 Task: Search and find Airbnb stays in Sedona, Arizona with access to amazing pool.
Action: Mouse pressed left at (416, 61)
Screenshot: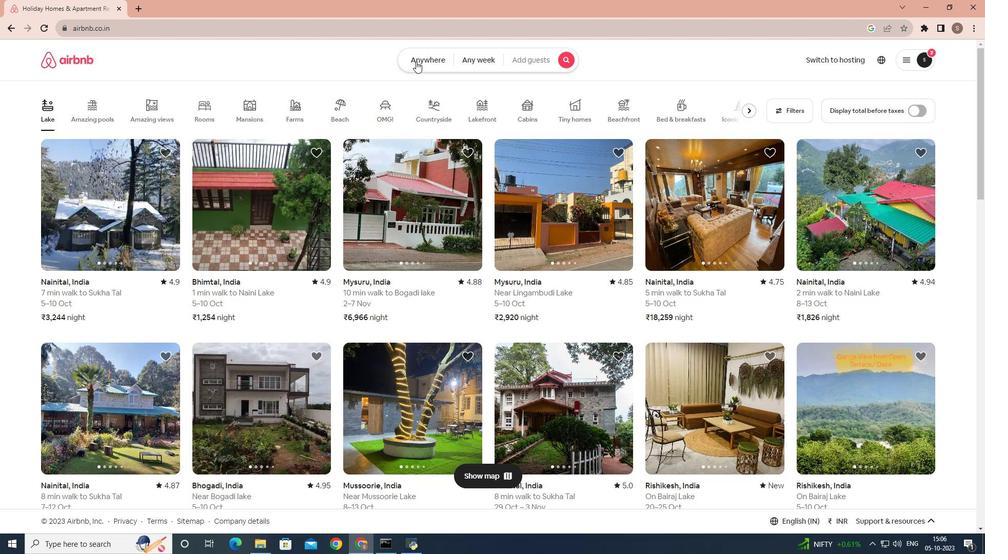 
Action: Mouse moved to (361, 101)
Screenshot: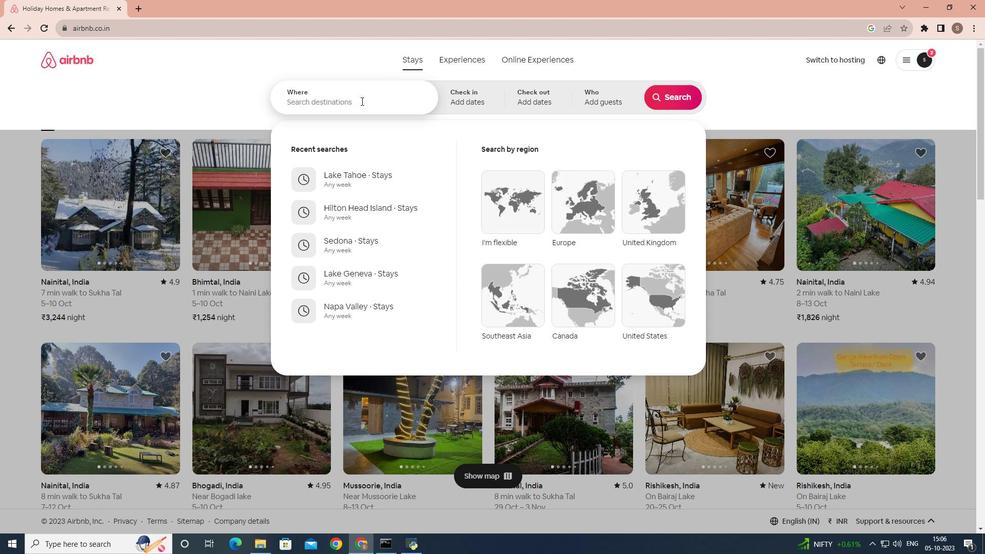 
Action: Mouse pressed left at (361, 101)
Screenshot: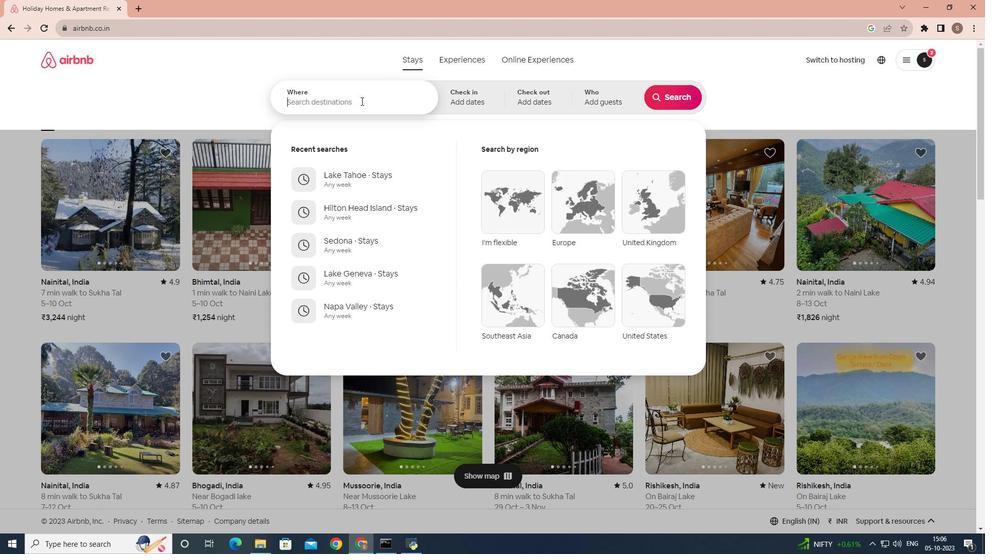 
Action: Key pressed <Key.shift>Sedona,<Key.space><Key.shift>Arizona
Screenshot: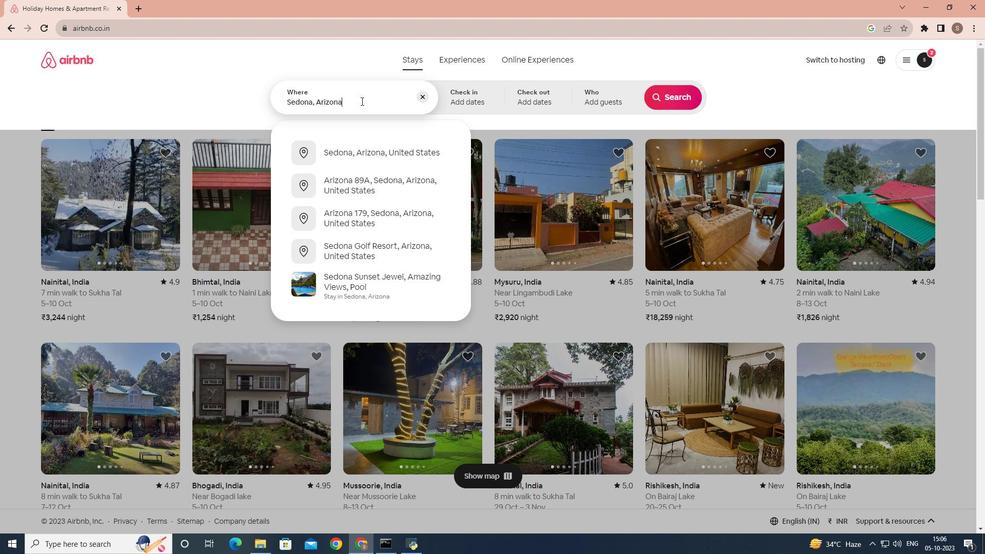 
Action: Mouse moved to (370, 154)
Screenshot: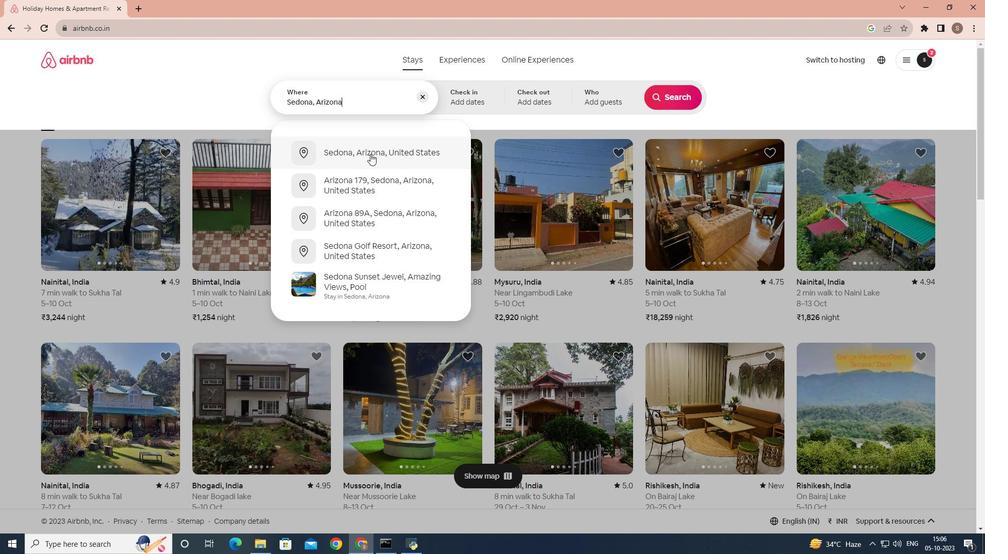
Action: Mouse pressed left at (370, 154)
Screenshot: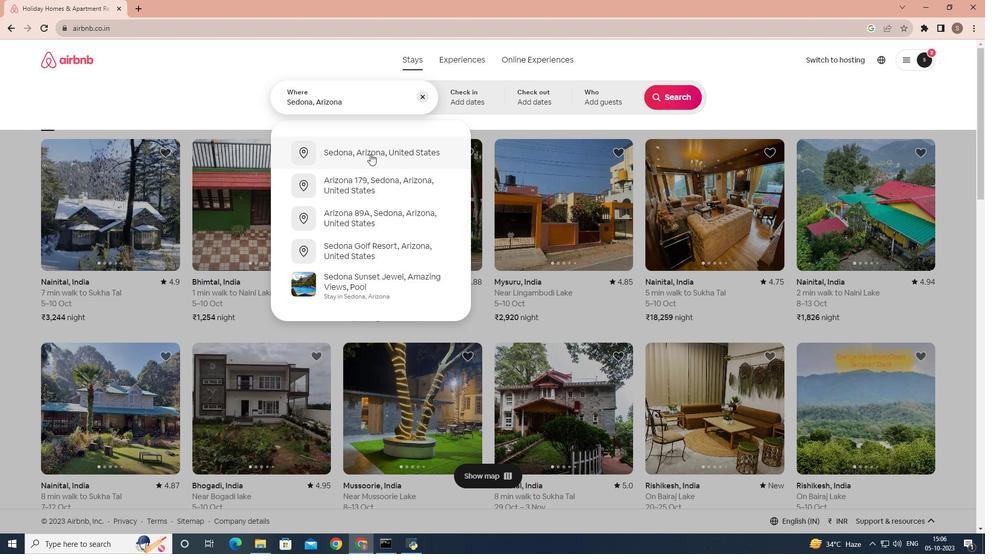 
Action: Mouse moved to (695, 93)
Screenshot: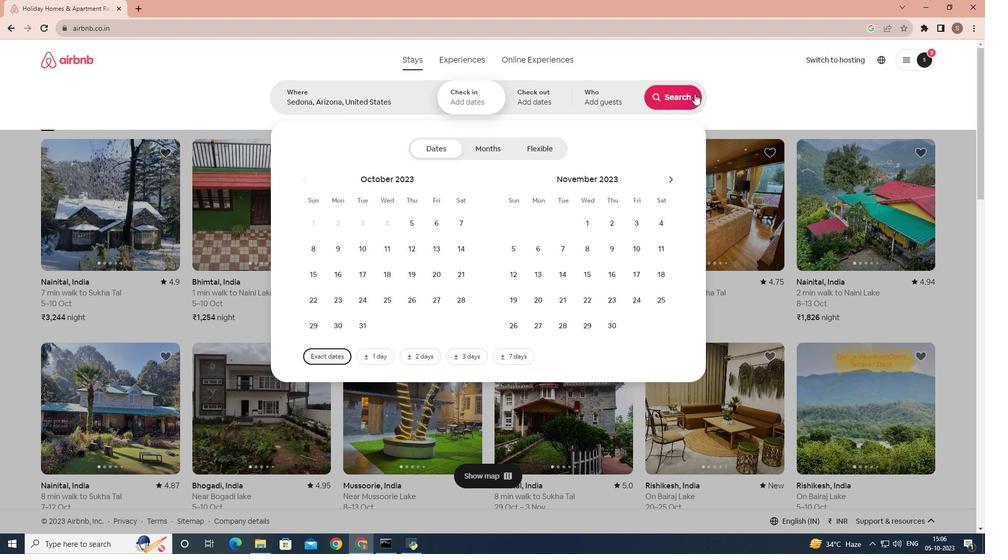 
Action: Mouse pressed left at (695, 93)
Screenshot: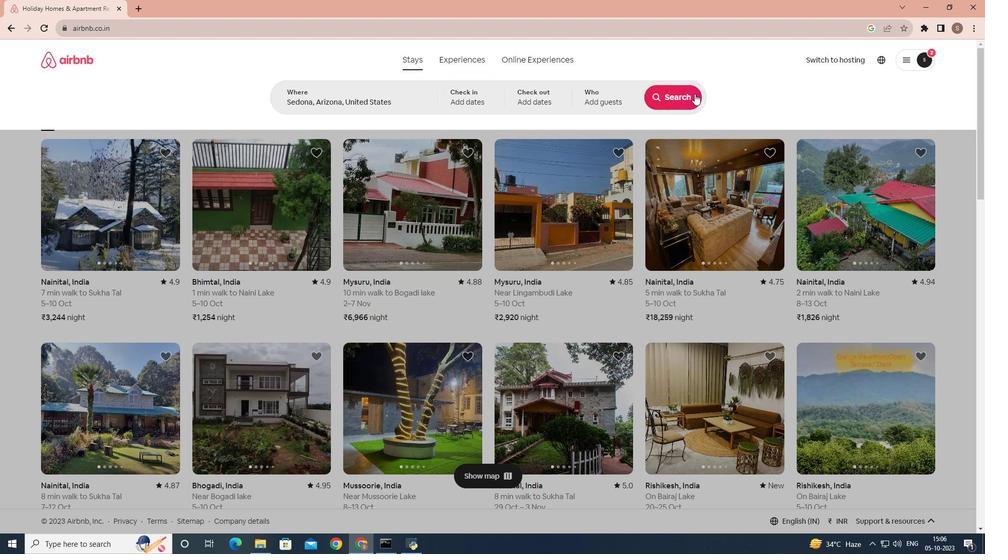 
Action: Mouse moved to (141, 111)
Screenshot: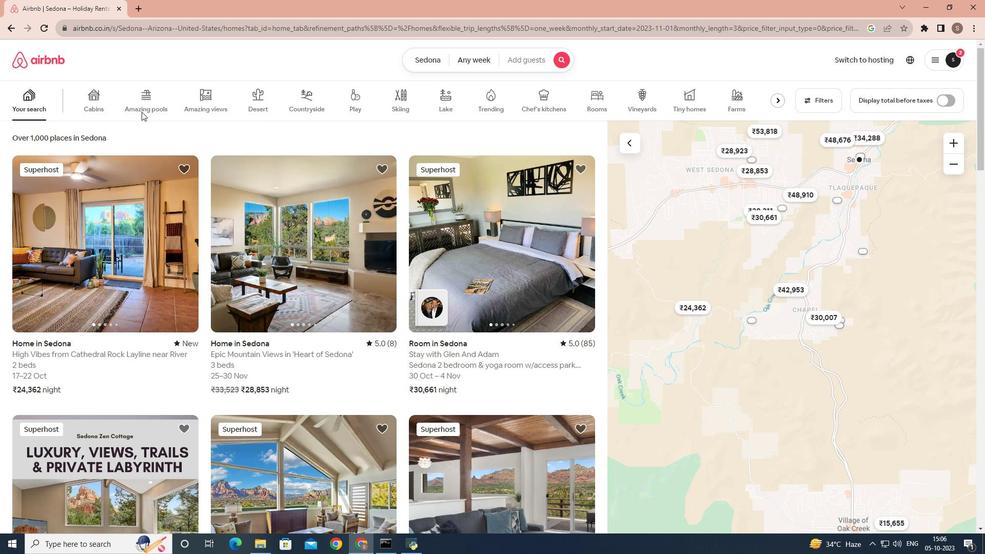 
Action: Mouse pressed left at (141, 111)
Screenshot: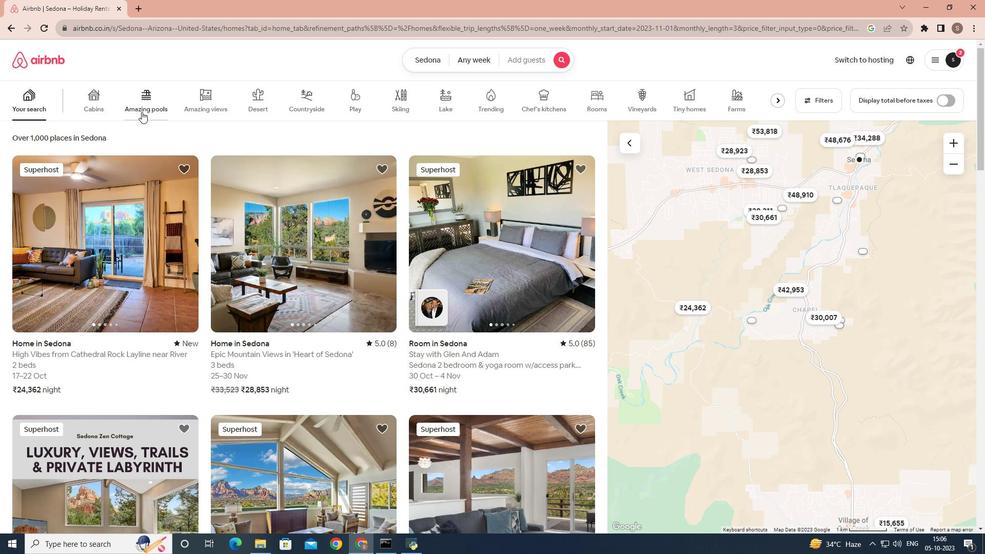 
Action: Mouse moved to (142, 261)
Screenshot: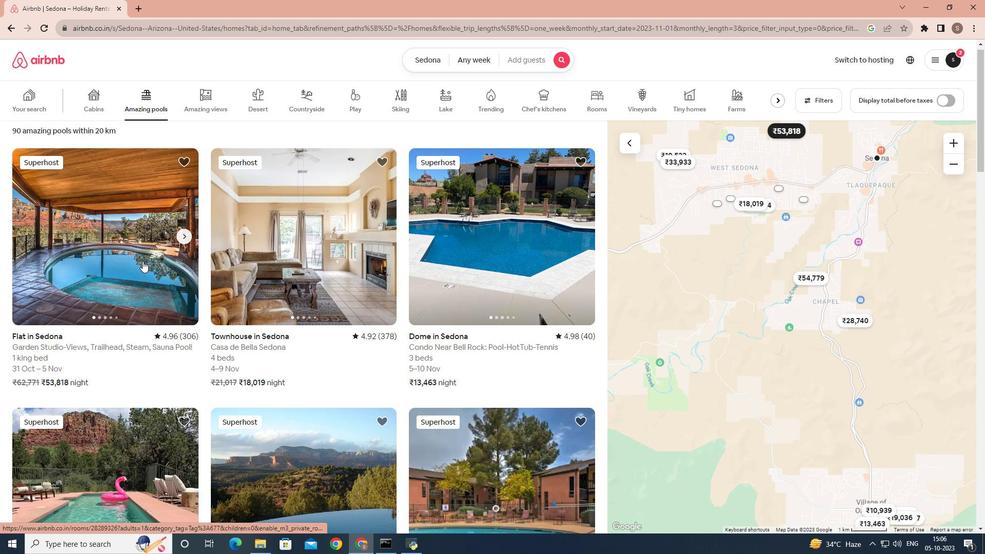 
Action: Mouse scrolled (142, 260) with delta (0, 0)
Screenshot: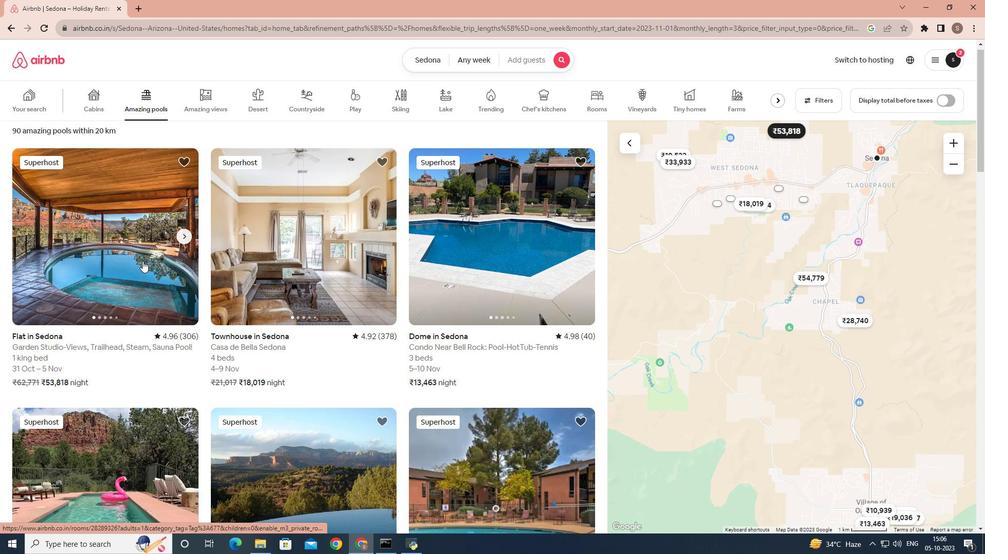 
Action: Mouse moved to (105, 228)
Screenshot: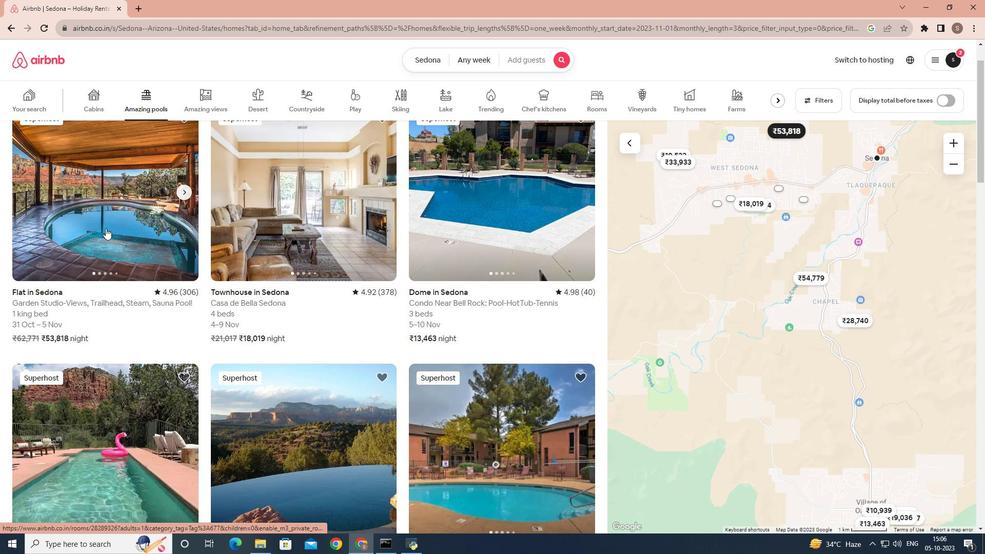 
Action: Mouse pressed left at (105, 228)
Screenshot: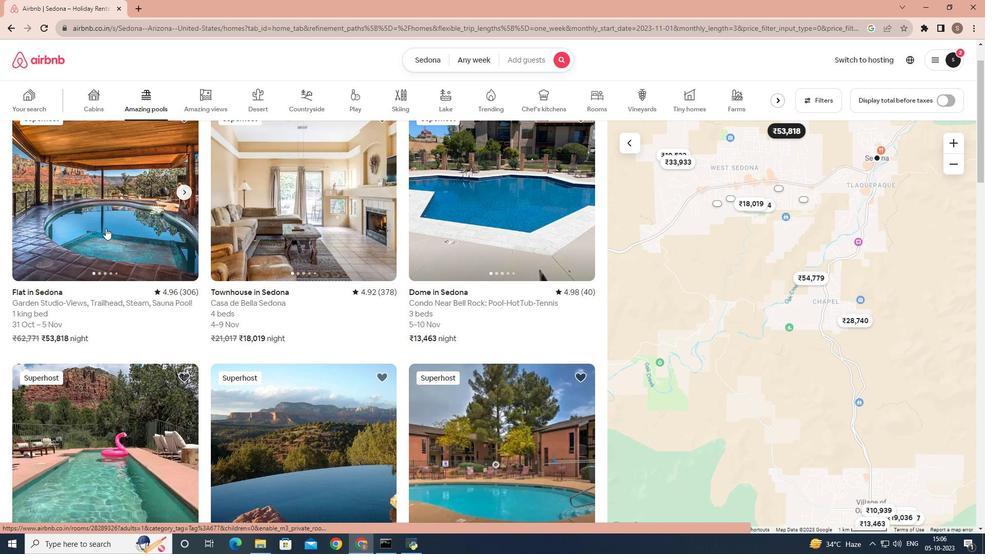 
Action: Mouse moved to (711, 377)
Screenshot: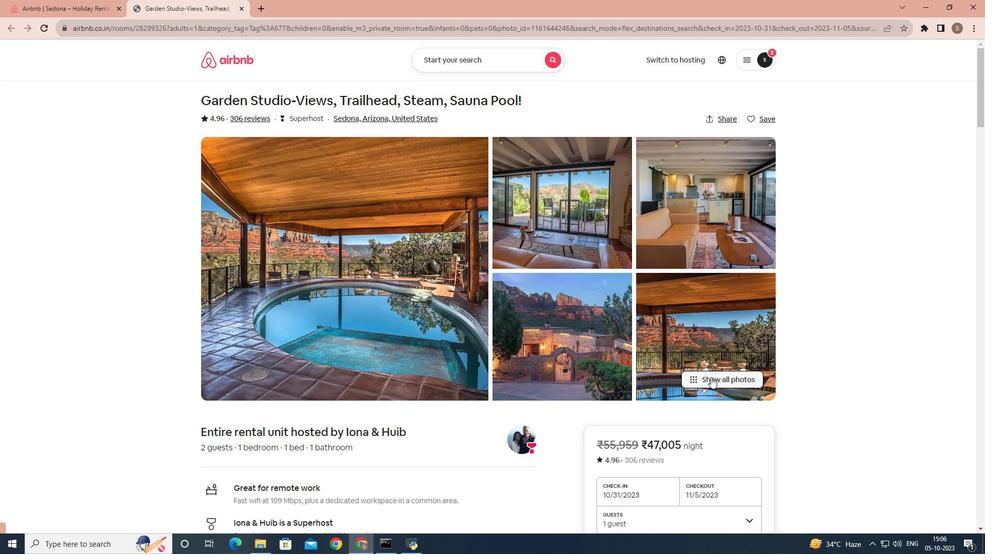 
Action: Mouse pressed left at (711, 377)
Screenshot: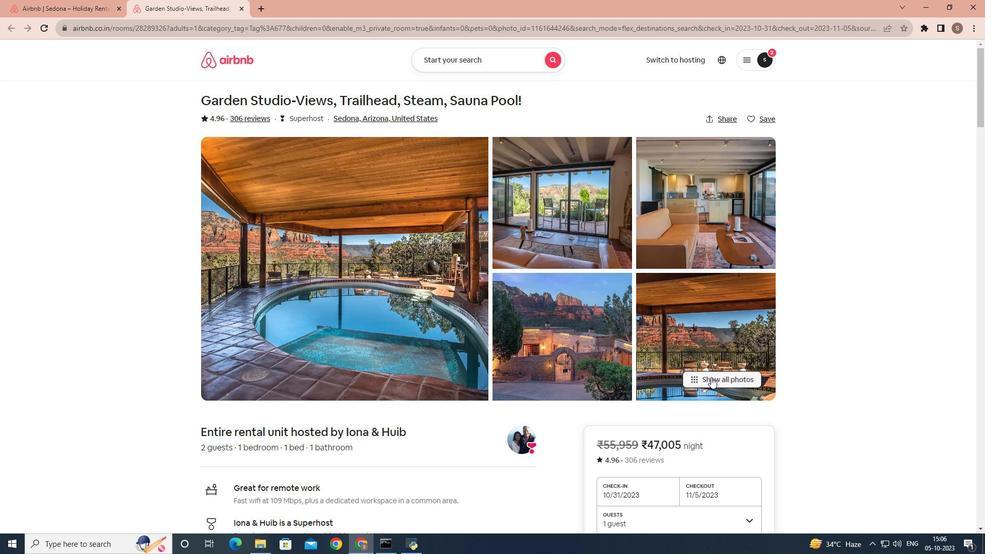 
Action: Mouse moved to (627, 359)
Screenshot: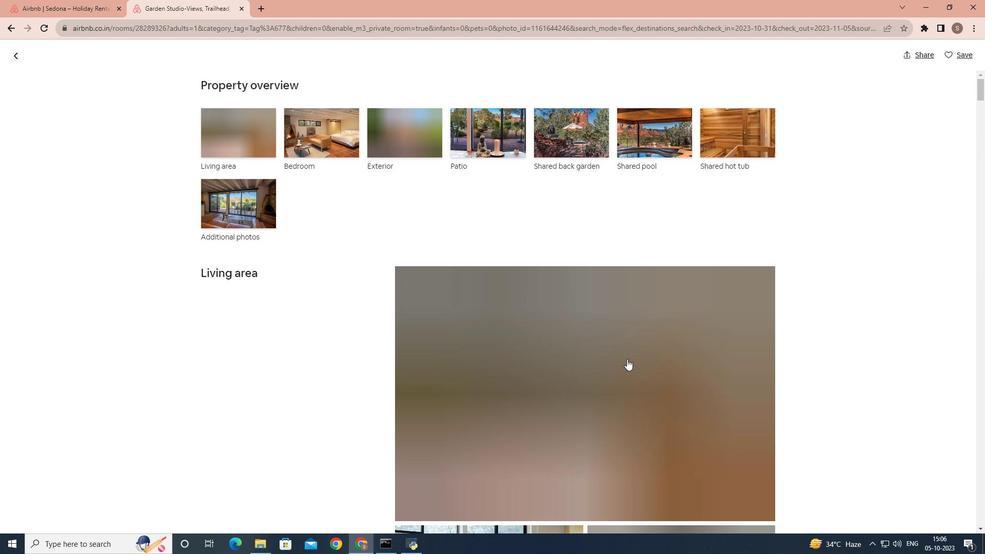 
Action: Mouse scrolled (627, 358) with delta (0, 0)
Screenshot: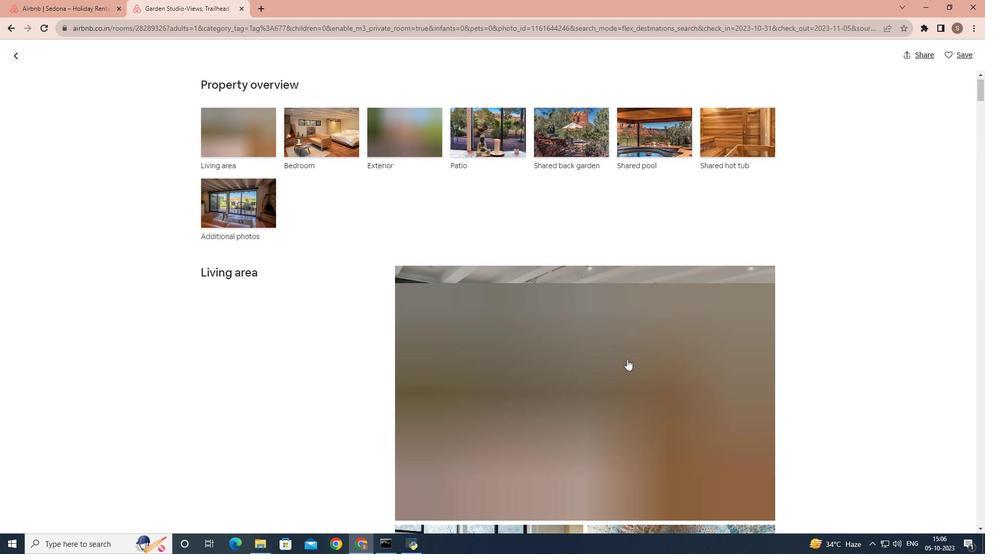 
Action: Mouse scrolled (627, 358) with delta (0, 0)
Screenshot: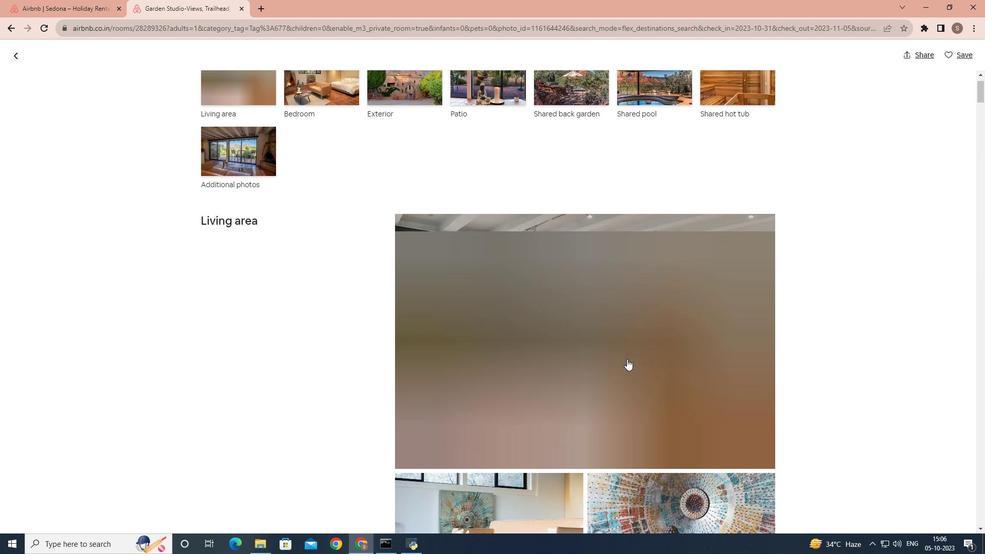 
Action: Mouse scrolled (627, 358) with delta (0, 0)
Screenshot: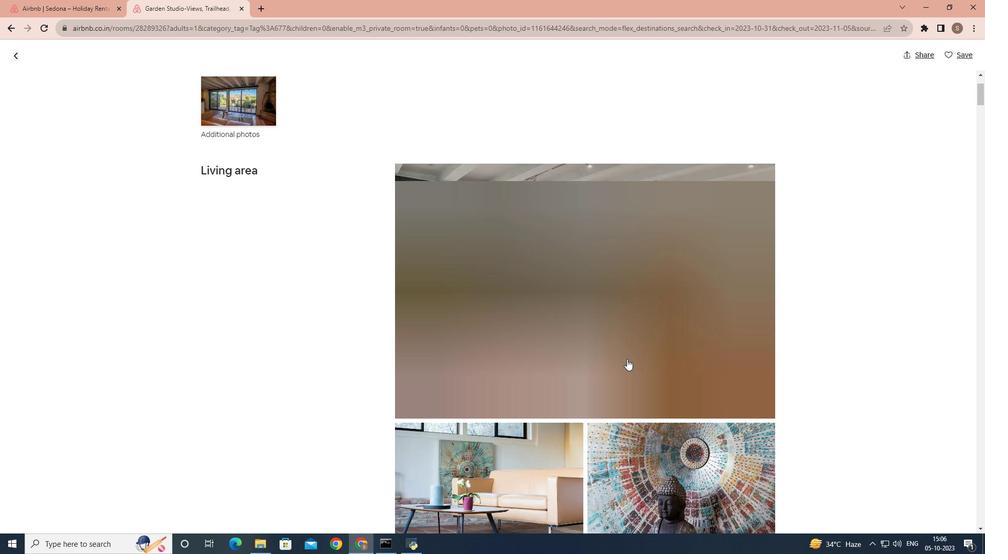 
Action: Mouse scrolled (627, 358) with delta (0, 0)
Screenshot: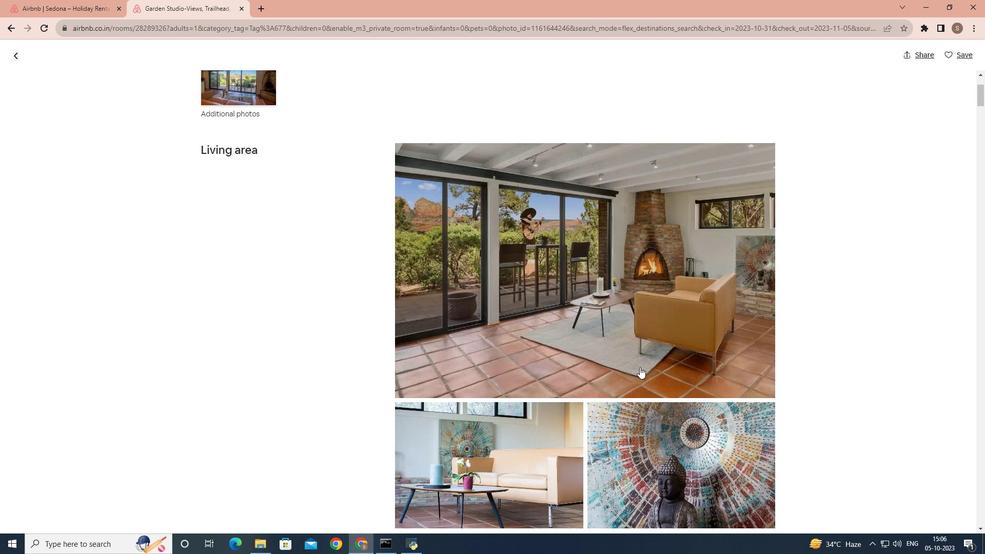 
Action: Mouse moved to (712, 371)
Screenshot: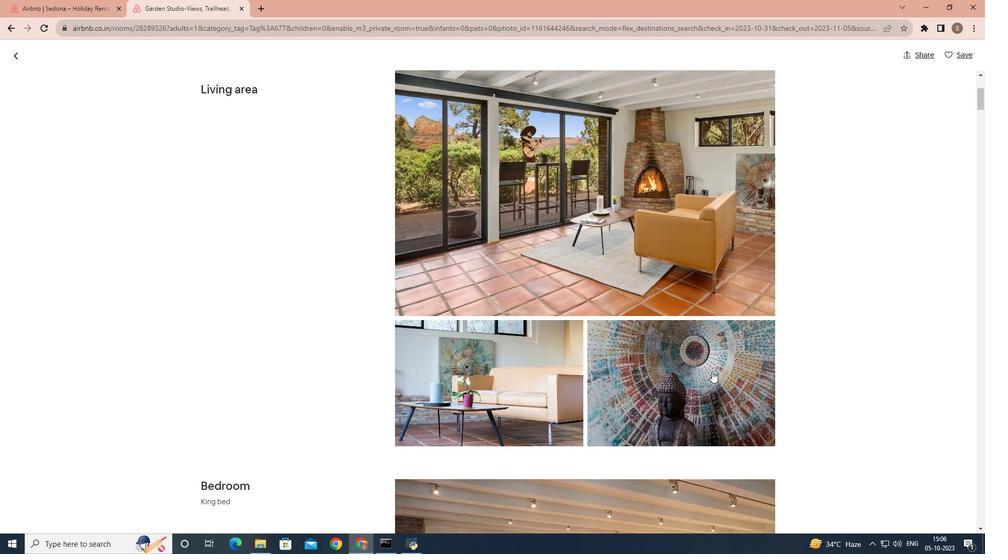 
Action: Mouse scrolled (712, 371) with delta (0, 0)
Screenshot: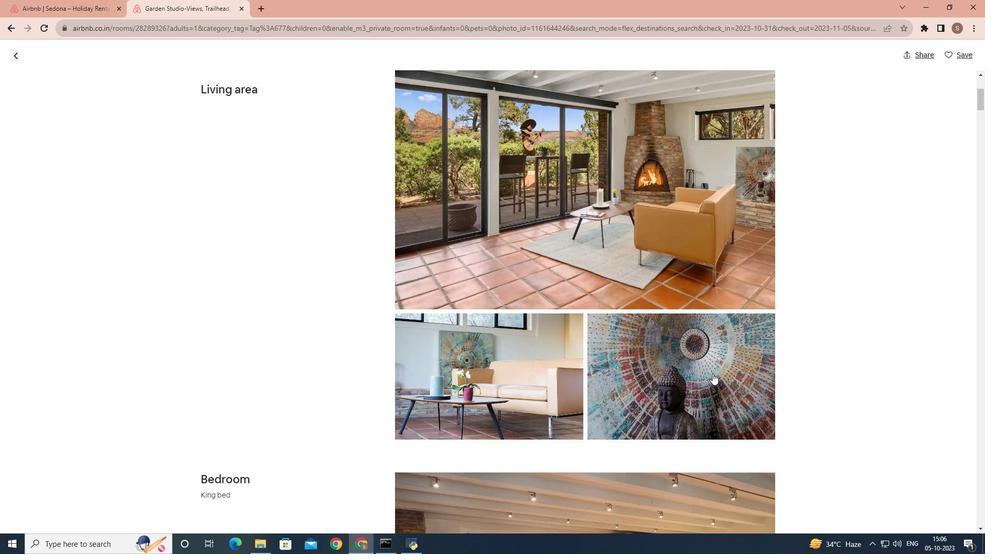 
Action: Mouse moved to (713, 372)
Screenshot: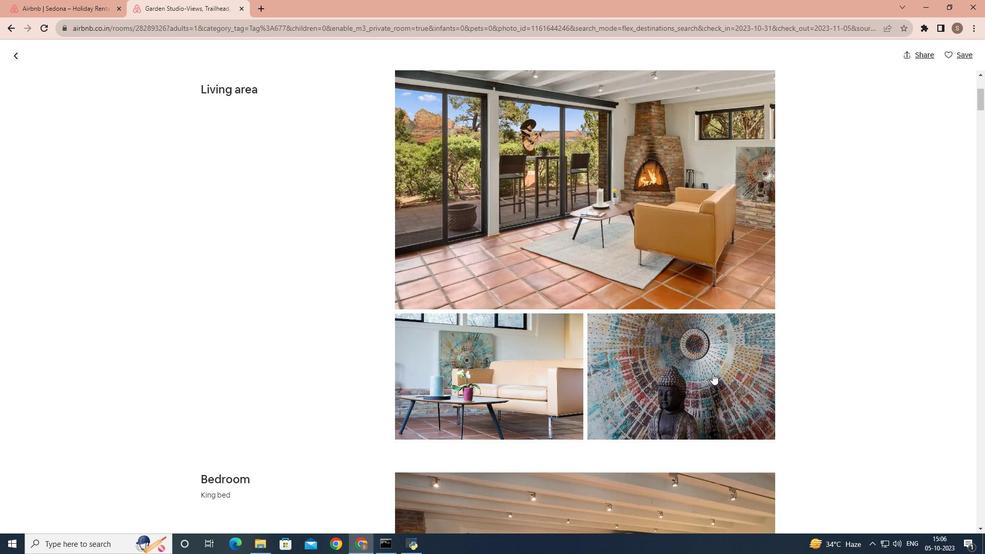 
Action: Mouse scrolled (713, 371) with delta (0, 0)
Screenshot: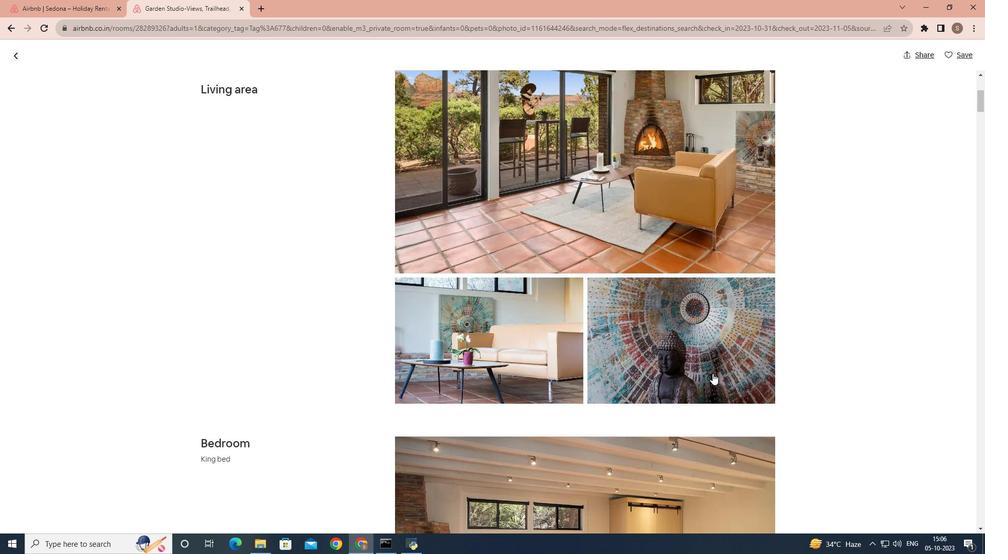 
Action: Mouse moved to (713, 373)
Screenshot: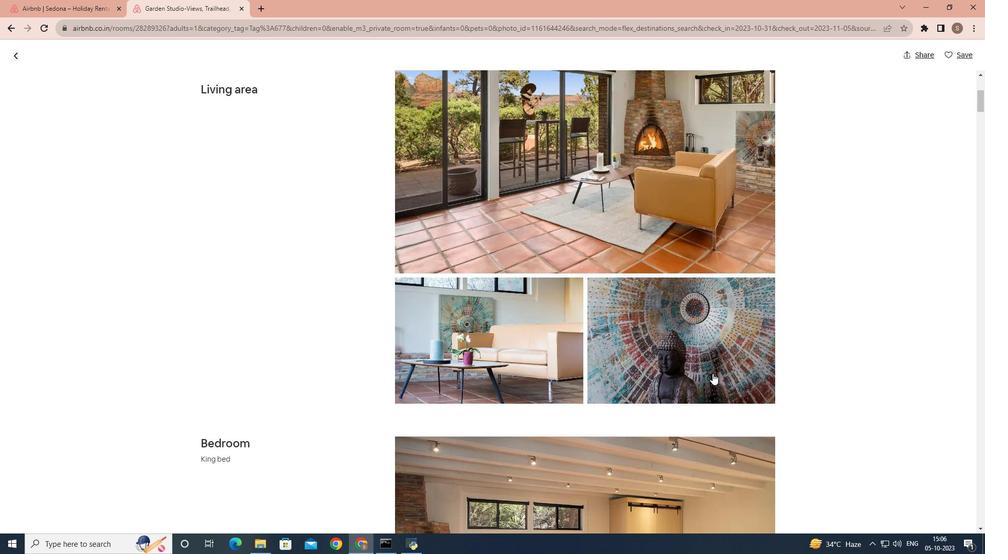 
Action: Mouse scrolled (713, 373) with delta (0, 0)
Screenshot: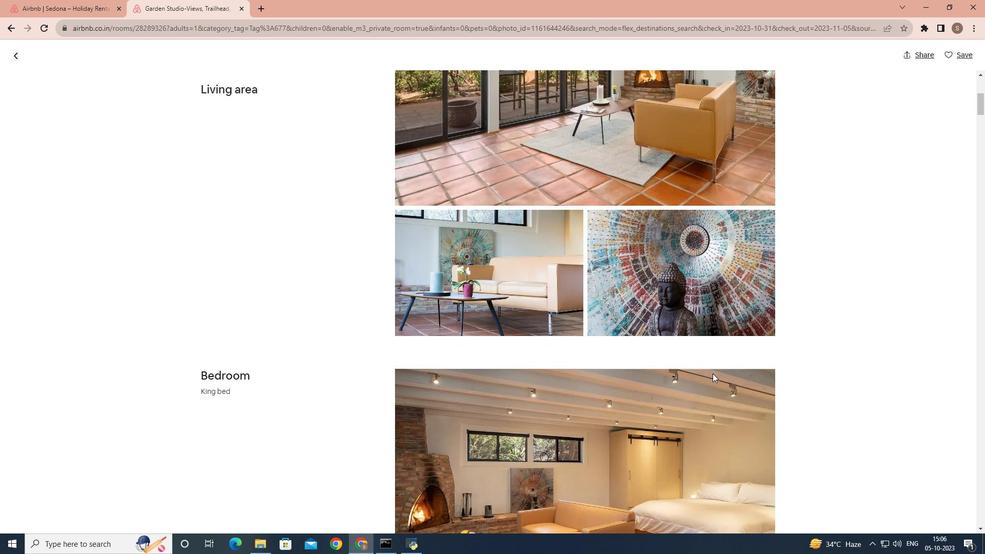 
Action: Mouse scrolled (713, 373) with delta (0, 0)
Screenshot: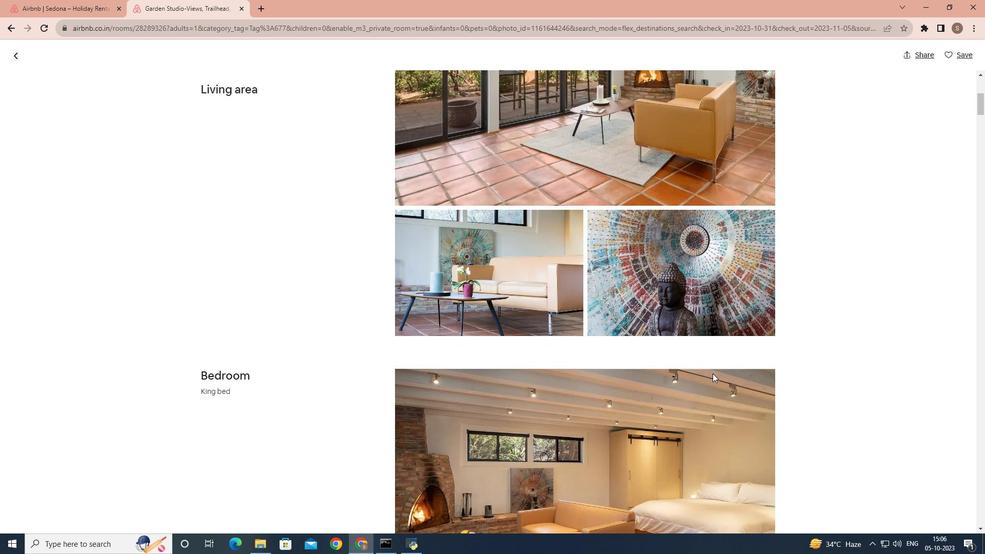 
Action: Mouse scrolled (713, 373) with delta (0, 0)
Screenshot: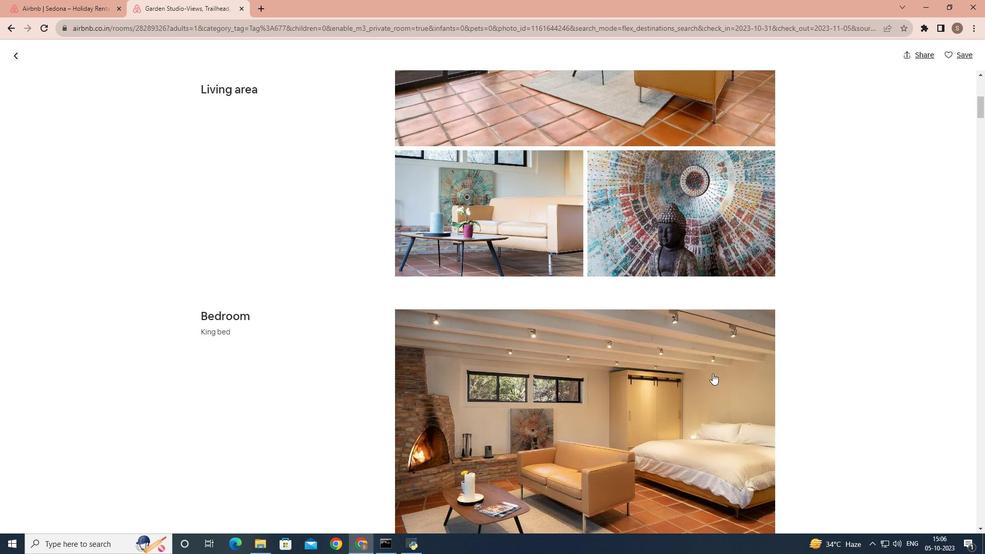 
Action: Mouse scrolled (713, 373) with delta (0, 0)
Screenshot: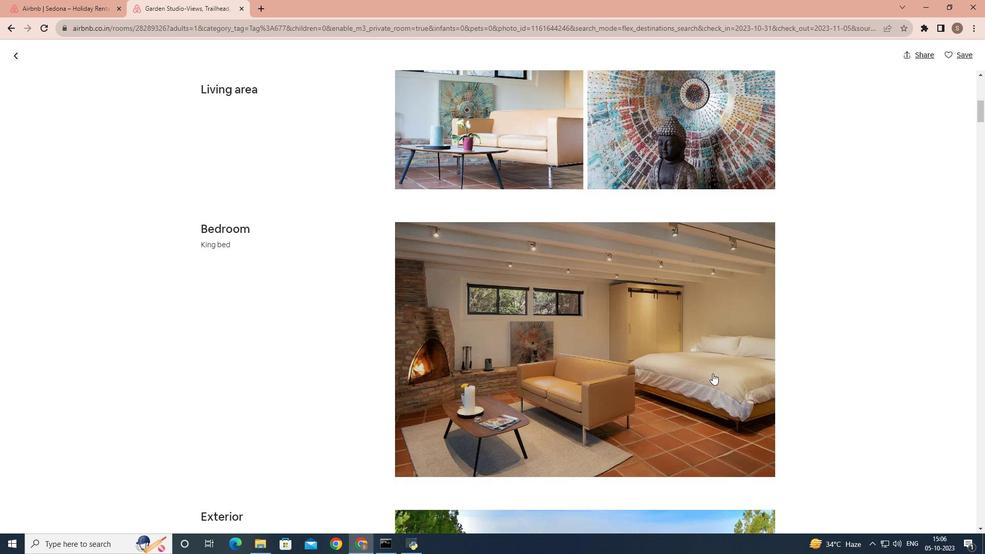 
Action: Mouse scrolled (713, 373) with delta (0, 0)
Screenshot: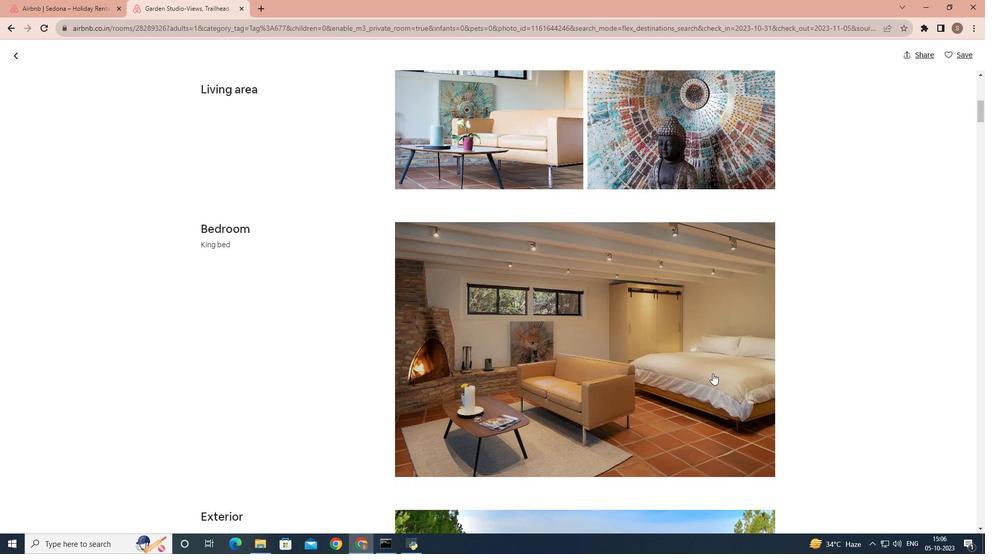 
Action: Mouse scrolled (713, 373) with delta (0, 0)
Screenshot: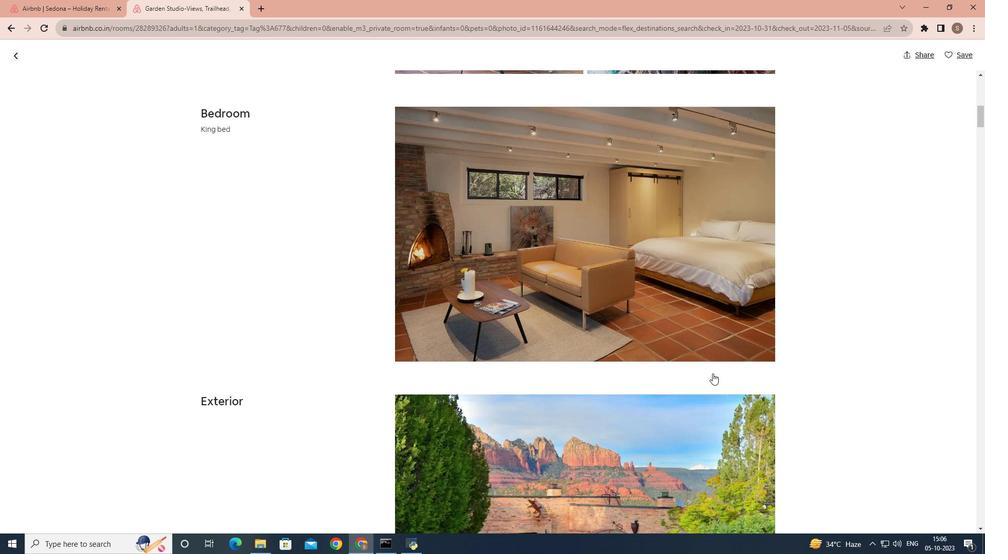 
Action: Mouse scrolled (713, 373) with delta (0, 0)
Screenshot: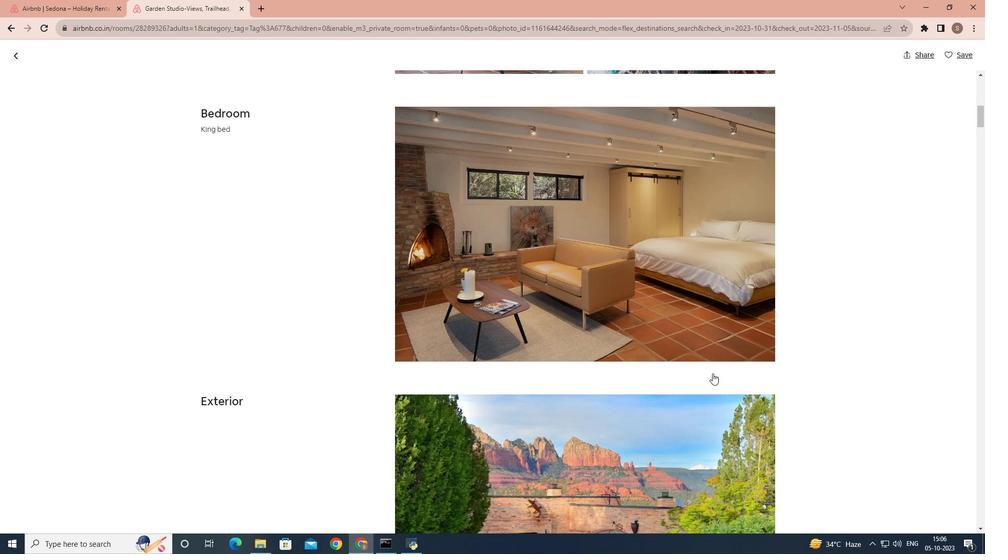 
Action: Mouse scrolled (713, 373) with delta (0, 0)
Screenshot: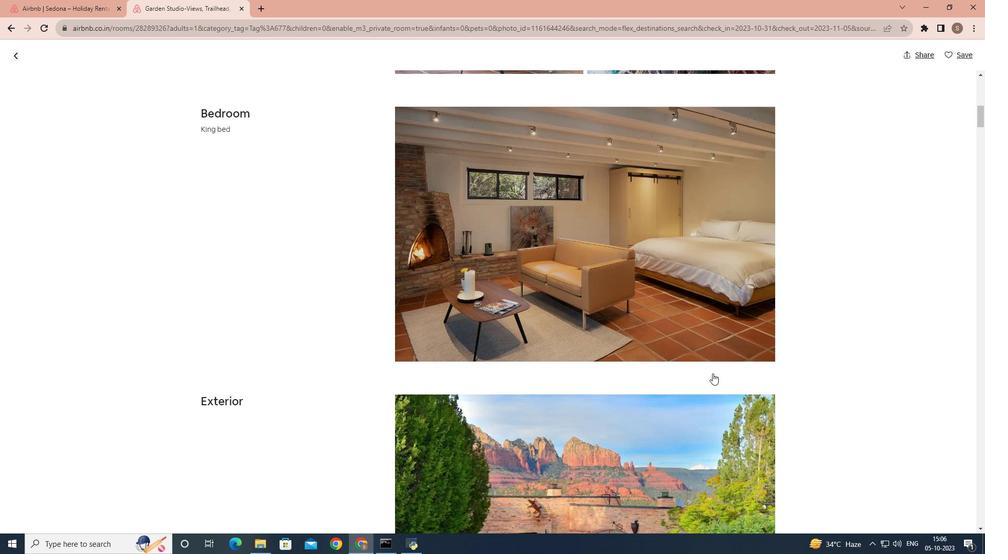 
Action: Mouse scrolled (713, 373) with delta (0, 0)
Screenshot: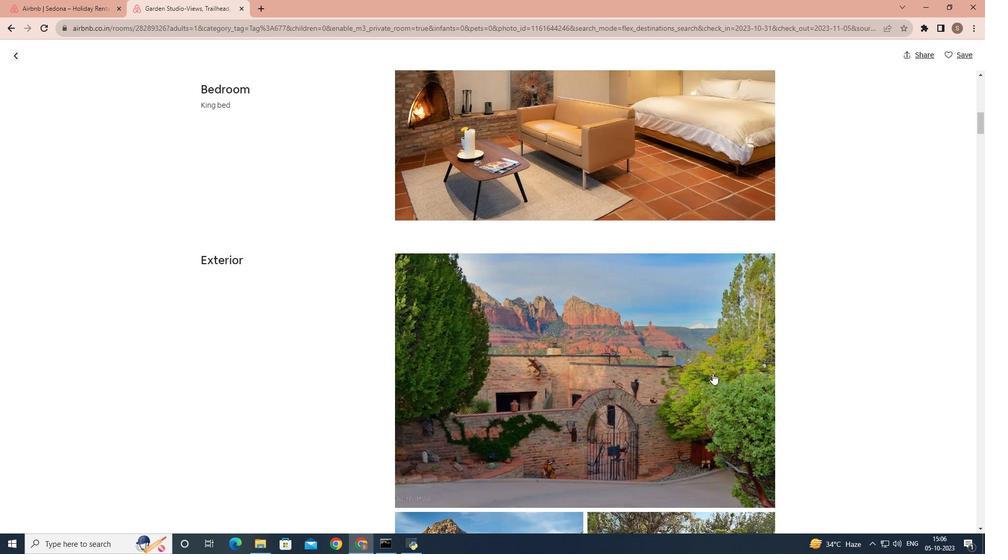 
Action: Mouse scrolled (713, 373) with delta (0, 0)
Screenshot: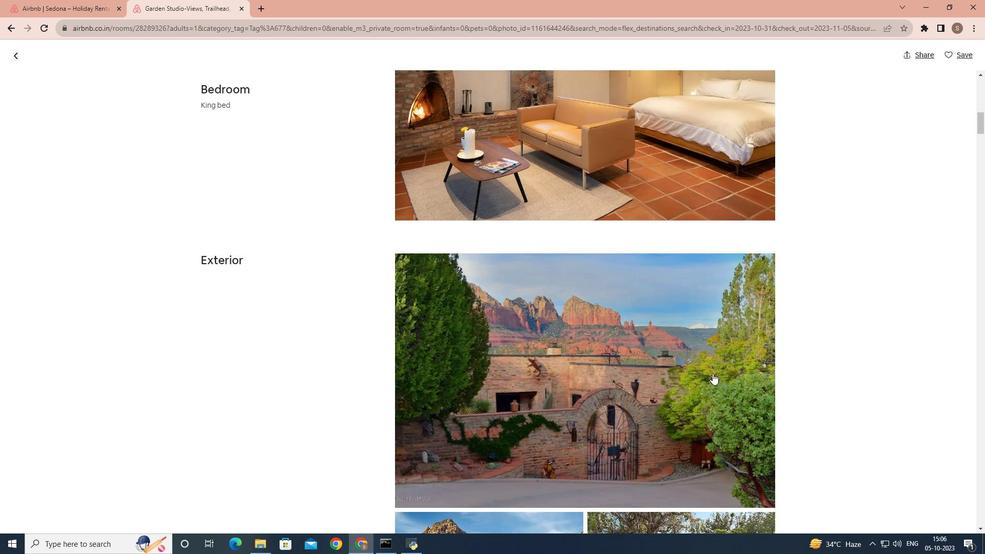 
Action: Mouse scrolled (713, 373) with delta (0, 0)
Screenshot: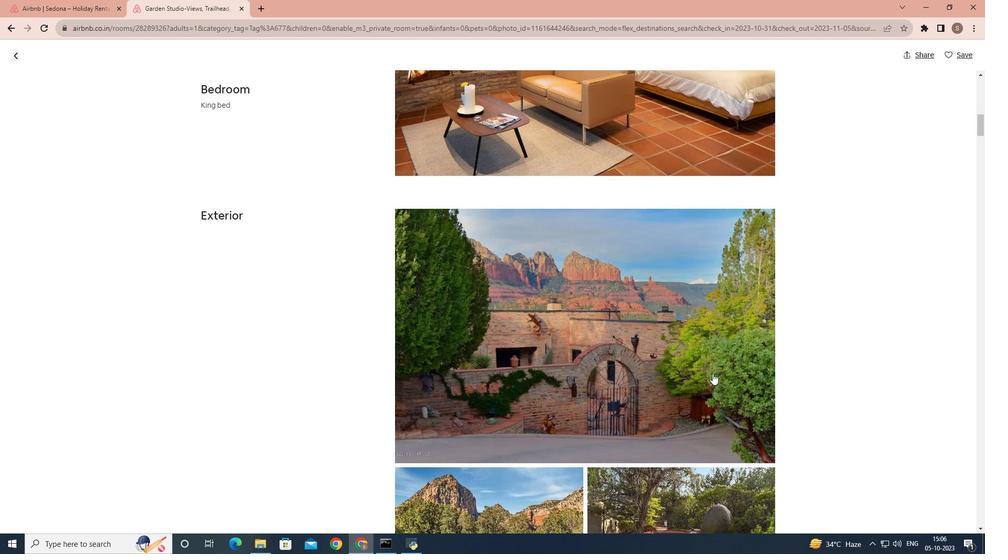 
Action: Mouse scrolled (713, 373) with delta (0, 0)
Screenshot: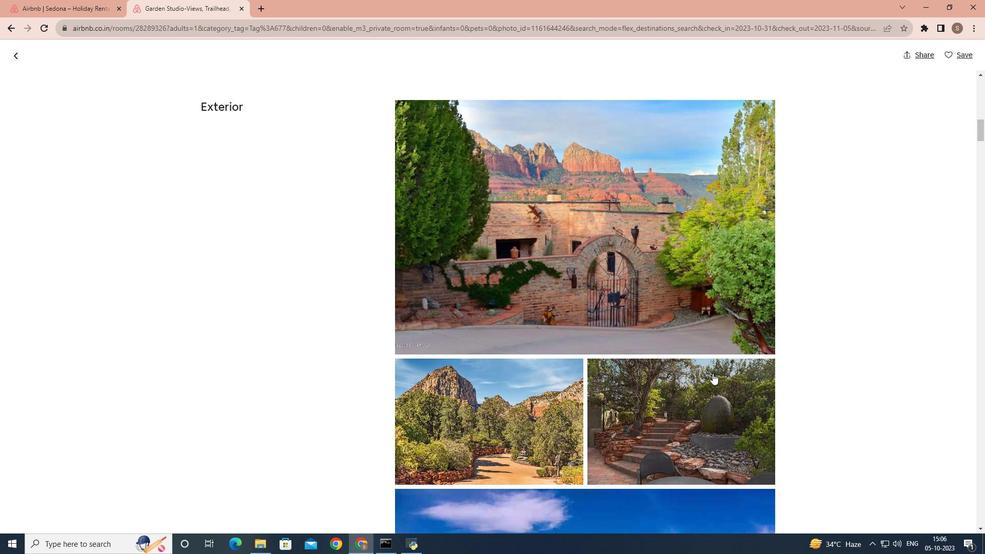 
Action: Mouse scrolled (713, 373) with delta (0, 0)
Screenshot: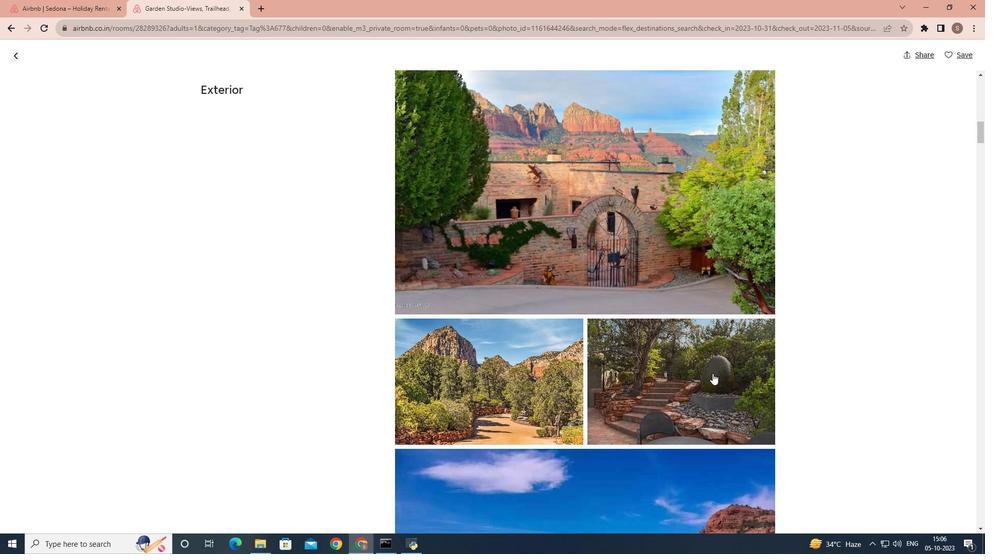 
Action: Mouse scrolled (713, 373) with delta (0, 0)
Screenshot: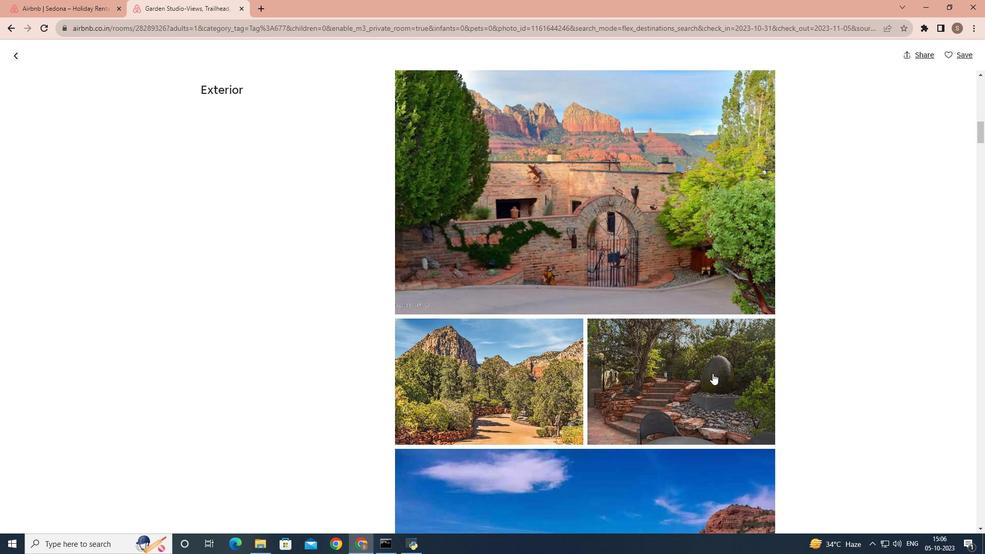 
Action: Mouse moved to (747, 383)
Screenshot: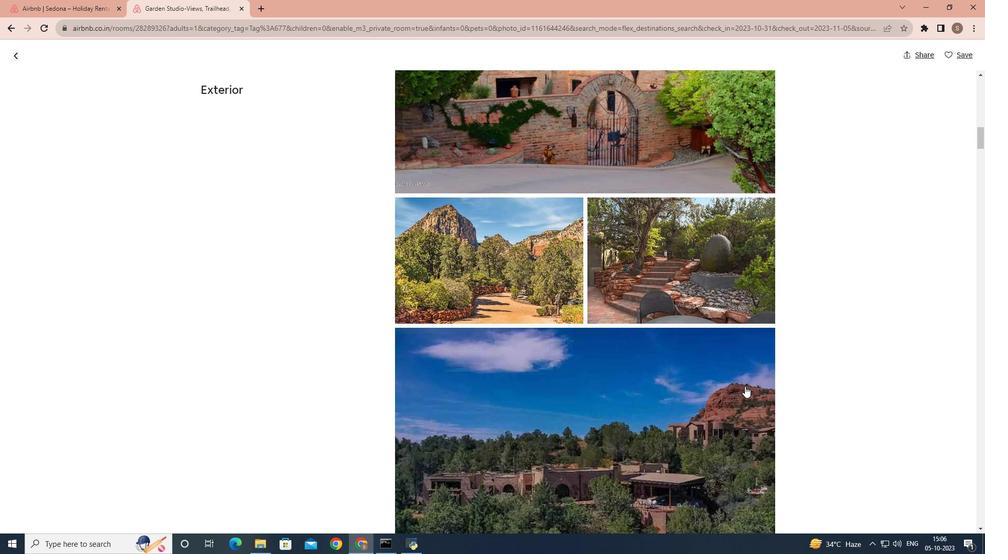 
Action: Mouse scrolled (747, 382) with delta (0, 0)
Screenshot: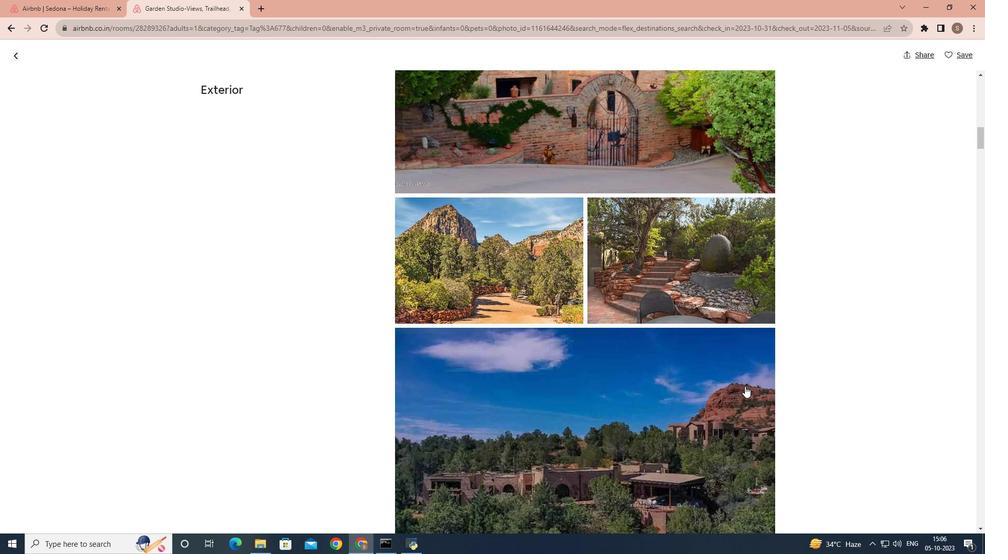 
Action: Mouse moved to (746, 384)
Screenshot: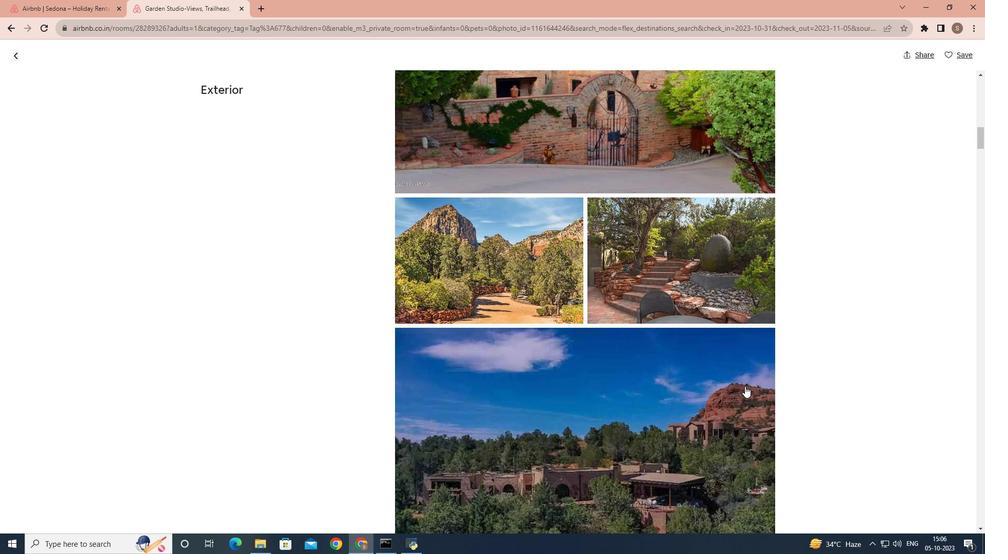 
Action: Mouse scrolled (746, 383) with delta (0, 0)
Screenshot: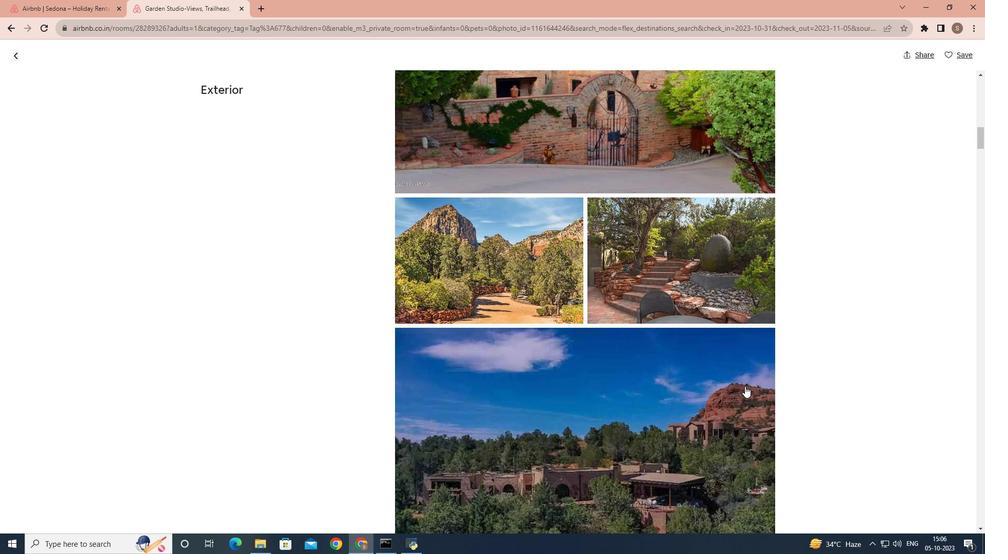 
Action: Mouse moved to (745, 386)
Screenshot: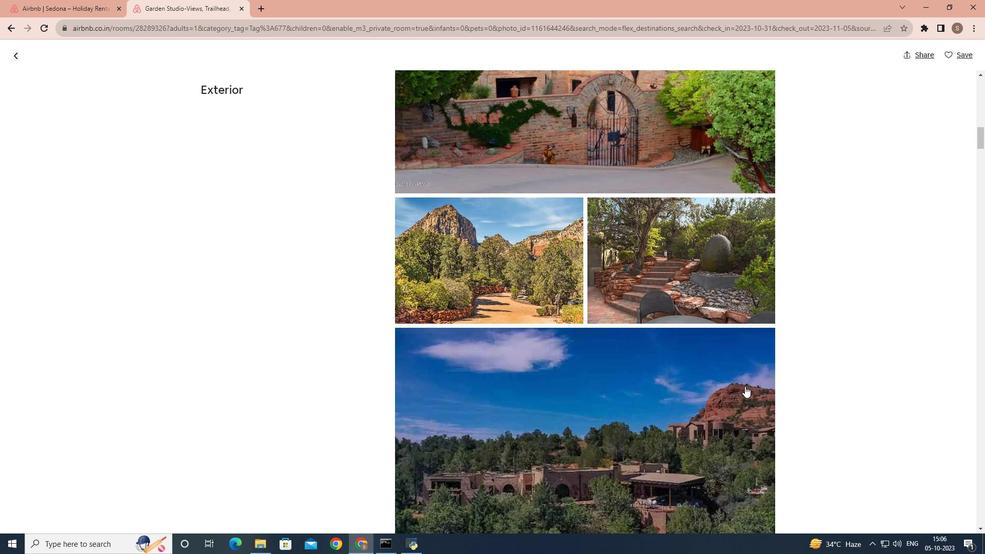 
Action: Mouse scrolled (745, 386) with delta (0, 0)
Screenshot: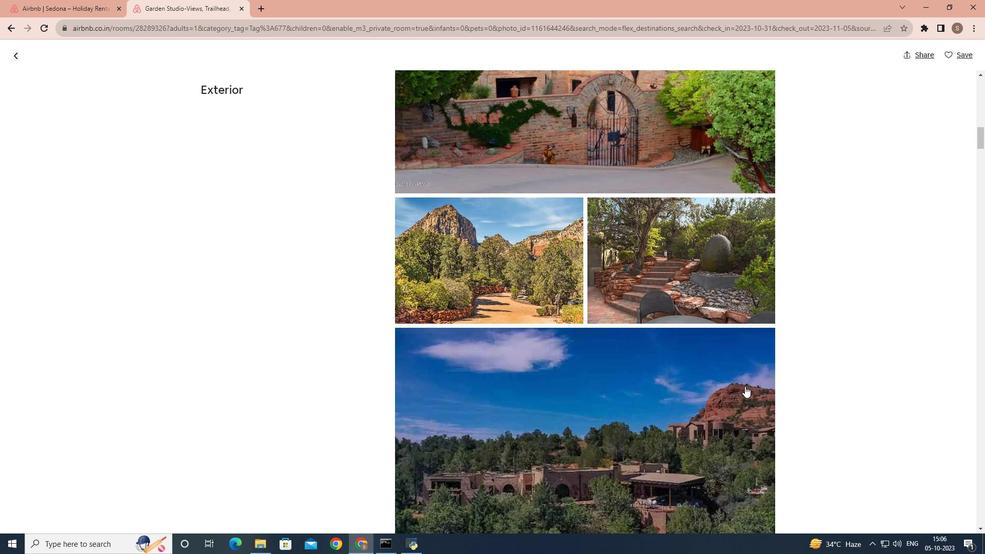 
Action: Mouse moved to (747, 386)
Screenshot: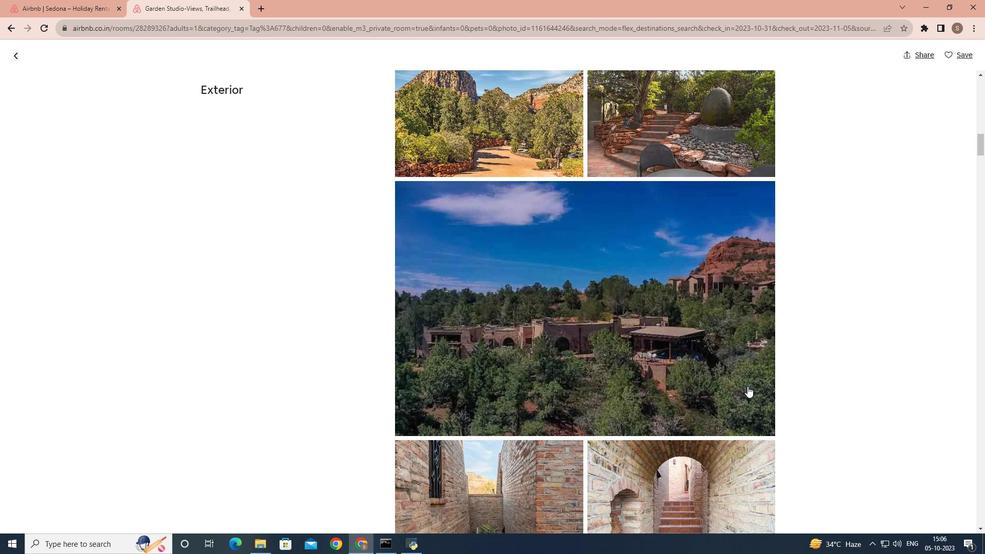 
Action: Mouse scrolled (747, 386) with delta (0, 0)
Screenshot: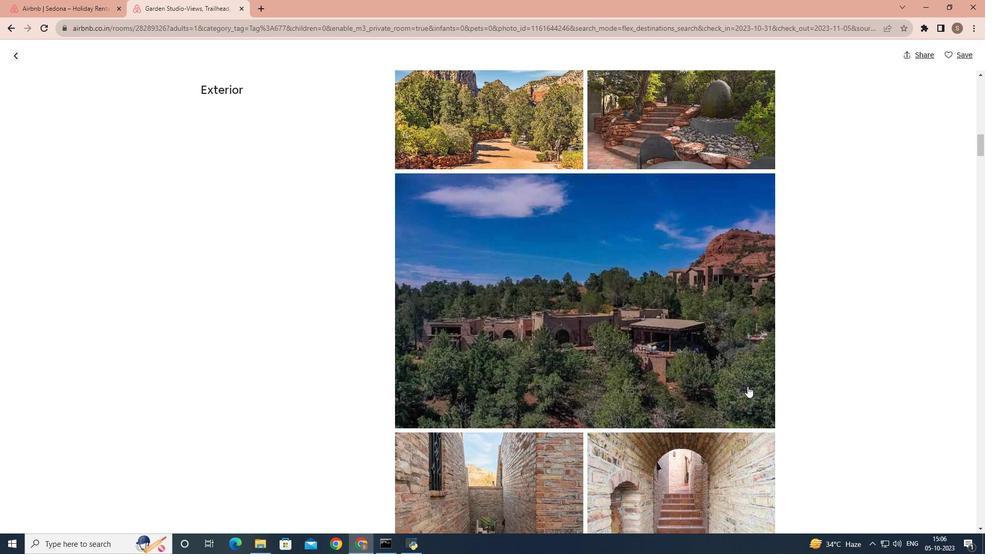 
Action: Mouse scrolled (747, 386) with delta (0, 0)
Screenshot: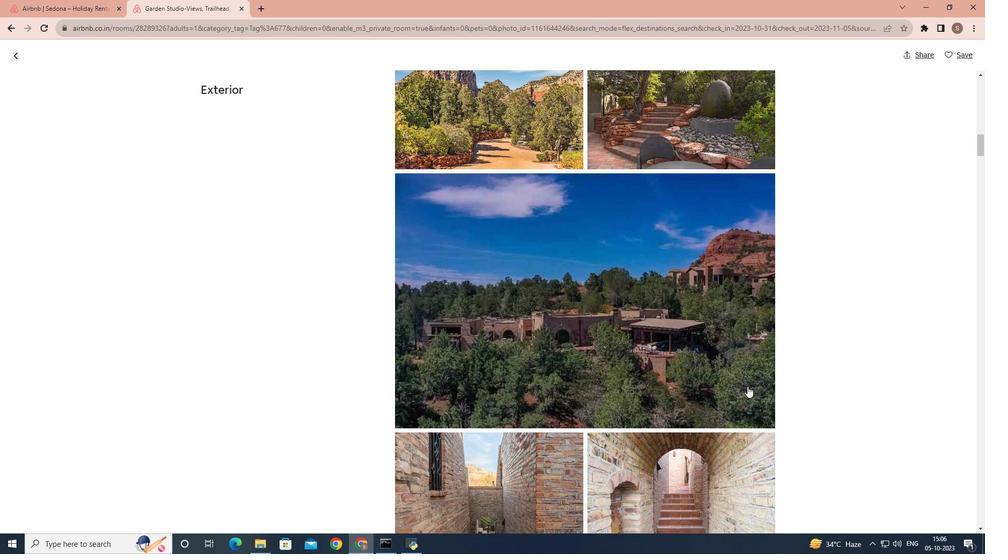 
Action: Mouse scrolled (747, 386) with delta (0, 0)
Screenshot: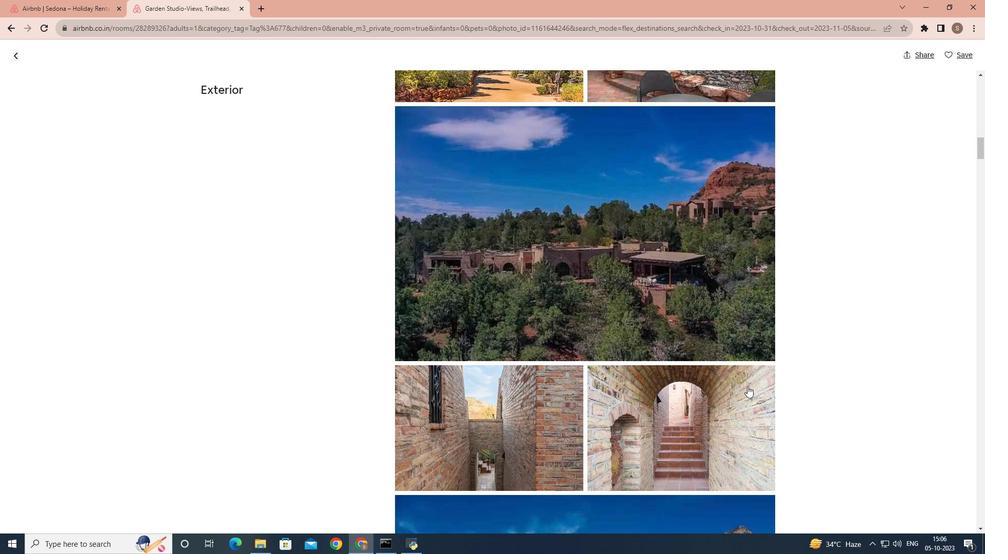 
Action: Mouse scrolled (747, 386) with delta (0, 0)
Screenshot: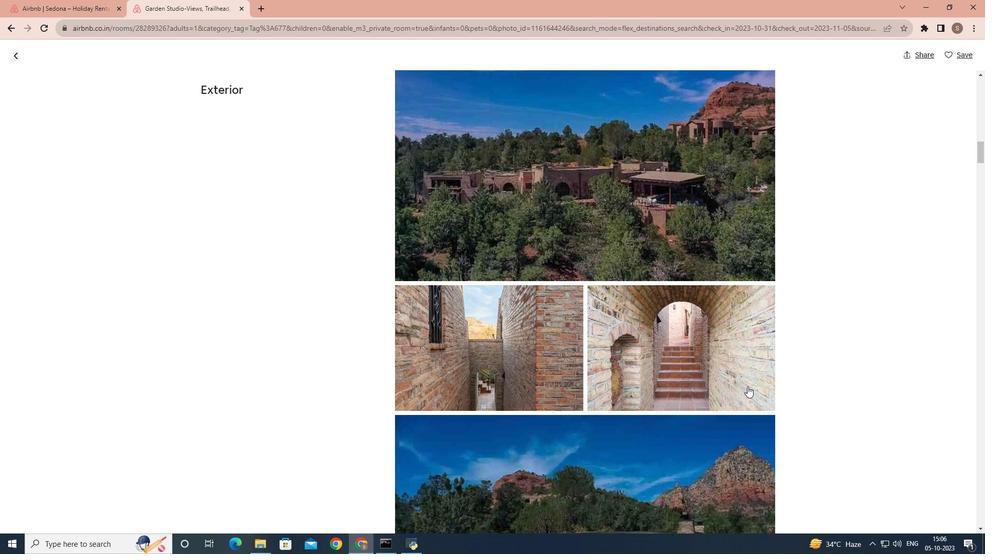 
Action: Mouse scrolled (747, 386) with delta (0, 0)
Screenshot: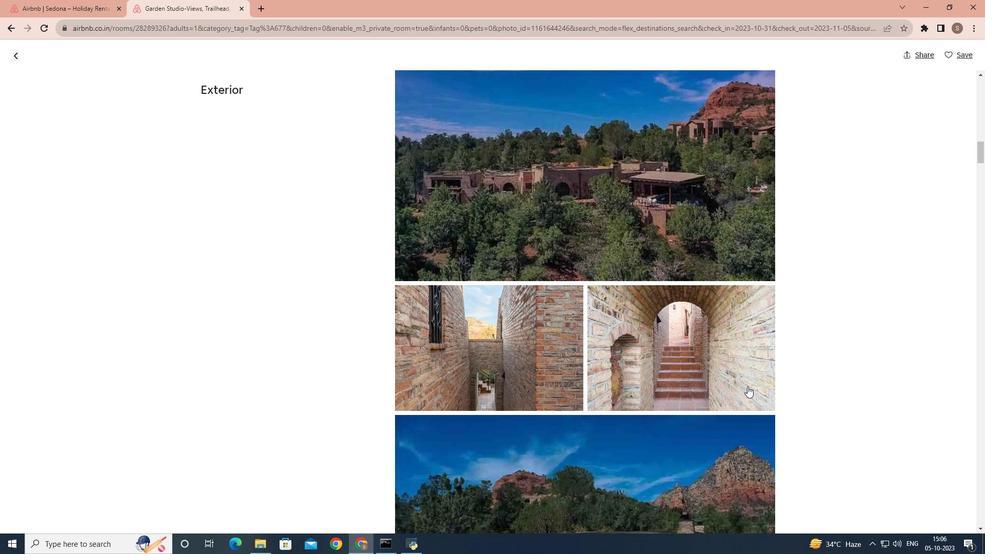 
Action: Mouse scrolled (747, 386) with delta (0, 0)
Screenshot: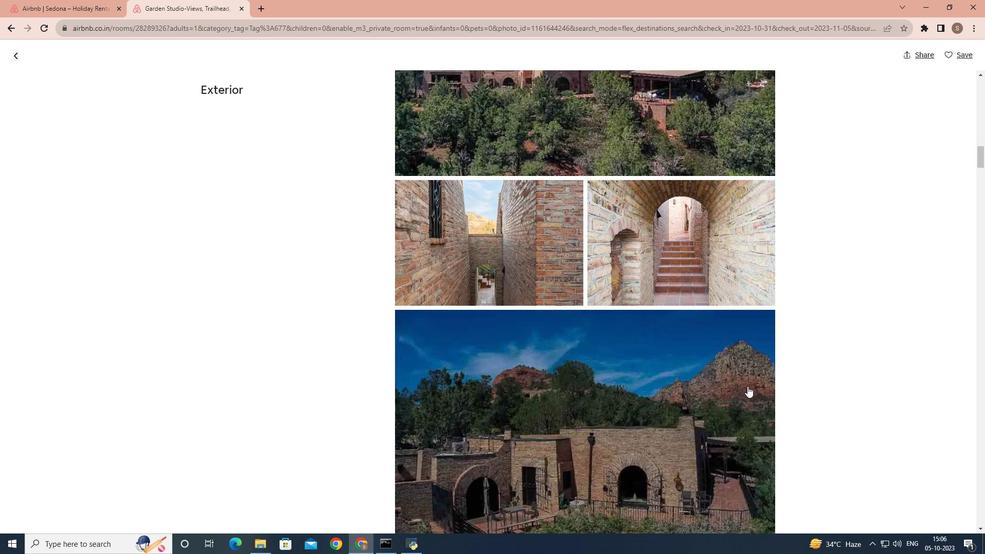 
Action: Mouse scrolled (747, 386) with delta (0, 0)
Screenshot: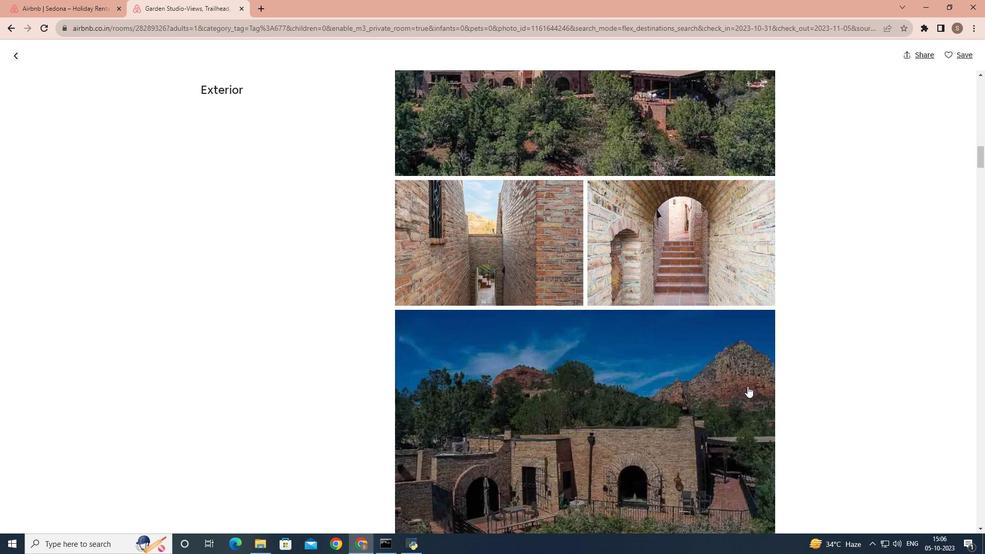 
Action: Mouse scrolled (747, 386) with delta (0, 0)
Screenshot: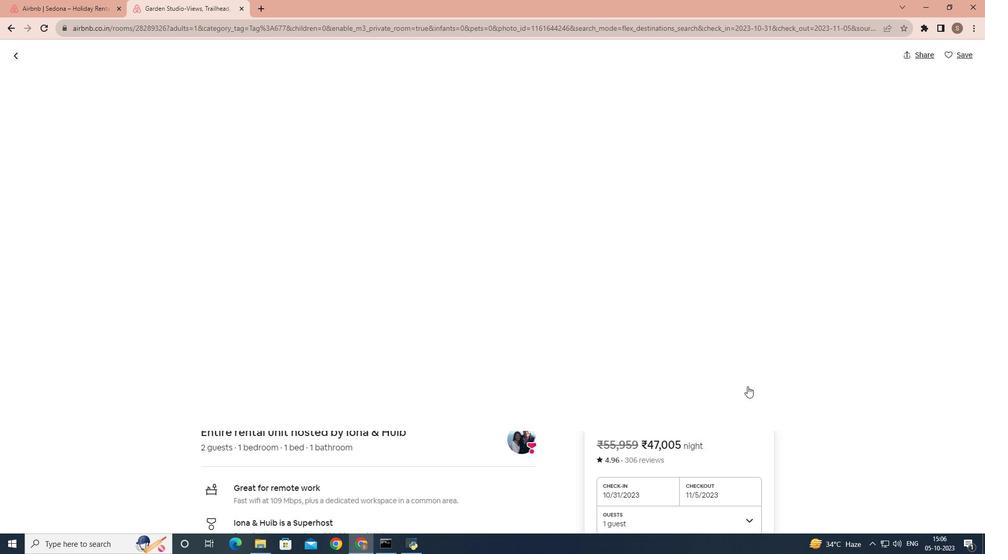 
Action: Mouse scrolled (747, 386) with delta (0, 0)
Screenshot: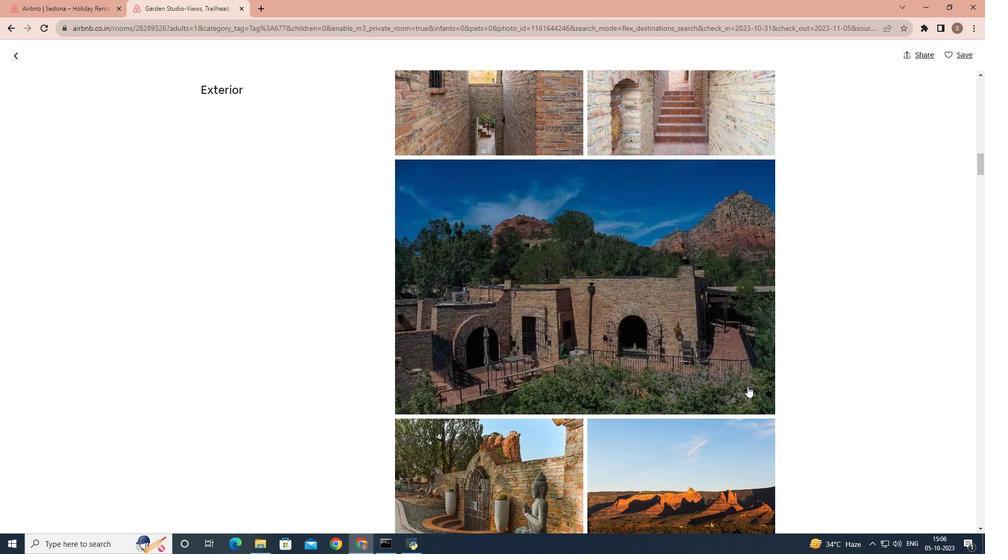 
Action: Mouse scrolled (747, 386) with delta (0, 0)
Screenshot: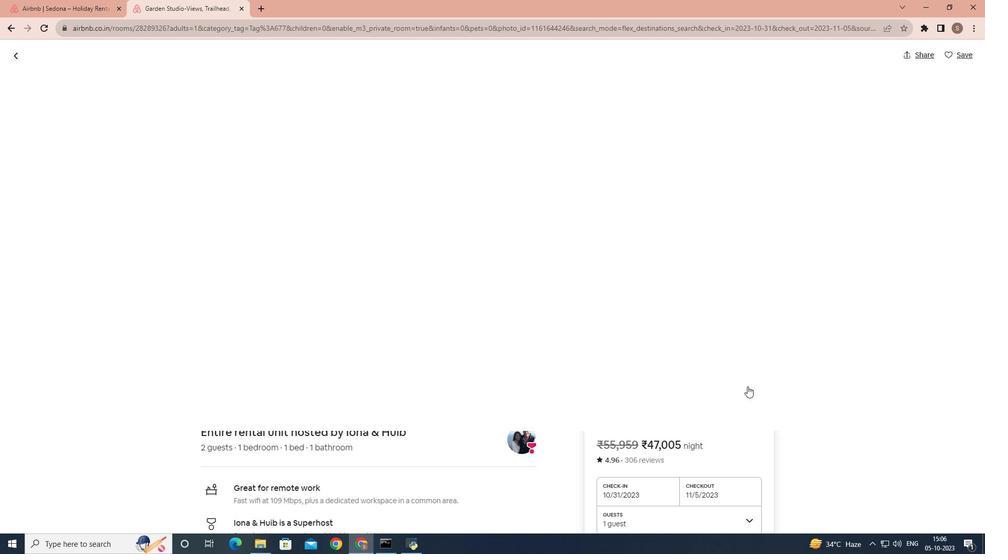 
Action: Mouse scrolled (747, 386) with delta (0, 0)
Screenshot: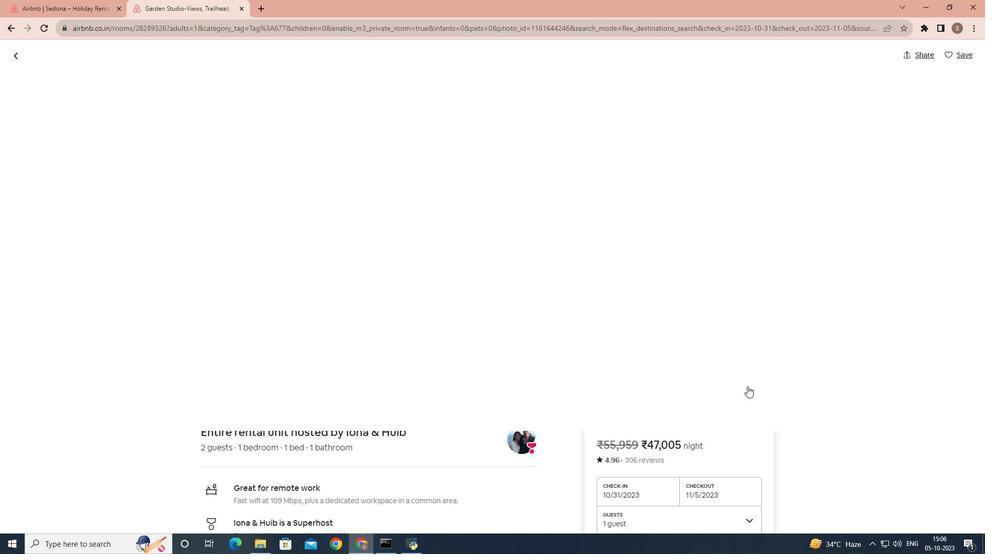 
Action: Mouse scrolled (747, 386) with delta (0, 0)
Screenshot: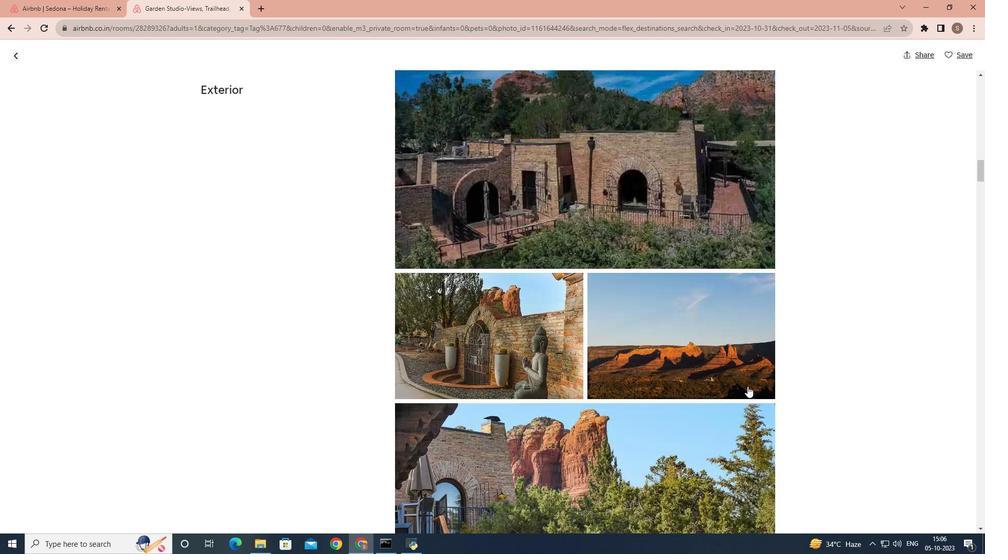 
Action: Mouse scrolled (747, 386) with delta (0, 0)
Screenshot: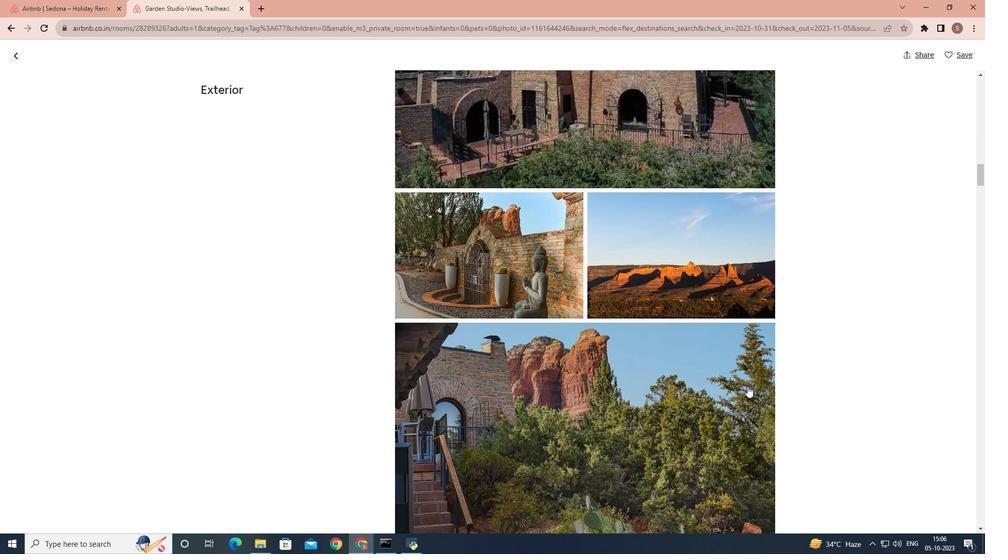 
Action: Mouse scrolled (747, 386) with delta (0, 0)
Screenshot: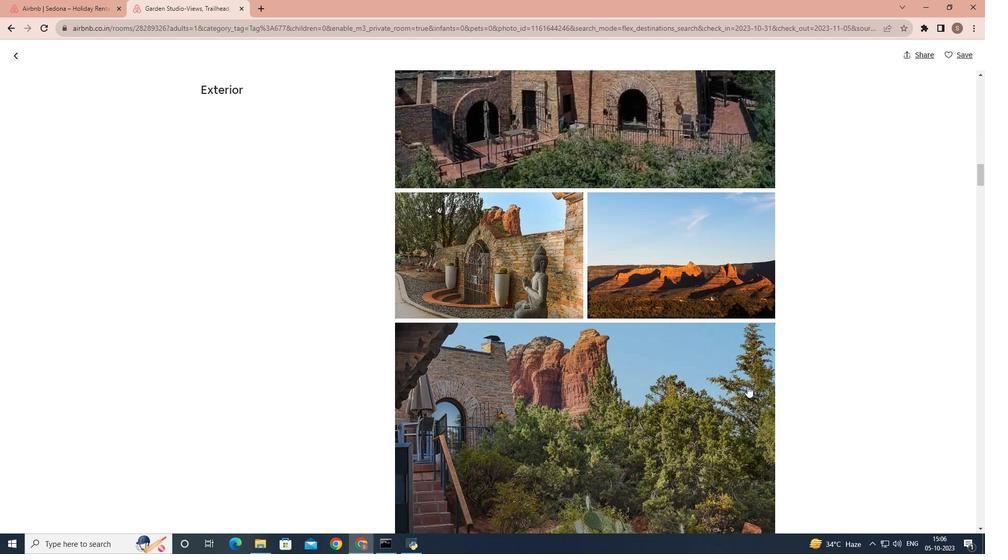 
Action: Mouse scrolled (747, 386) with delta (0, 0)
Screenshot: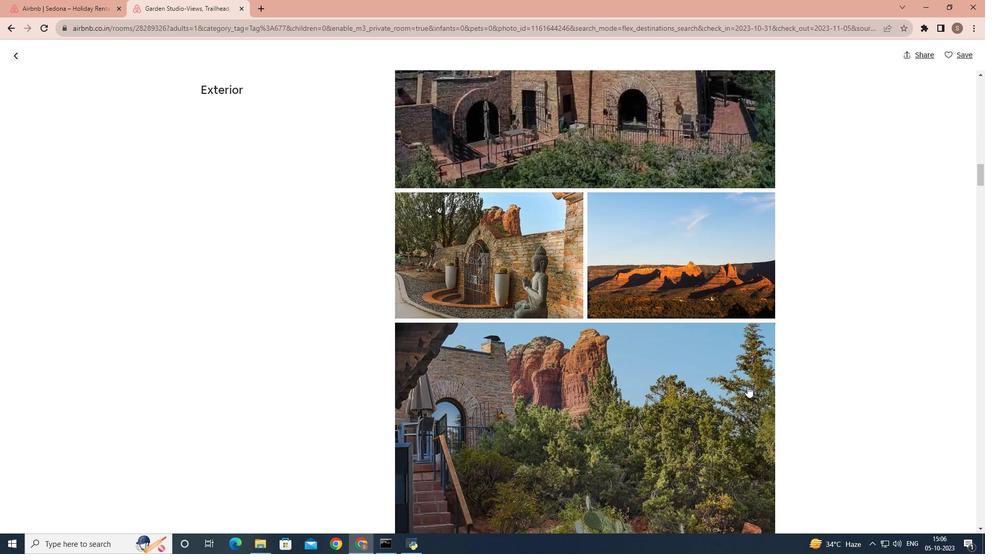 
Action: Mouse scrolled (747, 386) with delta (0, 0)
Screenshot: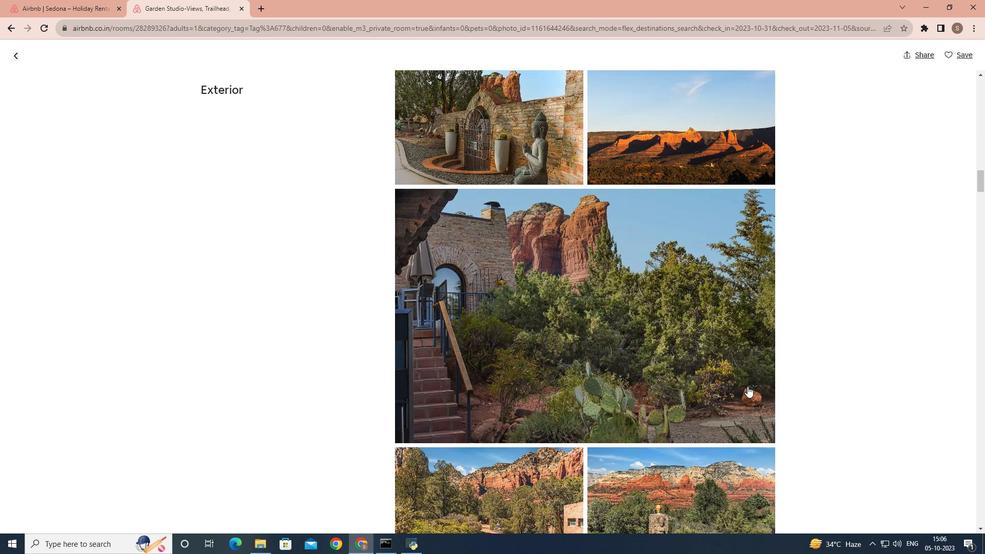 
Action: Mouse scrolled (747, 386) with delta (0, 0)
Screenshot: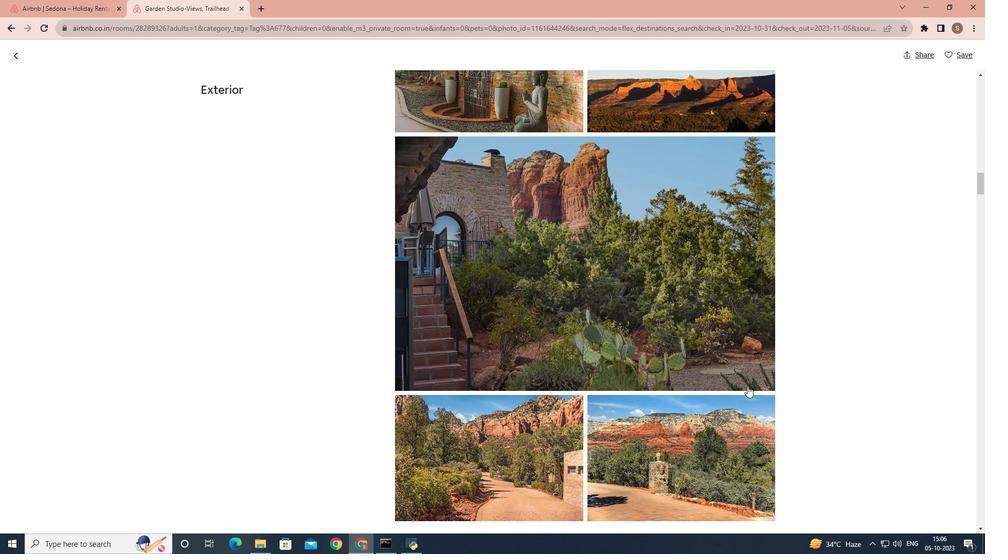 
Action: Mouse scrolled (747, 386) with delta (0, 0)
Screenshot: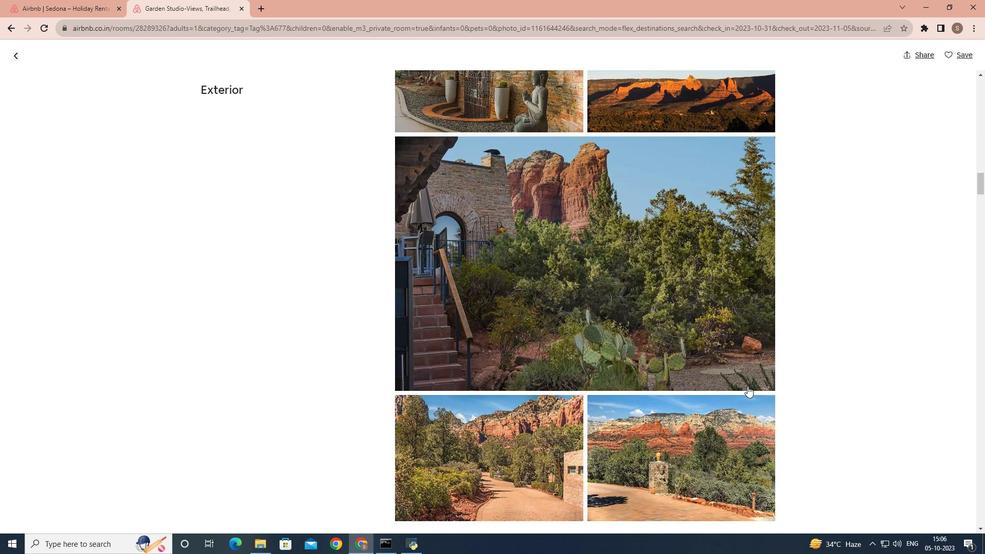 
Action: Mouse scrolled (747, 386) with delta (0, 0)
Screenshot: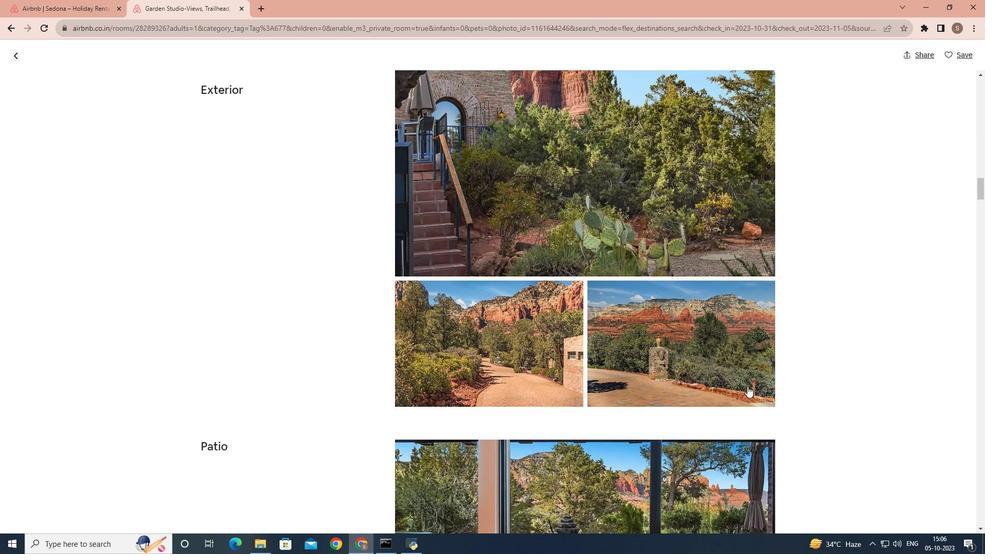 
Action: Mouse scrolled (747, 386) with delta (0, 0)
Screenshot: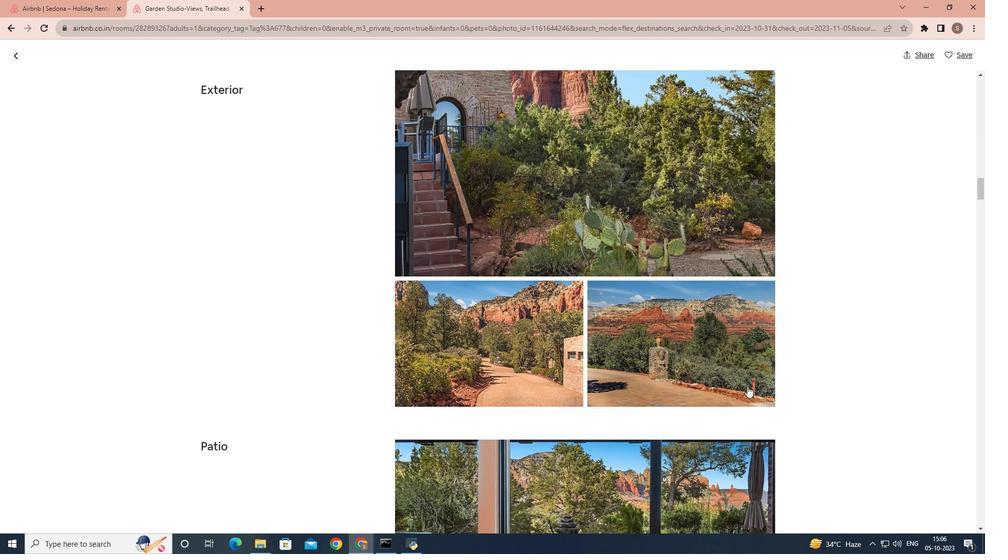 
Action: Mouse scrolled (747, 386) with delta (0, 0)
Screenshot: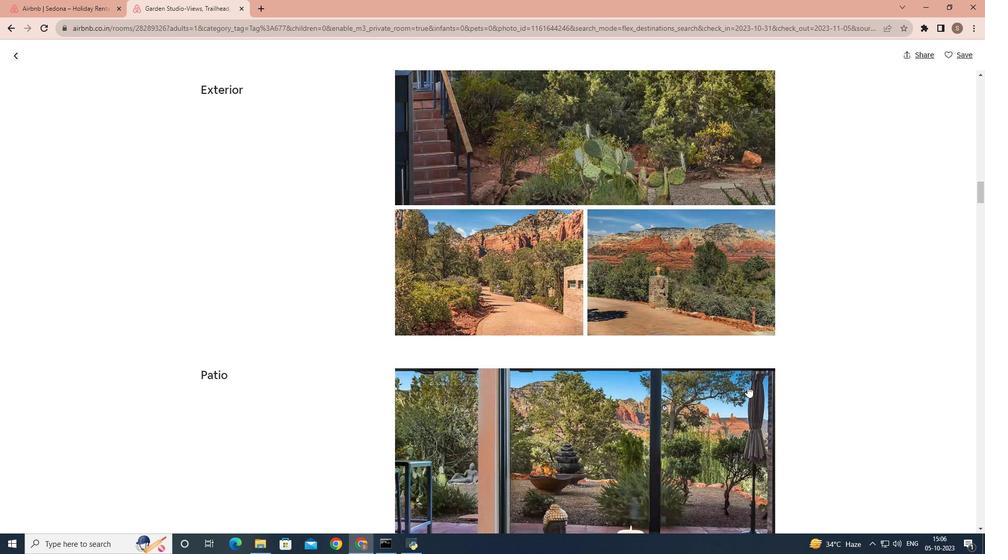 
Action: Mouse scrolled (747, 386) with delta (0, 0)
Screenshot: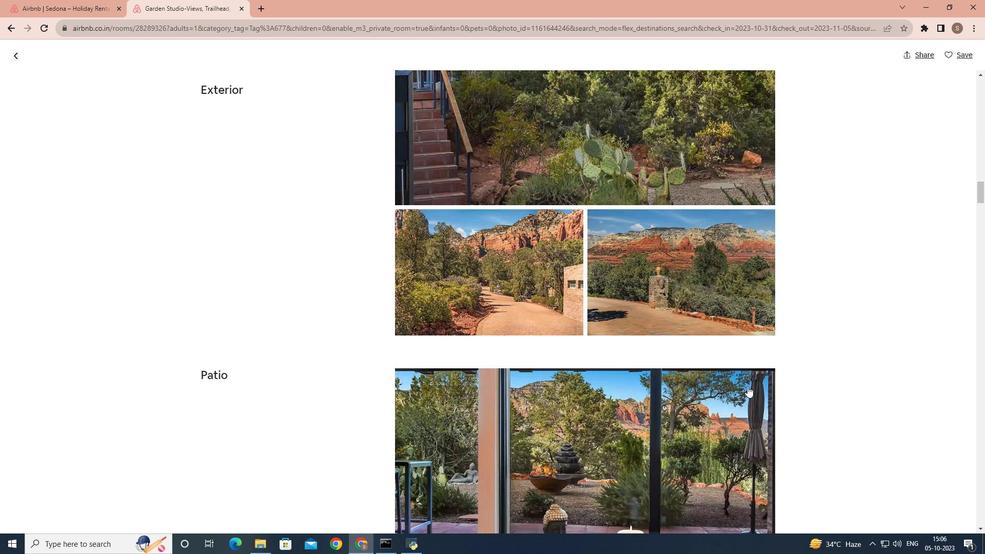 
Action: Mouse scrolled (747, 386) with delta (0, 0)
Screenshot: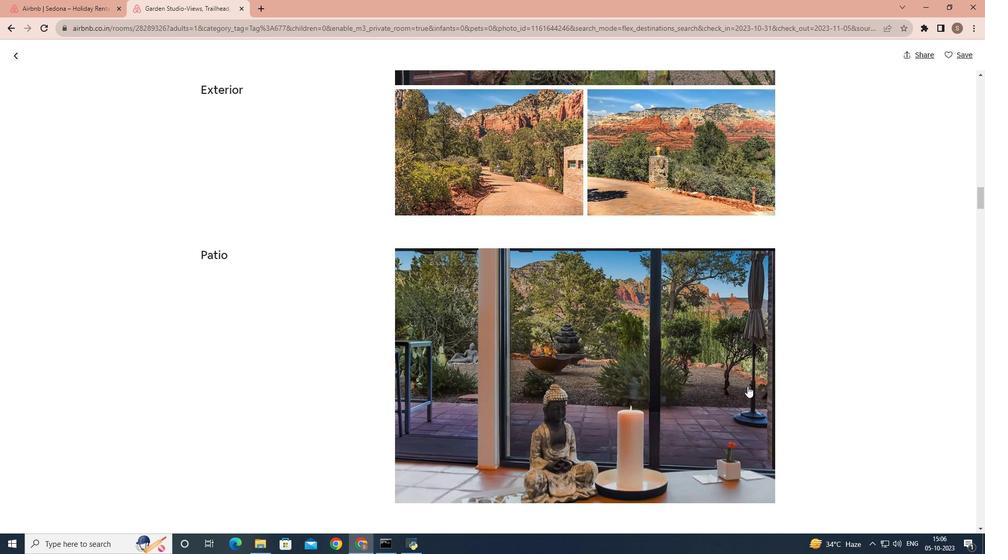 
Action: Mouse scrolled (747, 386) with delta (0, 0)
Screenshot: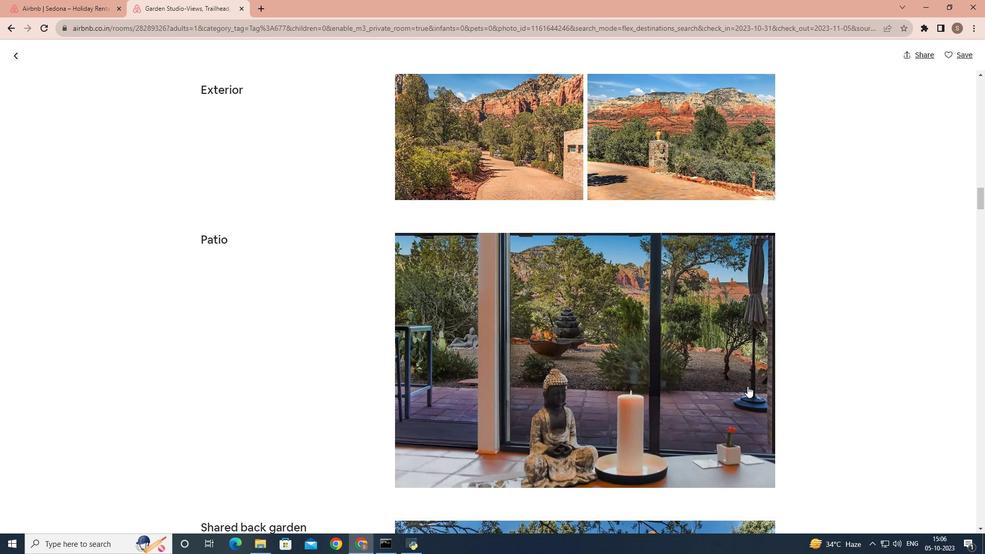 
Action: Mouse scrolled (747, 386) with delta (0, 0)
Screenshot: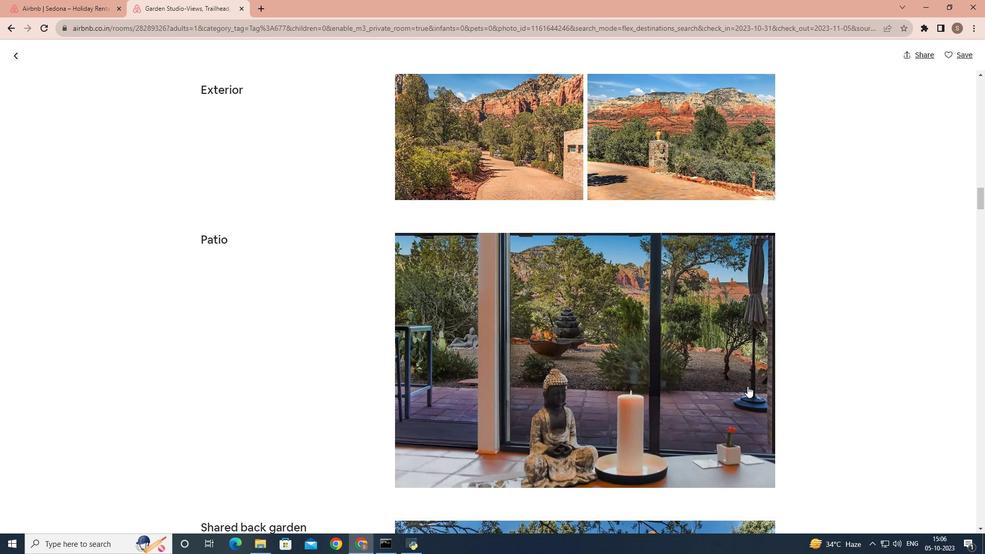 
Action: Mouse scrolled (747, 386) with delta (0, 0)
Screenshot: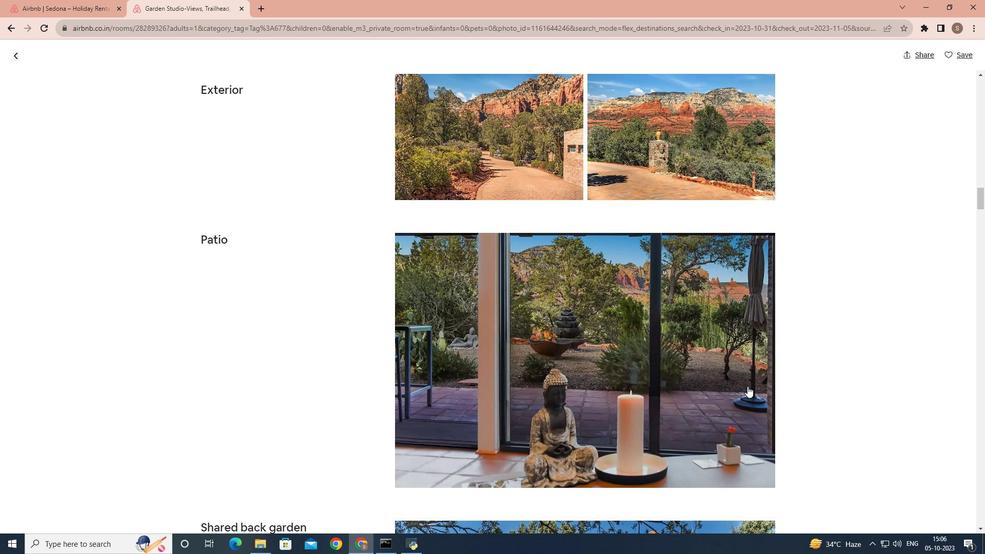 
Action: Mouse scrolled (747, 386) with delta (0, 0)
Screenshot: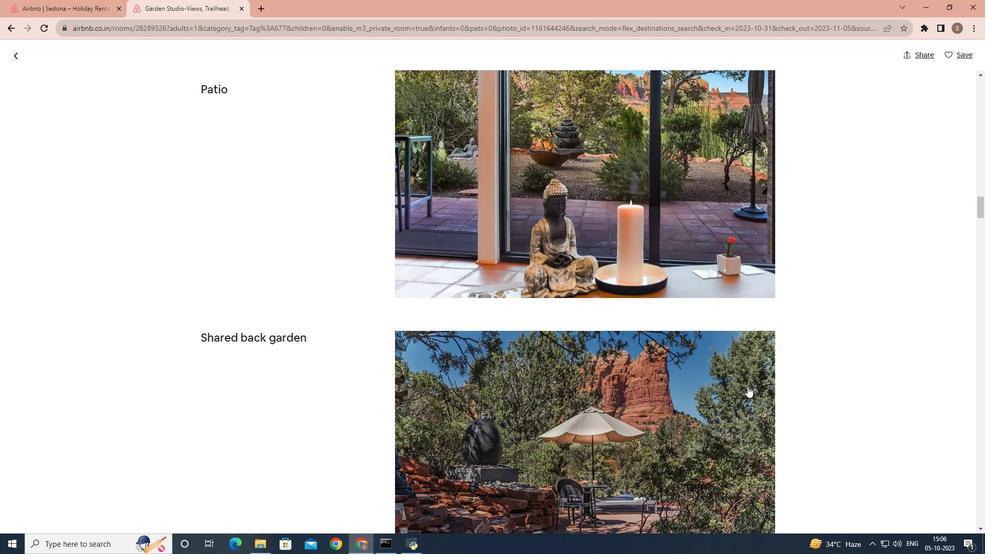 
Action: Mouse scrolled (747, 386) with delta (0, 0)
Screenshot: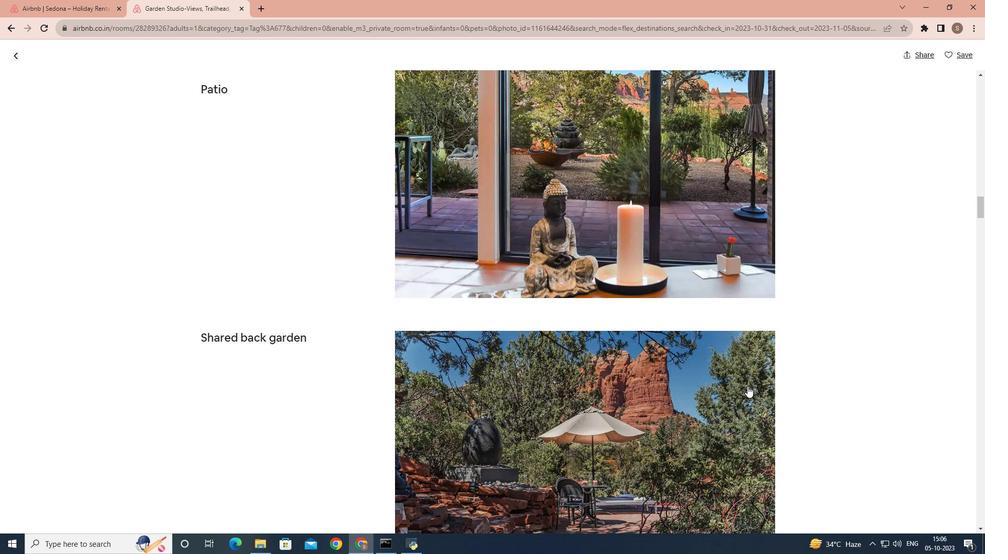 
Action: Mouse scrolled (747, 386) with delta (0, 0)
Screenshot: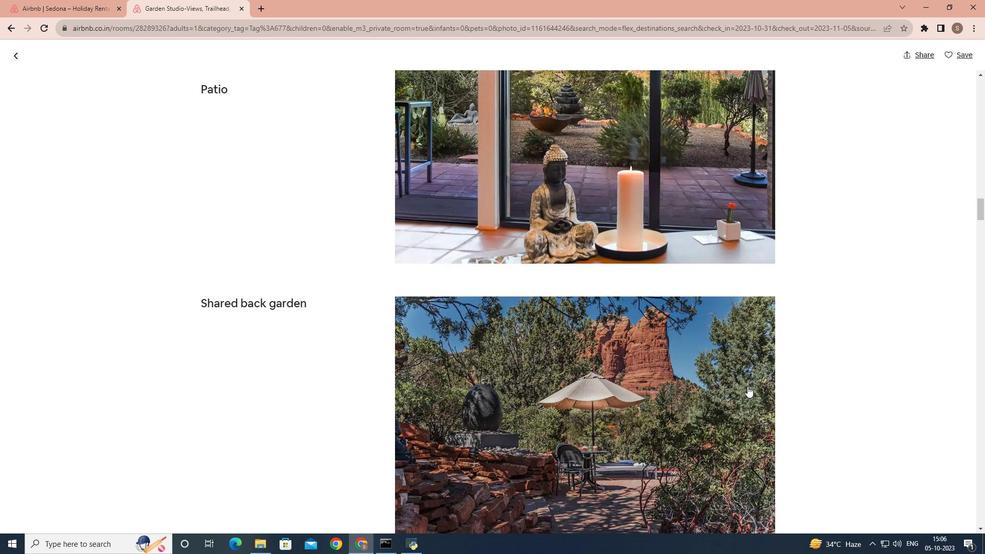 
Action: Mouse scrolled (747, 386) with delta (0, 0)
Screenshot: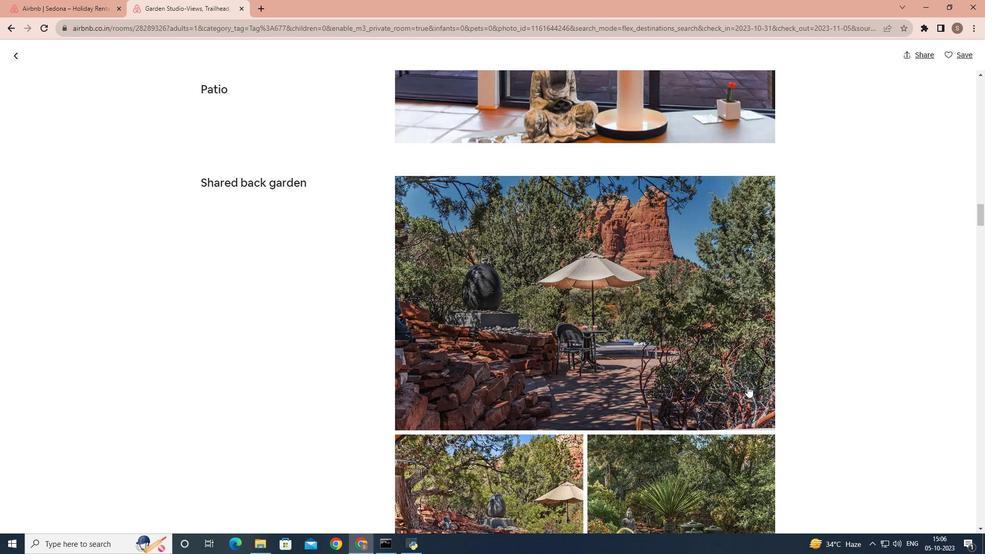 
Action: Mouse scrolled (747, 386) with delta (0, 0)
Screenshot: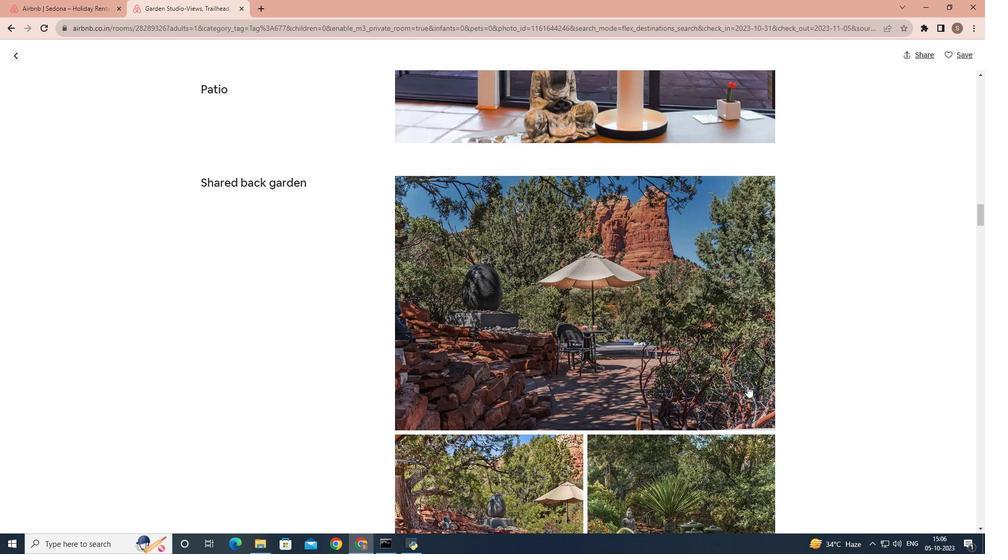 
Action: Mouse scrolled (747, 386) with delta (0, 0)
Screenshot: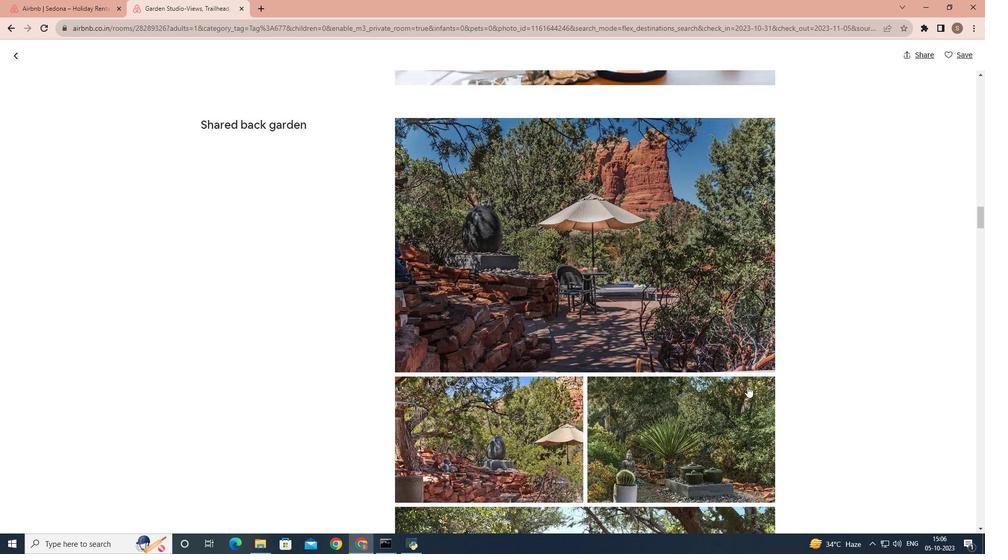 
Action: Mouse scrolled (747, 386) with delta (0, 0)
Screenshot: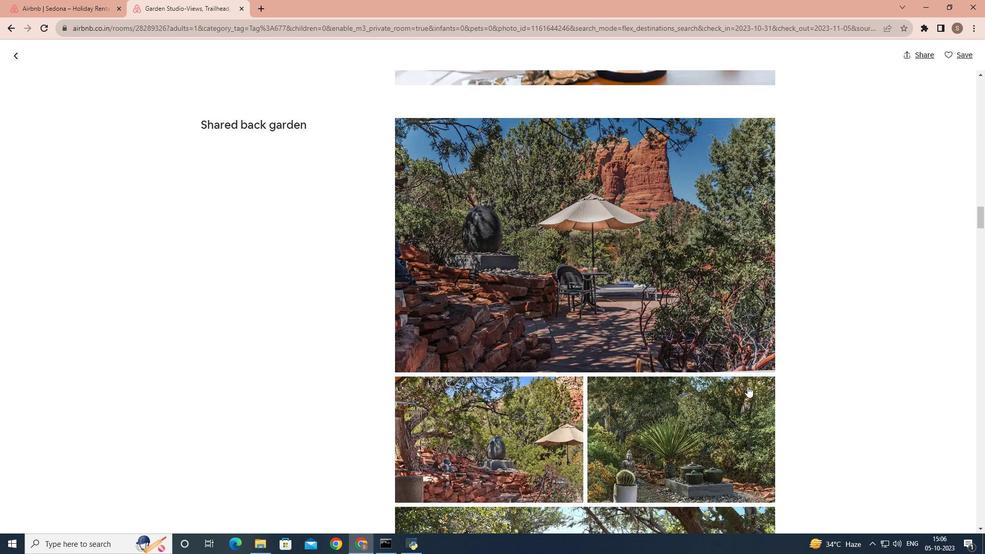 
Action: Mouse scrolled (747, 386) with delta (0, 0)
Screenshot: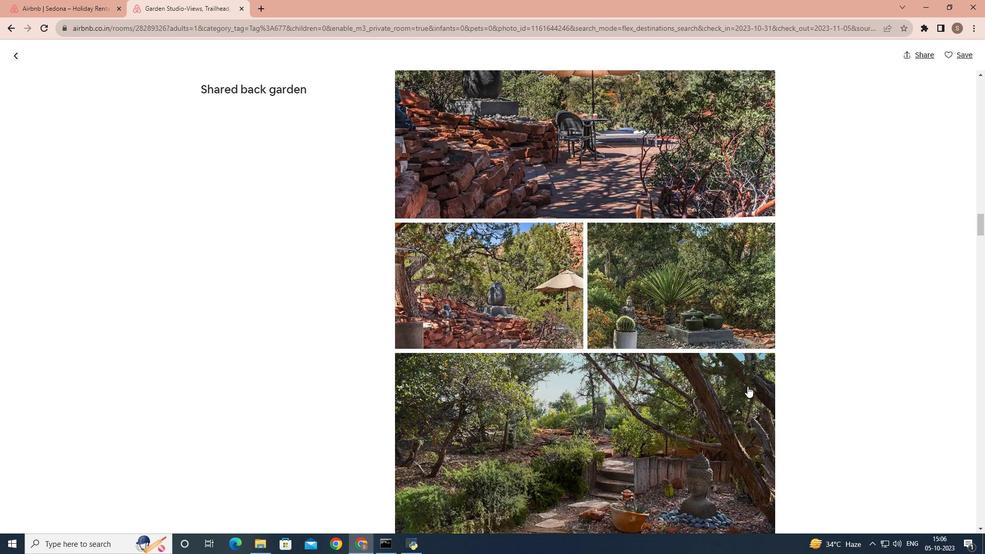 
Action: Mouse scrolled (747, 386) with delta (0, 0)
Screenshot: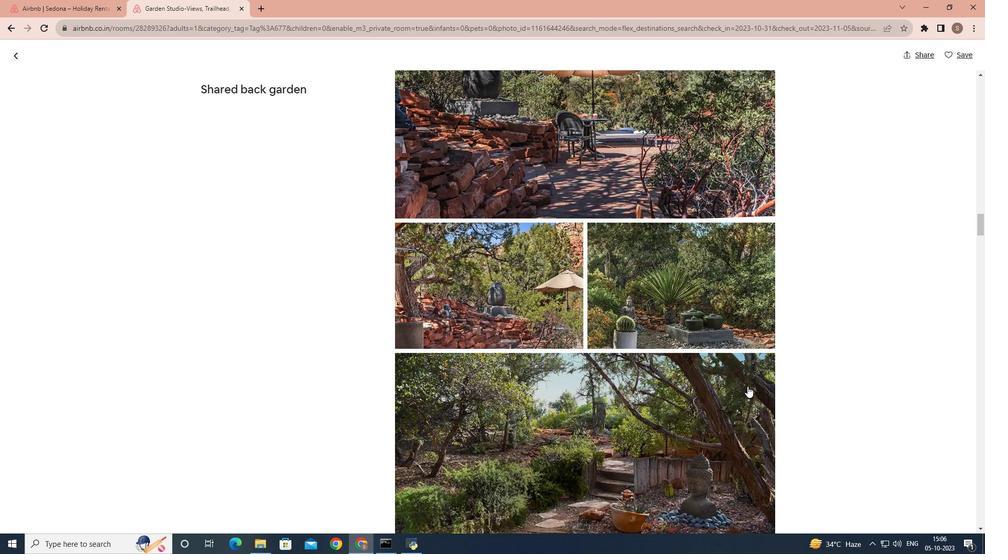 
Action: Mouse scrolled (747, 386) with delta (0, 0)
Screenshot: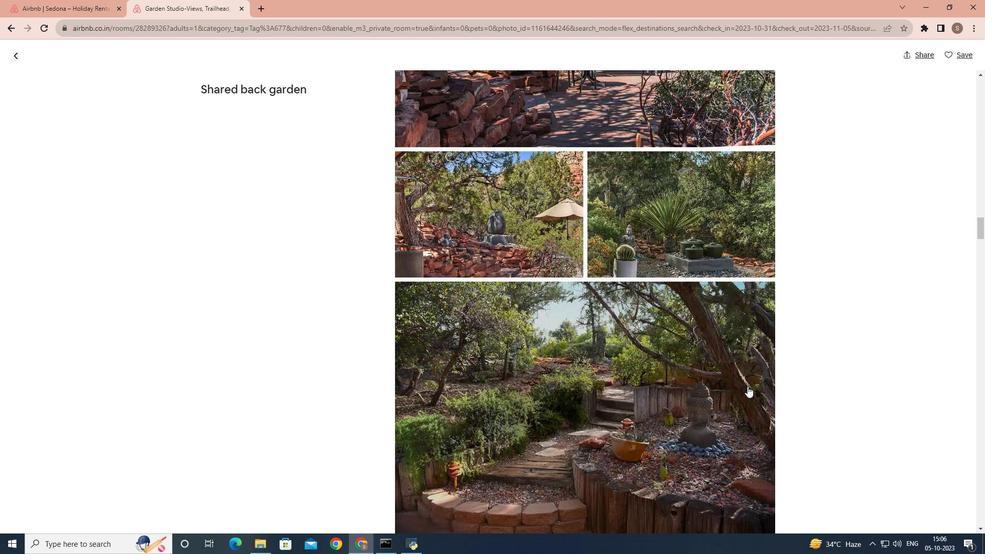 
Action: Mouse scrolled (747, 386) with delta (0, 0)
Screenshot: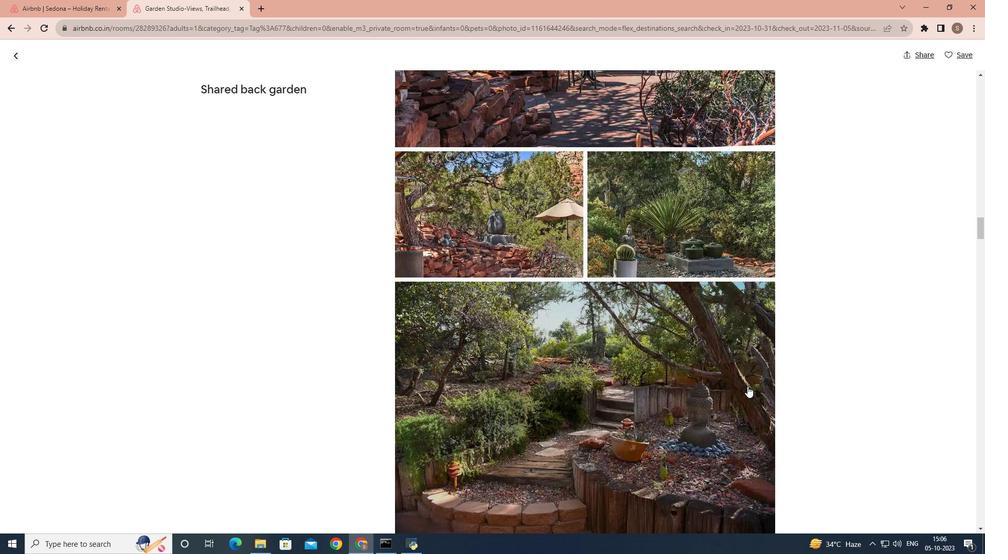 
Action: Mouse scrolled (747, 386) with delta (0, 0)
Screenshot: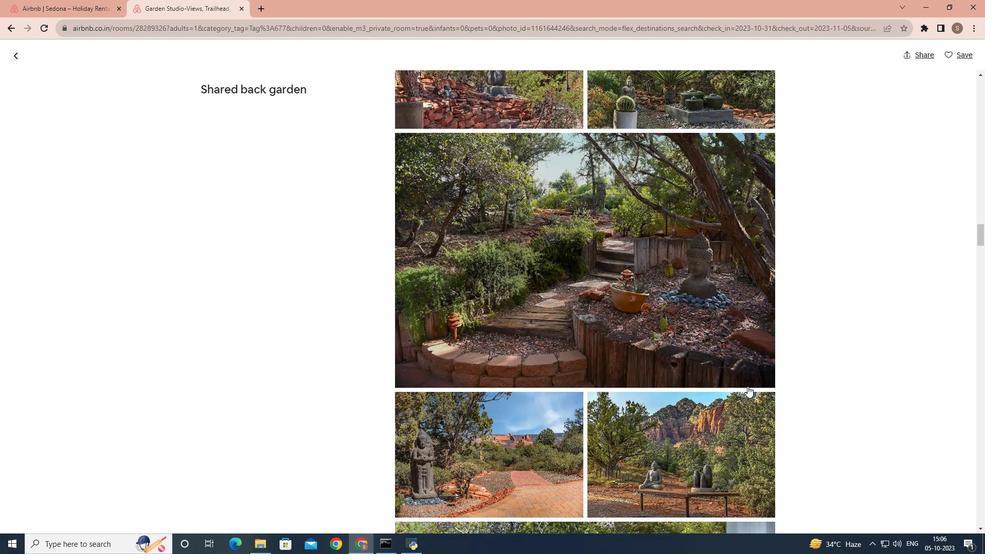 
Action: Mouse scrolled (747, 386) with delta (0, 0)
Screenshot: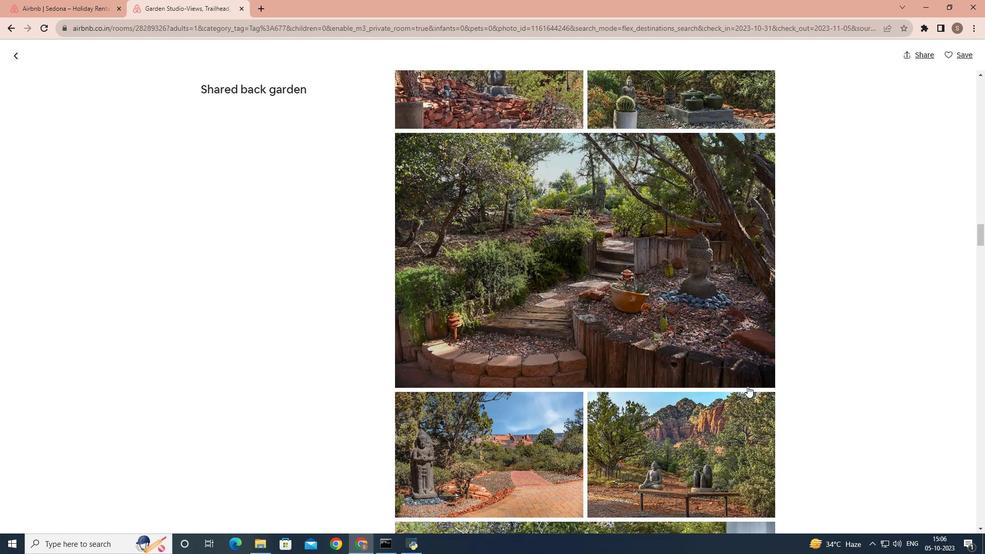 
Action: Mouse scrolled (747, 386) with delta (0, 0)
Screenshot: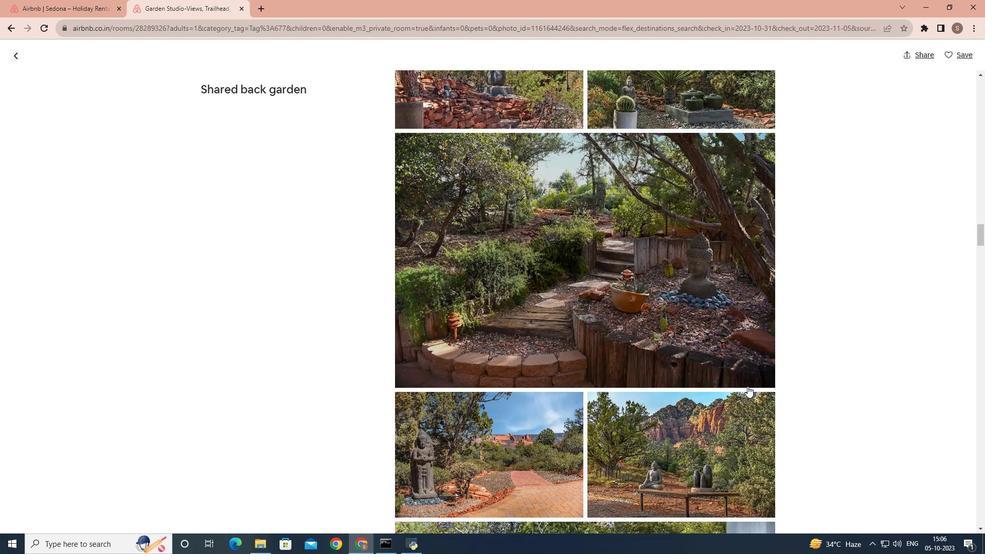 
Action: Mouse scrolled (747, 386) with delta (0, 0)
Screenshot: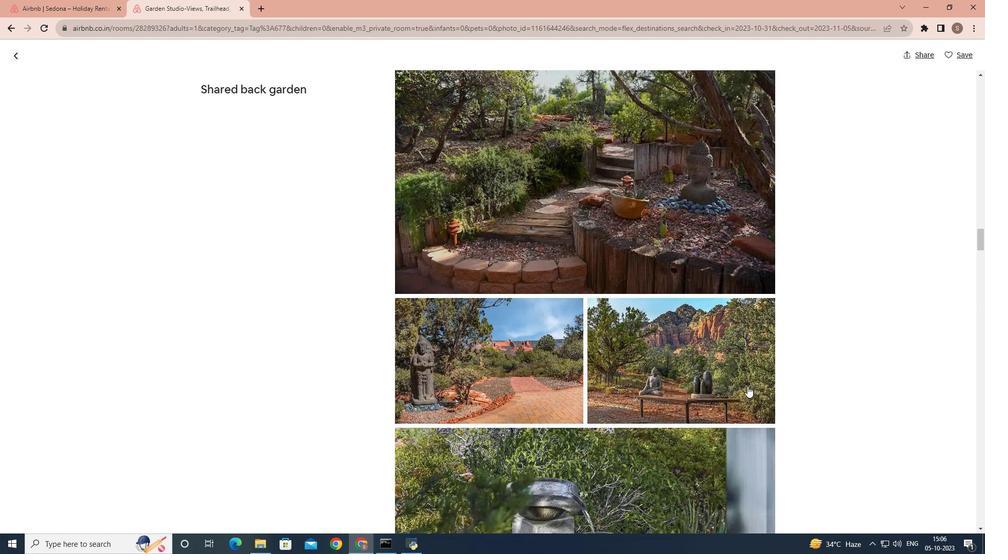 
Action: Mouse scrolled (747, 386) with delta (0, 0)
Screenshot: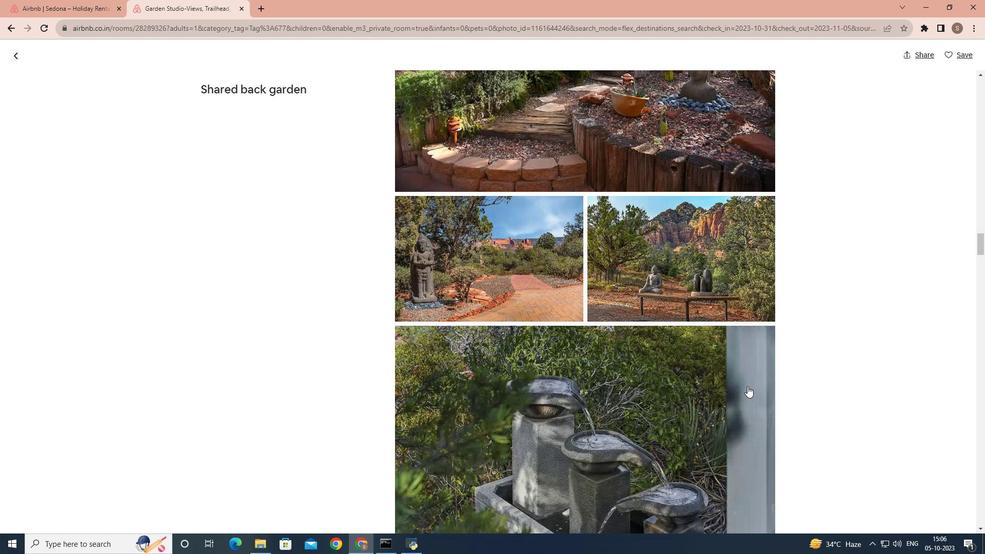 
Action: Mouse scrolled (747, 386) with delta (0, 0)
Screenshot: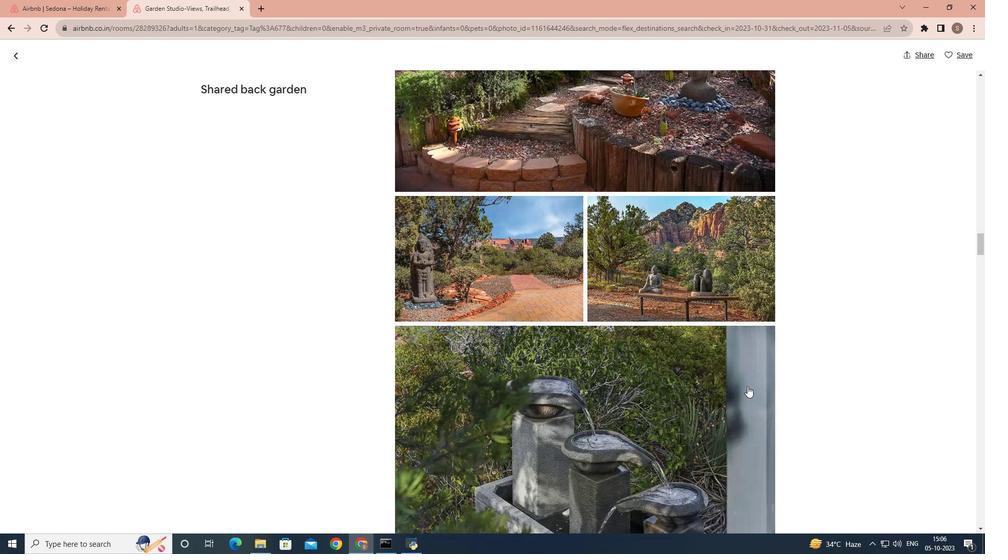 
Action: Mouse scrolled (747, 386) with delta (0, 0)
Screenshot: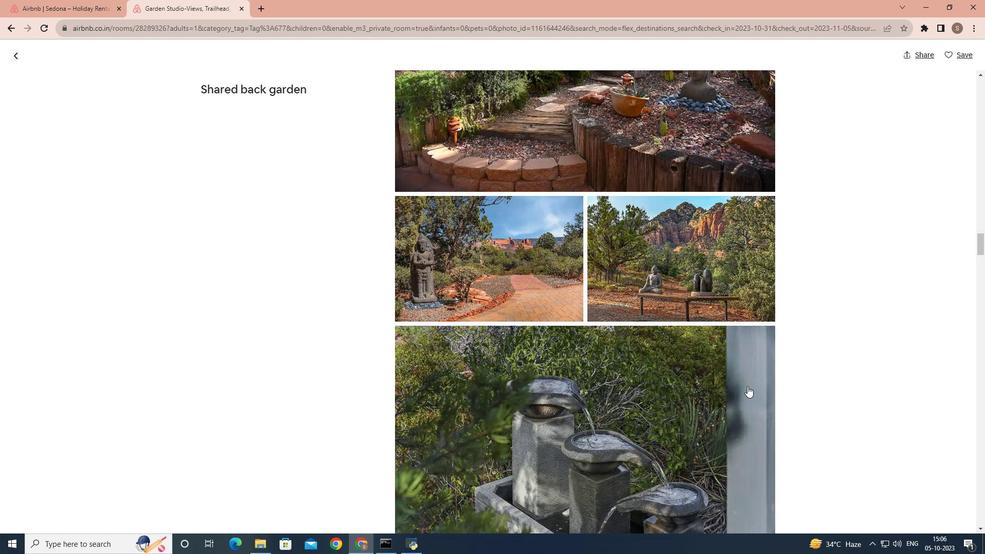 
Action: Mouse scrolled (747, 386) with delta (0, 0)
Screenshot: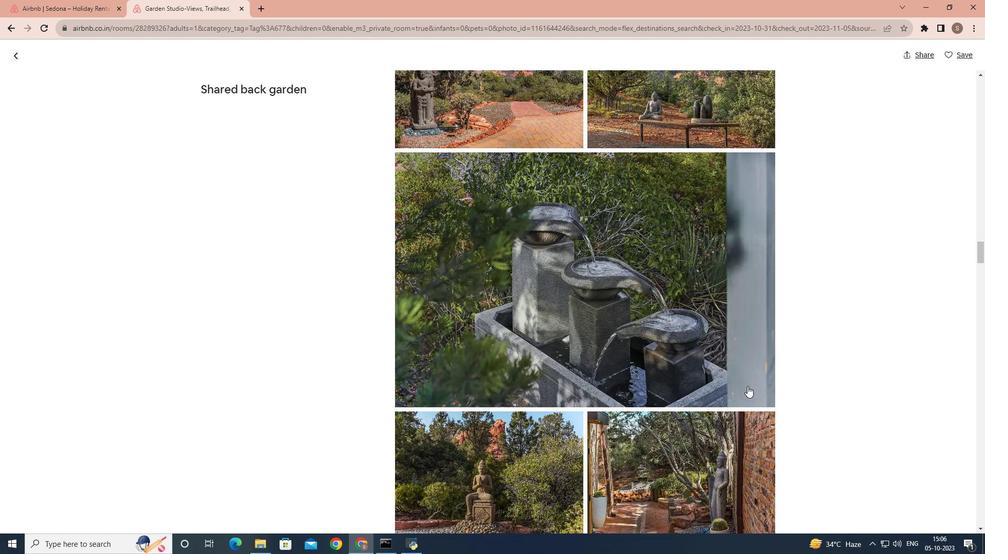 
Action: Mouse scrolled (747, 386) with delta (0, 0)
Screenshot: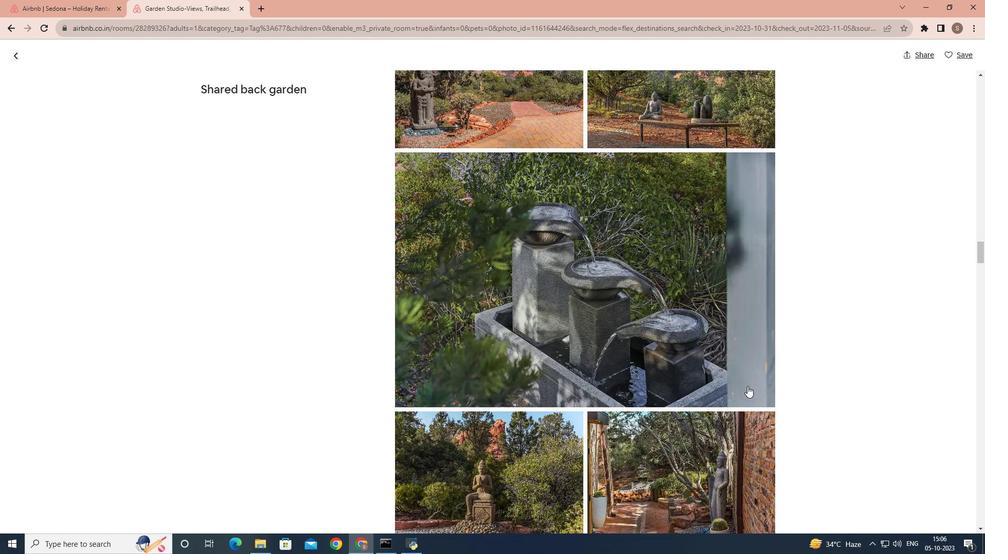 
Action: Mouse scrolled (747, 386) with delta (0, 0)
Screenshot: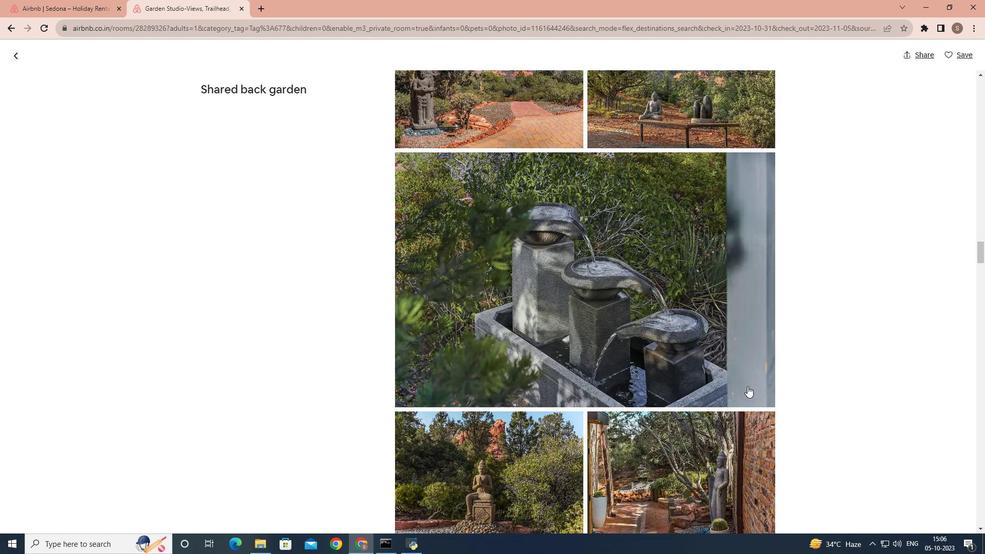 
Action: Mouse scrolled (747, 386) with delta (0, 0)
Screenshot: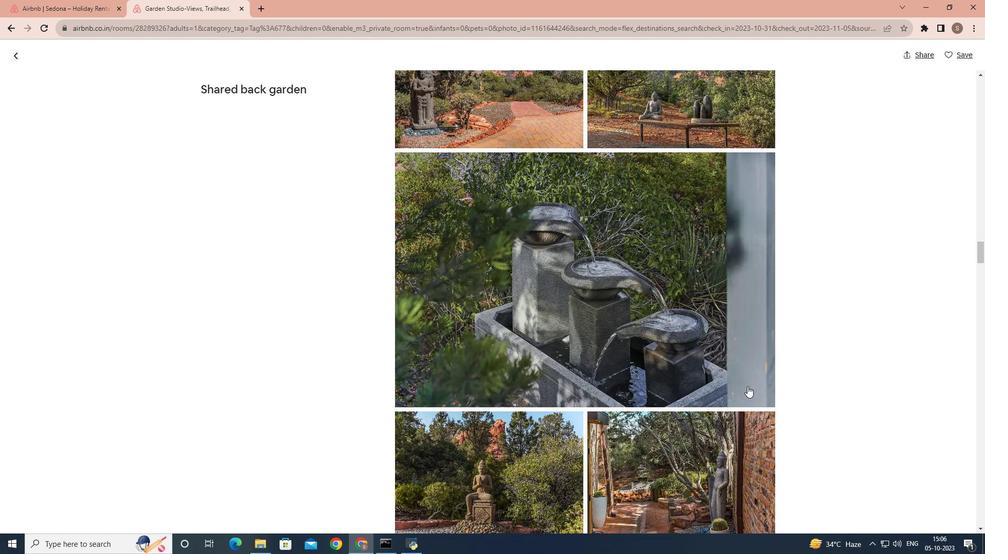 
Action: Mouse scrolled (747, 386) with delta (0, 0)
Screenshot: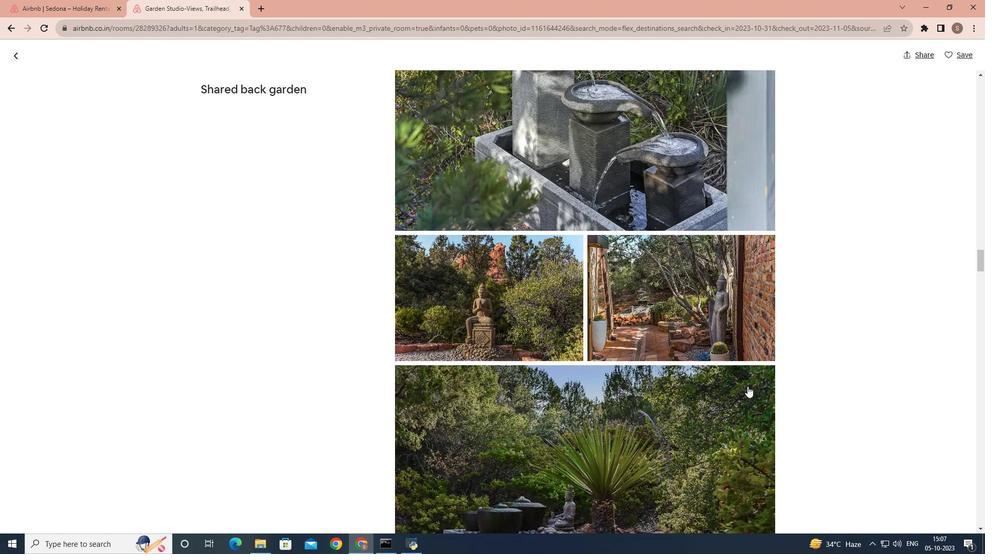 
Action: Mouse scrolled (747, 386) with delta (0, 0)
Screenshot: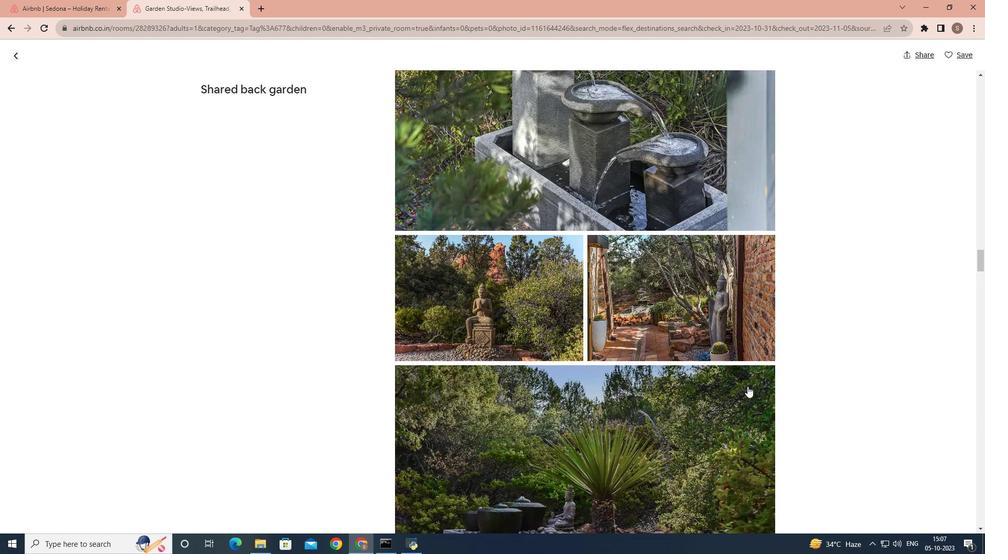 
Action: Mouse scrolled (747, 386) with delta (0, 0)
Screenshot: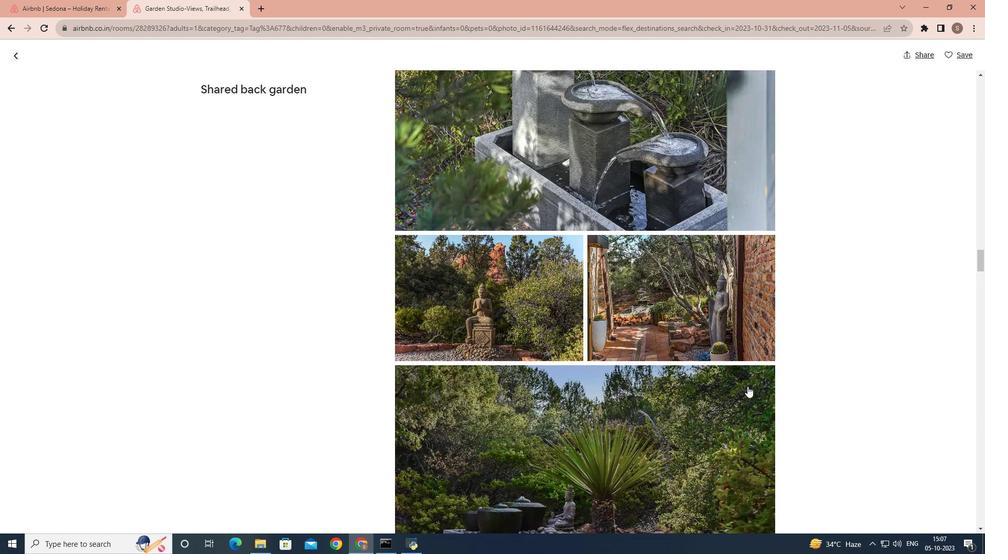 
Action: Mouse scrolled (747, 386) with delta (0, 0)
Screenshot: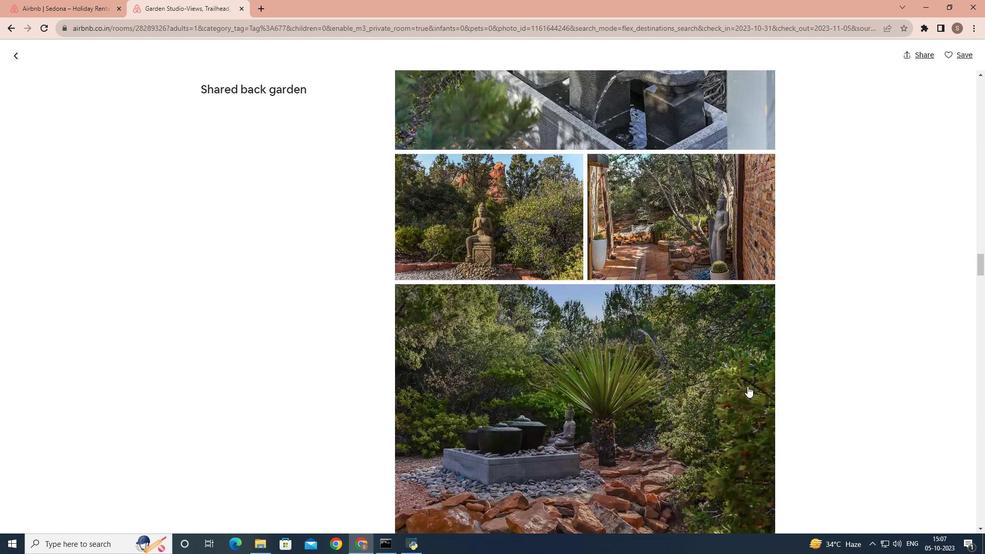 
Action: Mouse scrolled (747, 386) with delta (0, 0)
Screenshot: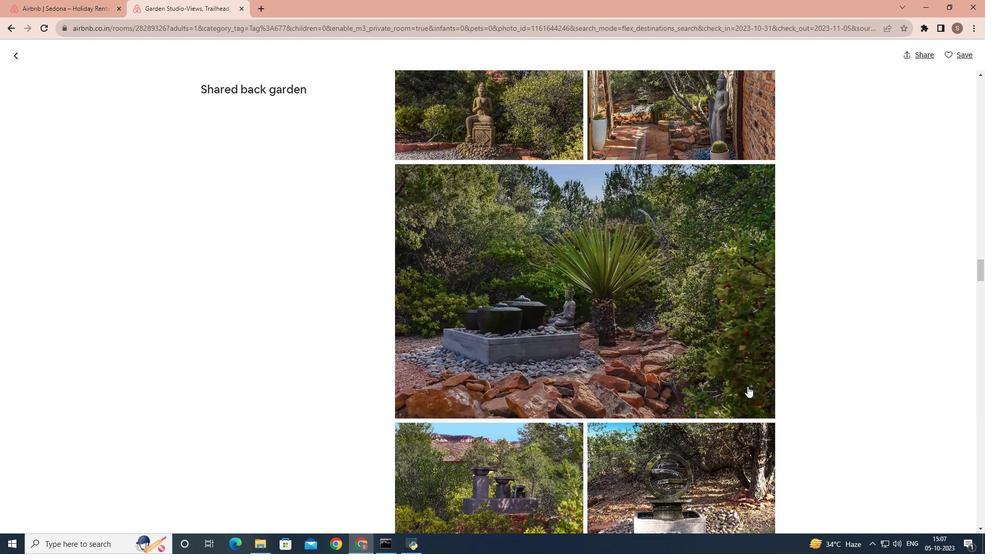 
Action: Mouse scrolled (747, 386) with delta (0, 0)
Screenshot: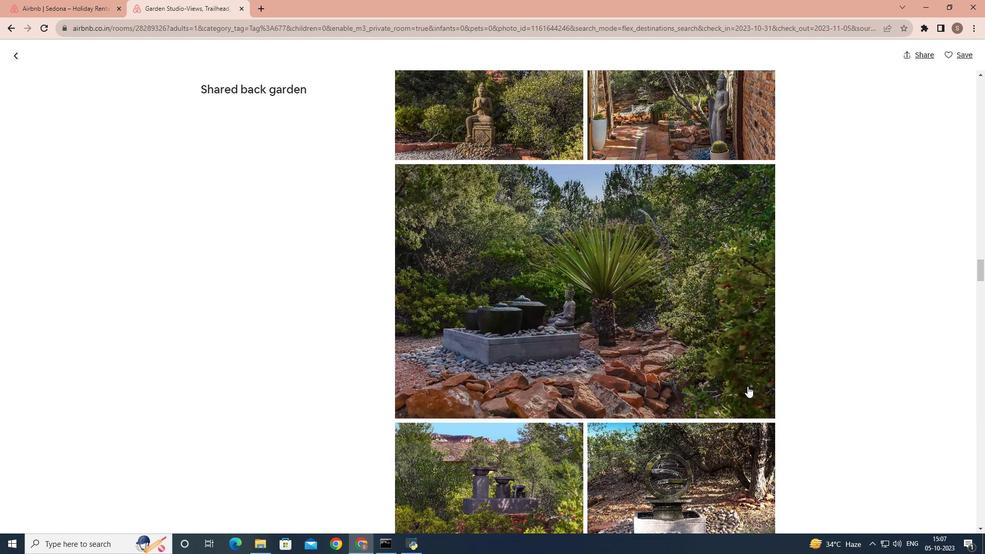 
Action: Mouse scrolled (747, 386) with delta (0, 0)
Screenshot: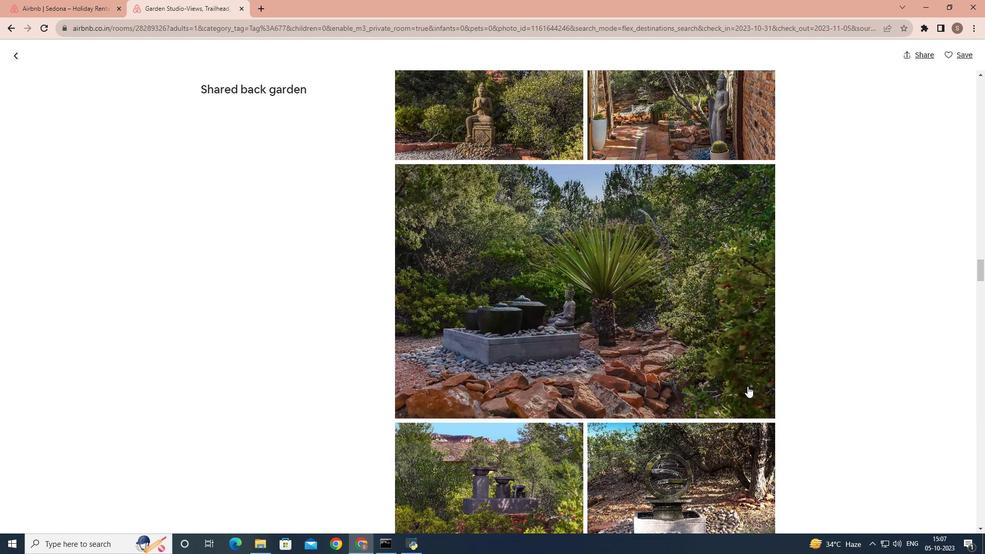 
Action: Mouse scrolled (747, 386) with delta (0, 0)
Screenshot: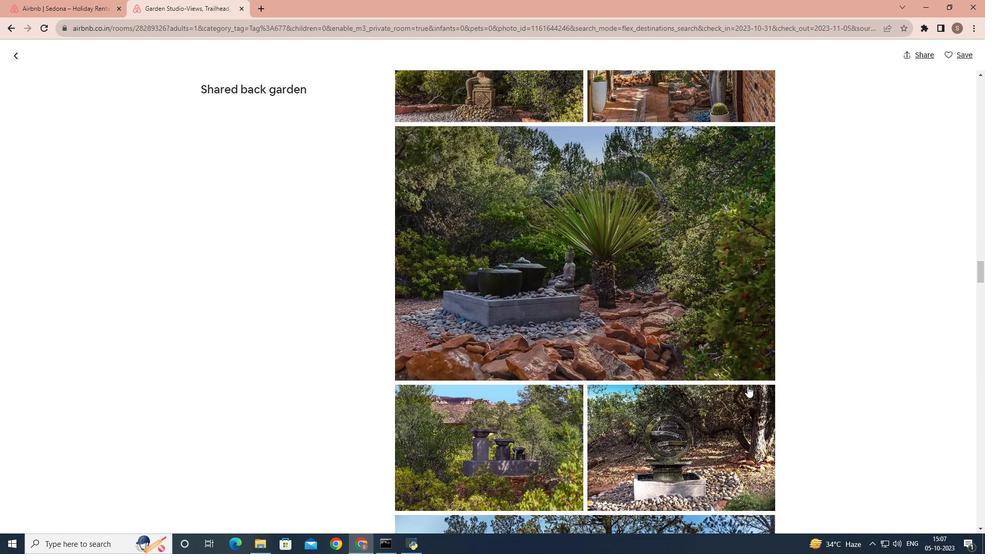 
Action: Mouse scrolled (747, 386) with delta (0, 0)
Screenshot: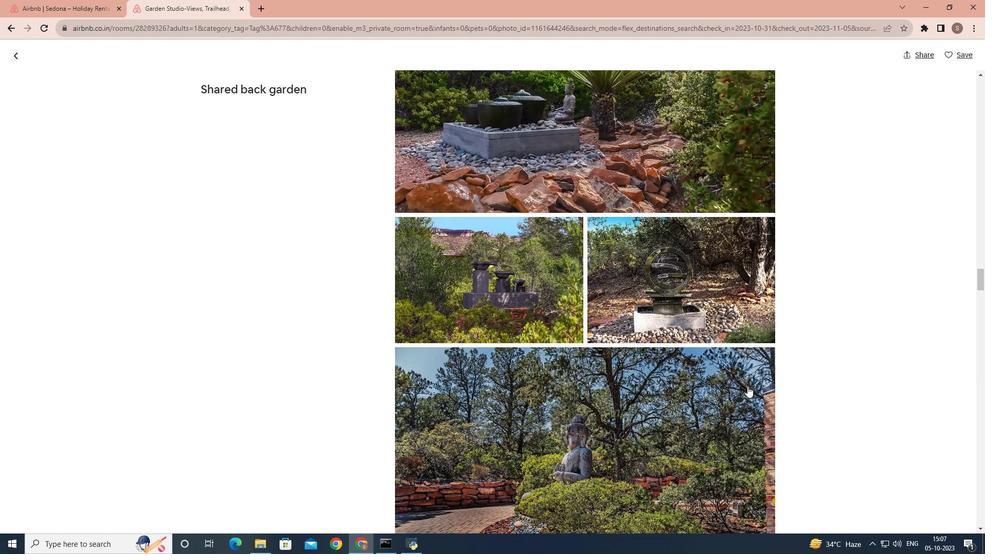 
Action: Mouse scrolled (747, 386) with delta (0, 0)
Screenshot: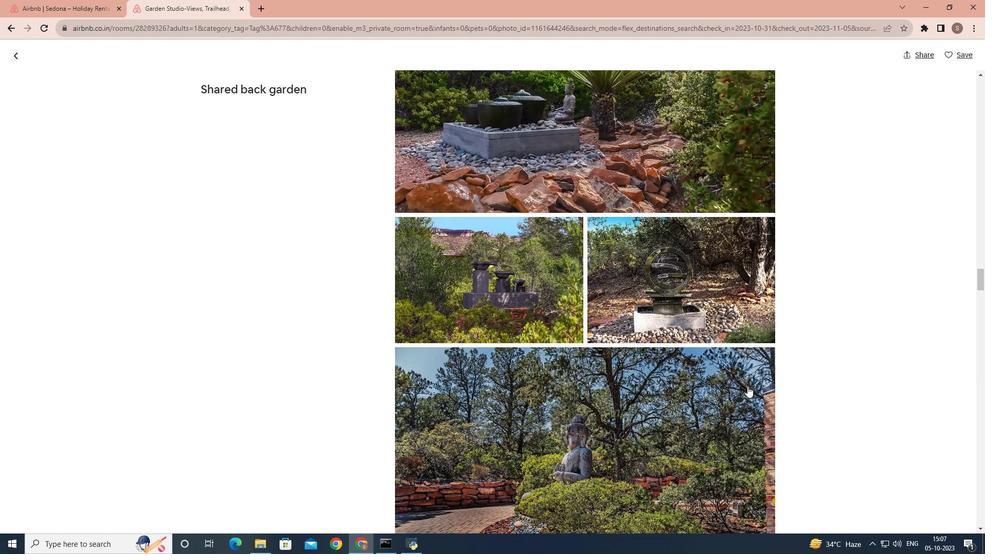
Action: Mouse scrolled (747, 386) with delta (0, 0)
Screenshot: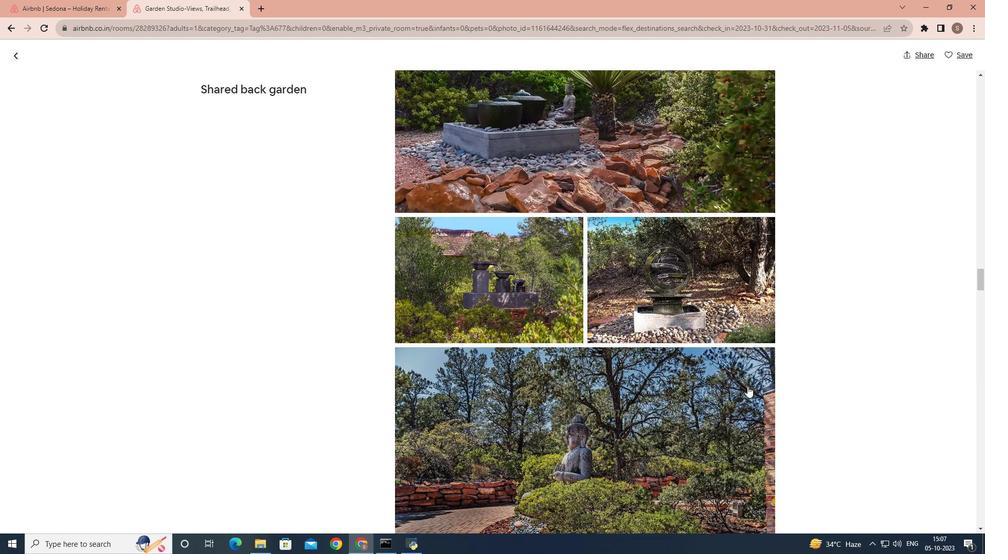 
Action: Mouse scrolled (747, 386) with delta (0, 0)
Screenshot: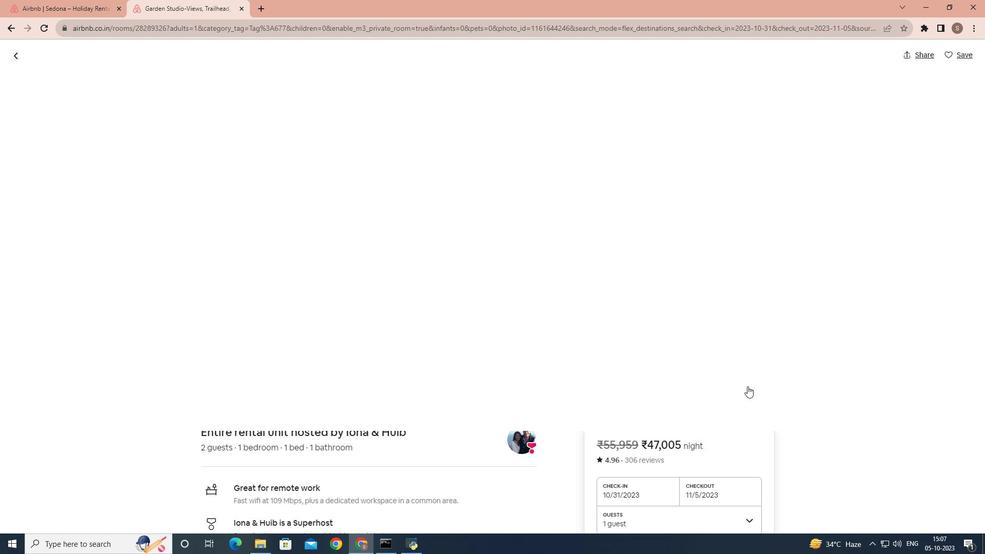 
Action: Mouse scrolled (747, 386) with delta (0, 0)
Screenshot: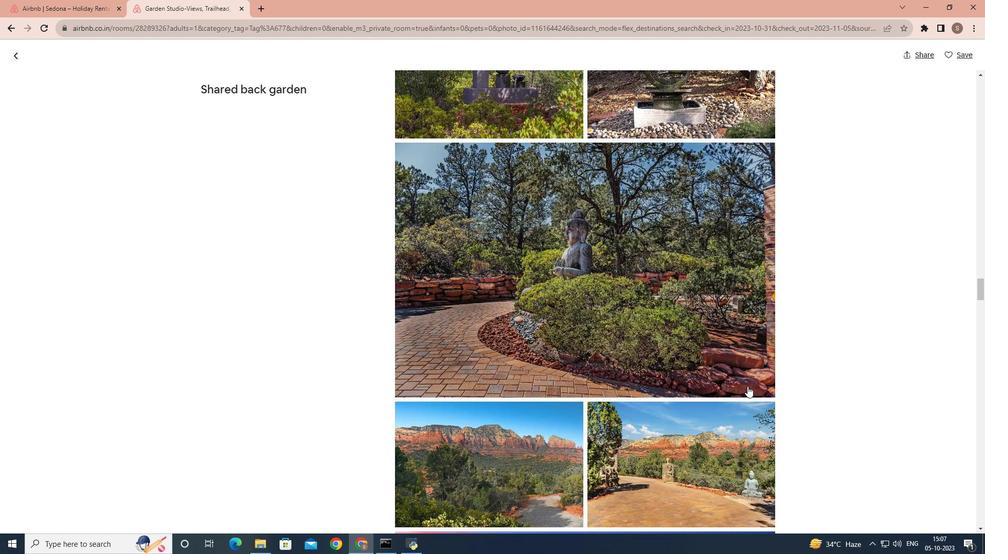 
Action: Mouse scrolled (747, 386) with delta (0, 0)
Screenshot: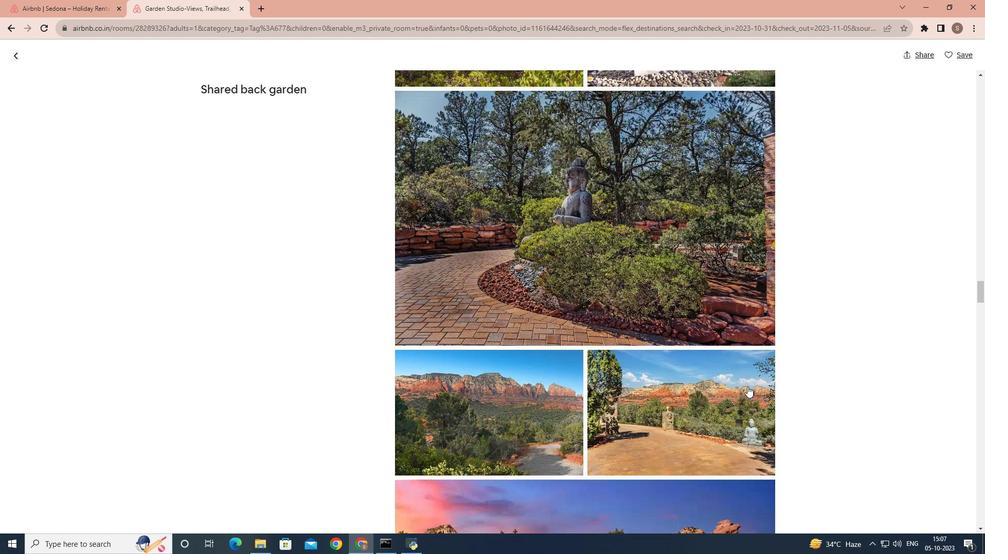 
Action: Mouse scrolled (747, 386) with delta (0, 0)
Screenshot: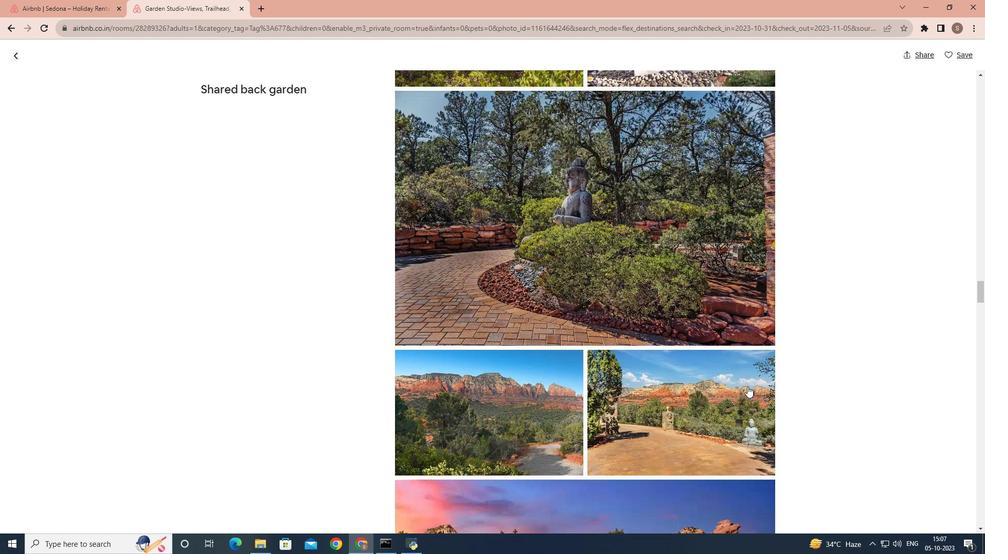 
Action: Mouse scrolled (747, 386) with delta (0, 0)
Screenshot: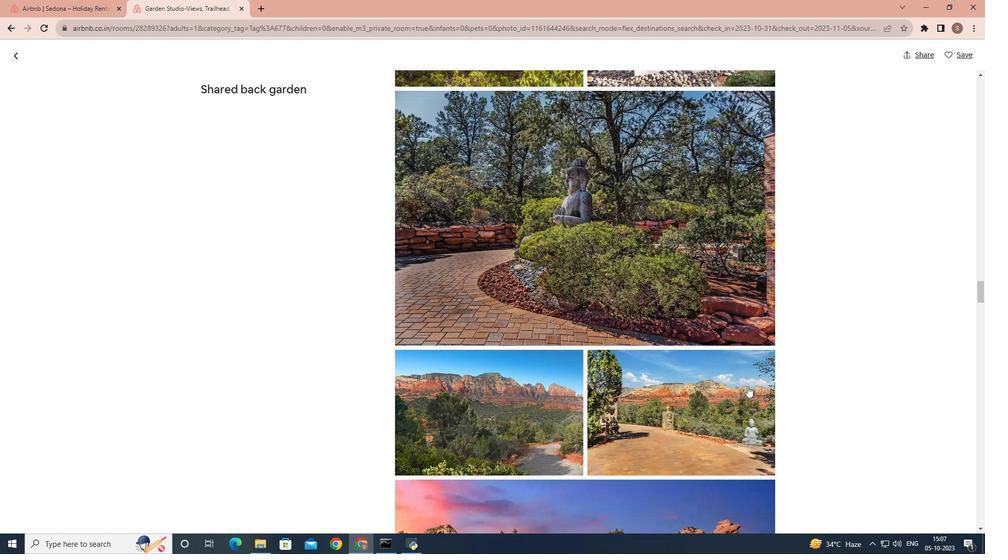 
Action: Mouse scrolled (747, 386) with delta (0, 0)
Screenshot: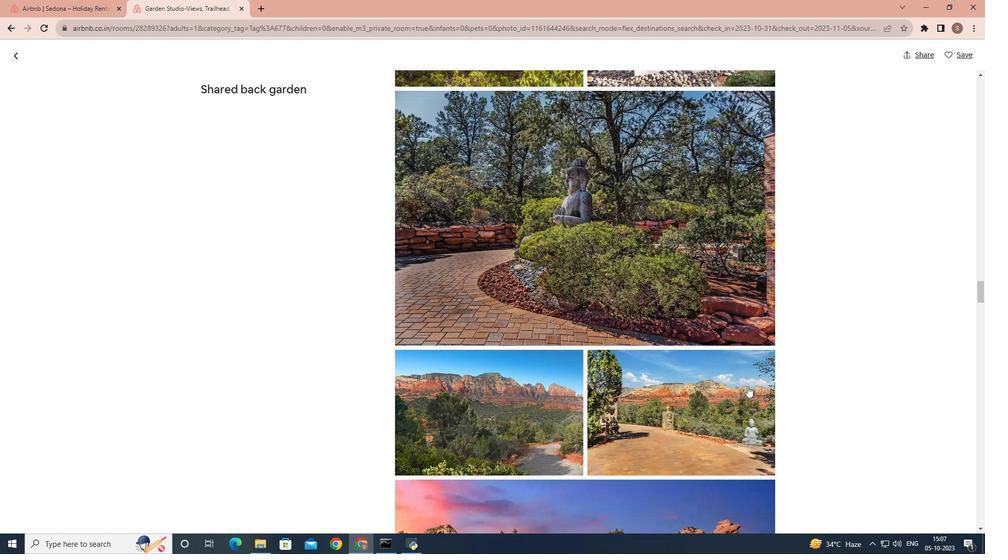 
Action: Mouse scrolled (747, 386) with delta (0, 0)
Screenshot: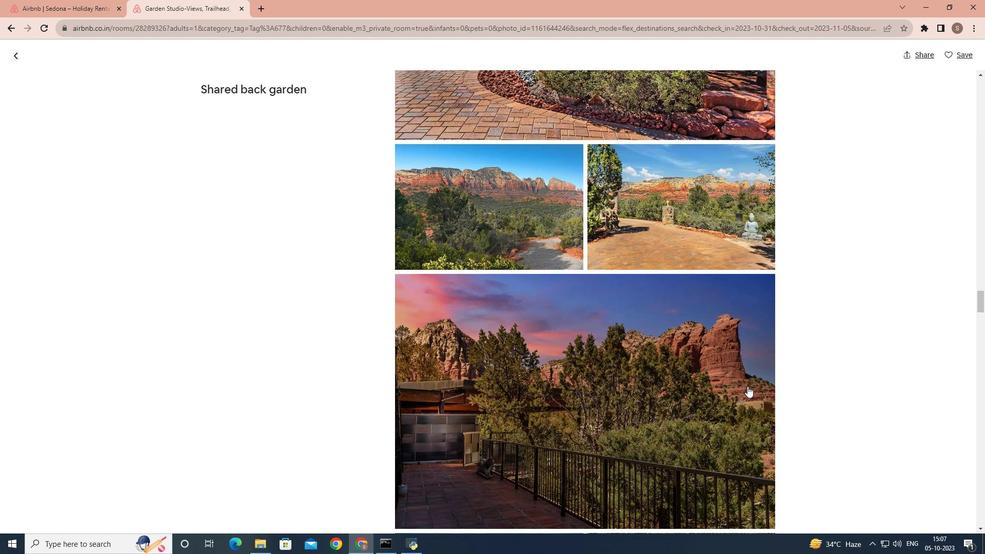 
Action: Mouse scrolled (747, 386) with delta (0, 0)
Screenshot: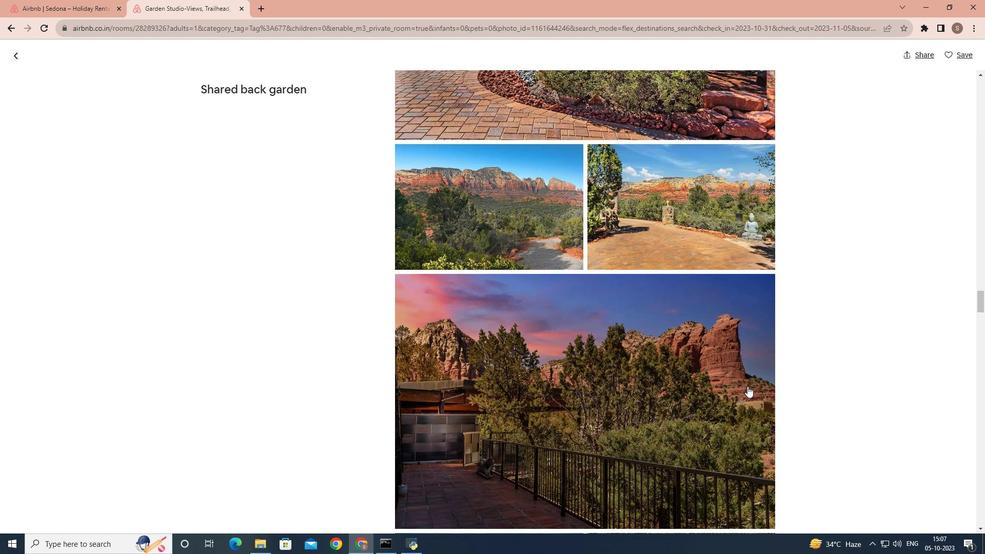 
Action: Mouse scrolled (747, 386) with delta (0, 0)
Screenshot: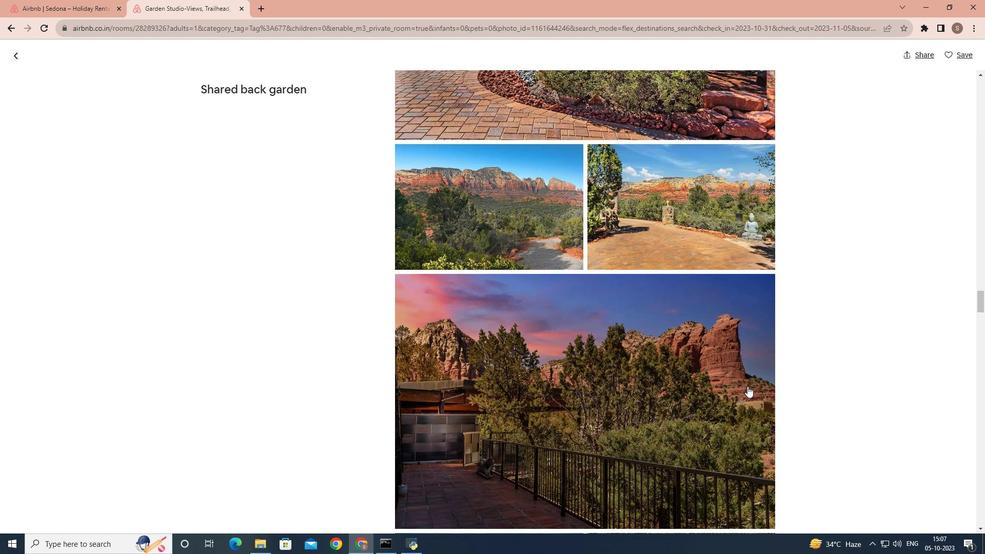
Action: Mouse scrolled (747, 386) with delta (0, 0)
Screenshot: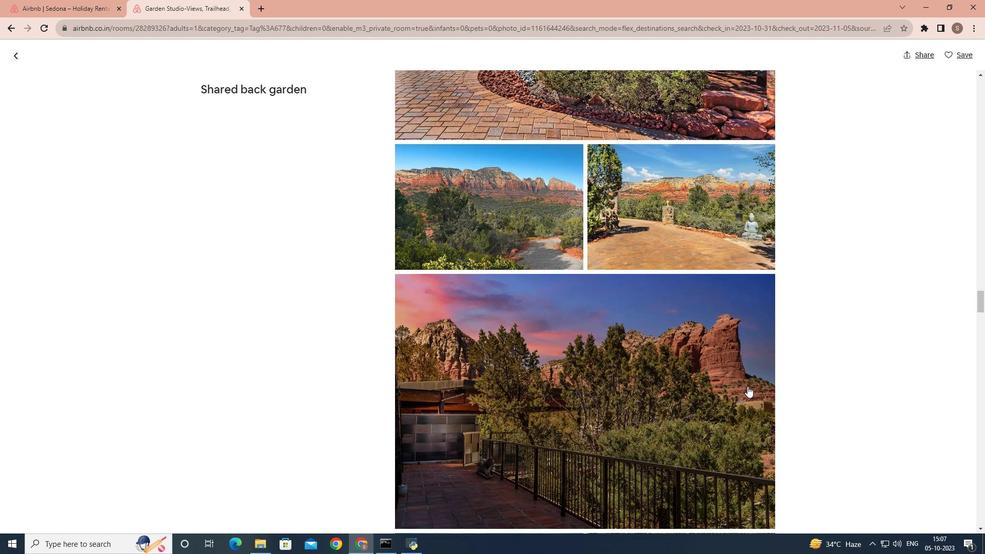 
Action: Mouse scrolled (747, 386) with delta (0, 0)
Screenshot: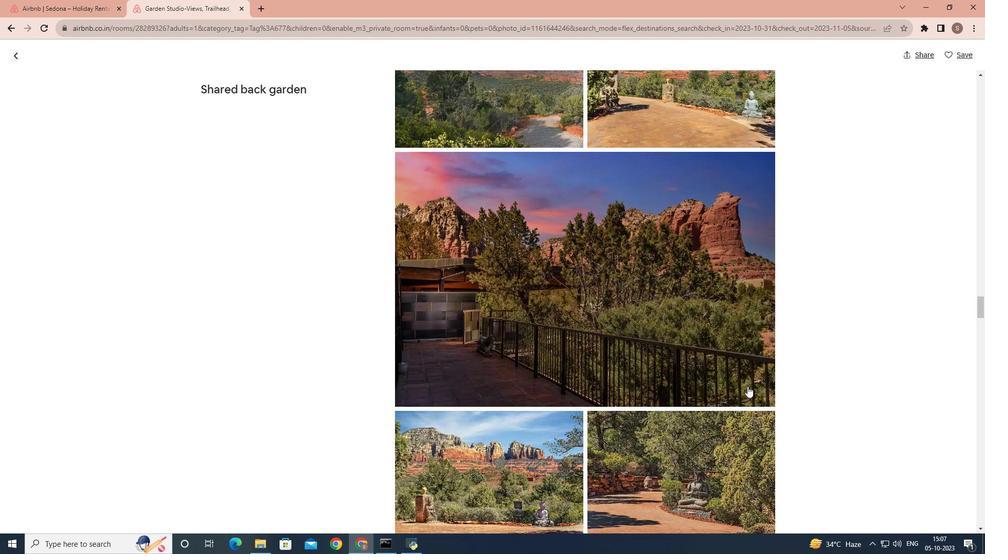 
Action: Mouse scrolled (747, 386) with delta (0, 0)
Screenshot: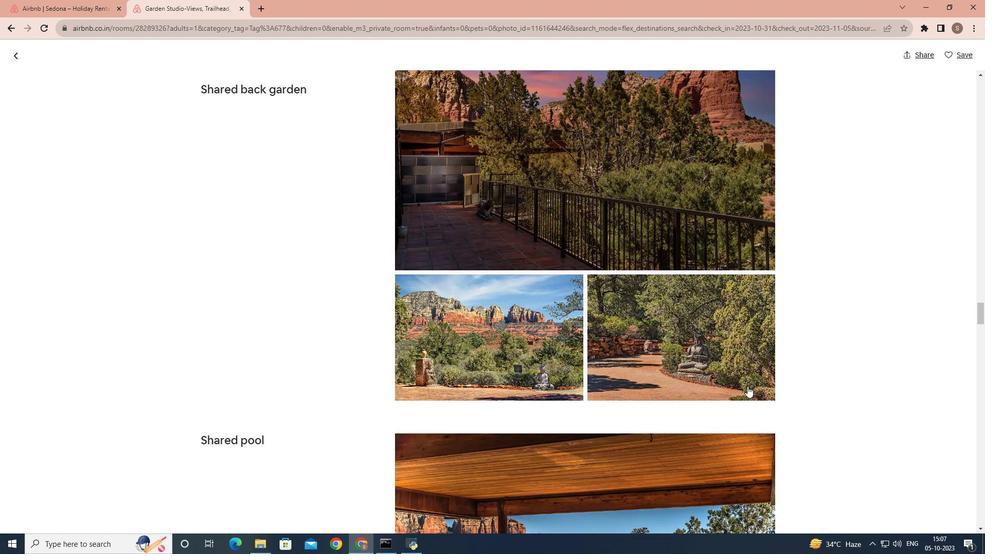 
Action: Mouse scrolled (747, 386) with delta (0, 0)
Screenshot: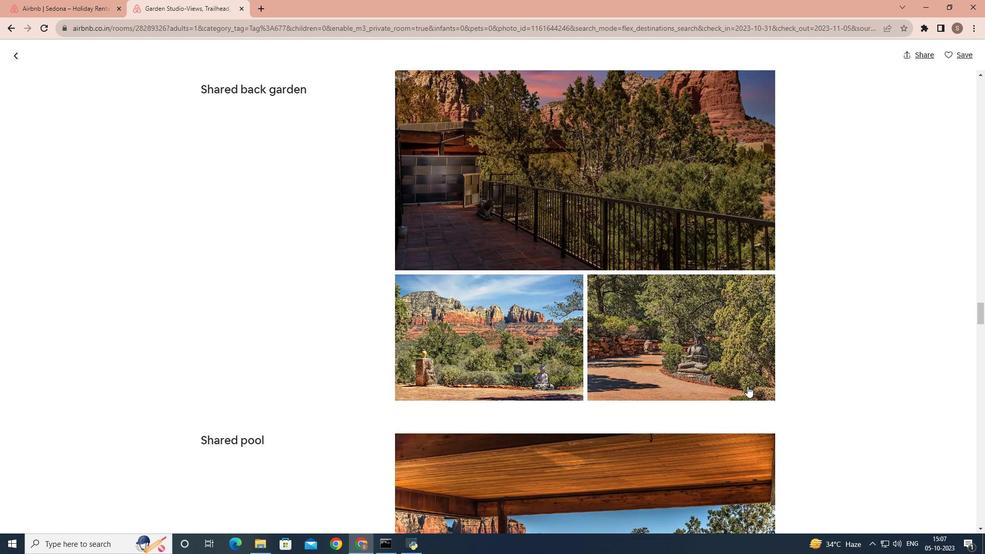 
Action: Mouse scrolled (747, 386) with delta (0, 0)
Screenshot: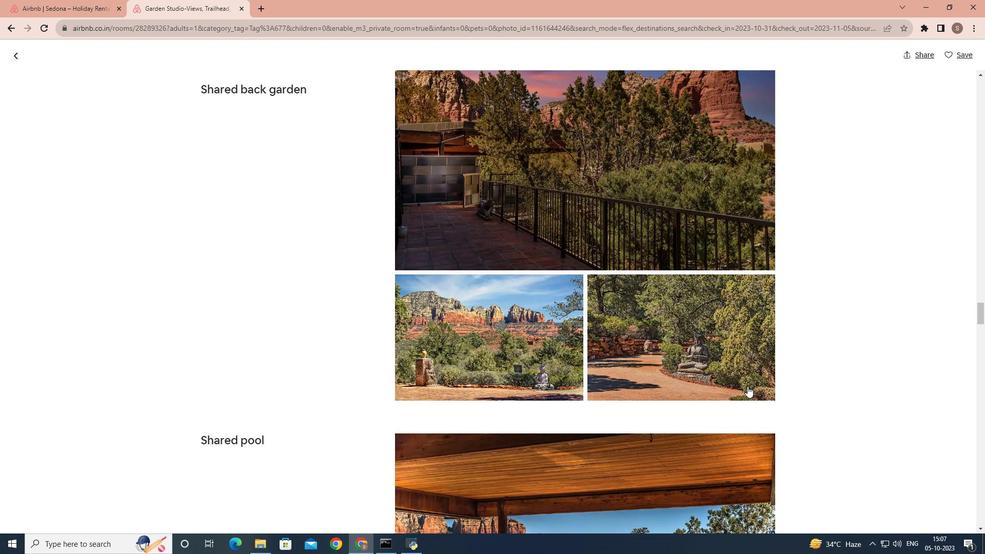 
Action: Mouse scrolled (747, 386) with delta (0, 0)
Screenshot: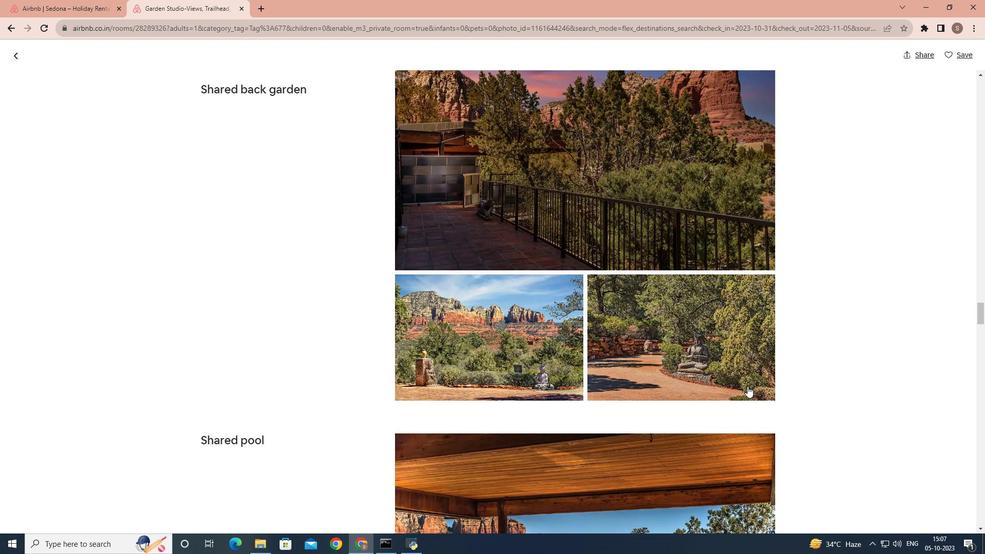 
Action: Mouse scrolled (747, 386) with delta (0, 0)
Screenshot: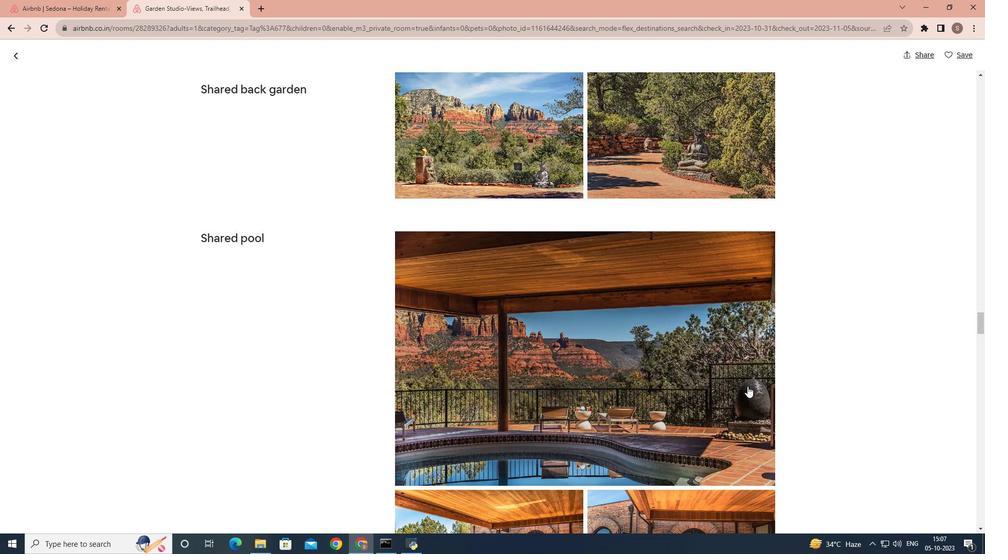 
Action: Mouse scrolled (747, 386) with delta (0, 0)
Screenshot: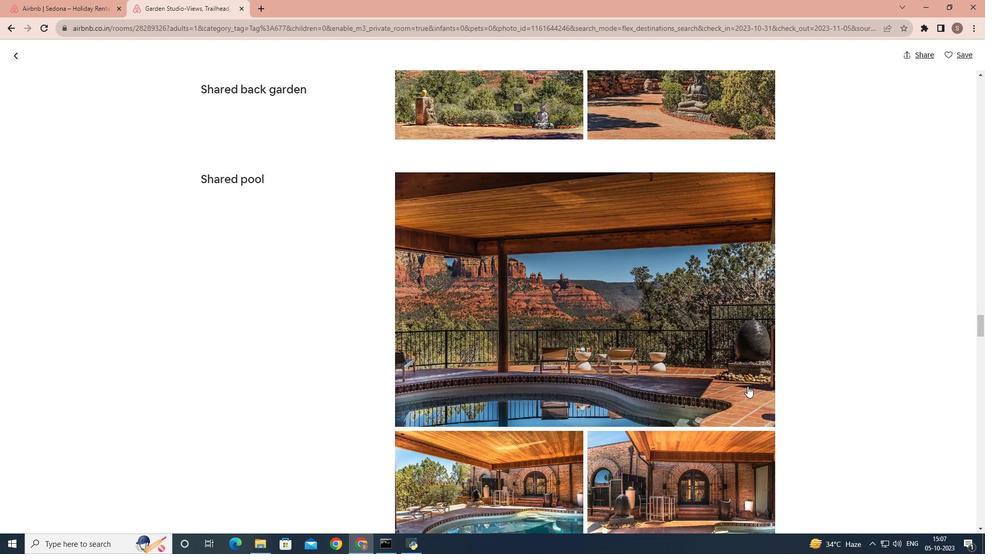
Action: Mouse scrolled (747, 386) with delta (0, 0)
Screenshot: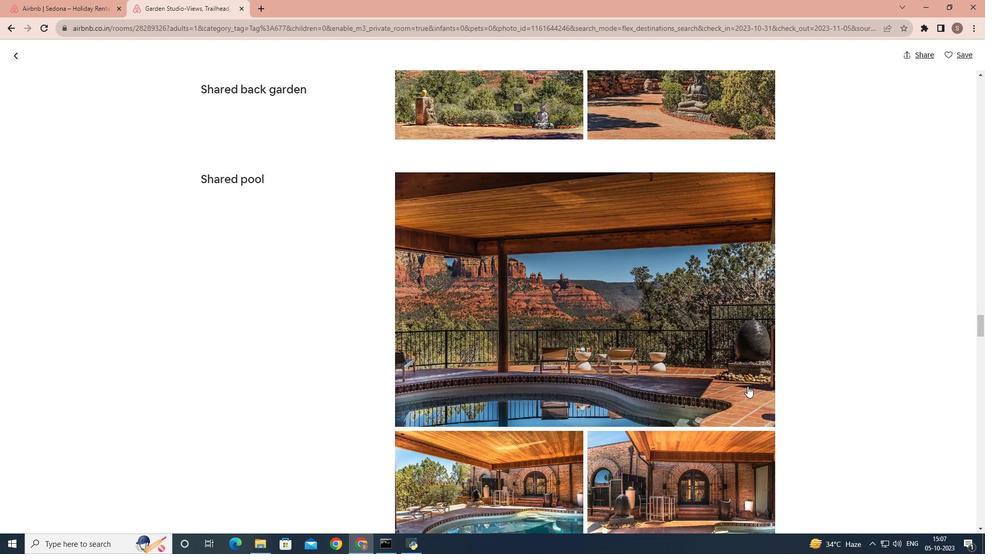 
Action: Mouse scrolled (747, 386) with delta (0, 0)
Screenshot: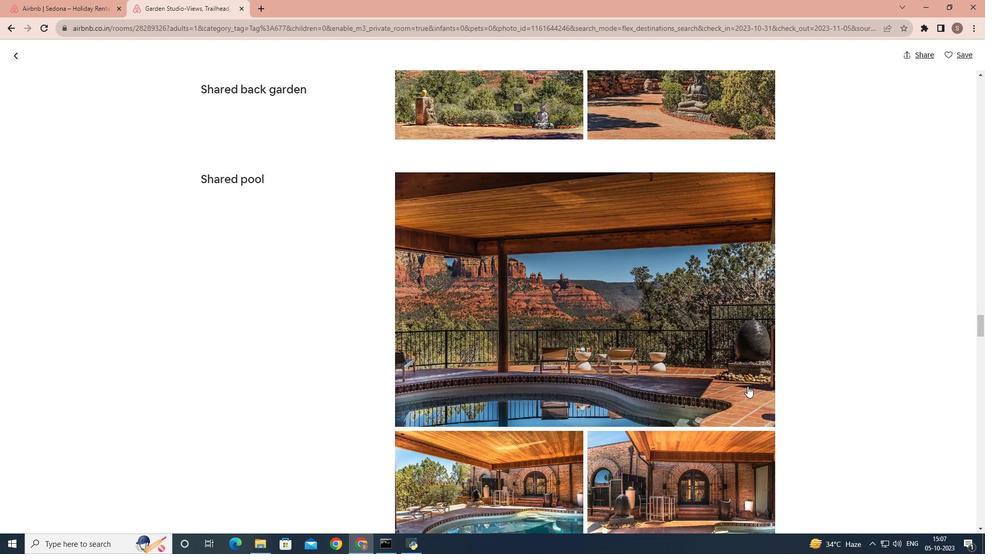 
Action: Mouse scrolled (747, 386) with delta (0, 0)
Screenshot: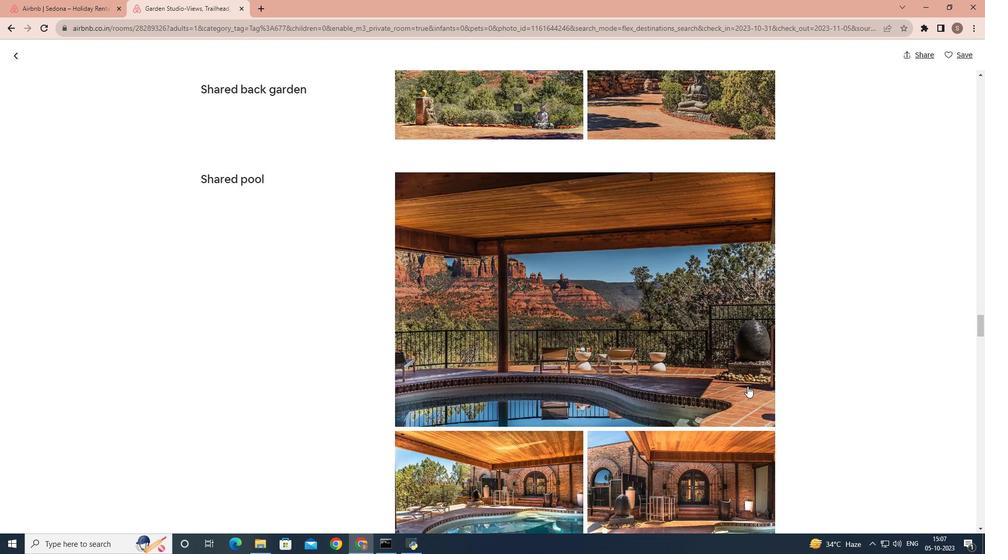 
Action: Mouse scrolled (747, 386) with delta (0, 0)
Screenshot: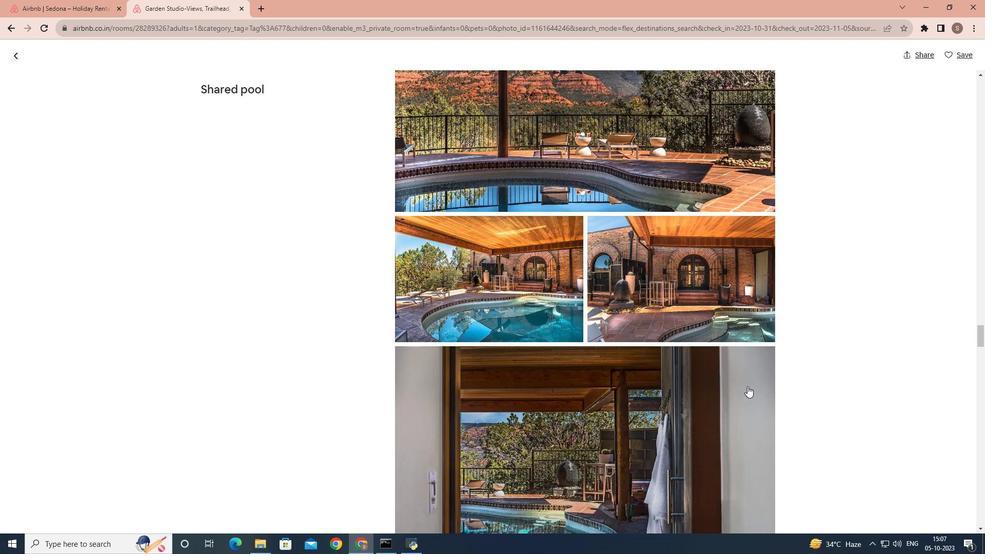 
Action: Mouse scrolled (747, 386) with delta (0, 0)
Screenshot: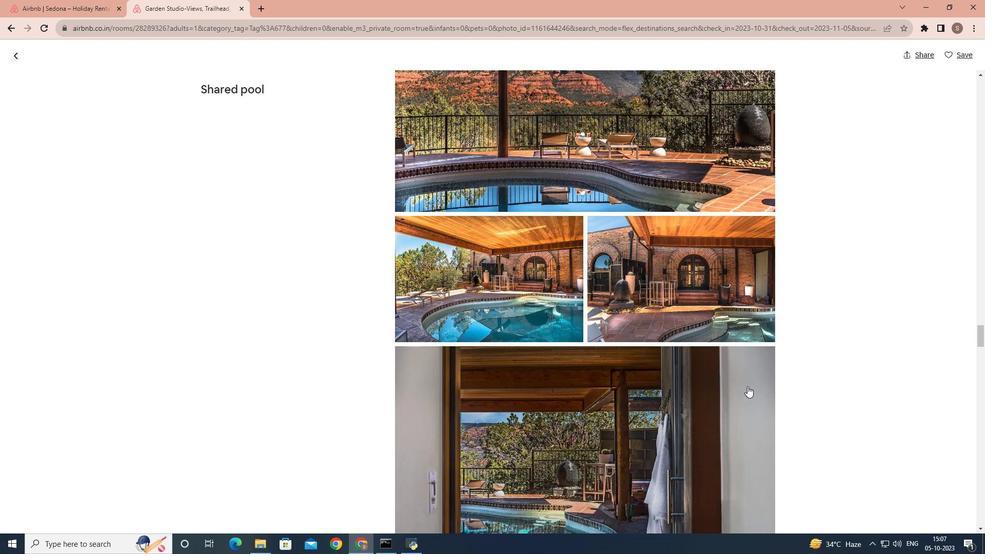 
Action: Mouse scrolled (747, 386) with delta (0, 0)
Screenshot: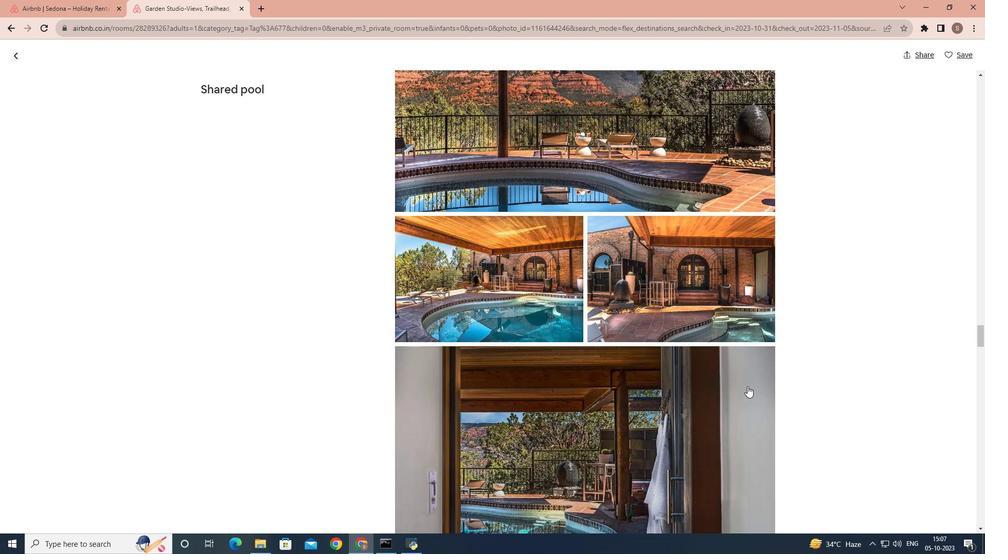 
Action: Mouse scrolled (747, 386) with delta (0, 0)
Screenshot: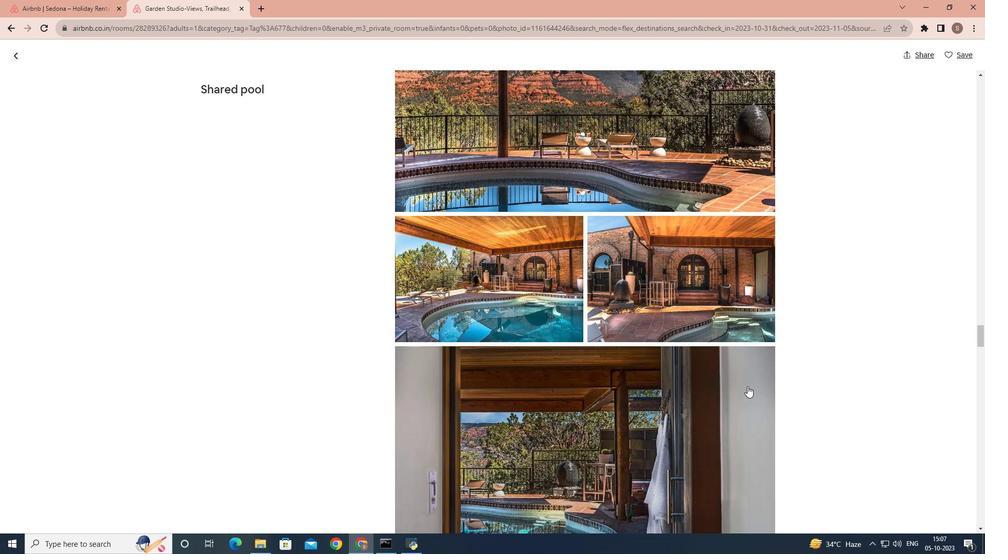 
Action: Mouse scrolled (747, 386) with delta (0, 0)
Screenshot: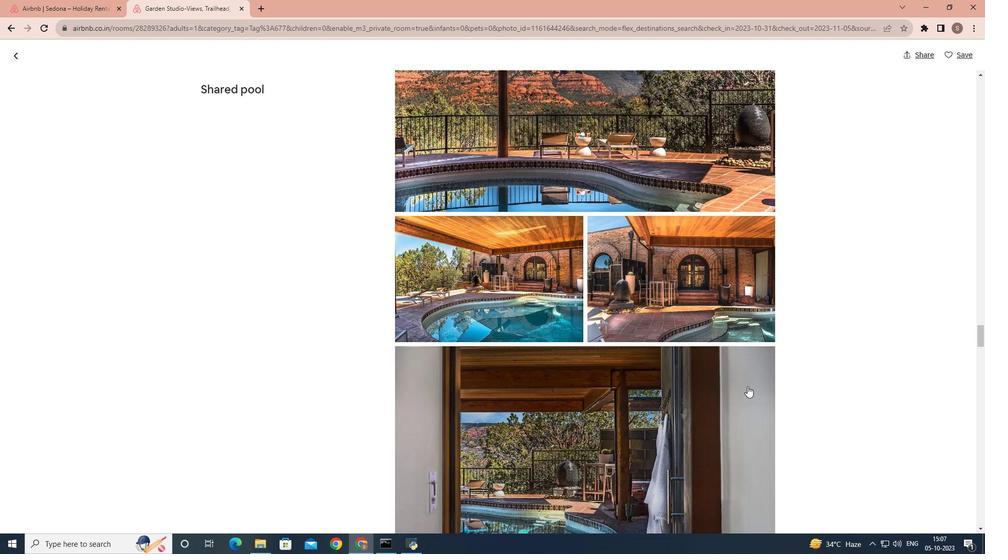 
Action: Mouse scrolled (747, 386) with delta (0, 0)
Screenshot: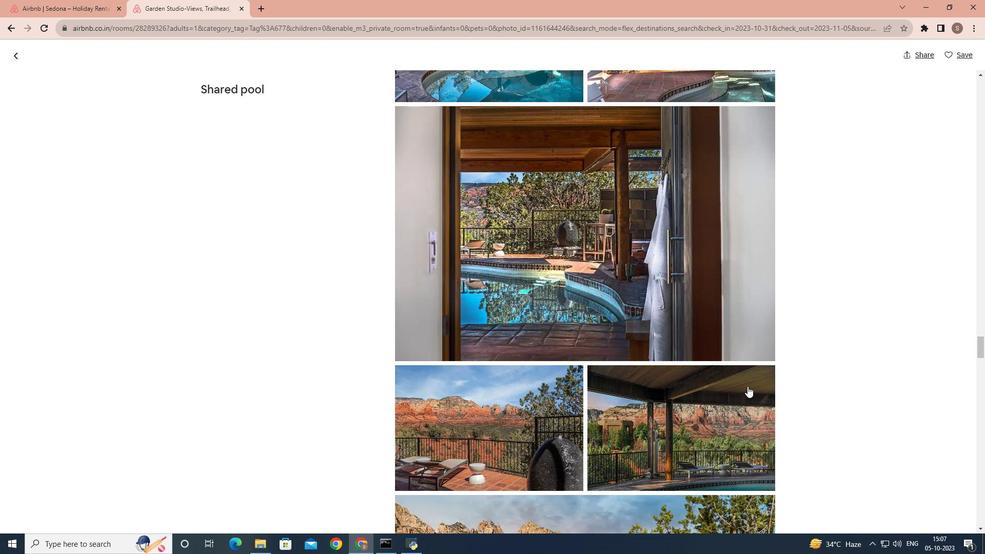 
Action: Mouse scrolled (747, 386) with delta (0, 0)
Screenshot: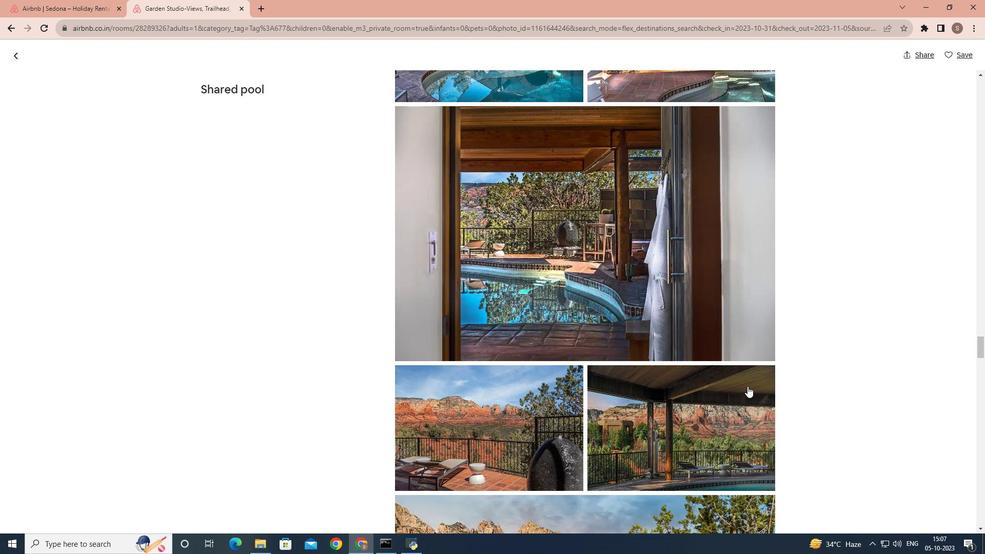 
Action: Mouse scrolled (747, 386) with delta (0, 0)
Screenshot: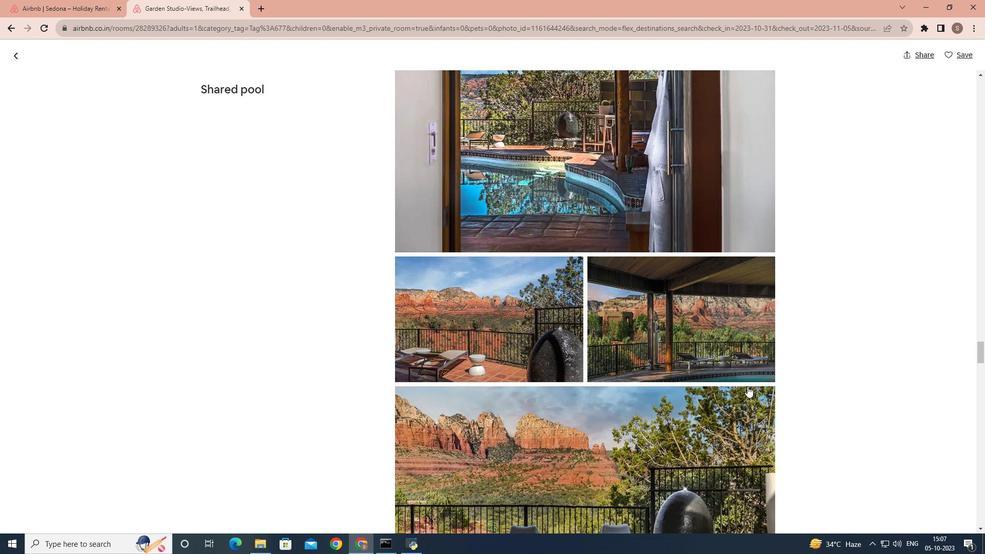 
Action: Mouse scrolled (747, 386) with delta (0, 0)
Screenshot: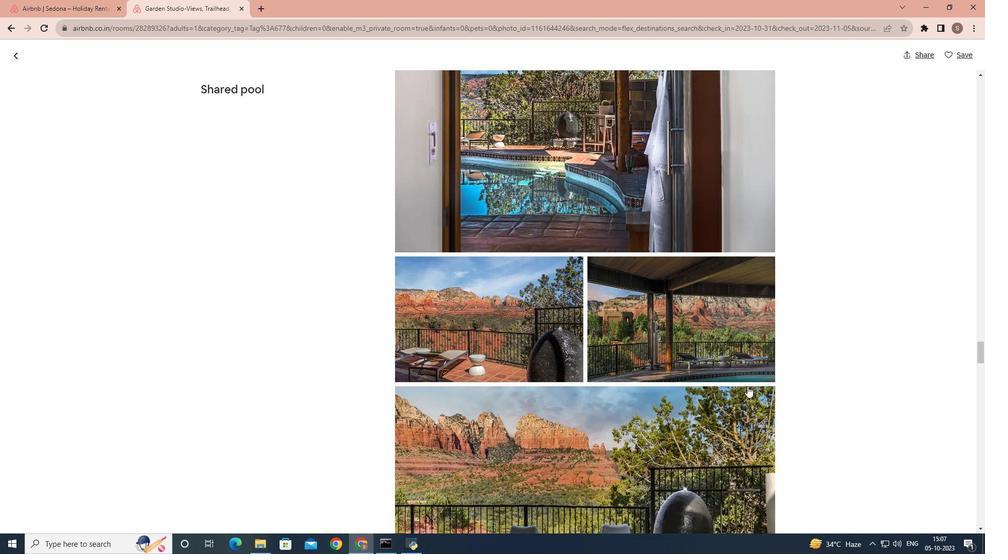 
Action: Mouse scrolled (747, 386) with delta (0, 0)
Screenshot: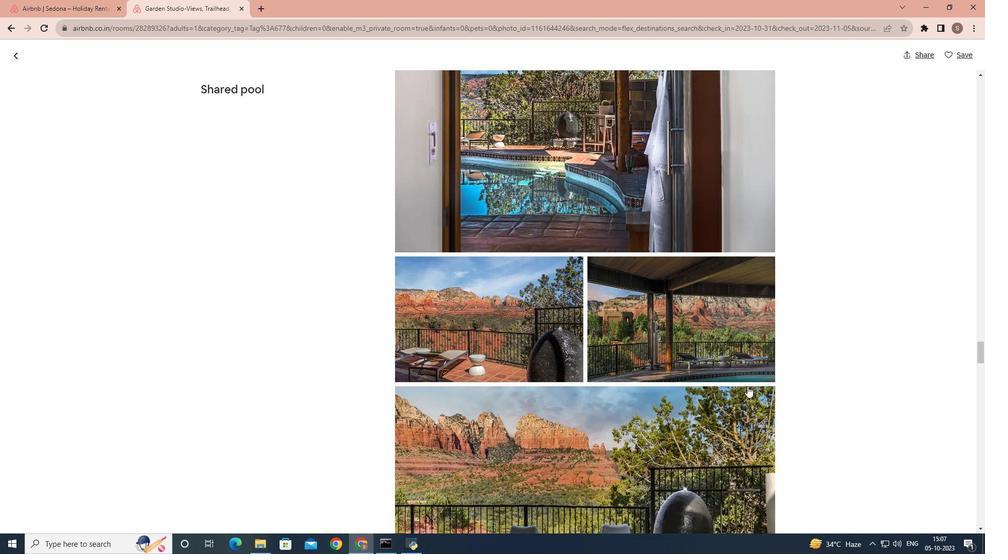 
Action: Mouse scrolled (747, 386) with delta (0, 0)
Screenshot: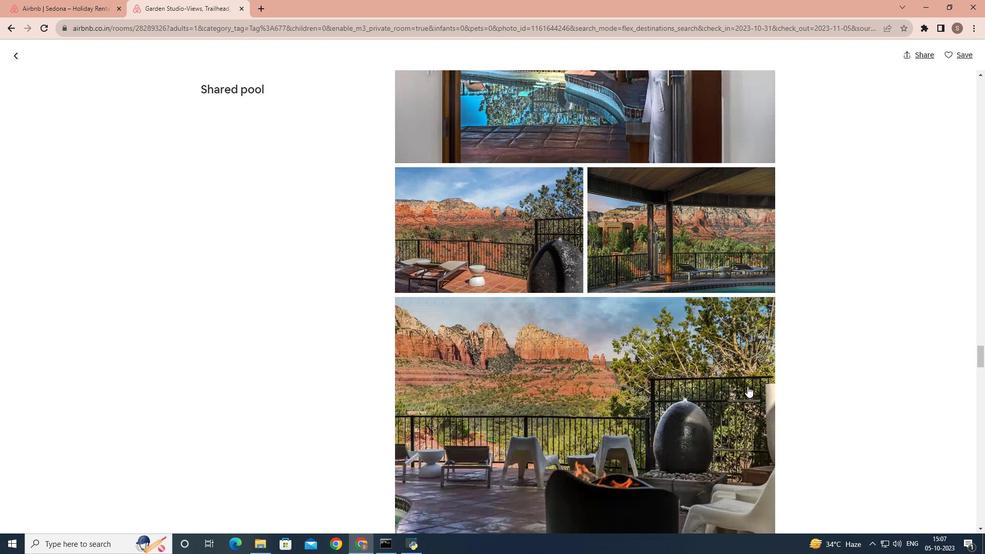 
Action: Mouse scrolled (747, 386) with delta (0, 0)
Screenshot: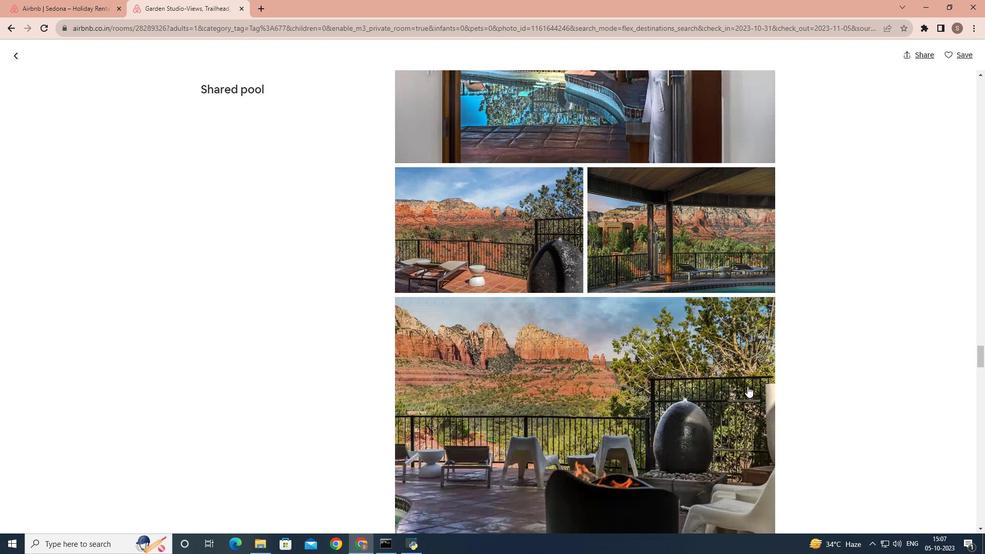 
Action: Mouse scrolled (747, 386) with delta (0, 0)
Screenshot: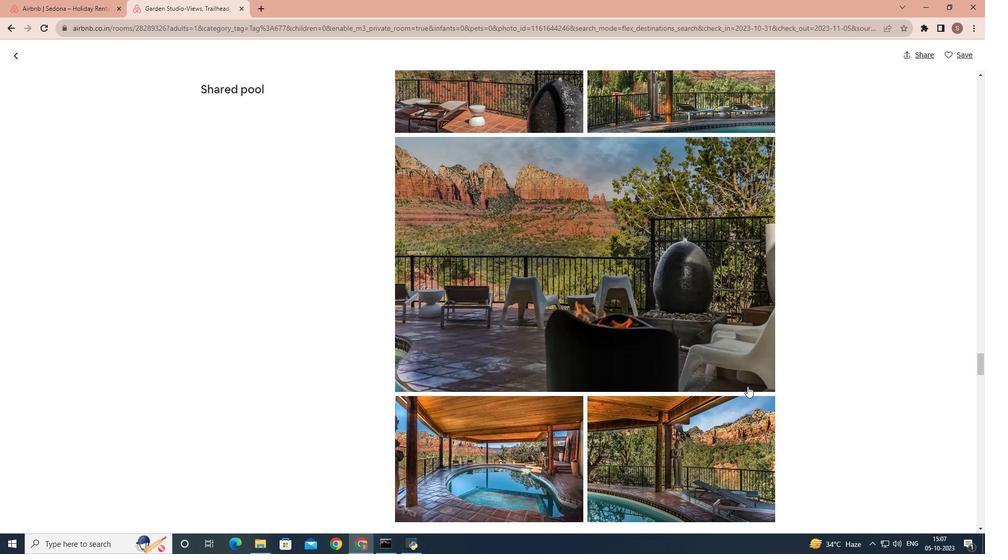 
Action: Mouse scrolled (747, 386) with delta (0, 0)
Screenshot: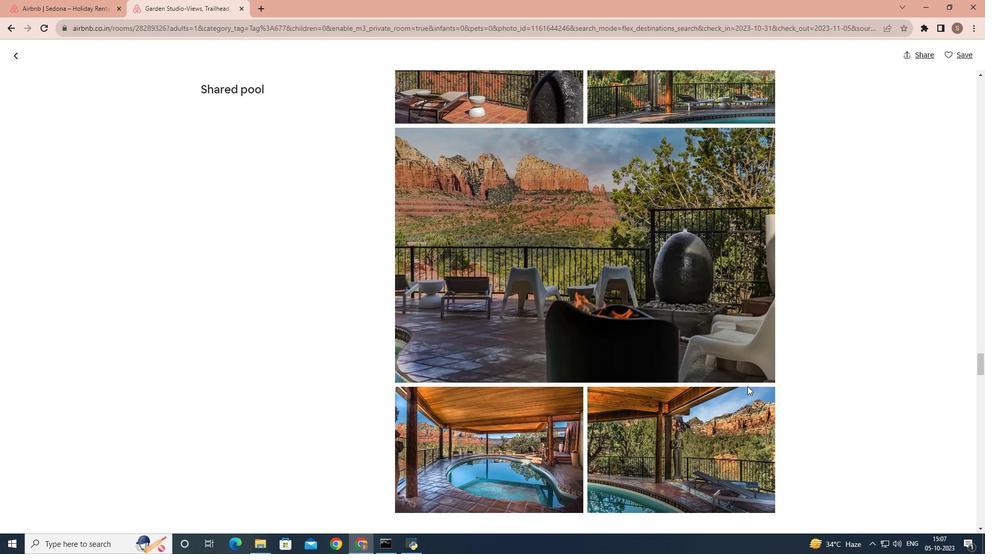 
Action: Mouse scrolled (747, 386) with delta (0, 0)
Screenshot: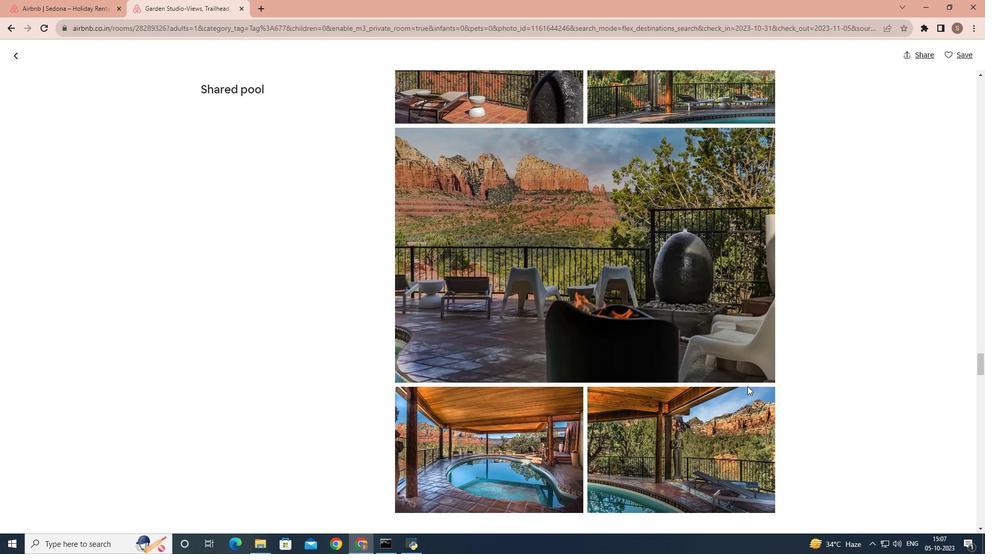 
Action: Mouse scrolled (747, 386) with delta (0, 0)
Screenshot: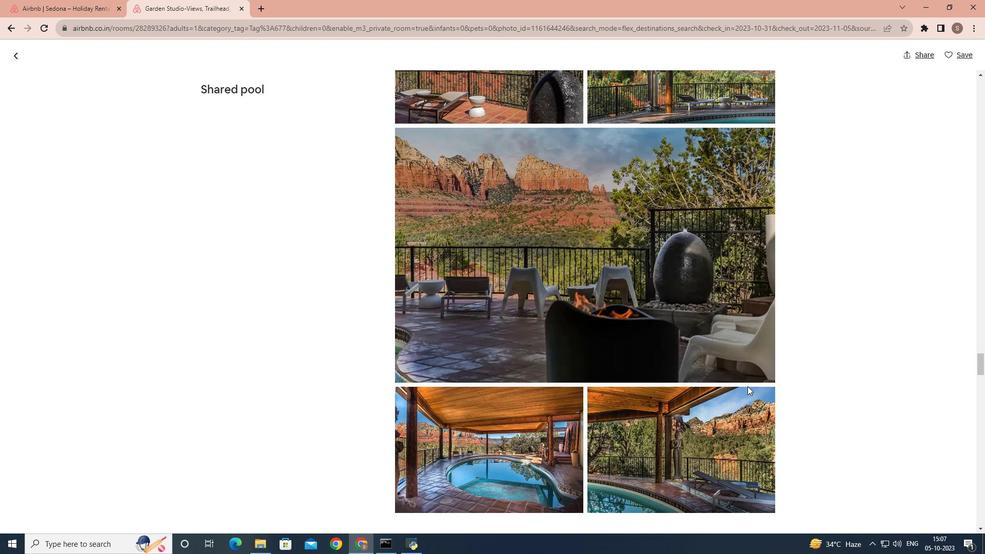 
Action: Mouse scrolled (747, 386) with delta (0, 0)
Screenshot: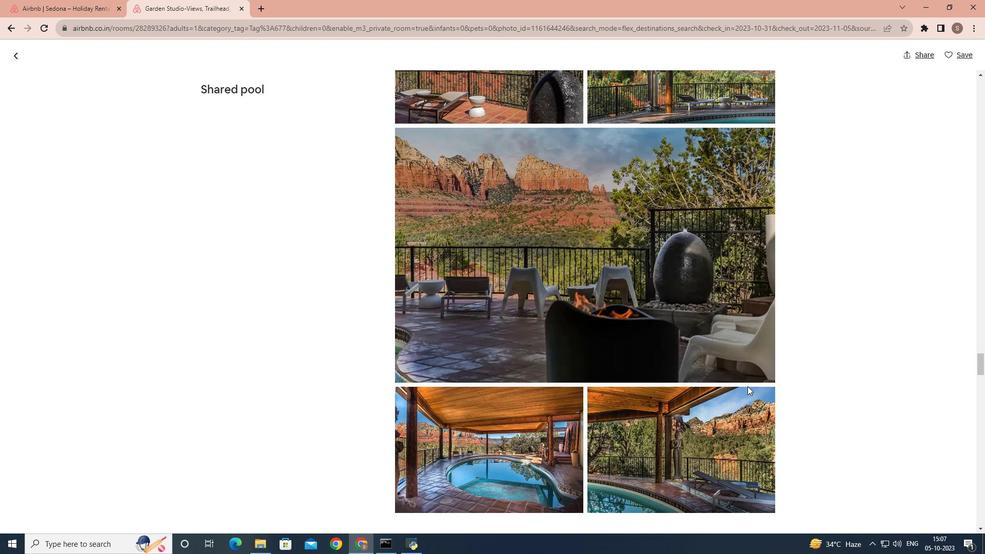
Action: Mouse scrolled (747, 386) with delta (0, 0)
Screenshot: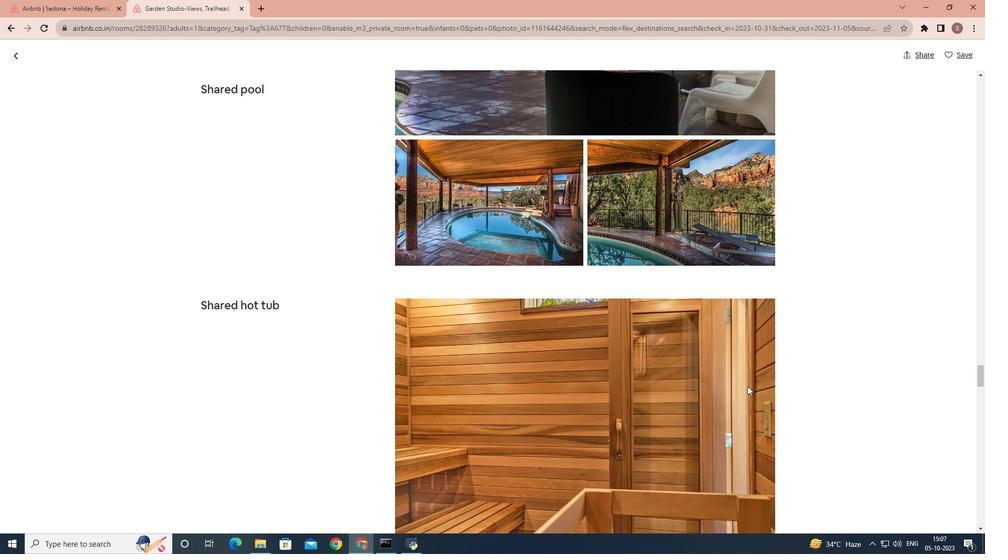 
Action: Mouse scrolled (747, 386) with delta (0, 0)
Screenshot: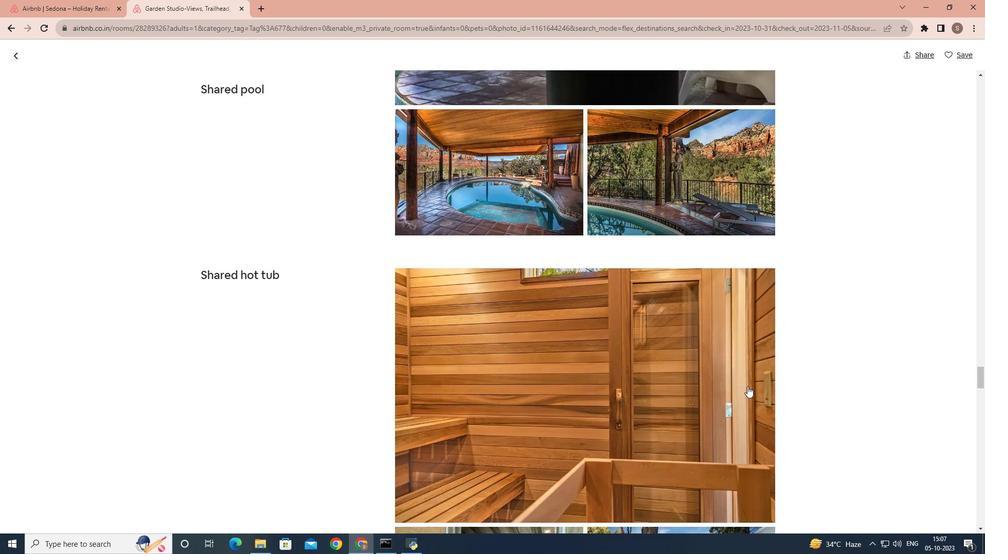 
Action: Mouse scrolled (747, 386) with delta (0, 0)
Screenshot: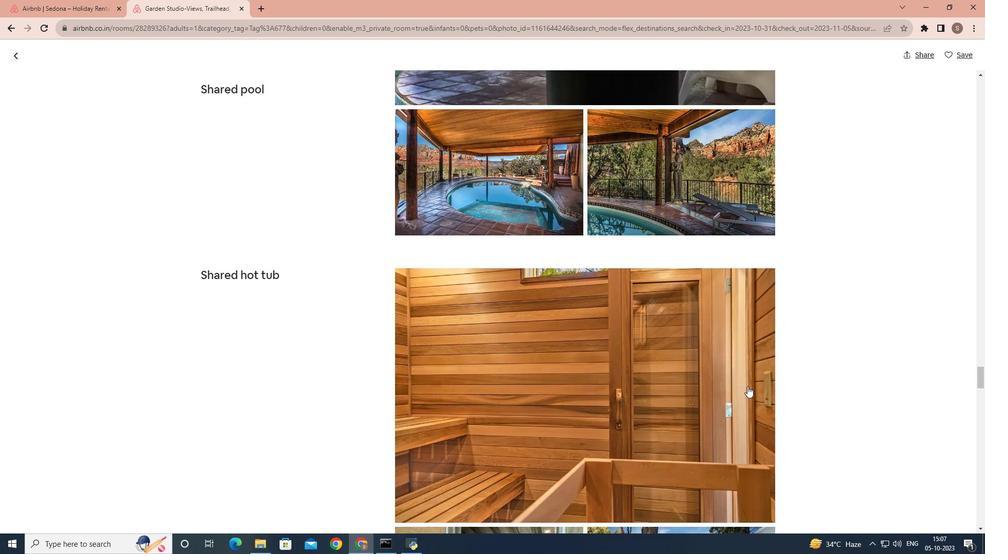 
Action: Mouse scrolled (747, 386) with delta (0, 0)
Screenshot: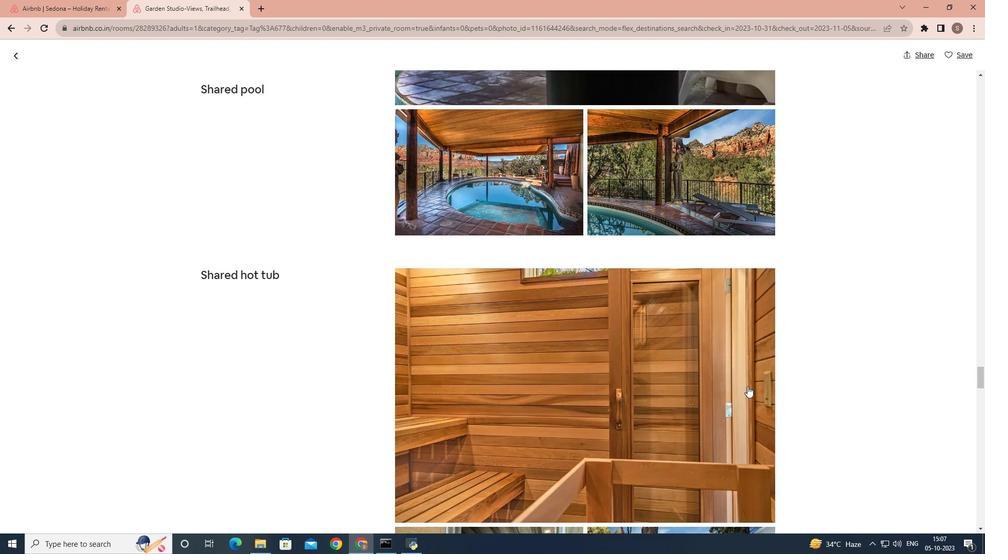 
Action: Mouse scrolled (747, 386) with delta (0, 0)
Screenshot: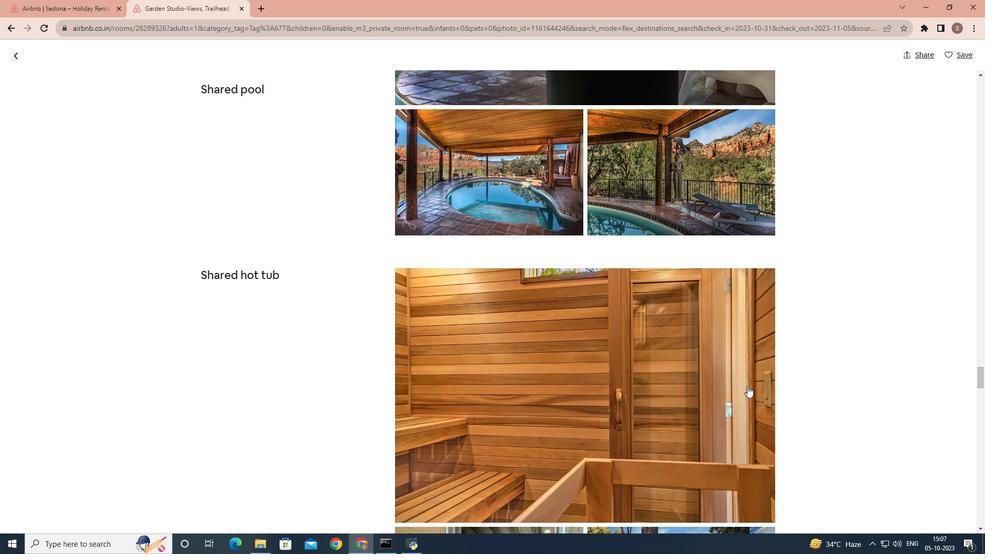 
Action: Mouse scrolled (747, 386) with delta (0, 0)
Screenshot: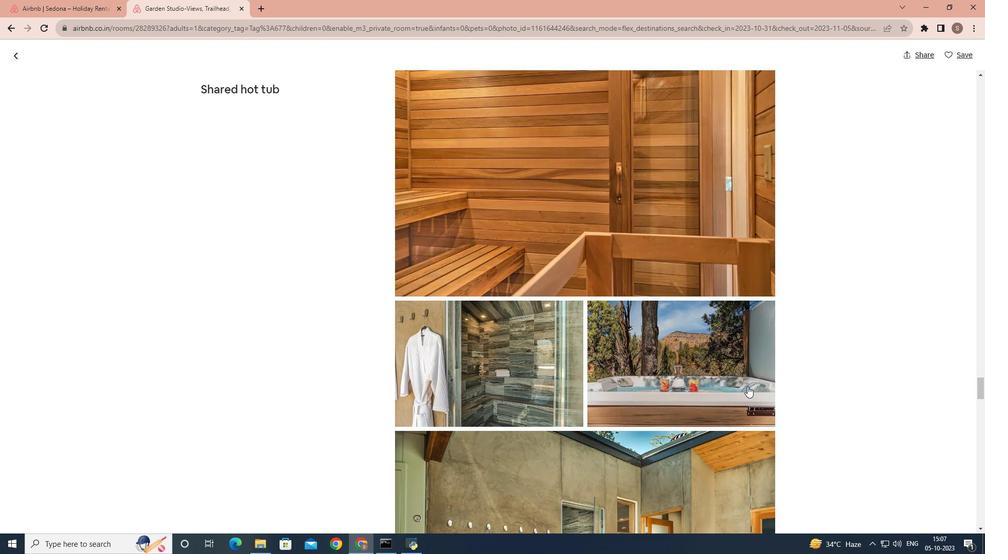 
Action: Mouse scrolled (747, 386) with delta (0, 0)
Screenshot: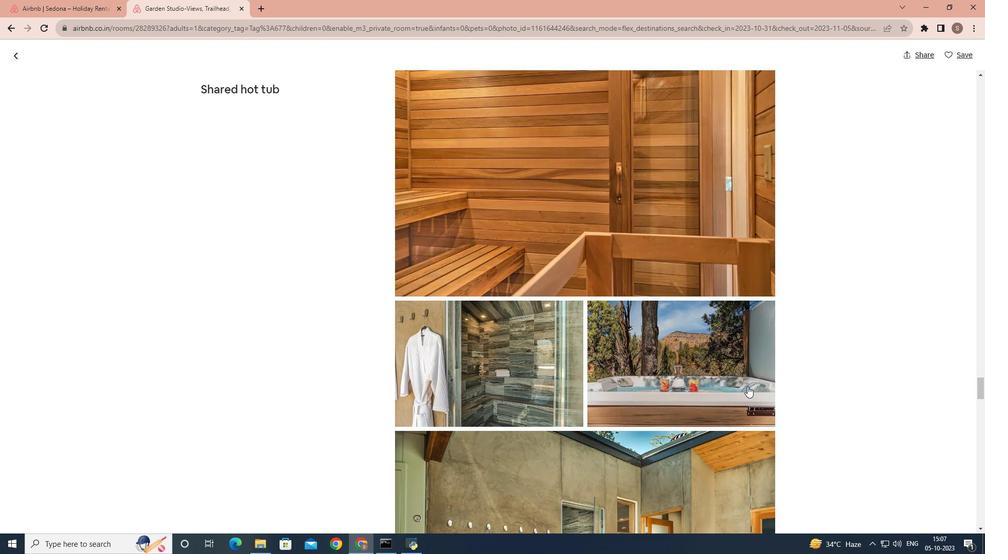
Action: Mouse scrolled (747, 386) with delta (0, 0)
Screenshot: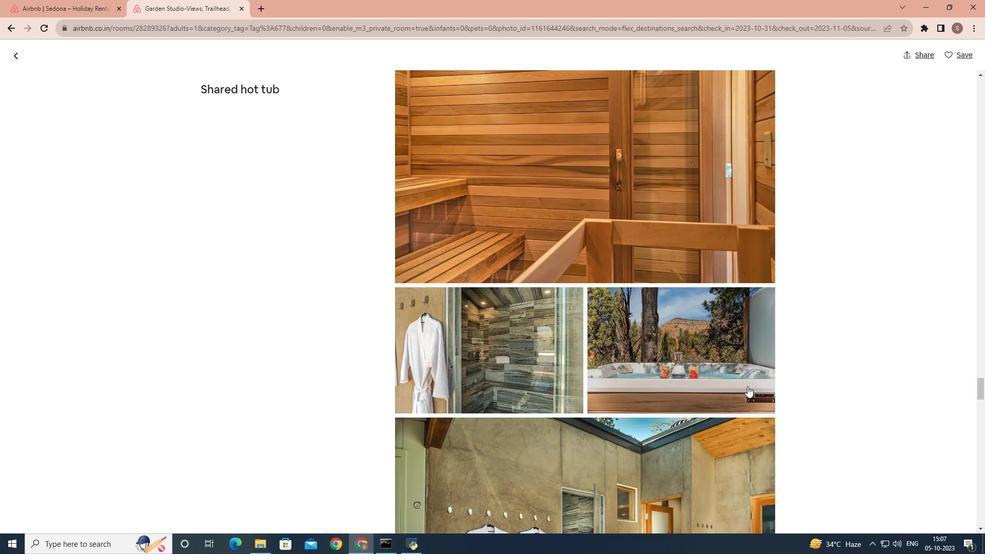 
Action: Mouse scrolled (747, 386) with delta (0, 0)
Screenshot: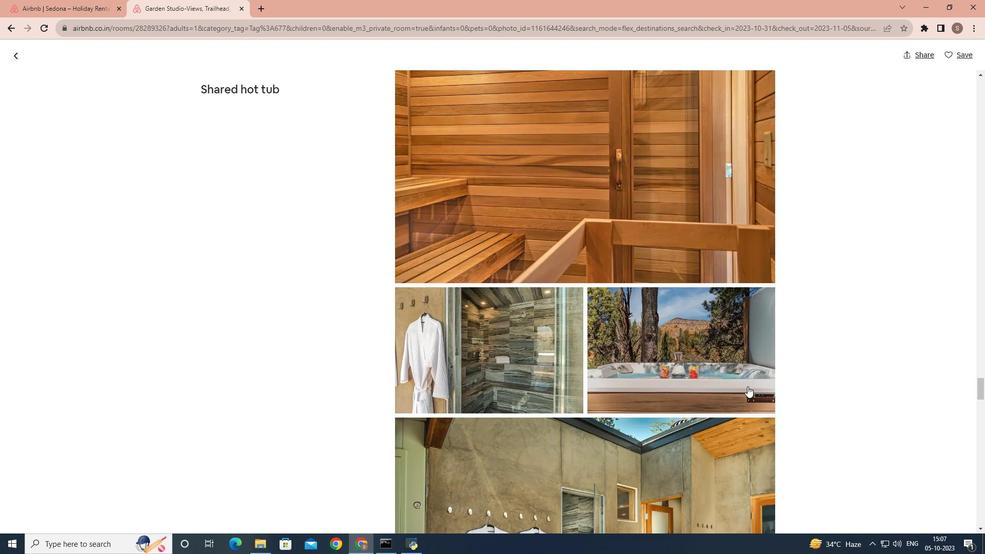 
Action: Mouse scrolled (747, 386) with delta (0, 0)
Screenshot: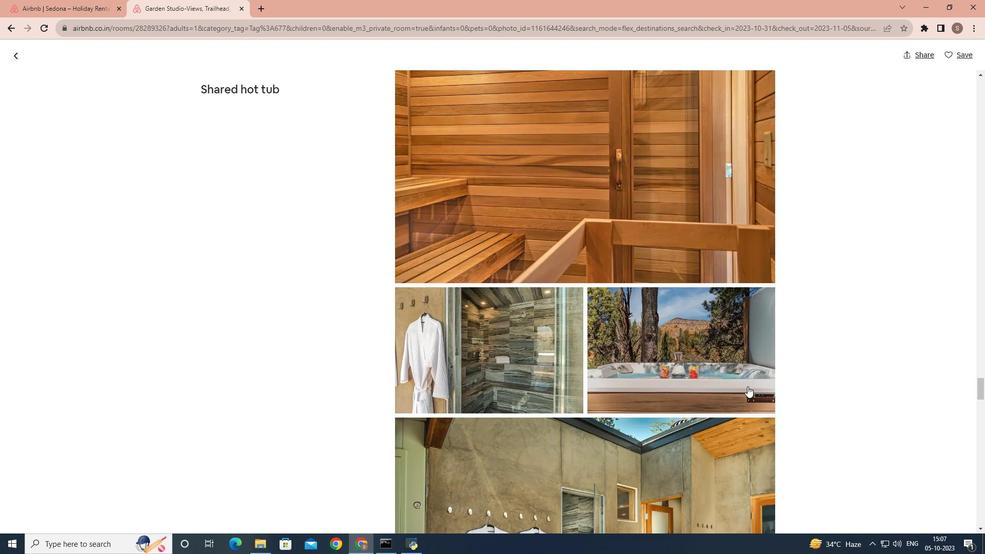 
Action: Mouse scrolled (747, 386) with delta (0, 0)
Screenshot: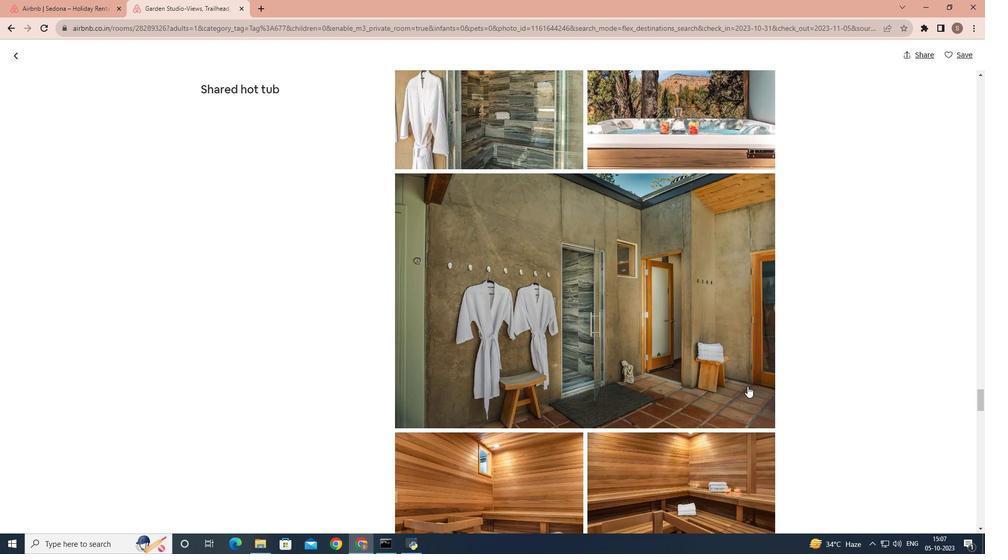 
Action: Mouse scrolled (747, 386) with delta (0, 0)
Screenshot: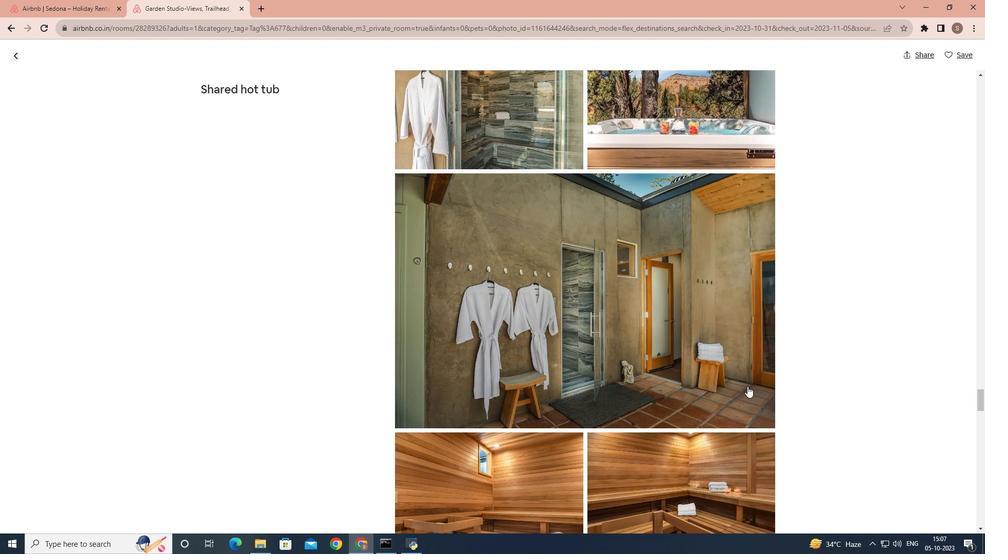 
Action: Mouse scrolled (747, 386) with delta (0, 0)
Screenshot: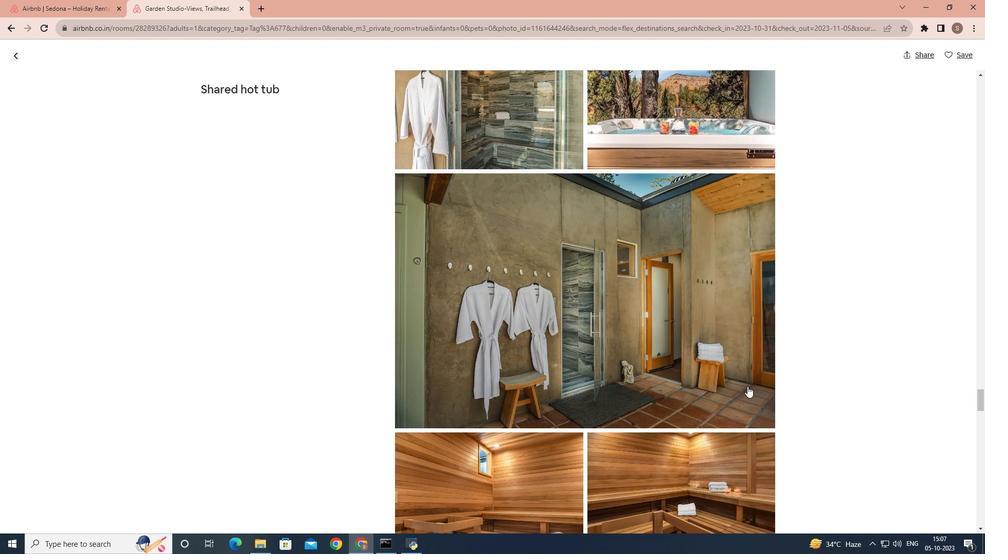 
Action: Mouse scrolled (747, 386) with delta (0, 0)
Screenshot: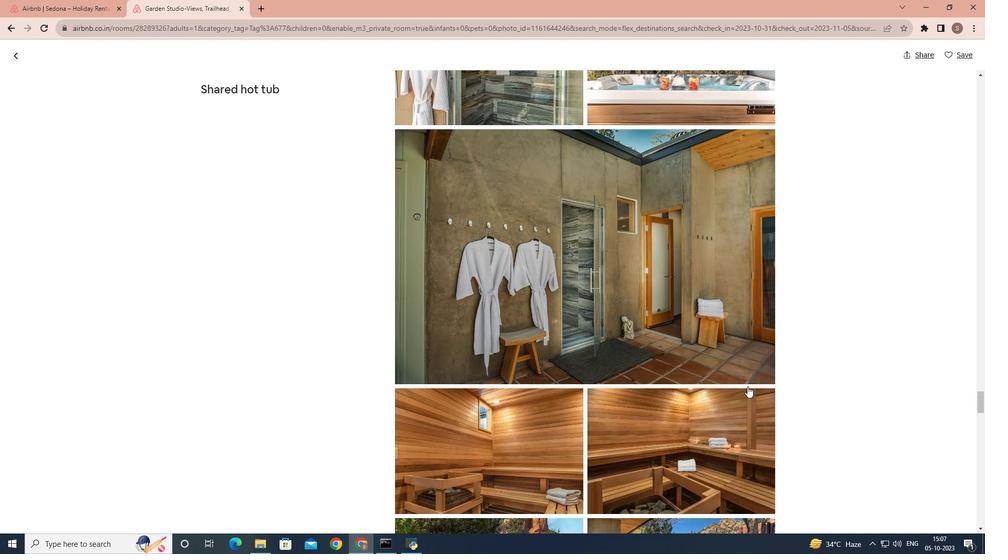 
Action: Mouse scrolled (747, 386) with delta (0, 0)
Screenshot: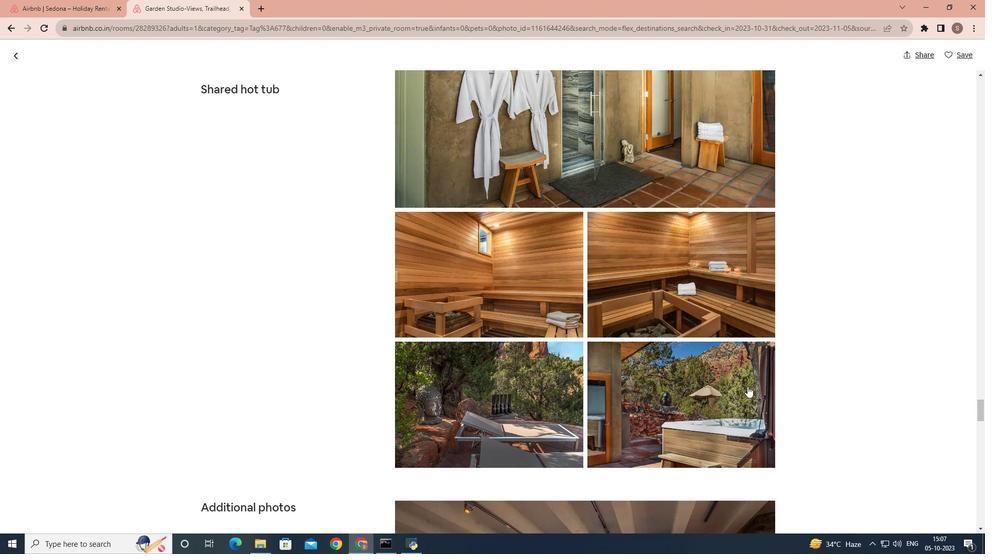 
Action: Mouse scrolled (747, 386) with delta (0, 0)
Screenshot: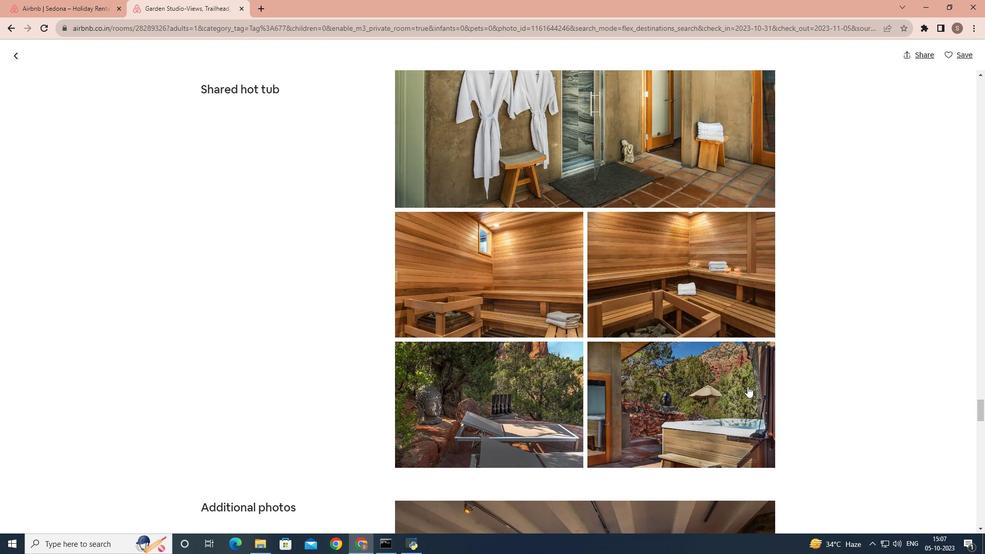 
Action: Mouse scrolled (747, 386) with delta (0, 0)
Screenshot: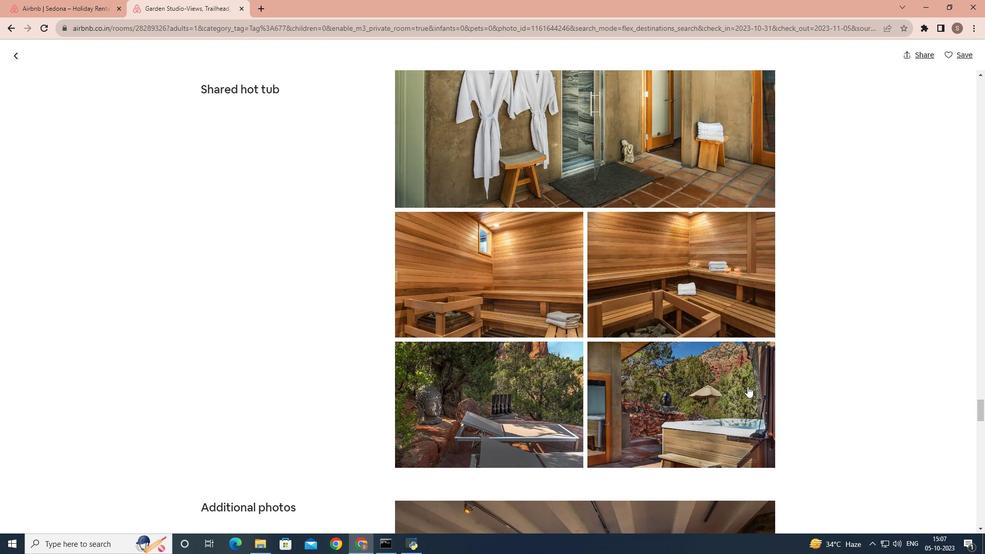 
Action: Mouse scrolled (747, 386) with delta (0, 0)
Screenshot: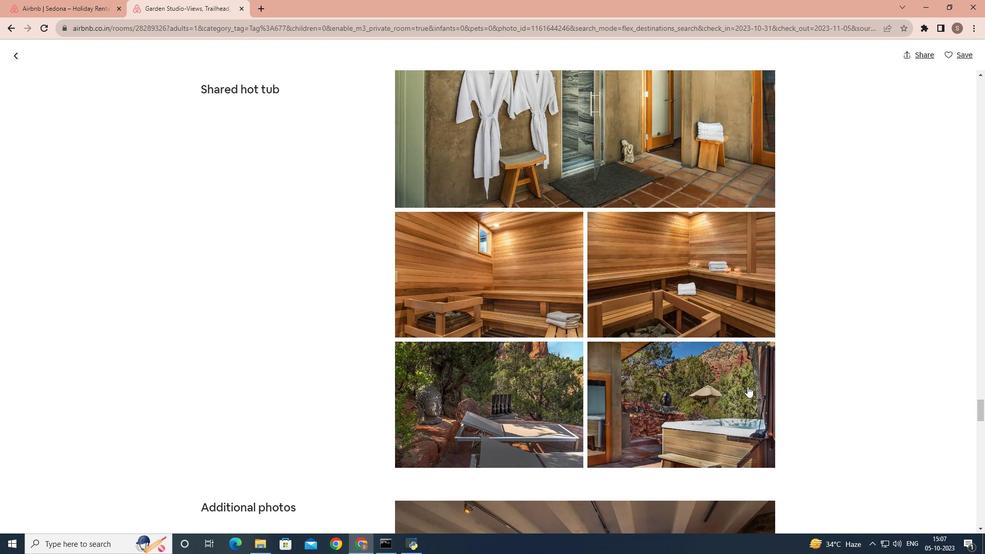 
Action: Mouse scrolled (747, 386) with delta (0, 0)
Screenshot: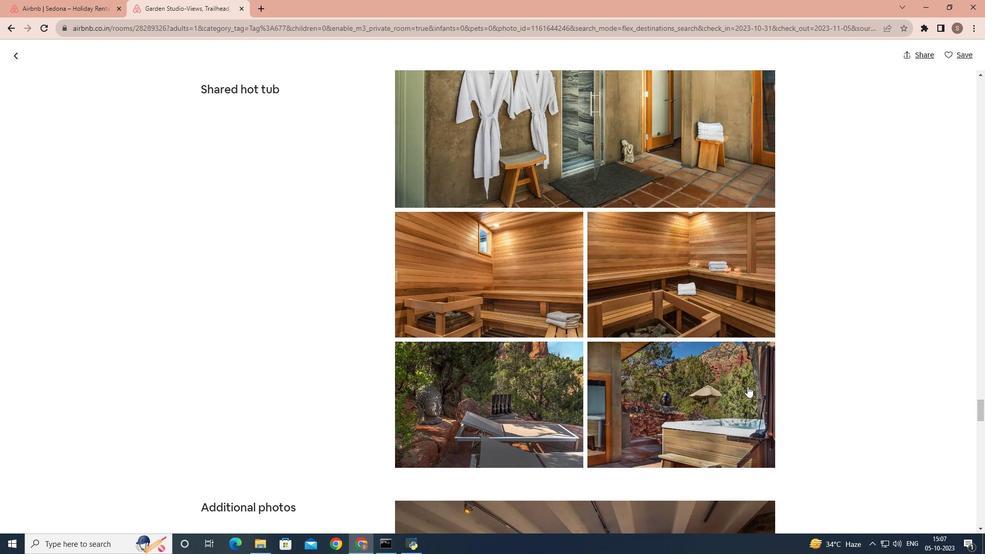 
Action: Mouse scrolled (747, 386) with delta (0, 0)
Screenshot: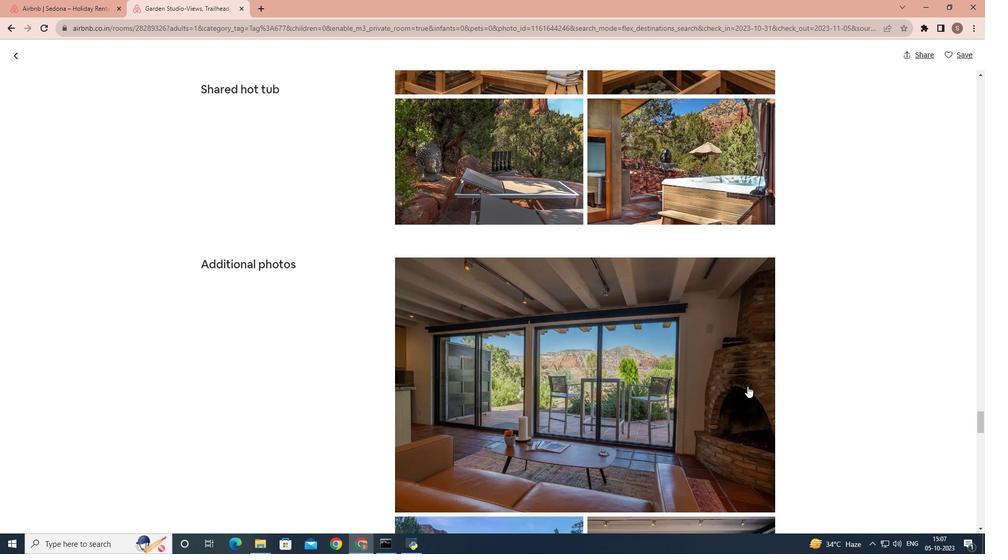 
Action: Mouse scrolled (747, 386) with delta (0, 0)
Screenshot: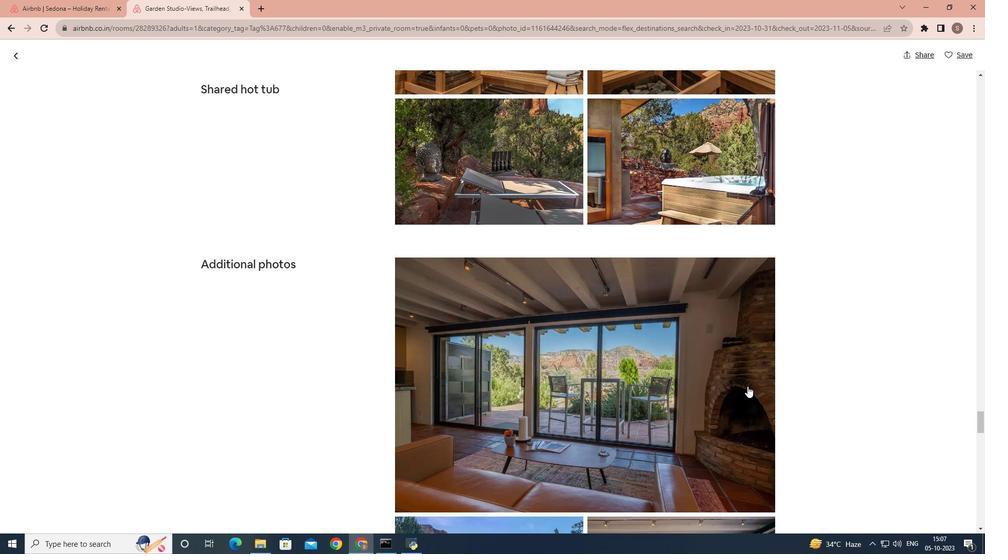 
Action: Mouse scrolled (747, 386) with delta (0, 0)
Screenshot: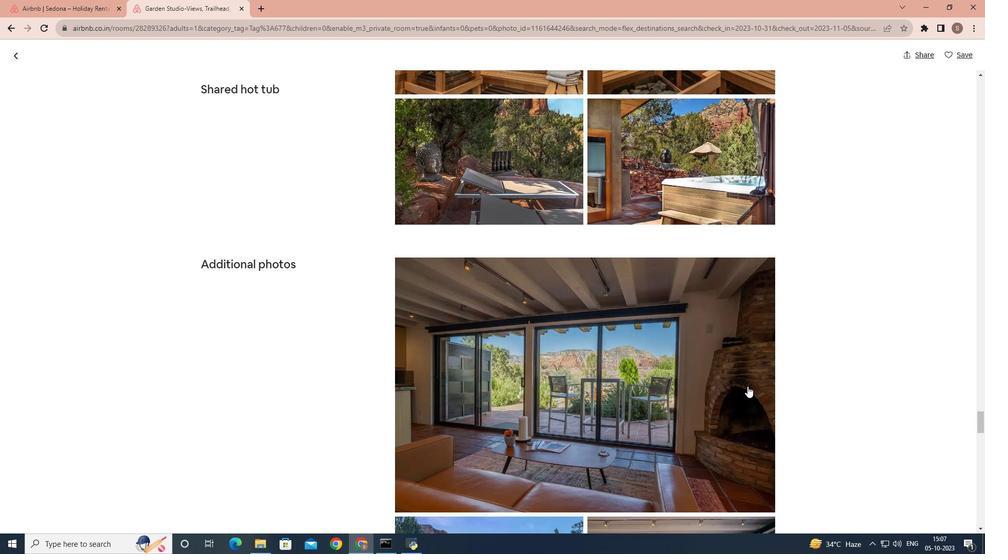 
Action: Mouse scrolled (747, 386) with delta (0, 0)
Screenshot: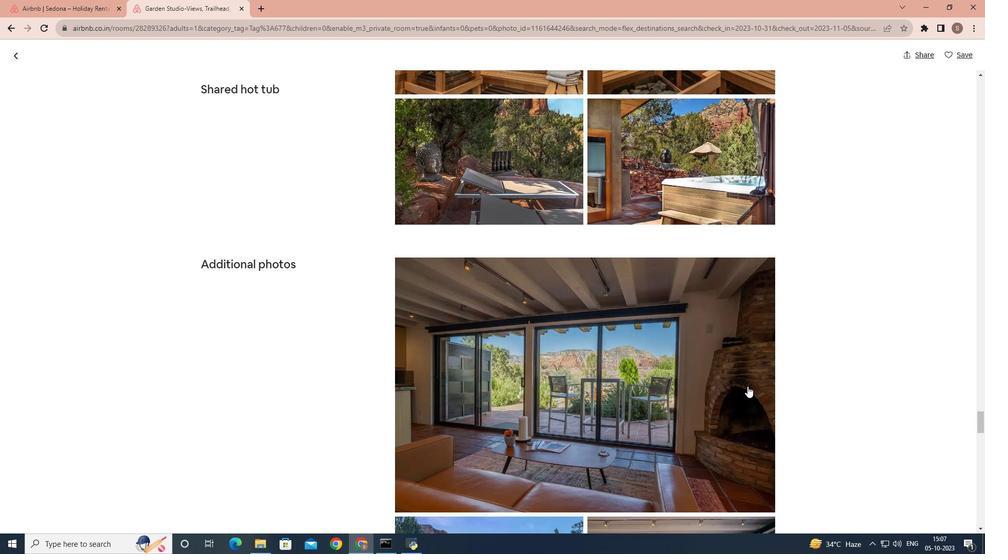 
Action: Mouse scrolled (747, 386) with delta (0, 0)
Screenshot: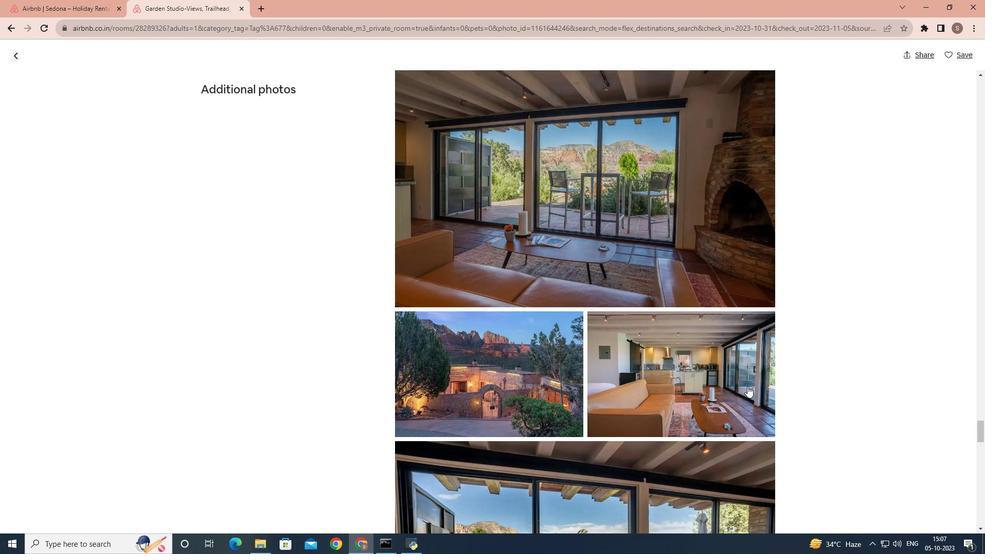 
Action: Mouse scrolled (747, 386) with delta (0, 0)
Screenshot: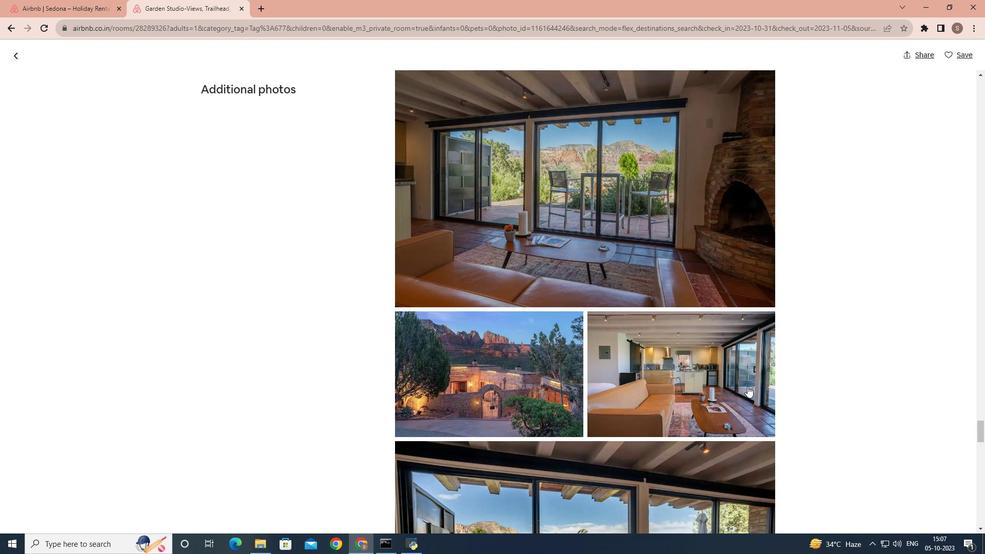 
Action: Mouse scrolled (747, 386) with delta (0, 0)
Screenshot: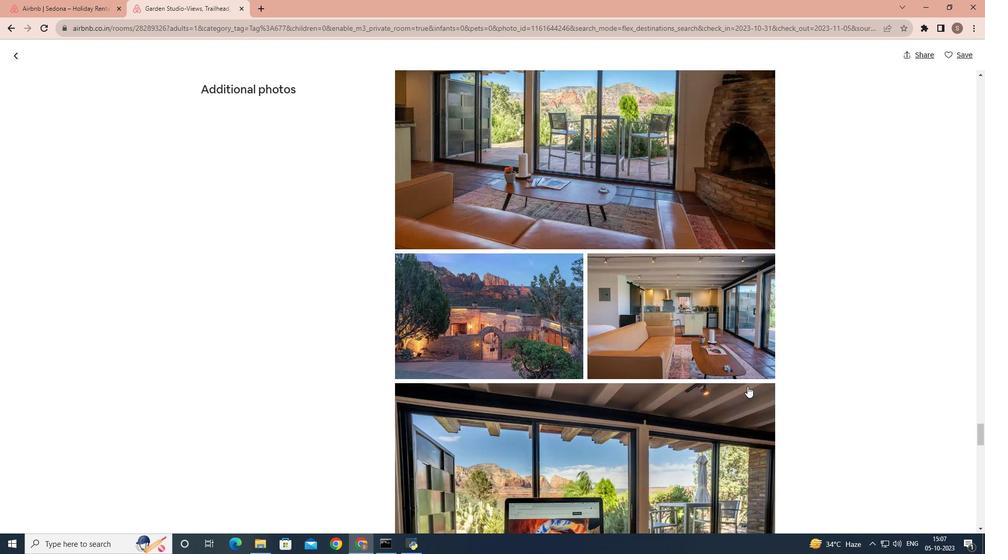 
Action: Mouse scrolled (747, 386) with delta (0, 0)
Screenshot: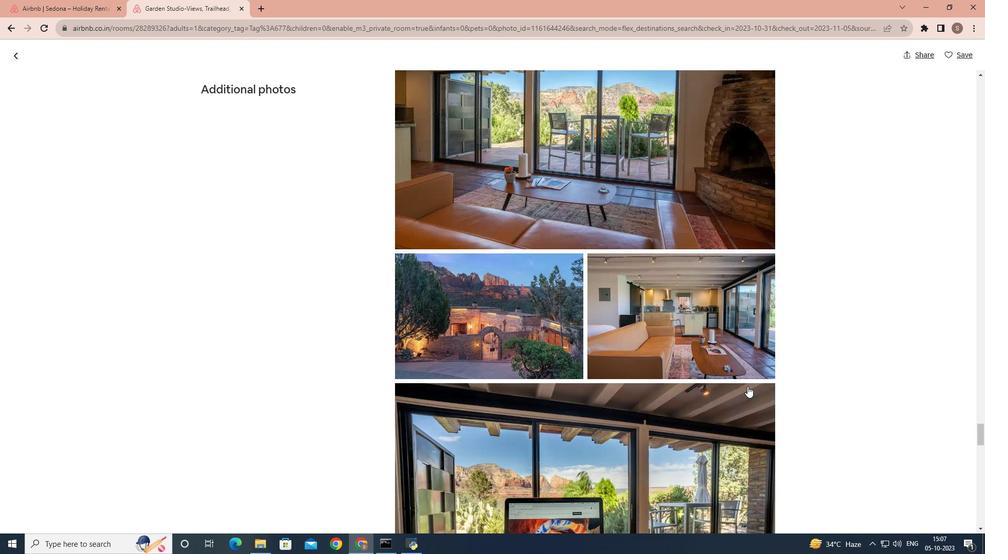 
Action: Mouse scrolled (747, 386) with delta (0, 0)
Screenshot: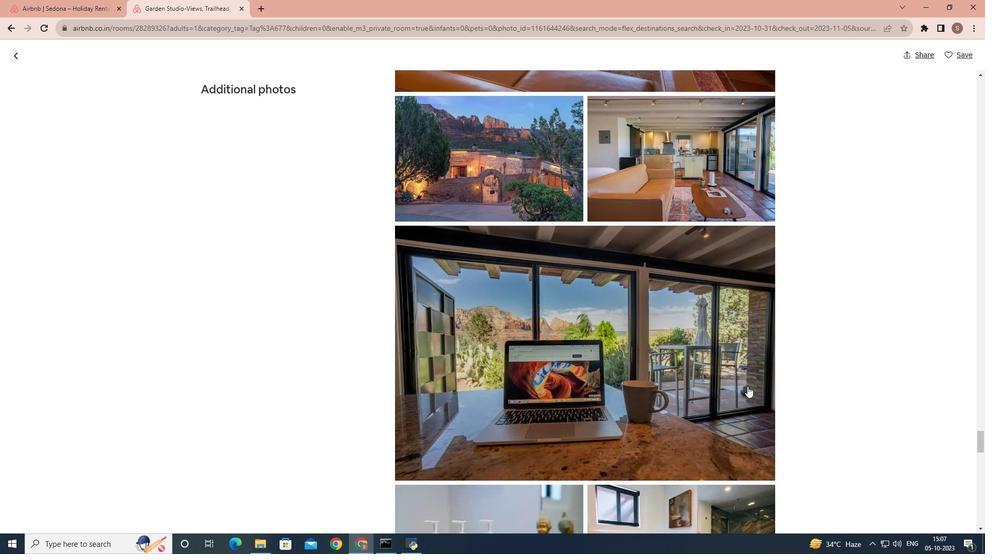 
Action: Mouse scrolled (747, 386) with delta (0, 0)
Screenshot: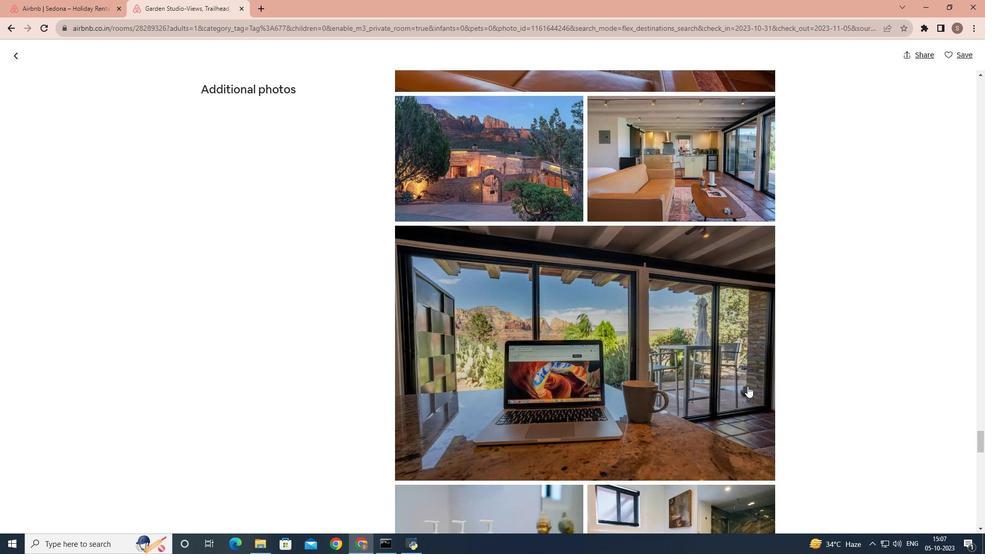 
Action: Mouse scrolled (747, 386) with delta (0, 0)
Screenshot: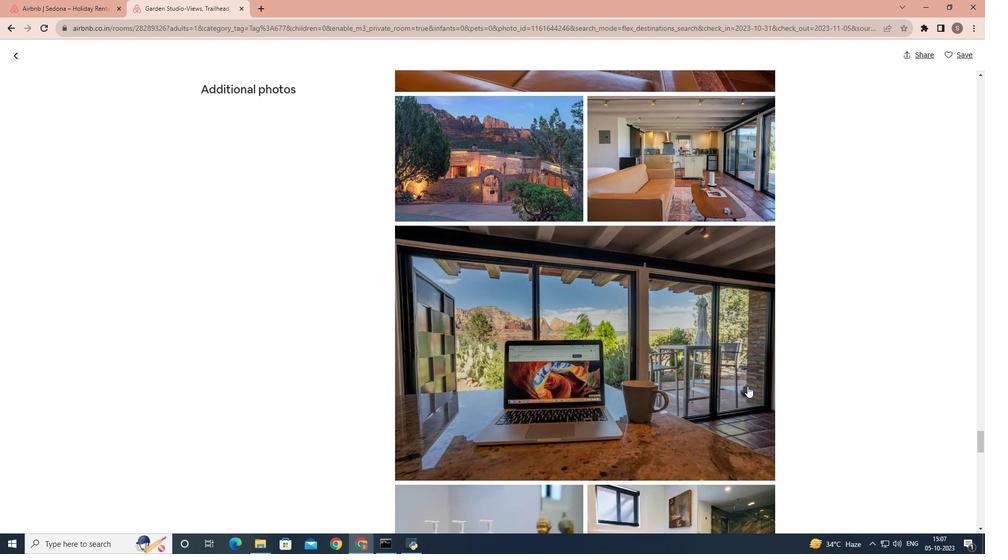 
Action: Mouse scrolled (747, 386) with delta (0, 0)
Screenshot: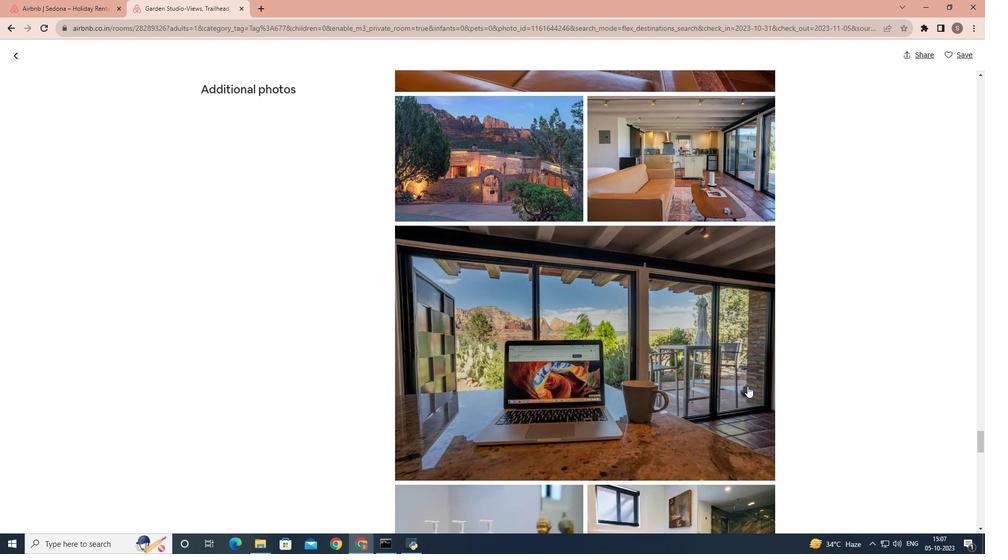 
Action: Mouse scrolled (747, 386) with delta (0, 0)
Screenshot: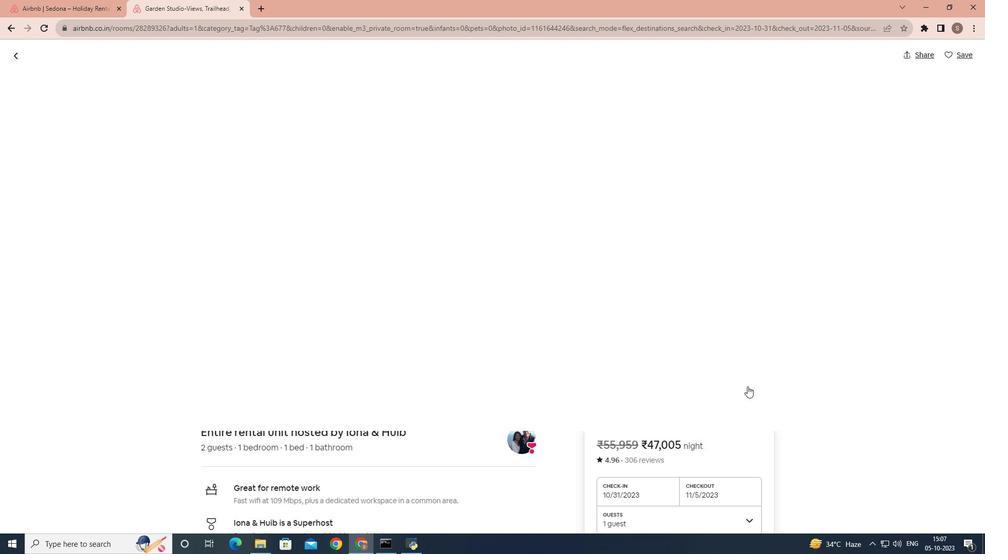 
Action: Mouse scrolled (747, 386) with delta (0, 0)
Screenshot: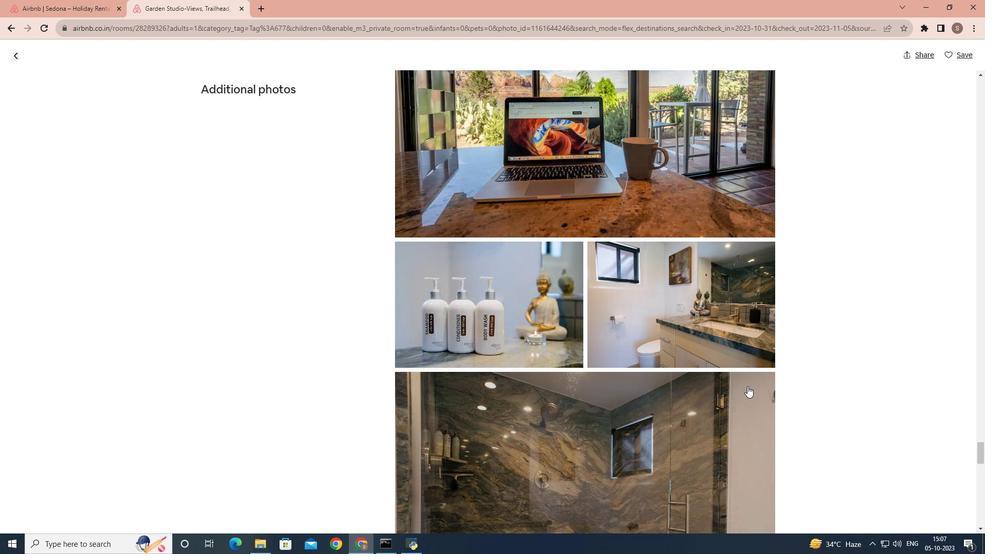 
Action: Mouse scrolled (747, 386) with delta (0, 0)
Screenshot: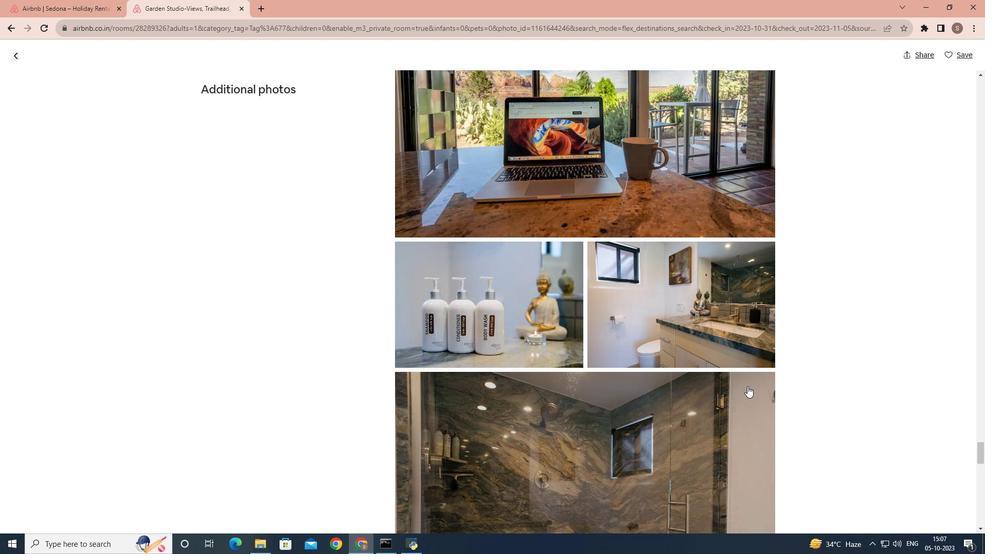 
Action: Mouse scrolled (747, 386) with delta (0, 0)
Screenshot: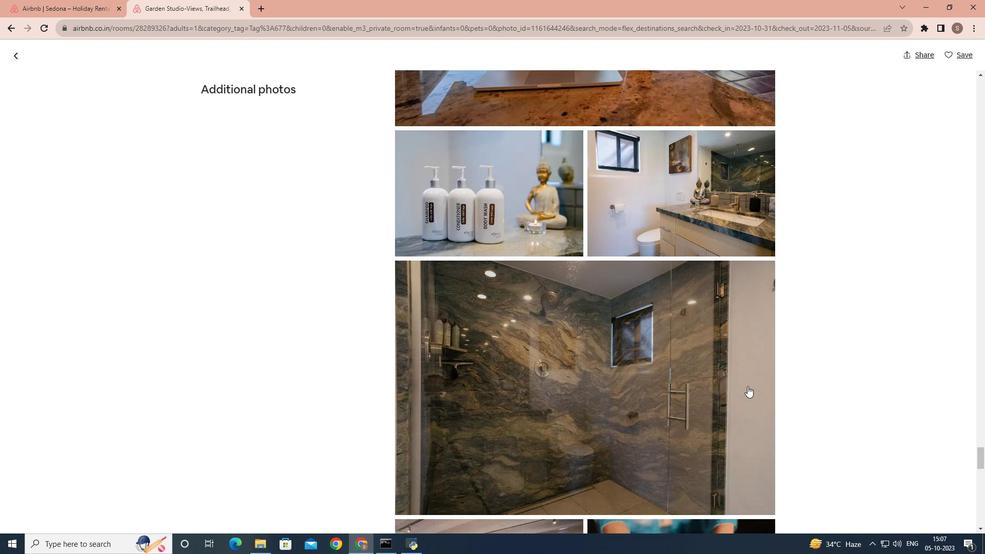
Action: Mouse scrolled (747, 386) with delta (0, 0)
Screenshot: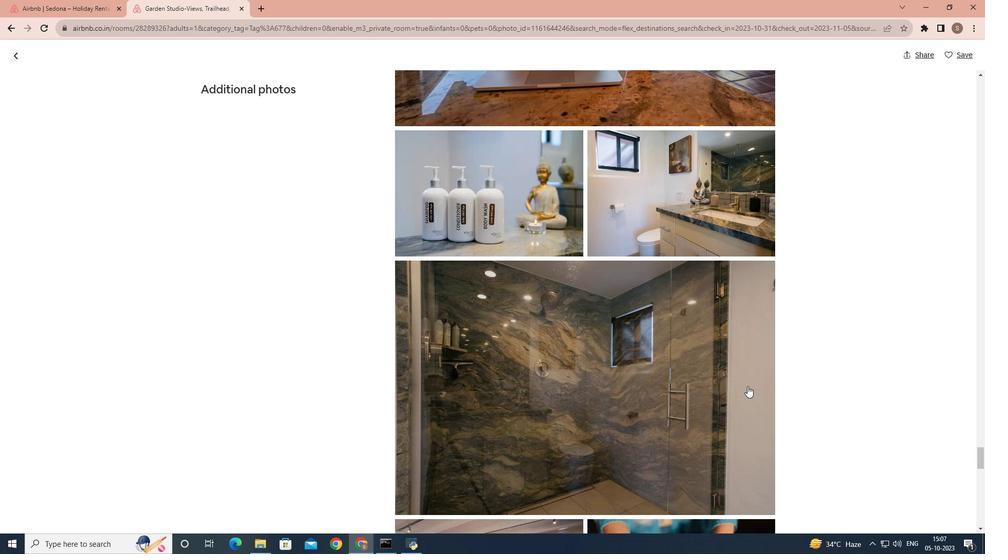 
Action: Mouse scrolled (747, 386) with delta (0, 0)
Screenshot: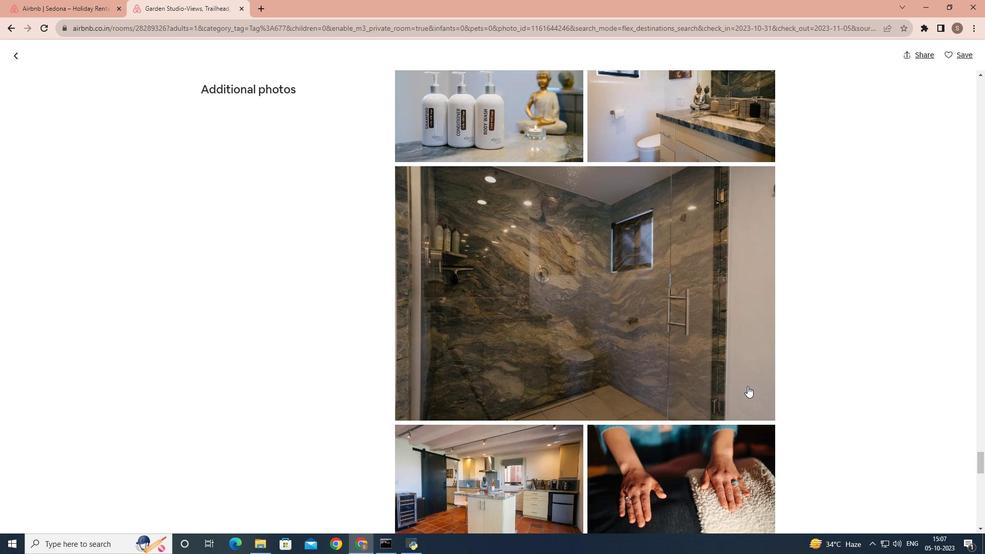 
Action: Mouse scrolled (747, 386) with delta (0, 0)
Screenshot: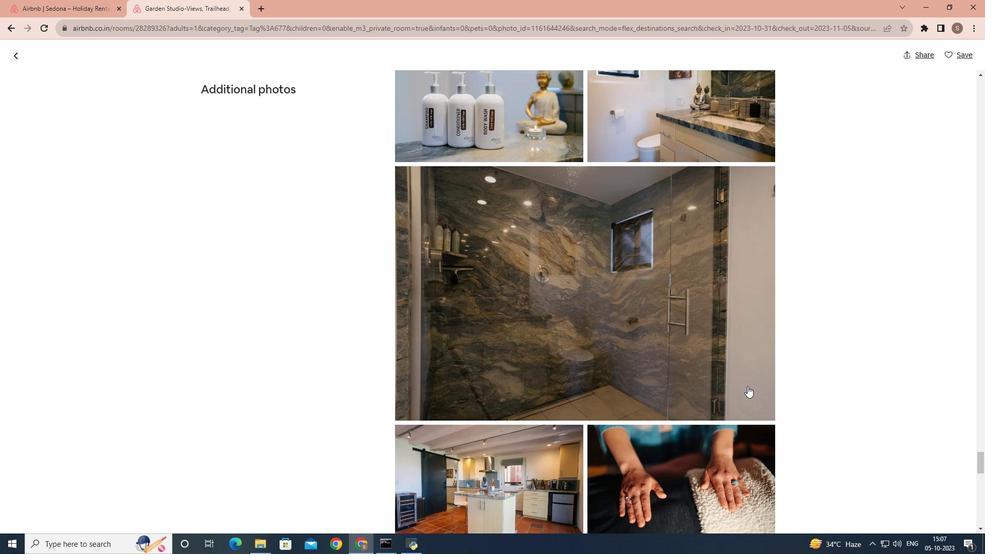 
Action: Mouse scrolled (747, 386) with delta (0, 0)
Screenshot: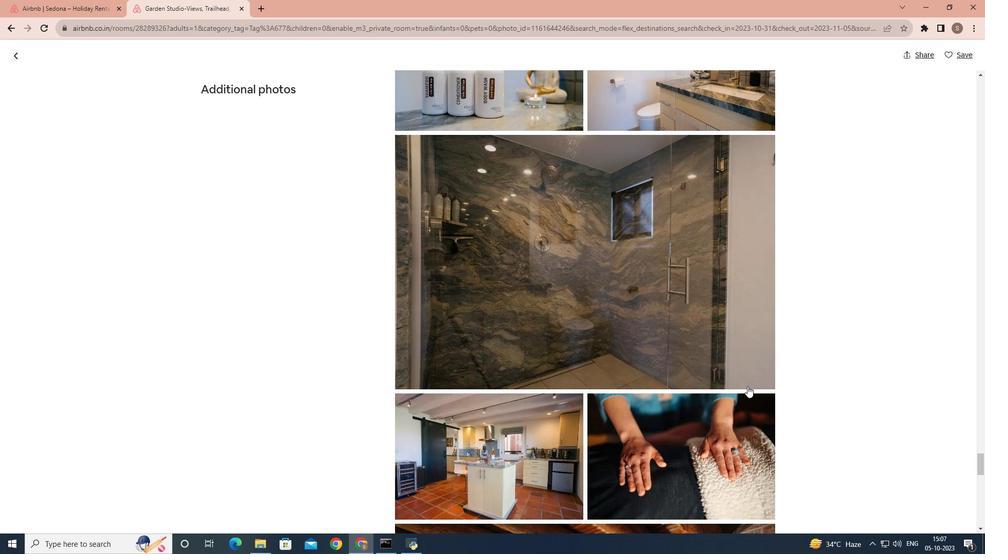 
Action: Mouse scrolled (747, 386) with delta (0, 0)
Screenshot: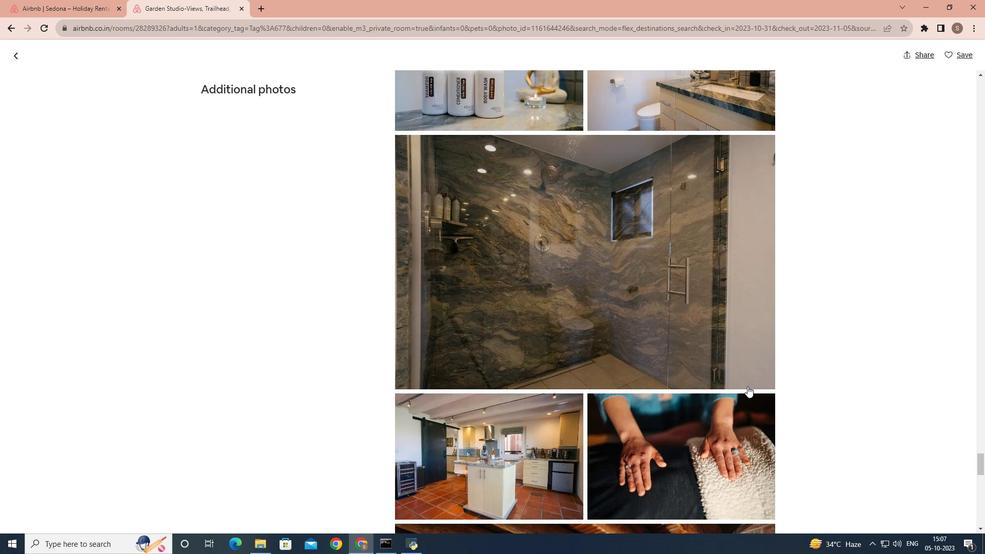 
Action: Mouse scrolled (747, 386) with delta (0, 0)
Screenshot: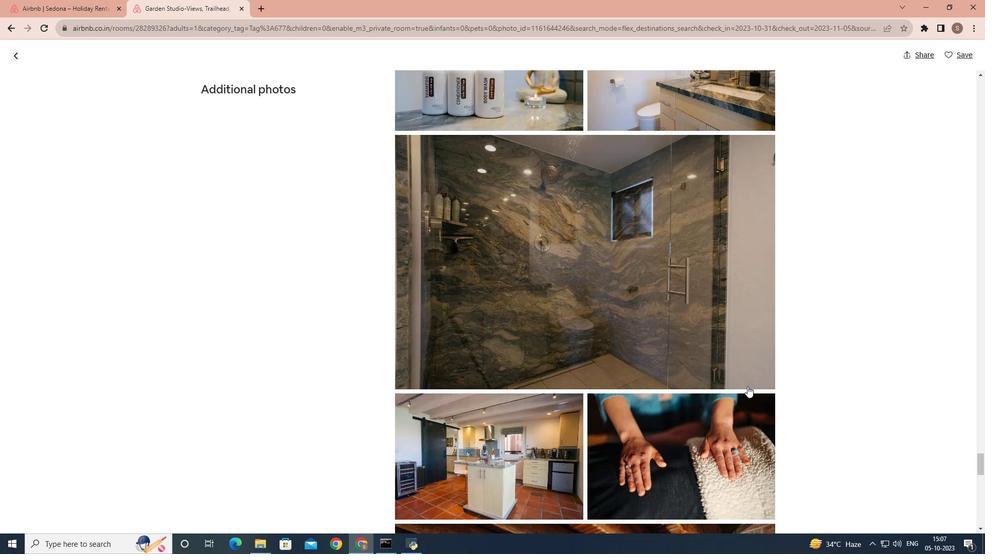 
Action: Mouse scrolled (747, 386) with delta (0, 0)
Screenshot: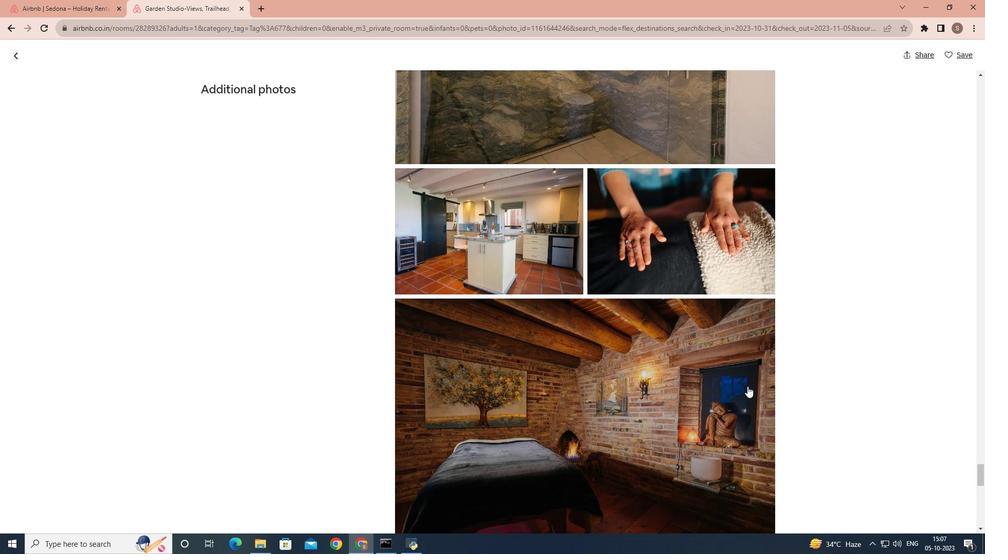 
Action: Mouse scrolled (747, 386) with delta (0, 0)
Screenshot: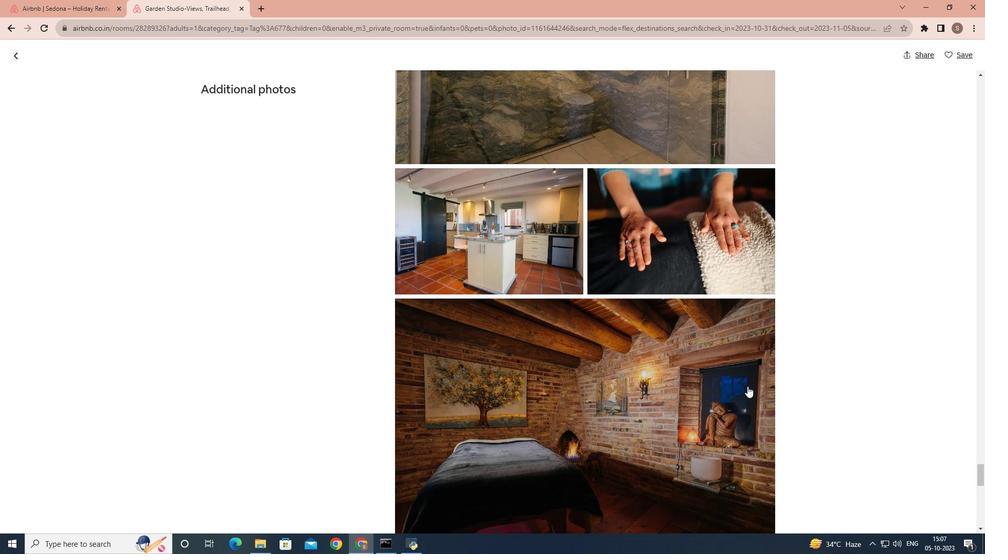 
Action: Mouse scrolled (747, 386) with delta (0, 0)
Screenshot: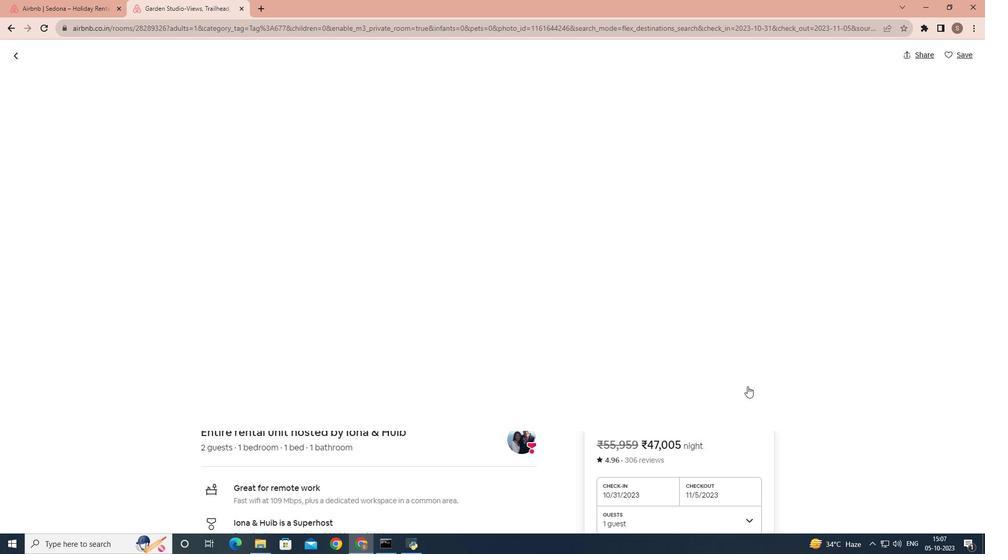 
Action: Mouse scrolled (747, 386) with delta (0, 0)
Screenshot: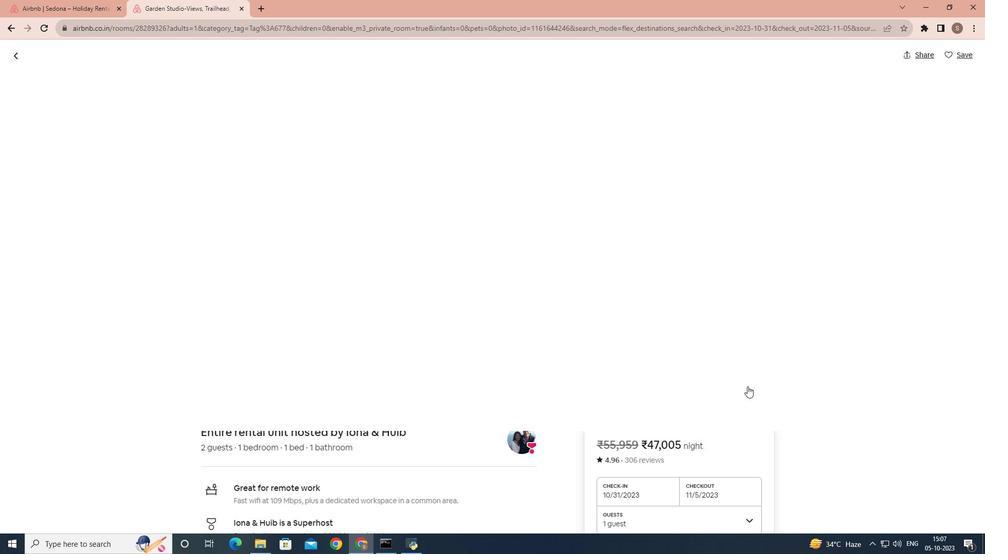 
Action: Mouse scrolled (747, 386) with delta (0, 0)
Screenshot: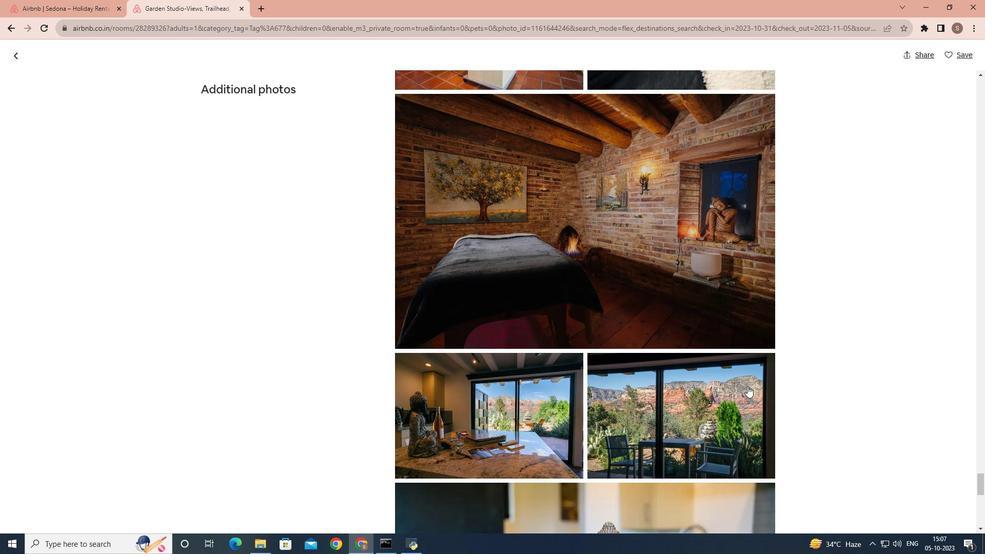 
Action: Mouse scrolled (747, 386) with delta (0, 0)
Screenshot: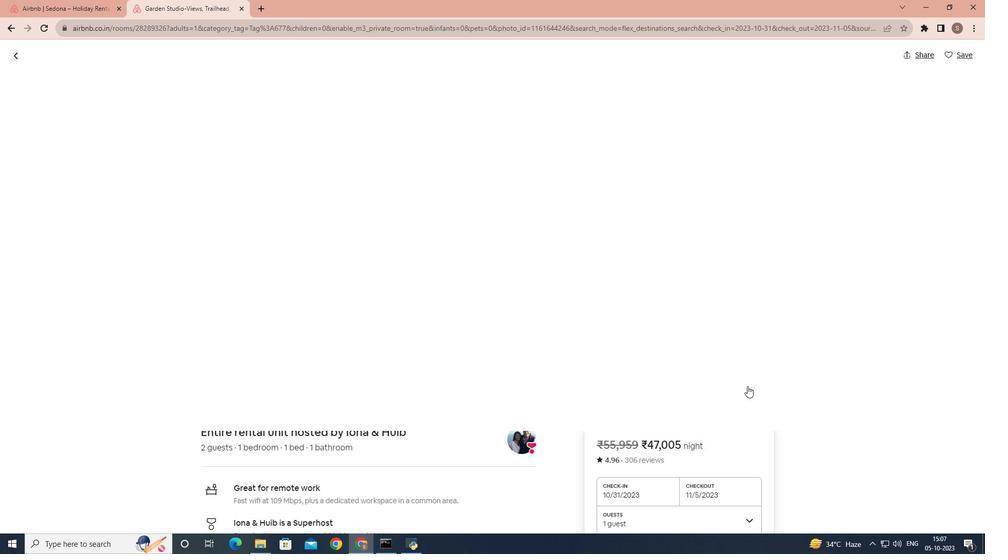 
Action: Mouse scrolled (747, 386) with delta (0, 0)
Screenshot: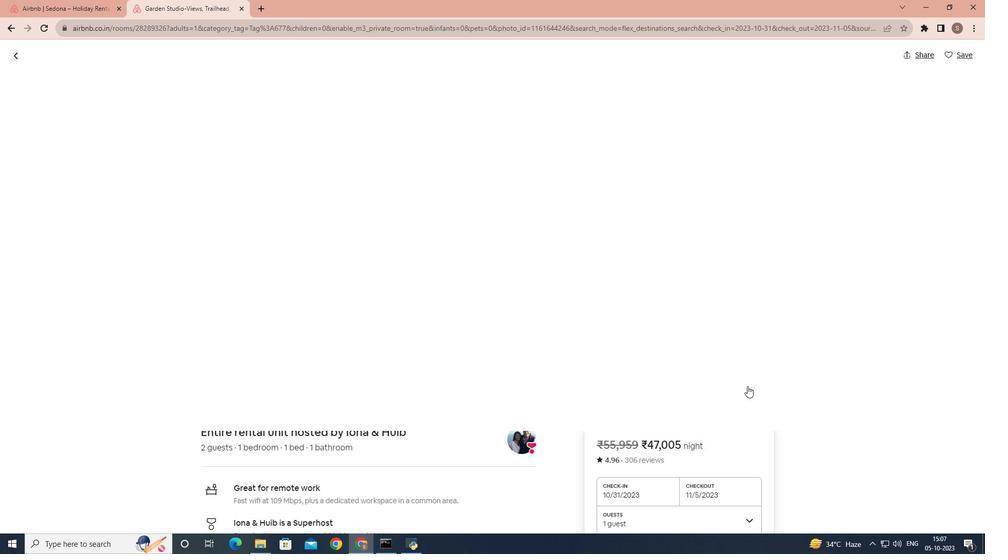 
Action: Mouse scrolled (747, 386) with delta (0, 0)
Screenshot: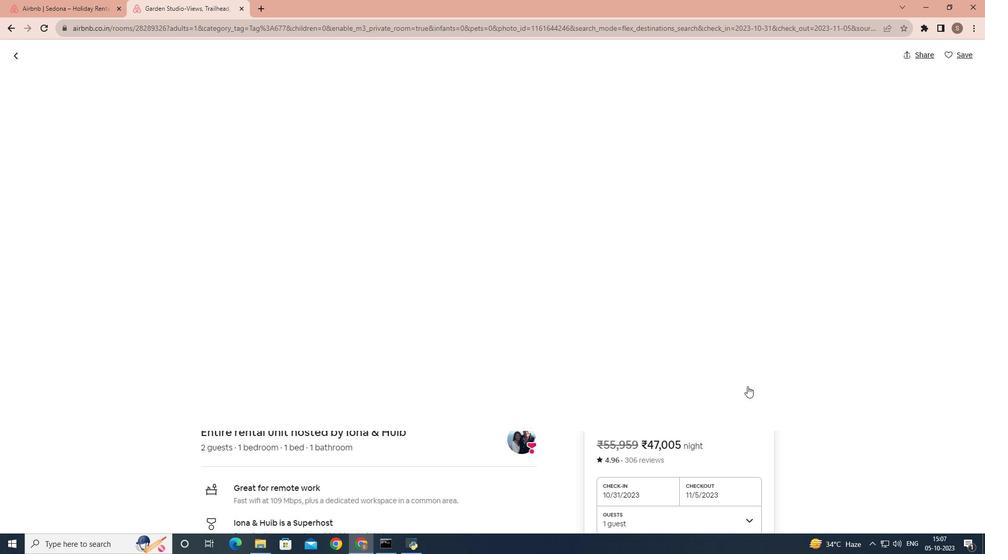 
Action: Mouse scrolled (747, 386) with delta (0, 0)
Screenshot: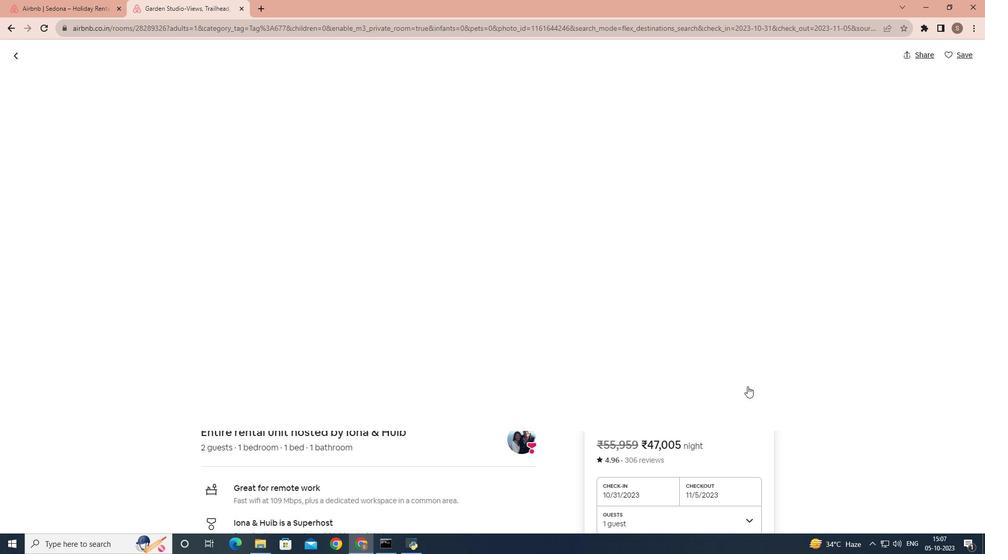 
Action: Mouse scrolled (747, 386) with delta (0, 0)
Screenshot: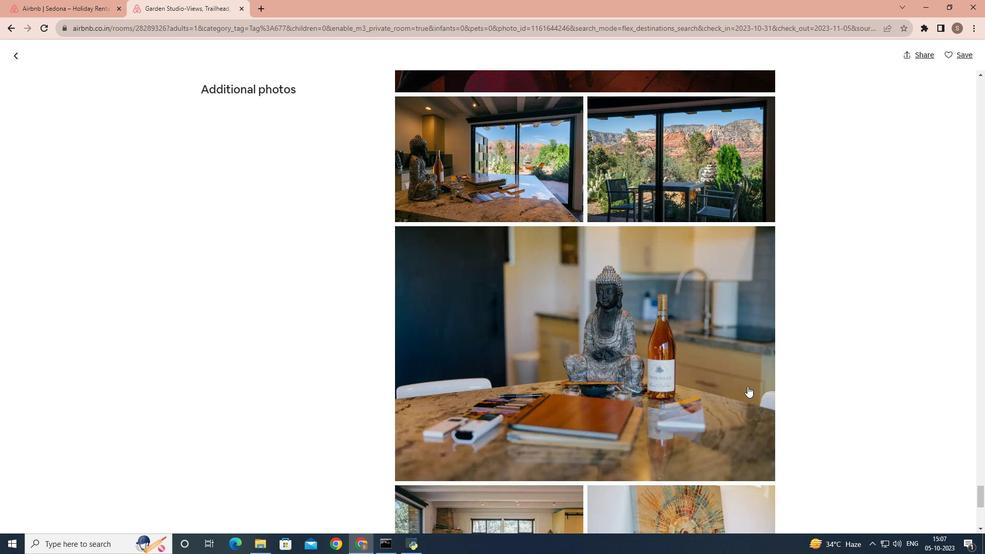 
Action: Mouse scrolled (747, 386) with delta (0, 0)
Screenshot: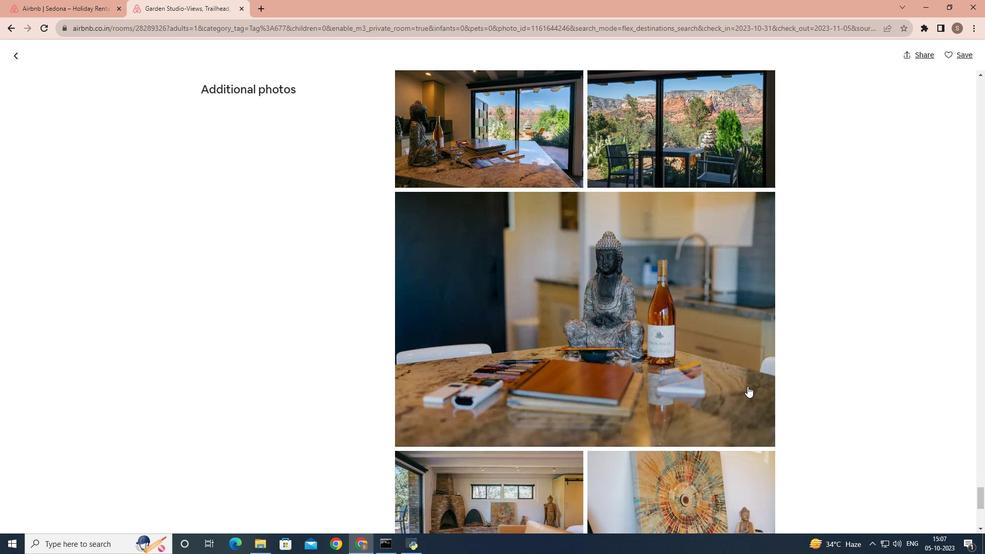
Action: Mouse scrolled (747, 386) with delta (0, 0)
Screenshot: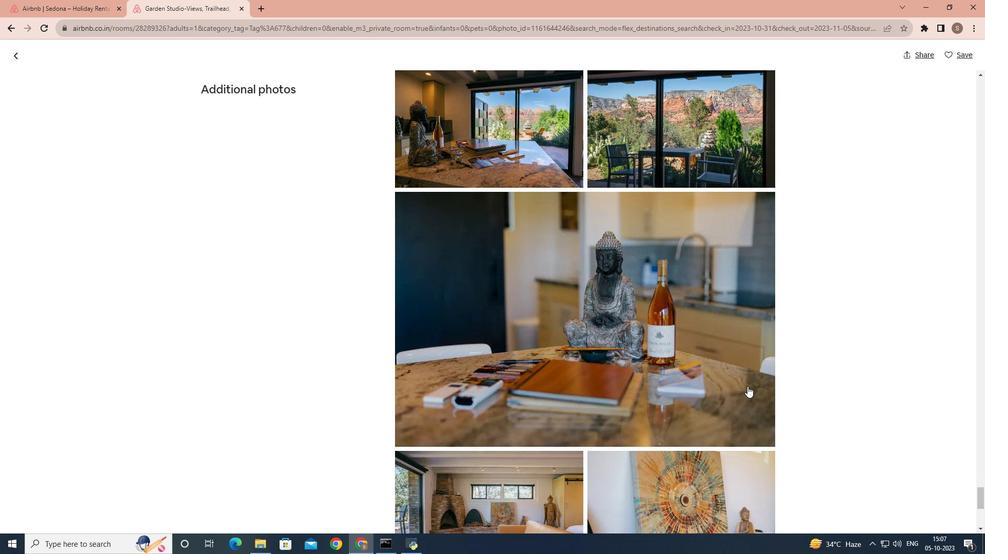
Action: Mouse scrolled (747, 386) with delta (0, 0)
Screenshot: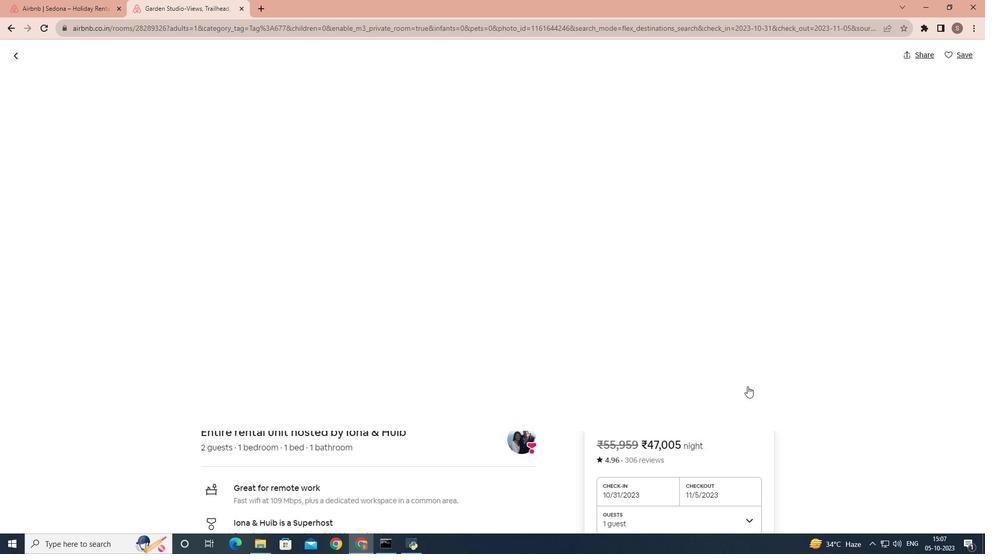 
Action: Mouse scrolled (747, 386) with delta (0, 0)
Screenshot: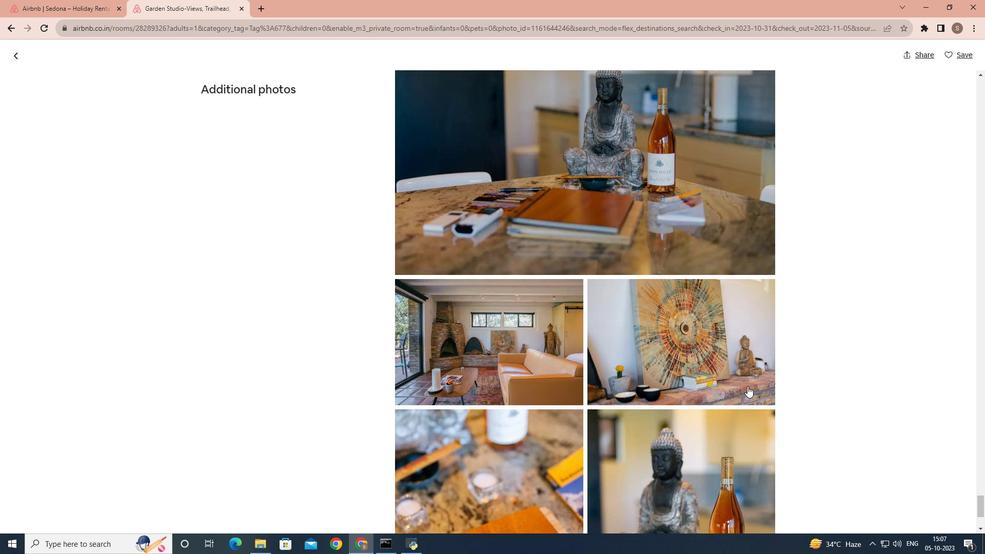 
Action: Mouse scrolled (747, 386) with delta (0, 0)
Screenshot: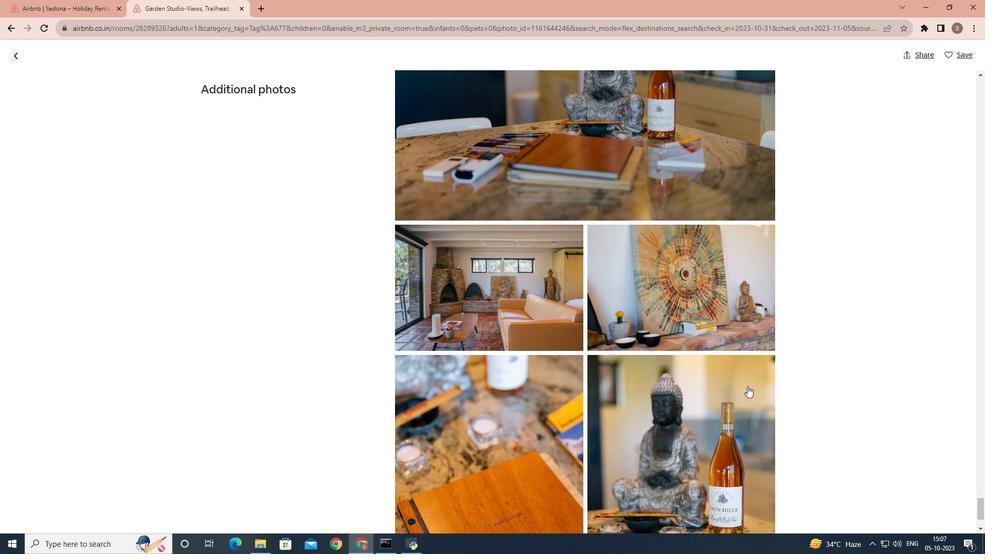
Action: Mouse scrolled (747, 386) with delta (0, 0)
Screenshot: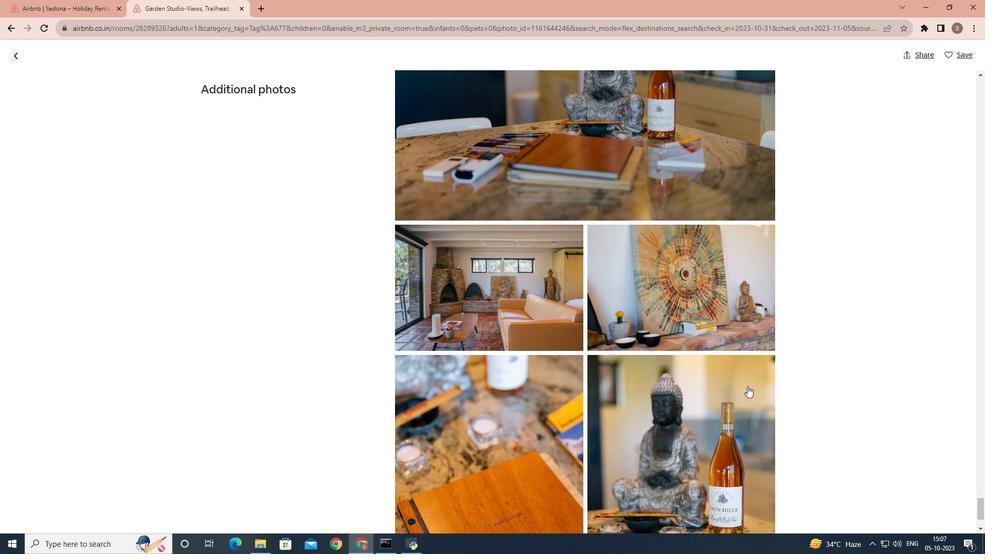 
Action: Mouse scrolled (747, 386) with delta (0, 0)
Screenshot: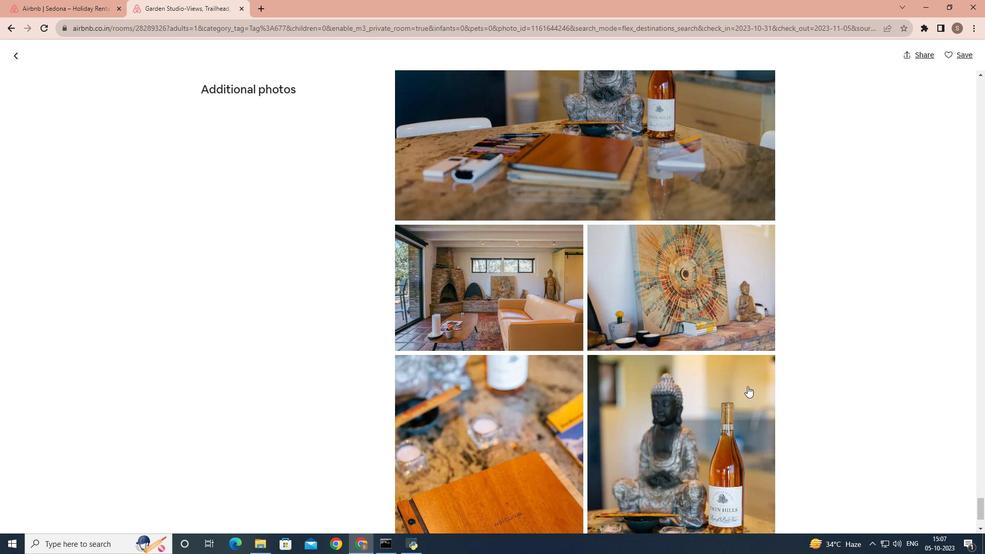
Action: Mouse scrolled (747, 386) with delta (0, 0)
Screenshot: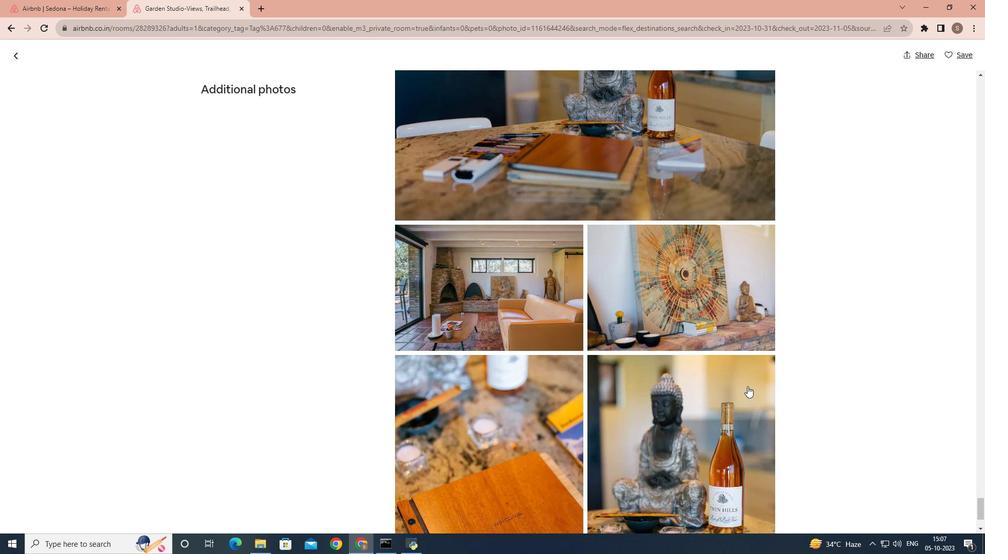 
Action: Mouse scrolled (747, 386) with delta (0, 0)
Screenshot: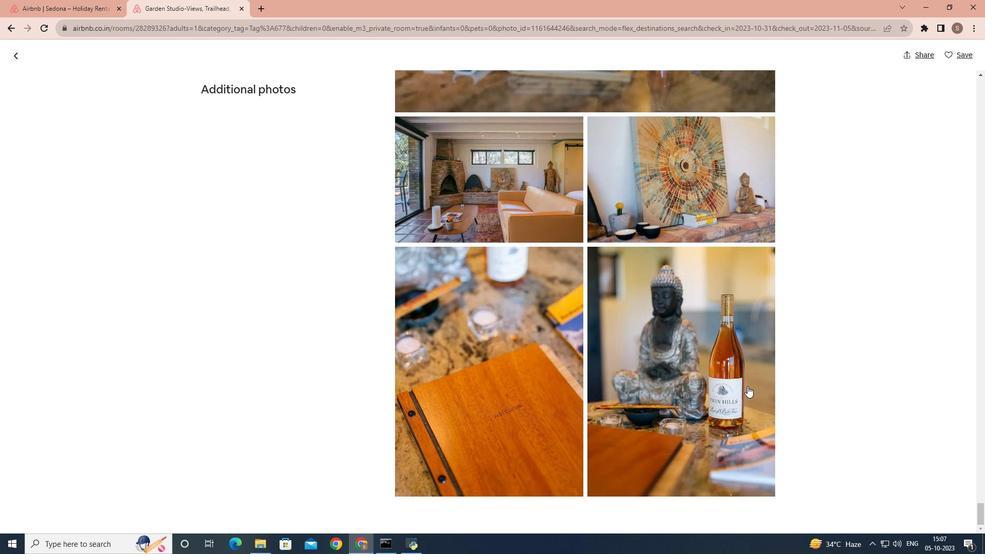 
Action: Mouse scrolled (747, 386) with delta (0, 0)
Screenshot: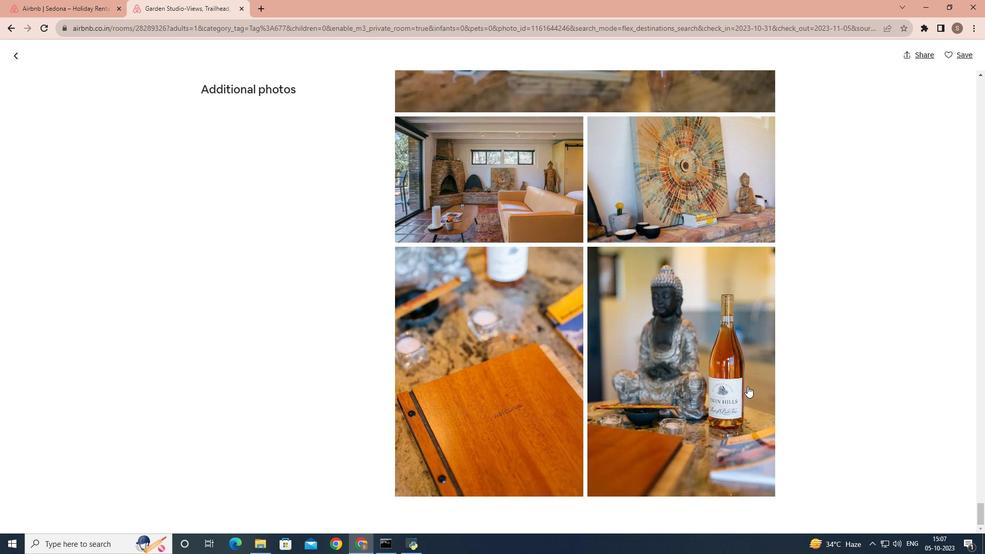 
Action: Mouse scrolled (747, 386) with delta (0, 0)
Screenshot: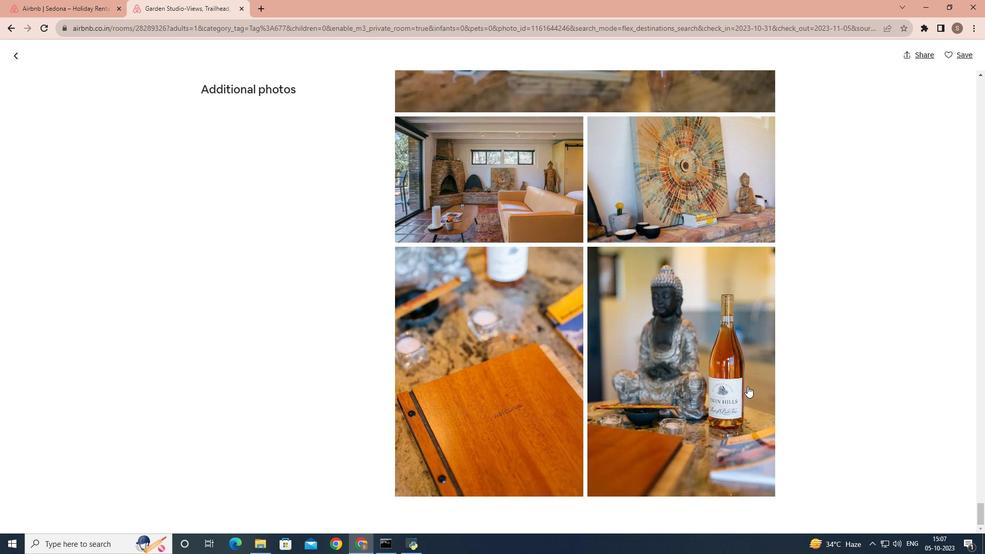 
Action: Mouse scrolled (747, 386) with delta (0, 0)
Screenshot: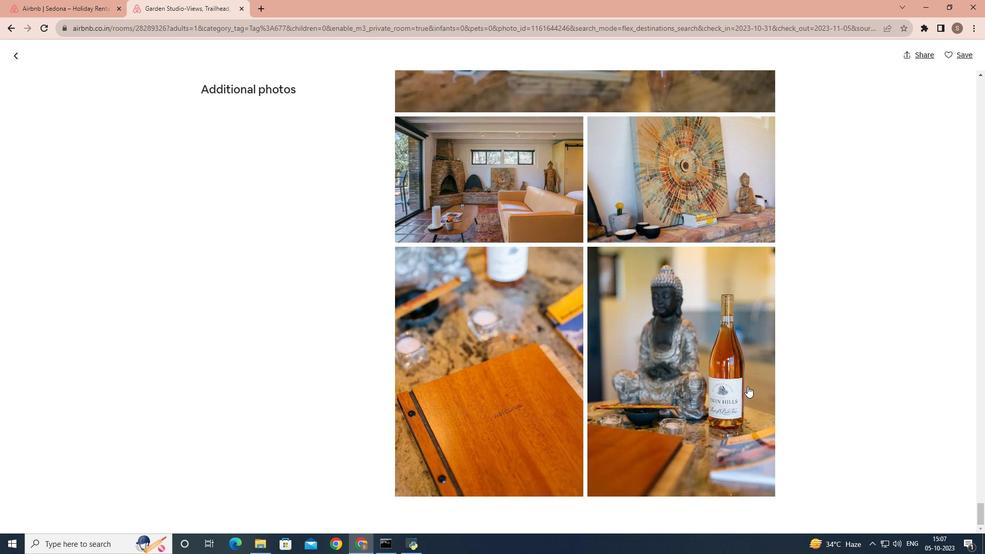 
Action: Mouse scrolled (747, 386) with delta (0, 0)
Screenshot: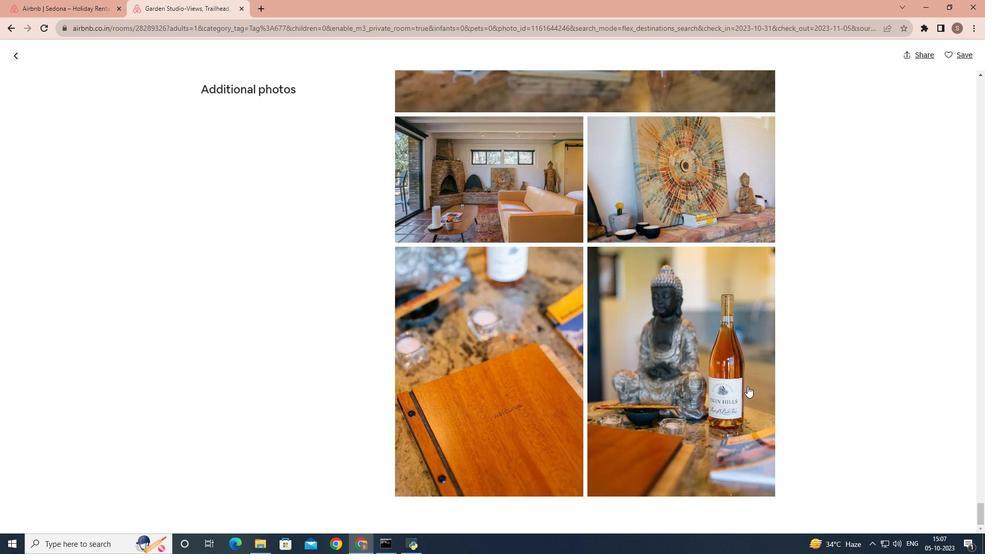 
Action: Mouse scrolled (747, 386) with delta (0, 0)
Screenshot: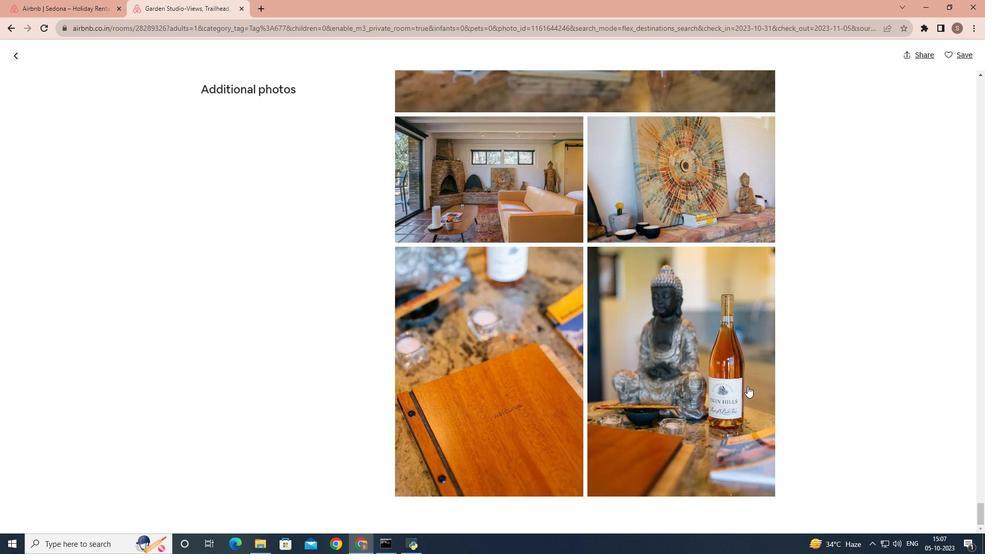 
Action: Mouse scrolled (747, 386) with delta (0, 0)
Screenshot: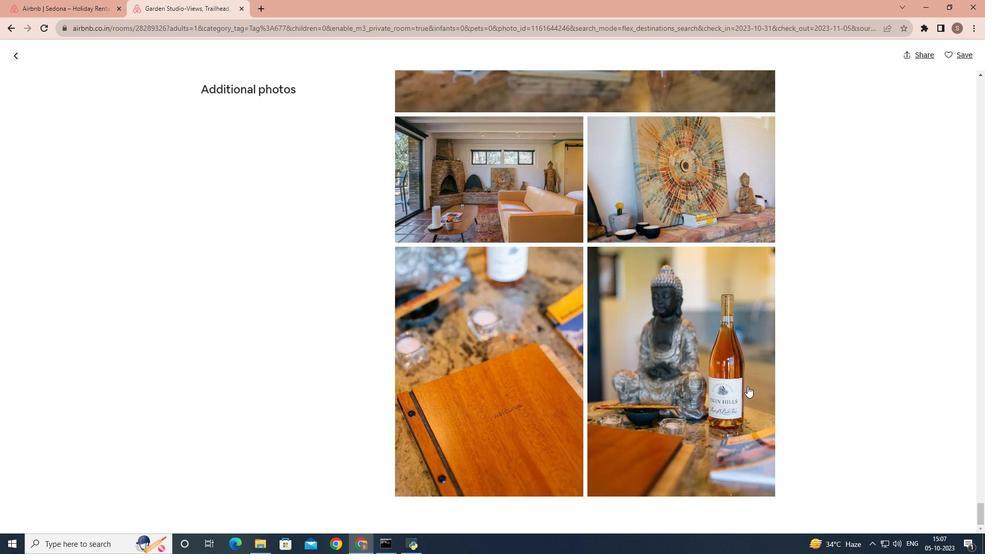 
Action: Mouse scrolled (747, 386) with delta (0, 0)
Screenshot: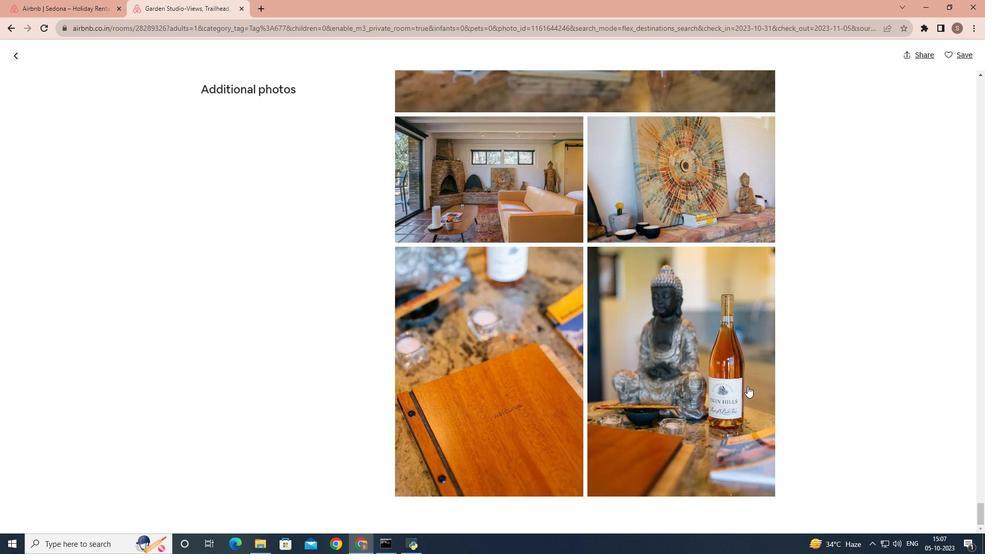 
Action: Mouse scrolled (747, 386) with delta (0, 0)
Screenshot: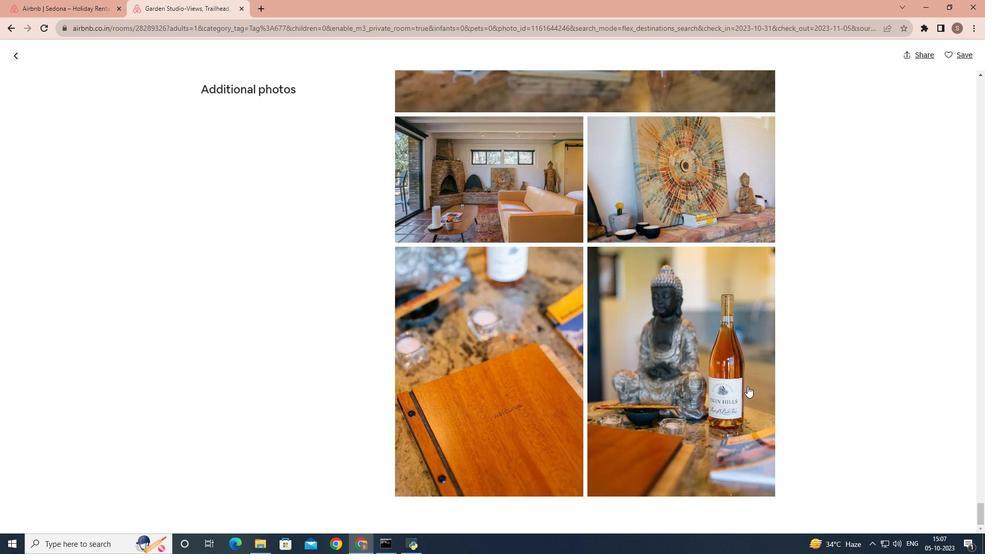 
Action: Mouse moved to (18, 57)
Screenshot: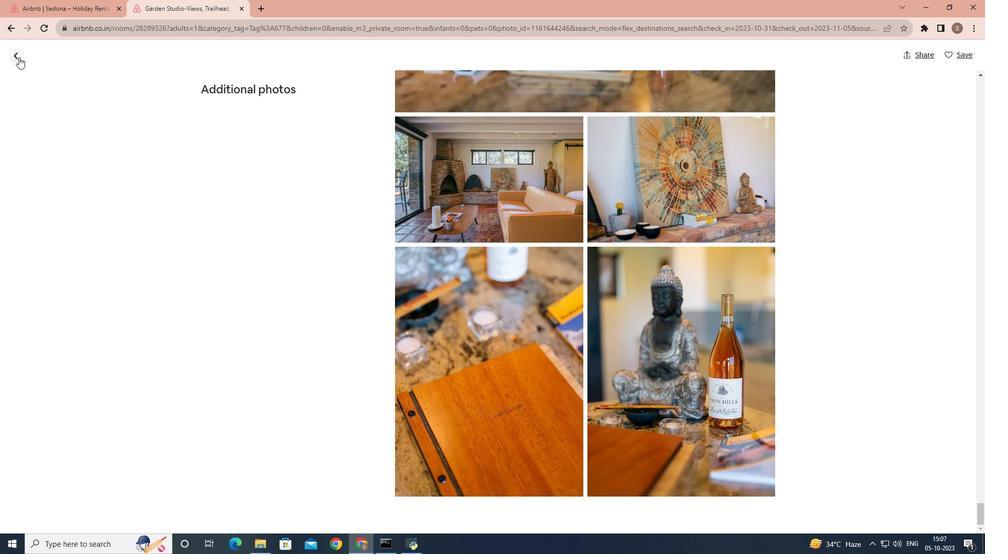 
Action: Mouse pressed left at (18, 57)
Screenshot: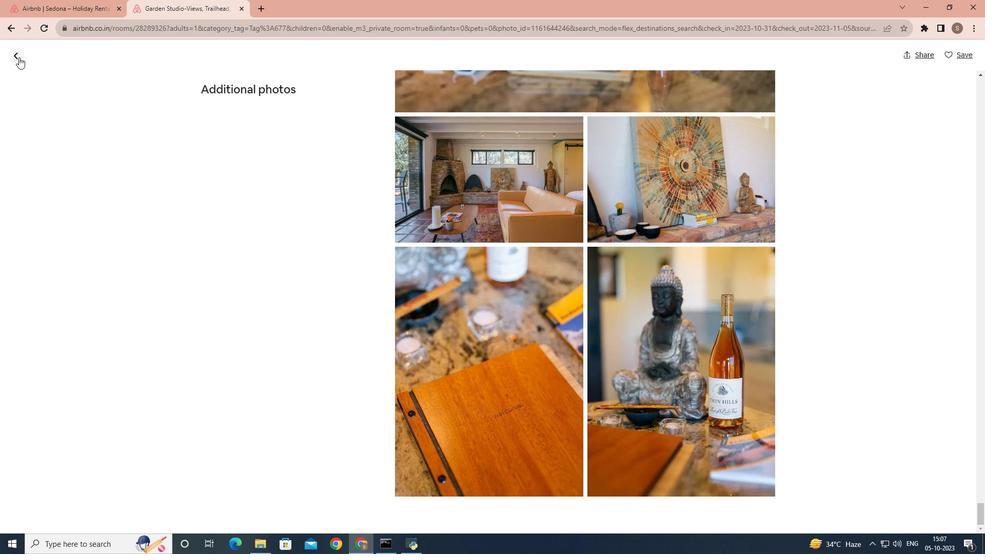 
Action: Mouse moved to (338, 246)
Screenshot: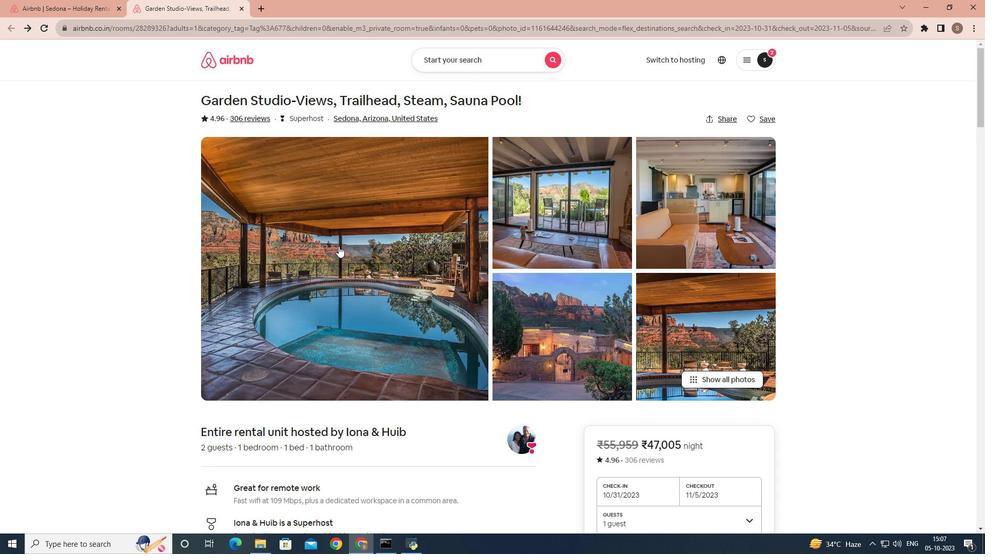 
Action: Mouse scrolled (338, 245) with delta (0, 0)
Screenshot: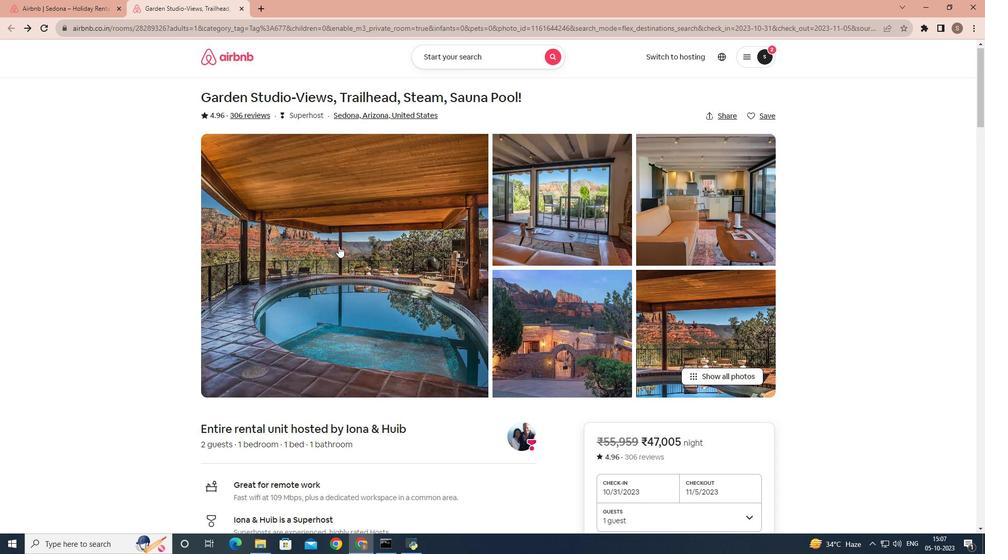 
Action: Mouse scrolled (338, 245) with delta (0, 0)
Screenshot: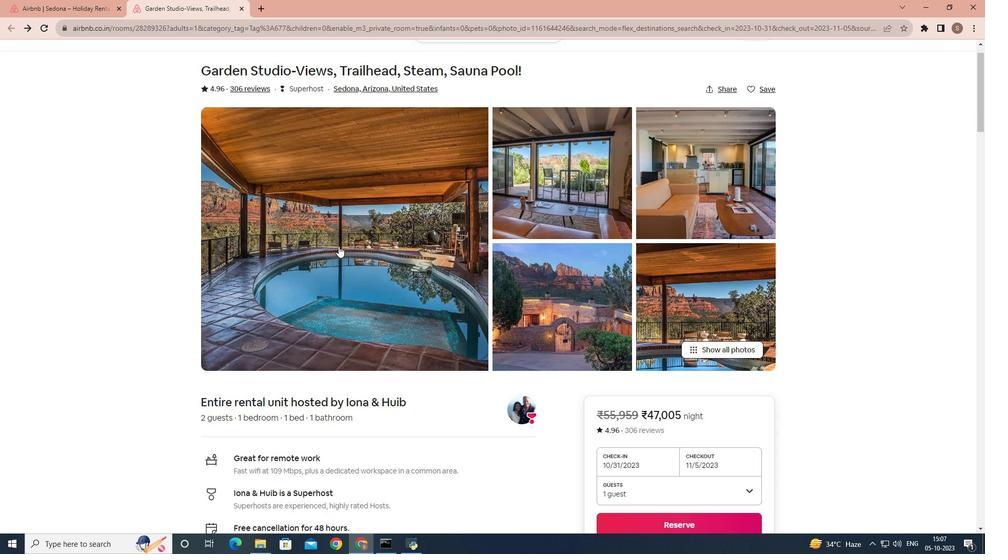 
Action: Mouse scrolled (338, 245) with delta (0, 0)
Screenshot: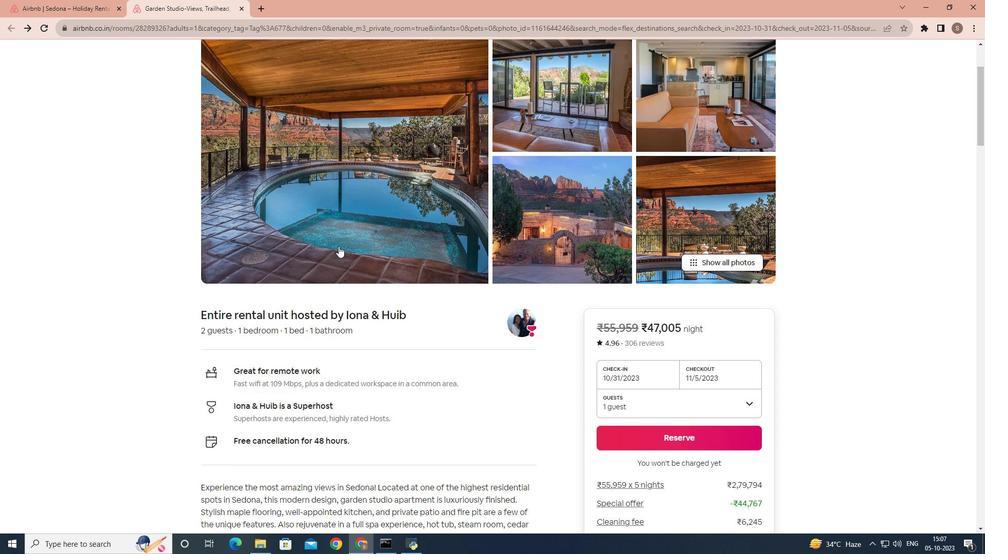 
Action: Mouse scrolled (338, 245) with delta (0, 0)
Screenshot: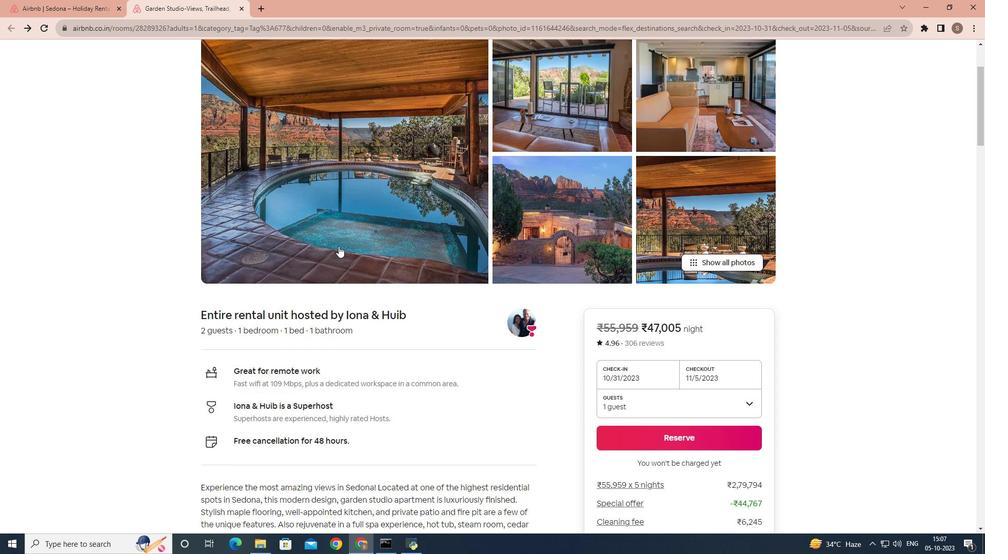 
Action: Mouse scrolled (338, 245) with delta (0, 0)
Screenshot: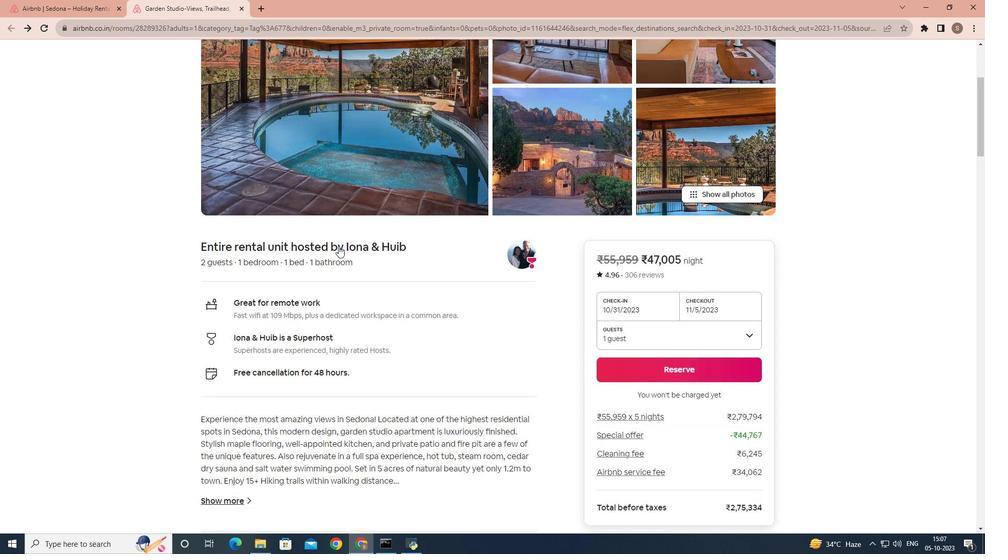 
Action: Mouse scrolled (338, 245) with delta (0, 0)
Screenshot: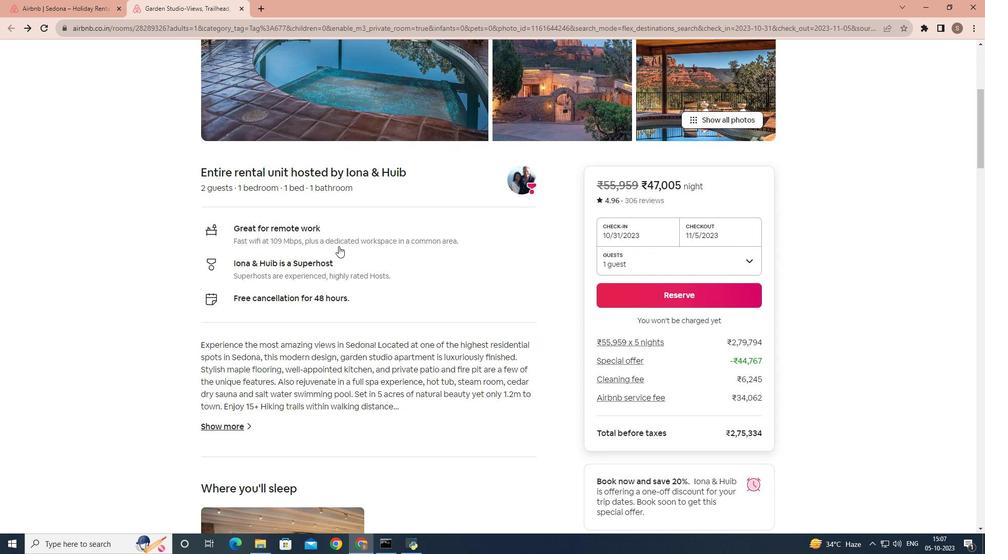 
Action: Mouse scrolled (338, 245) with delta (0, 0)
Screenshot: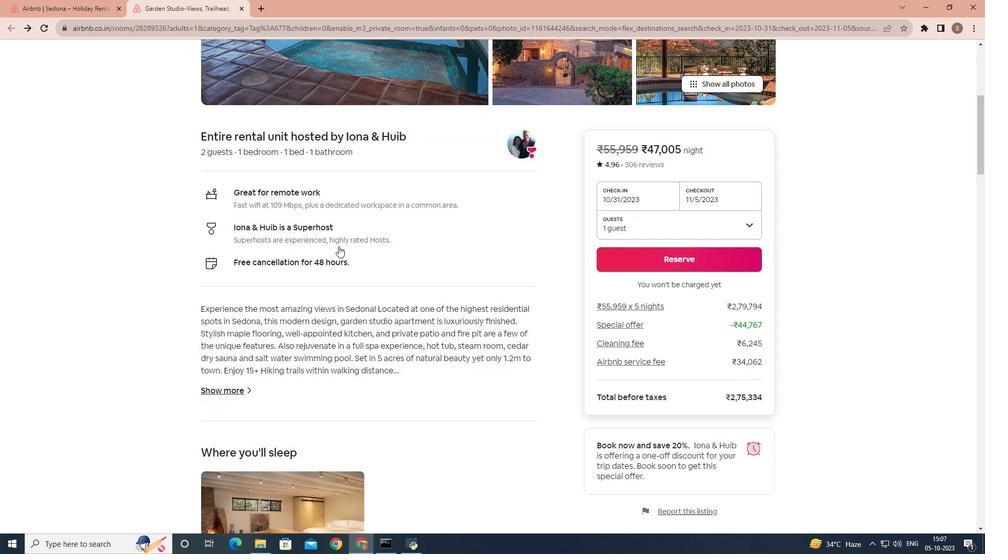 
Action: Mouse scrolled (338, 245) with delta (0, 0)
Screenshot: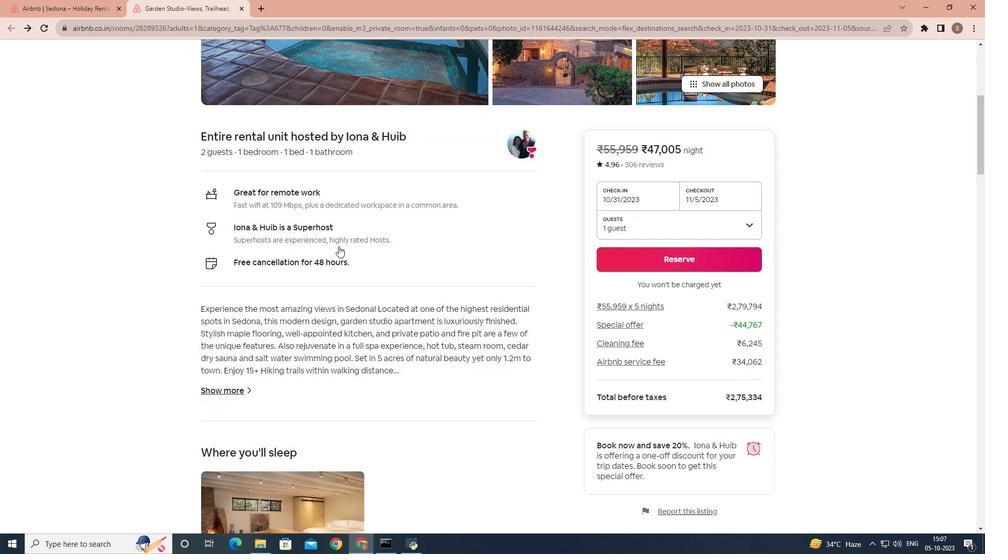
Action: Mouse scrolled (338, 245) with delta (0, 0)
Screenshot: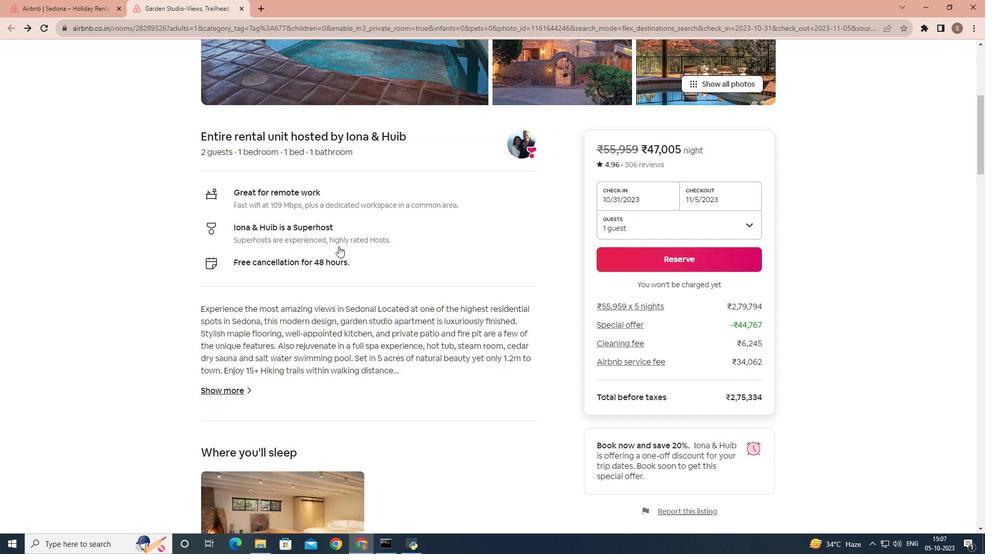 
Action: Mouse moved to (222, 225)
Screenshot: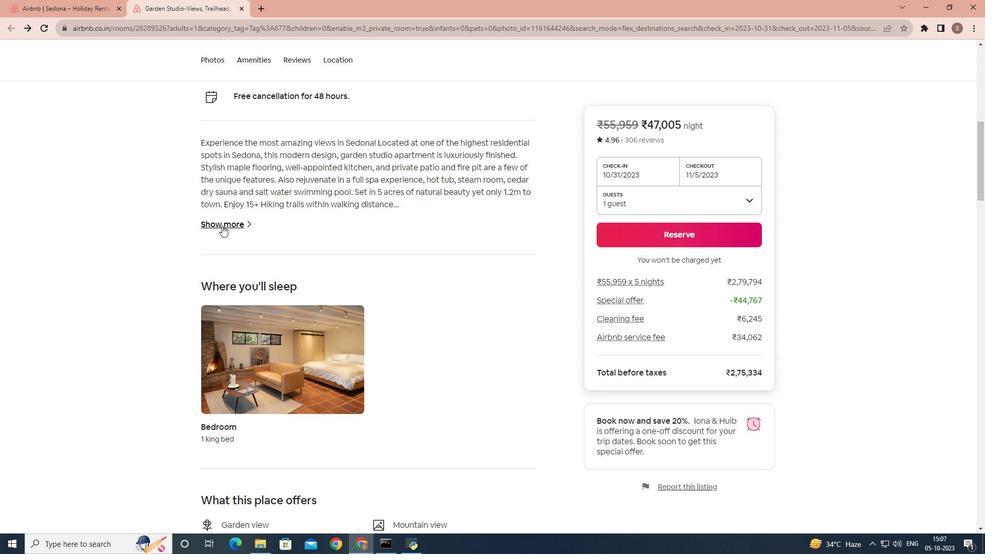 
Action: Mouse pressed left at (222, 225)
Screenshot: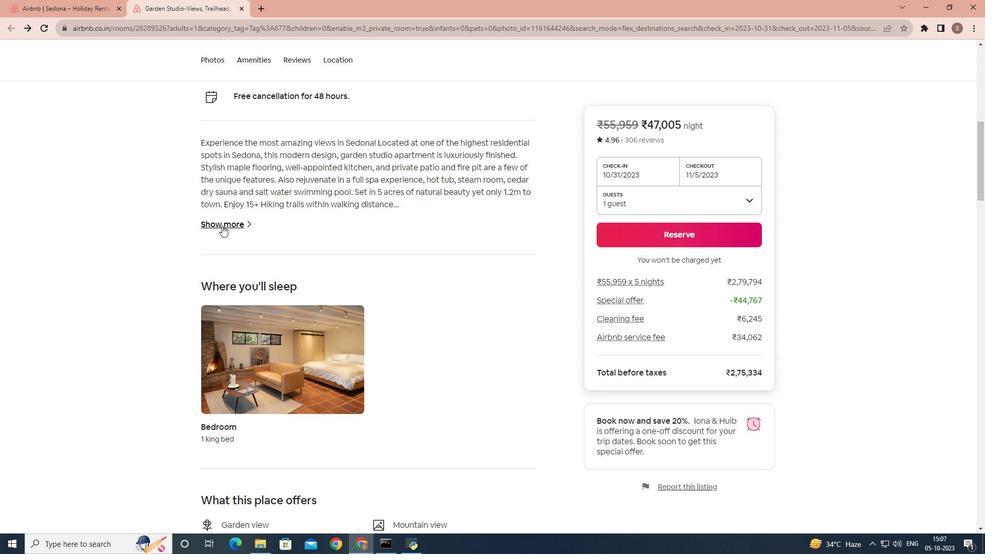 
Action: Mouse moved to (387, 253)
Screenshot: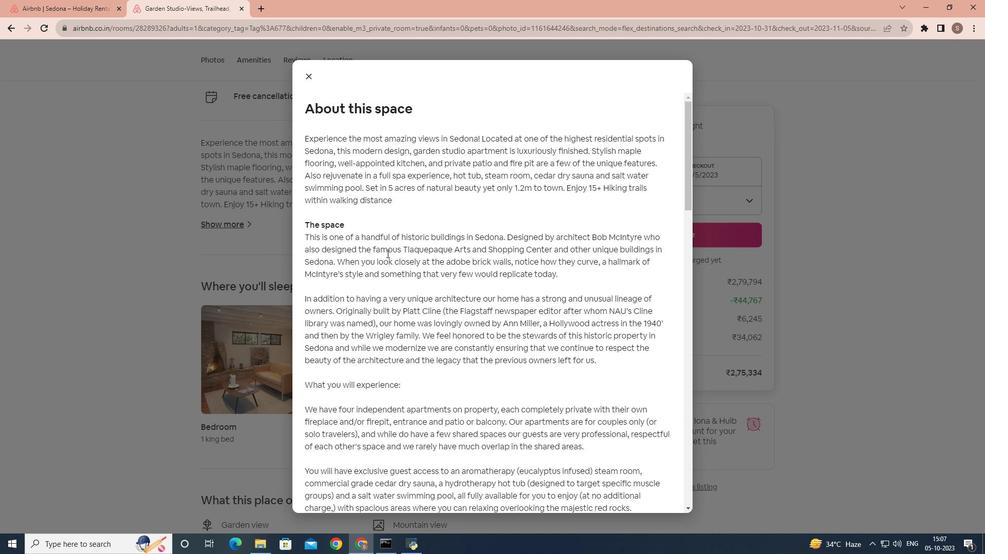 
Action: Mouse scrolled (387, 253) with delta (0, 0)
Screenshot: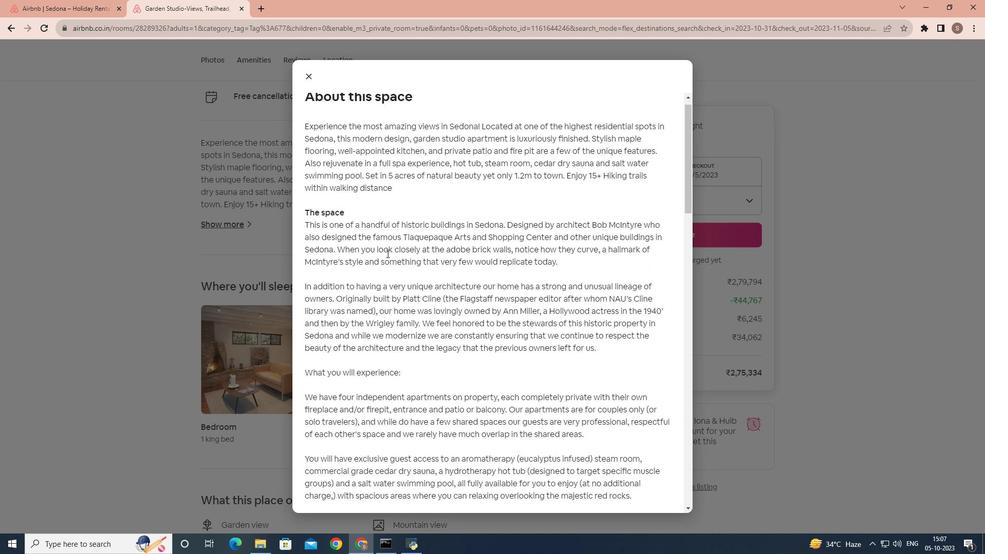 
Action: Mouse scrolled (387, 253) with delta (0, 0)
Screenshot: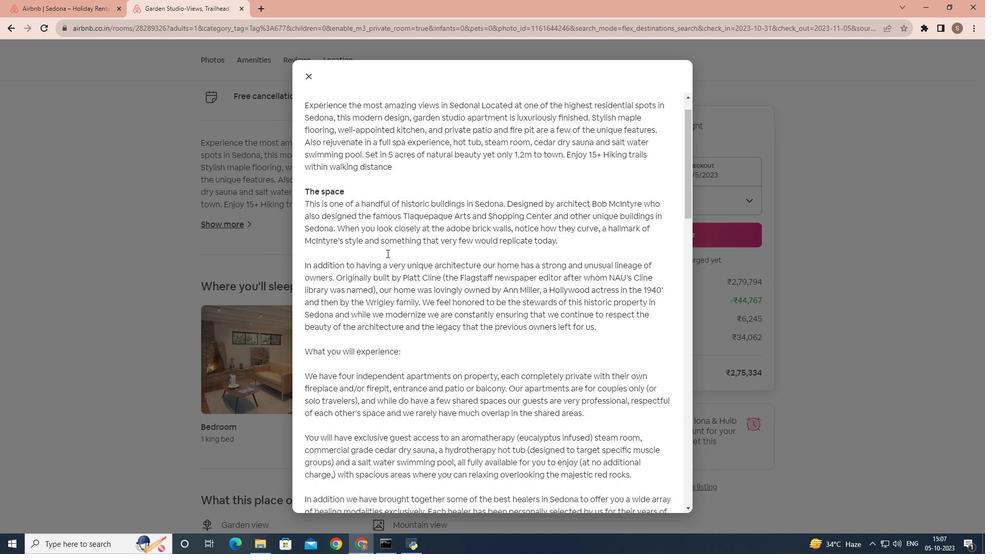 
Action: Mouse scrolled (387, 253) with delta (0, 0)
Screenshot: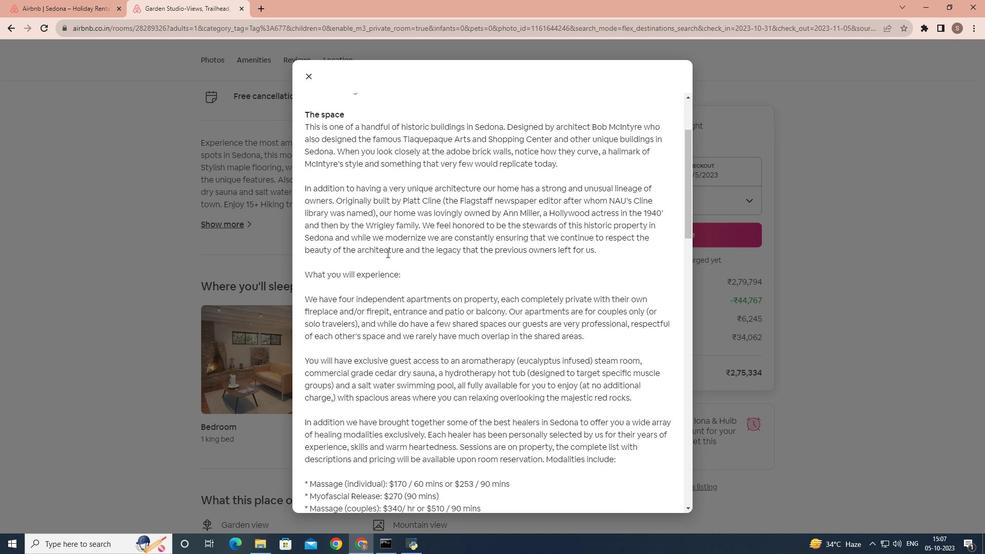 
Action: Mouse scrolled (387, 253) with delta (0, 0)
Screenshot: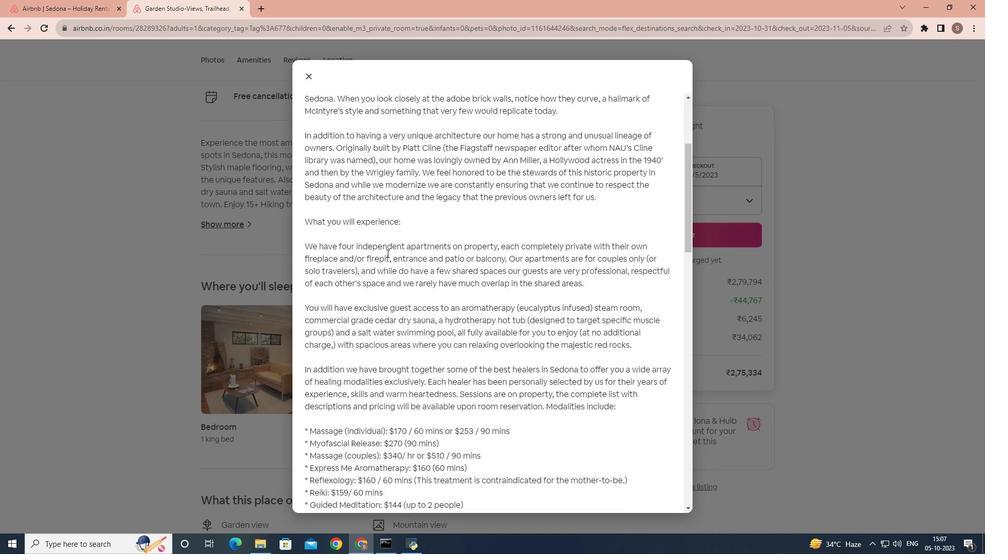 
Action: Mouse scrolled (387, 253) with delta (0, 0)
Screenshot: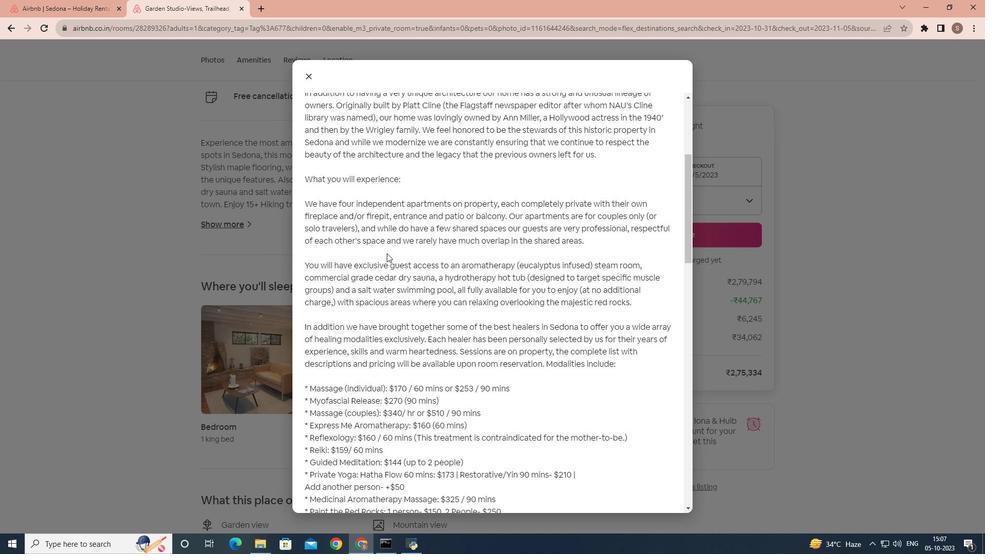 
Action: Mouse scrolled (387, 253) with delta (0, 0)
Screenshot: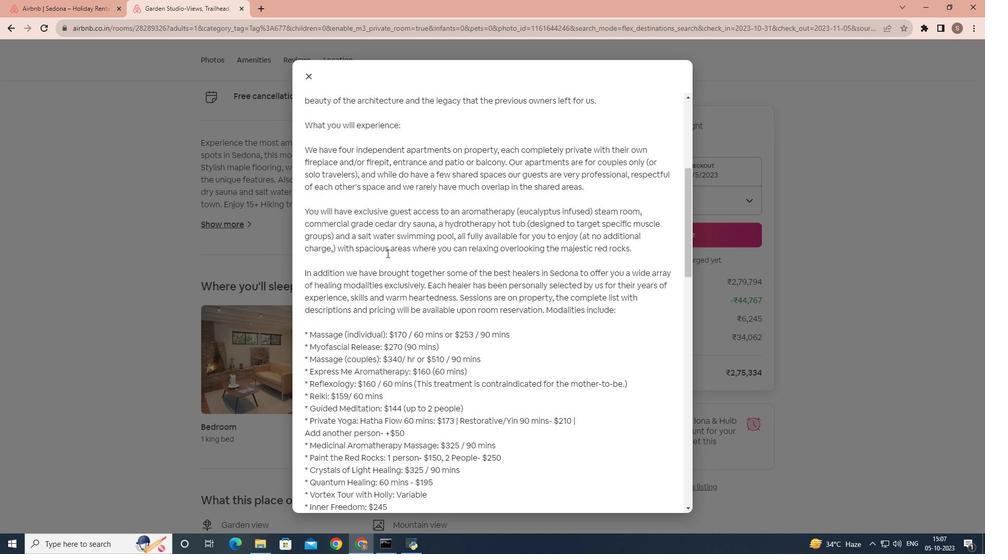 
Action: Mouse scrolled (387, 253) with delta (0, 0)
Screenshot: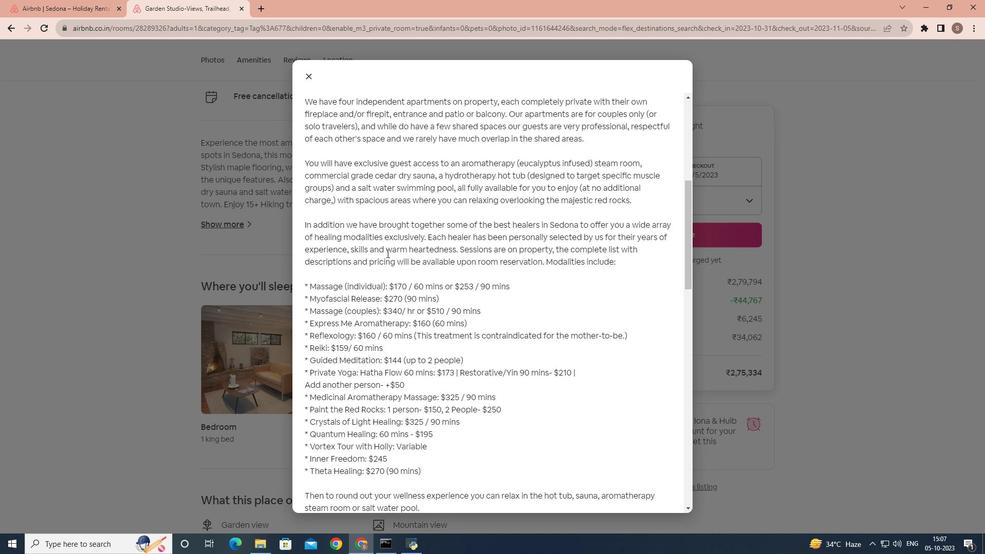 
Action: Mouse scrolled (387, 253) with delta (0, 0)
Screenshot: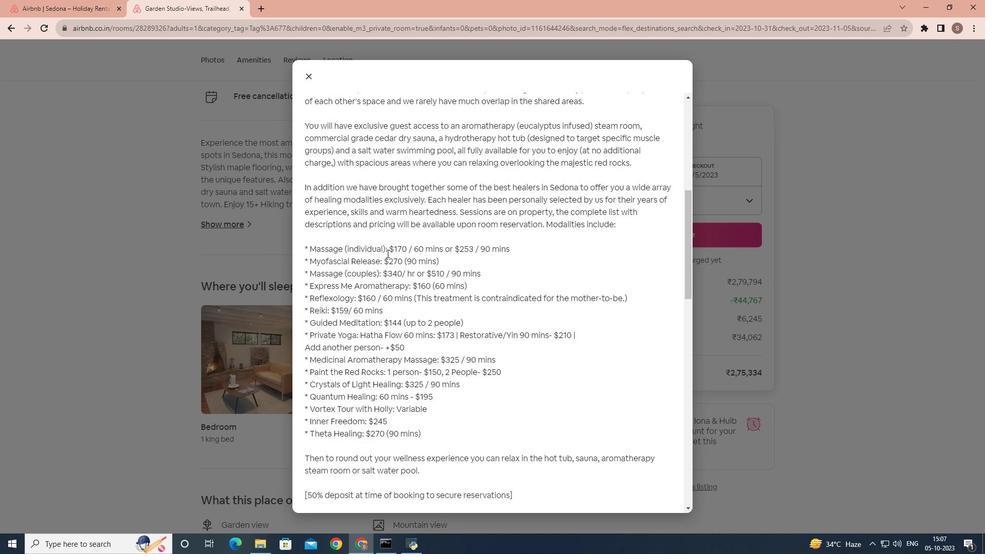 
Action: Mouse scrolled (387, 253) with delta (0, 0)
Screenshot: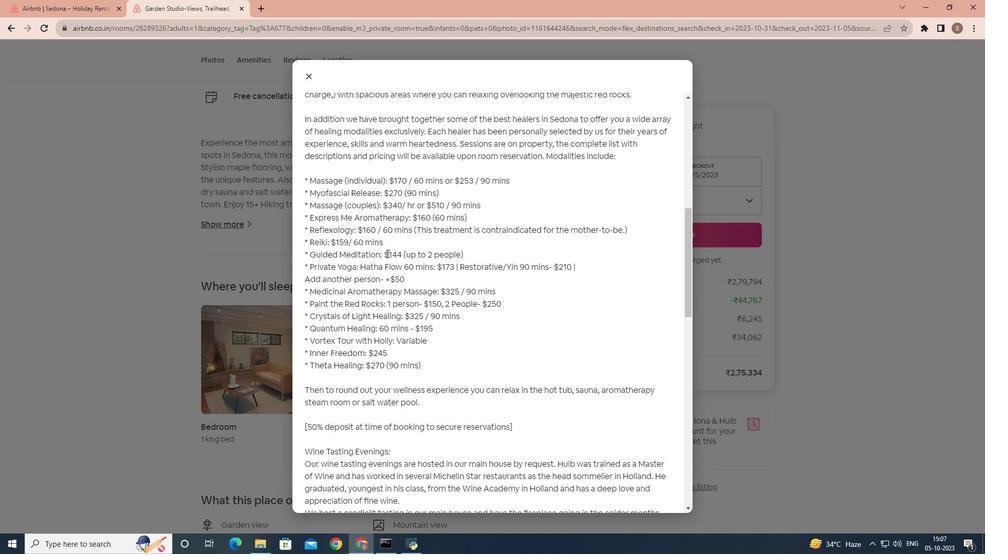 
Action: Mouse scrolled (387, 253) with delta (0, 0)
Screenshot: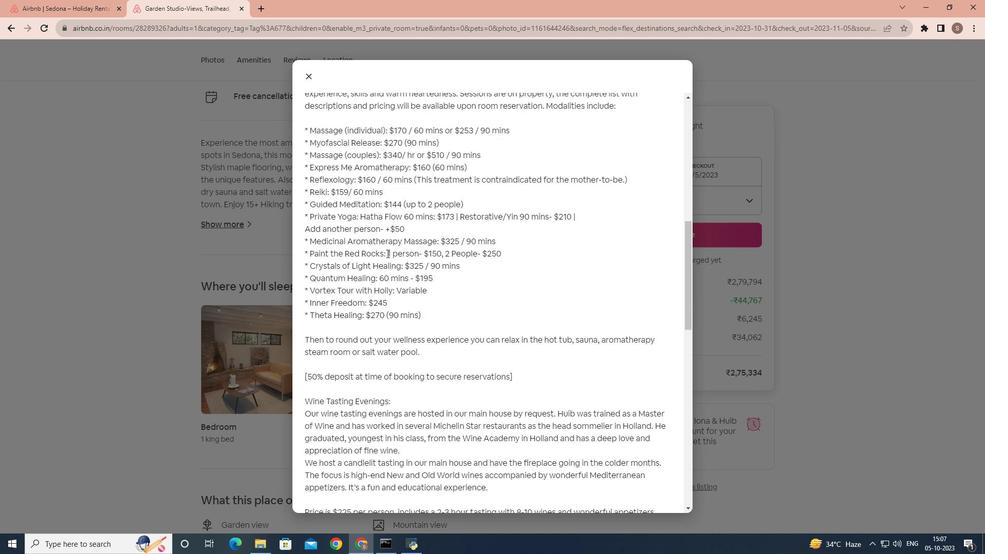 
Action: Mouse scrolled (387, 253) with delta (0, 0)
Screenshot: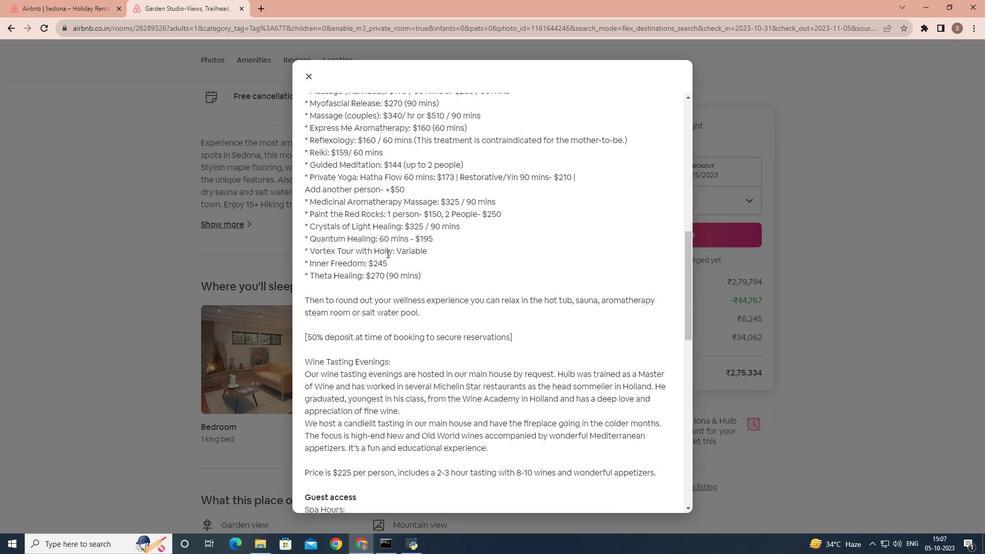
Action: Mouse scrolled (387, 253) with delta (0, 0)
Screenshot: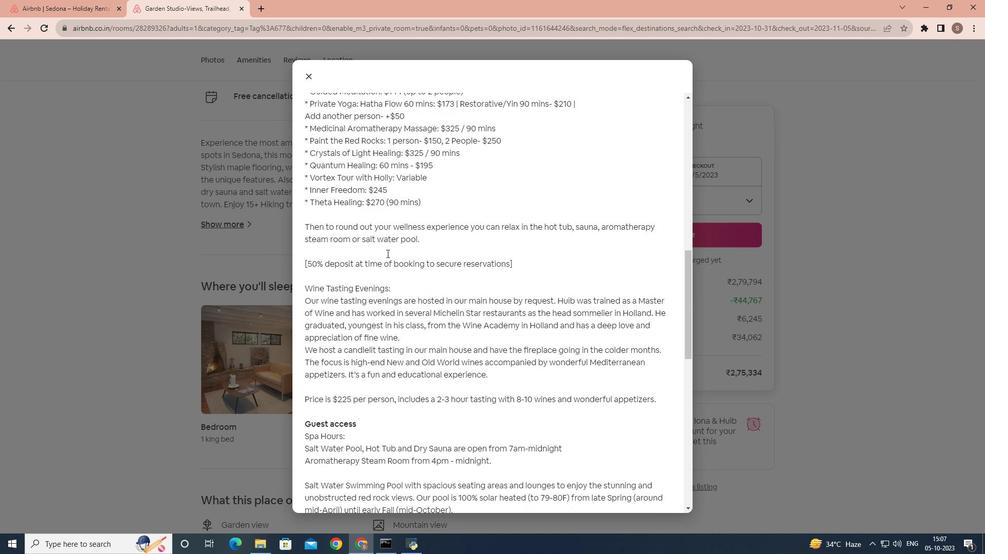 
Action: Mouse scrolled (387, 253) with delta (0, 0)
Screenshot: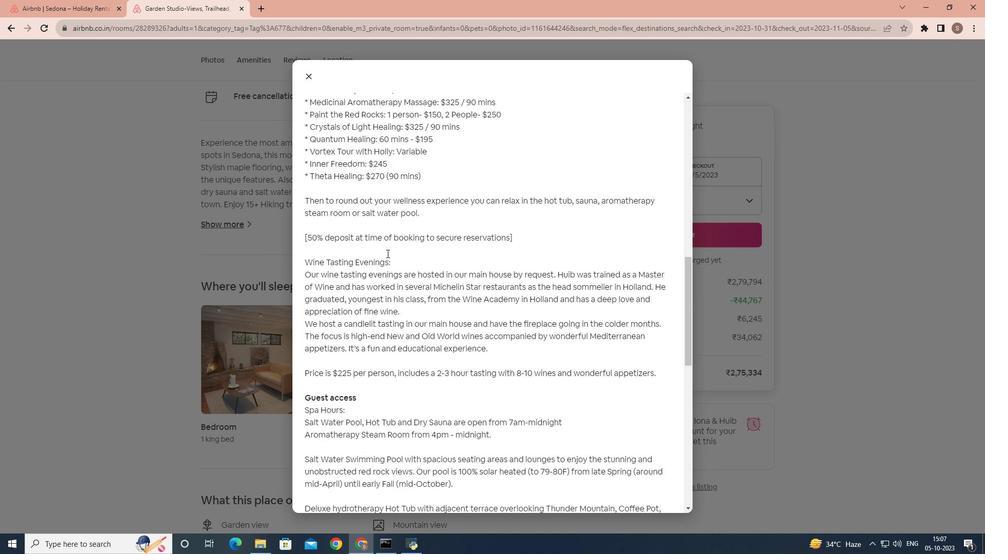 
Action: Mouse scrolled (387, 253) with delta (0, 0)
Screenshot: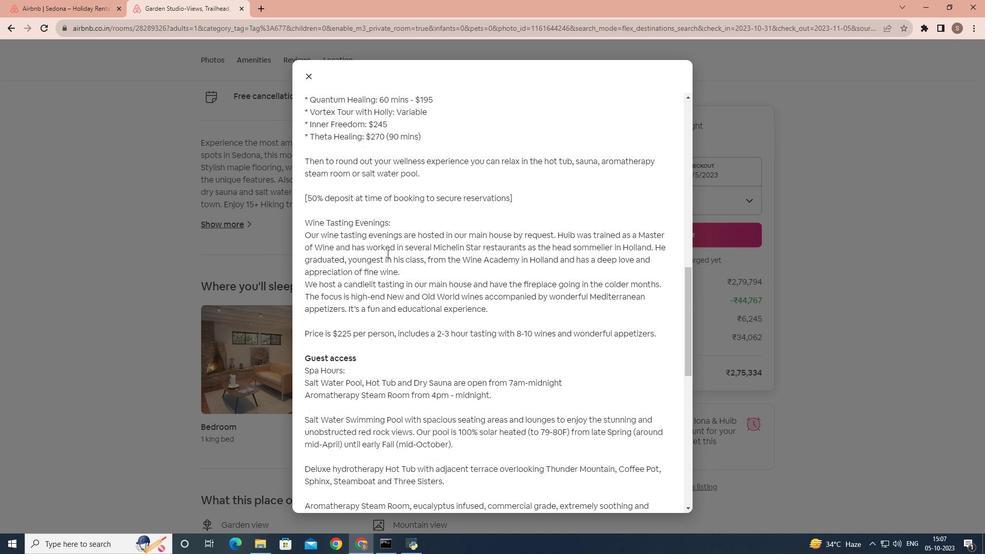 
Action: Mouse scrolled (387, 253) with delta (0, 0)
Screenshot: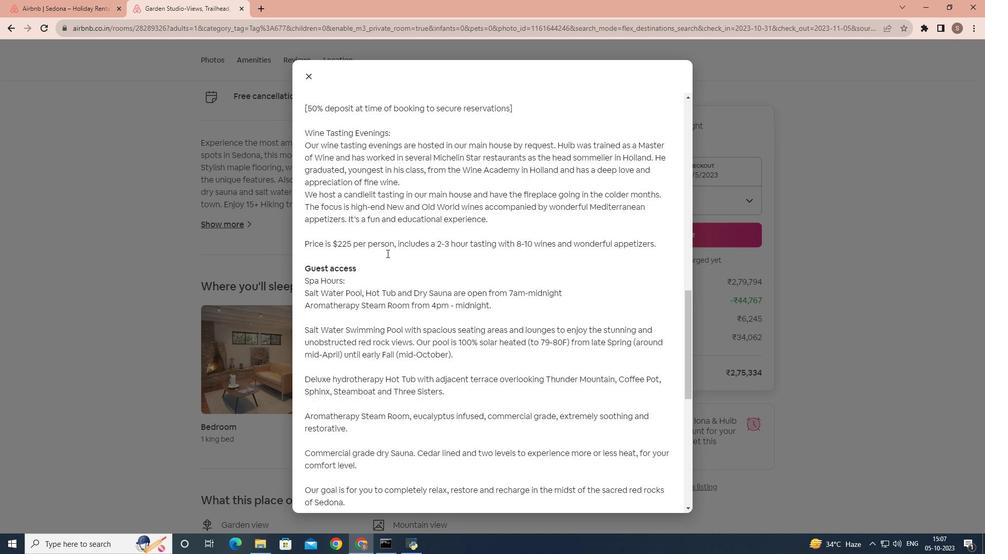 
Action: Mouse scrolled (387, 253) with delta (0, 0)
Screenshot: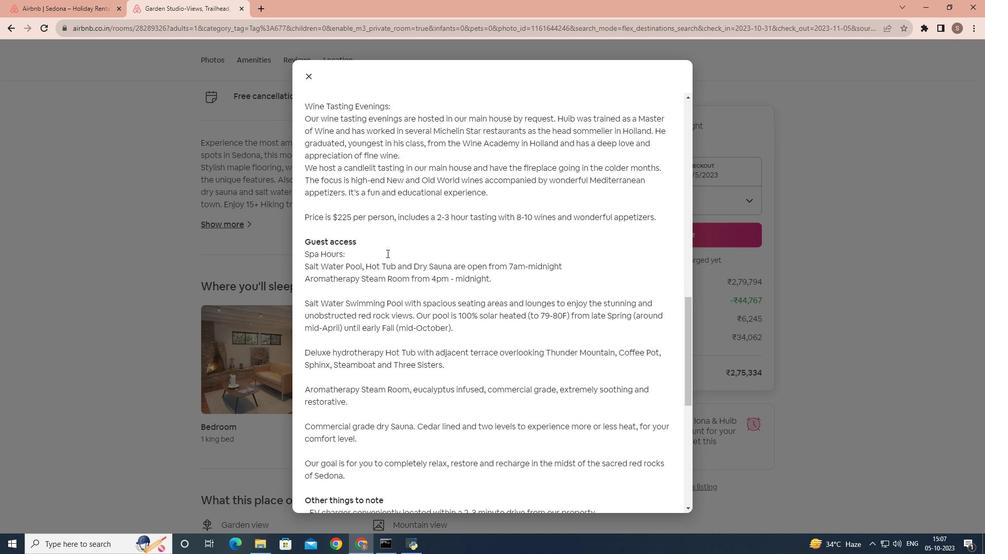 
Action: Mouse scrolled (387, 253) with delta (0, 0)
Screenshot: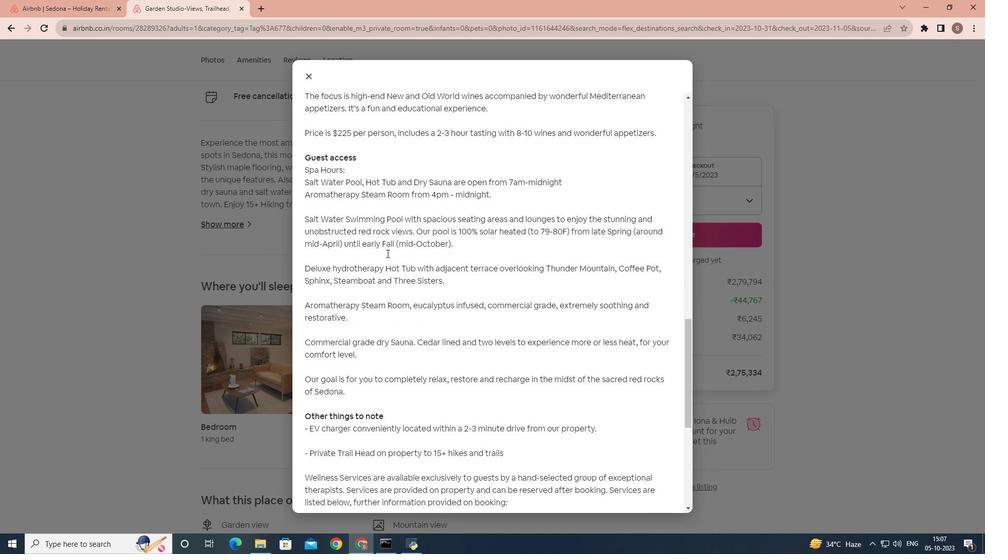 
Action: Mouse scrolled (387, 253) with delta (0, 0)
Screenshot: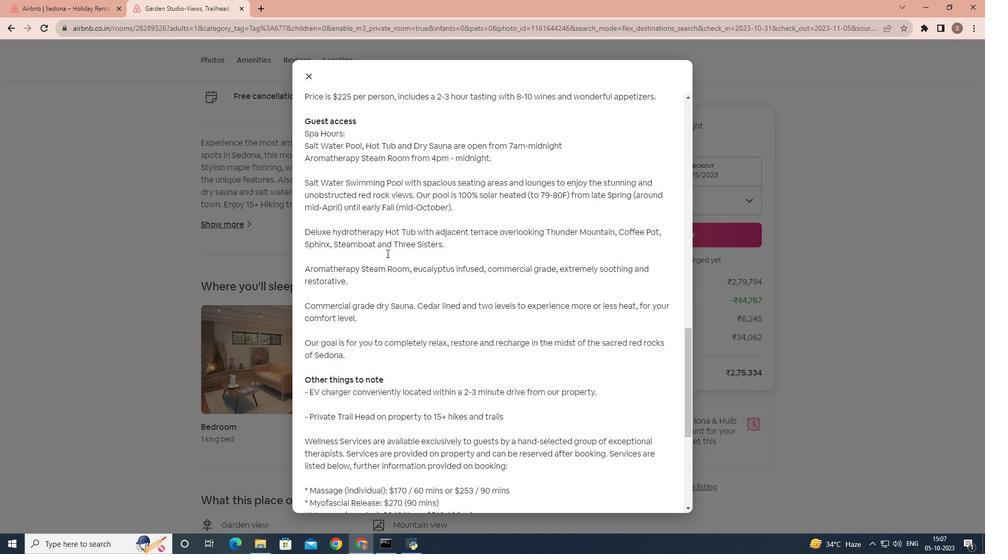 
Action: Mouse scrolled (387, 253) with delta (0, 0)
Screenshot: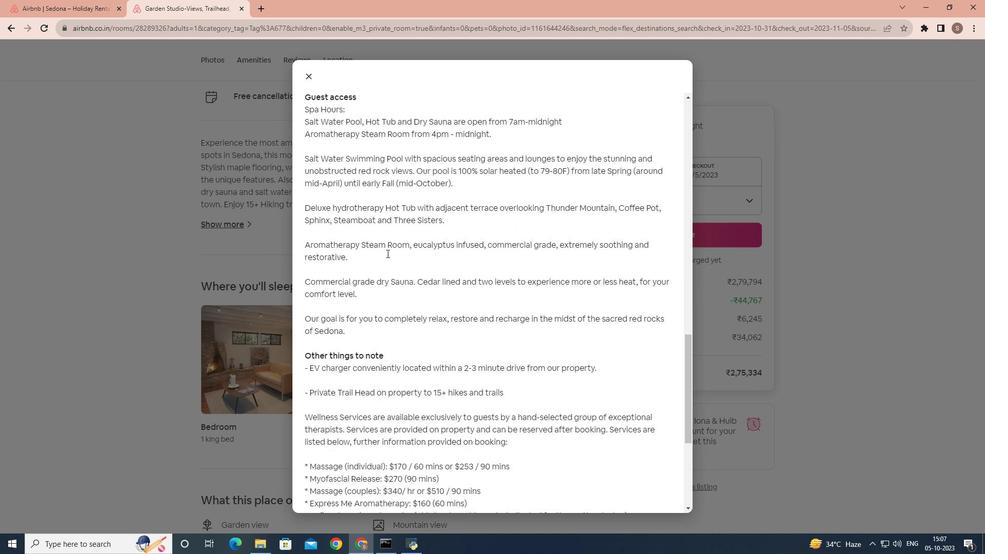 
Action: Mouse scrolled (387, 253) with delta (0, 0)
Screenshot: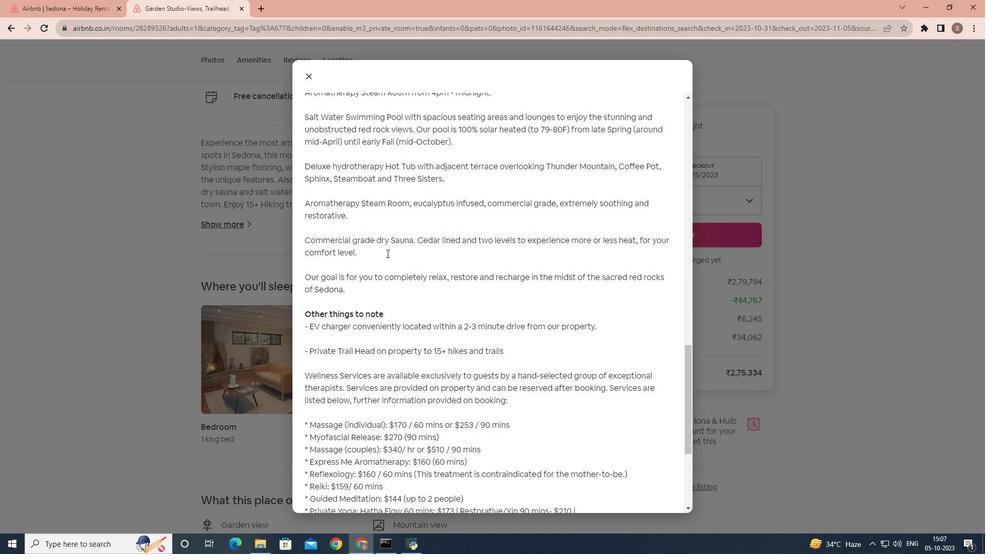 
Action: Mouse scrolled (387, 253) with delta (0, 0)
Screenshot: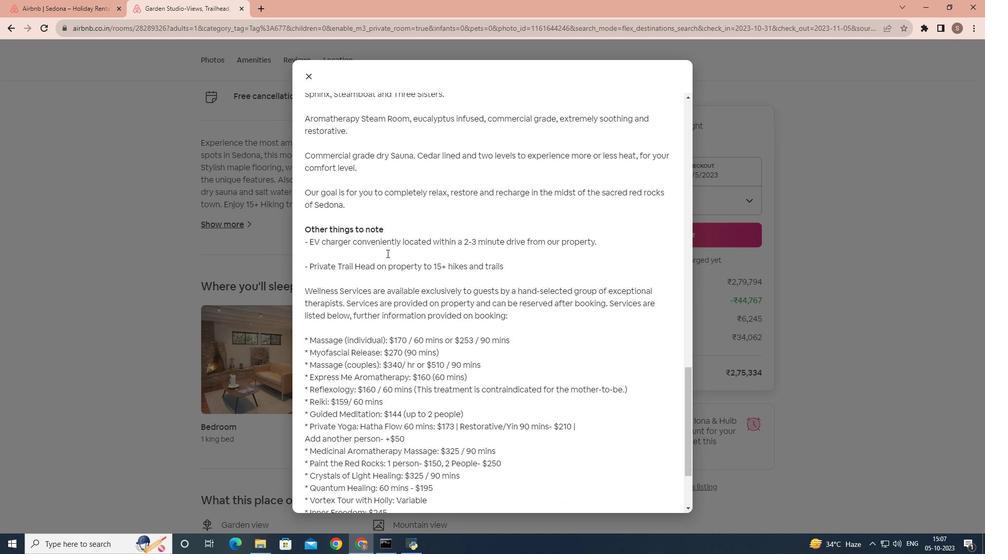 
Action: Mouse scrolled (387, 253) with delta (0, 0)
Screenshot: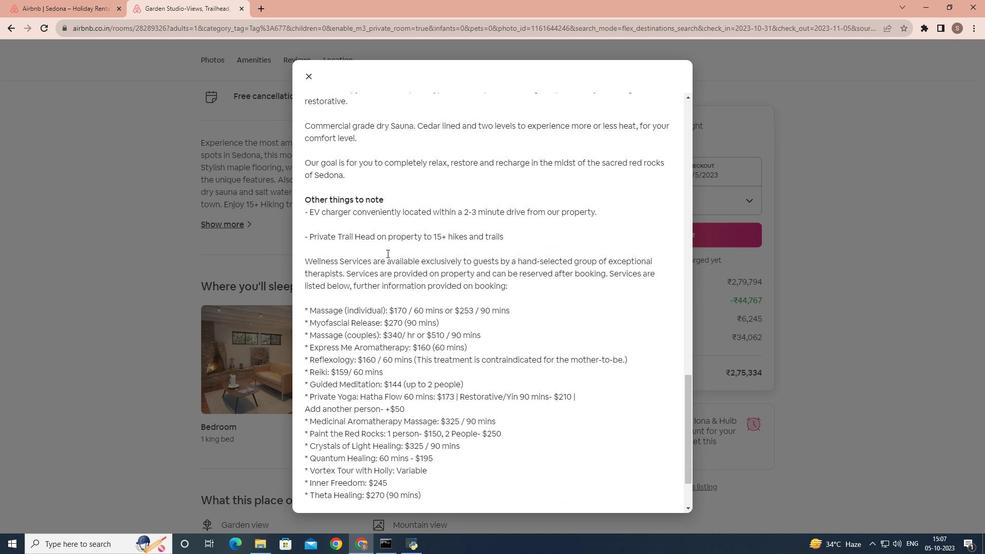 
Action: Mouse scrolled (387, 253) with delta (0, 0)
Screenshot: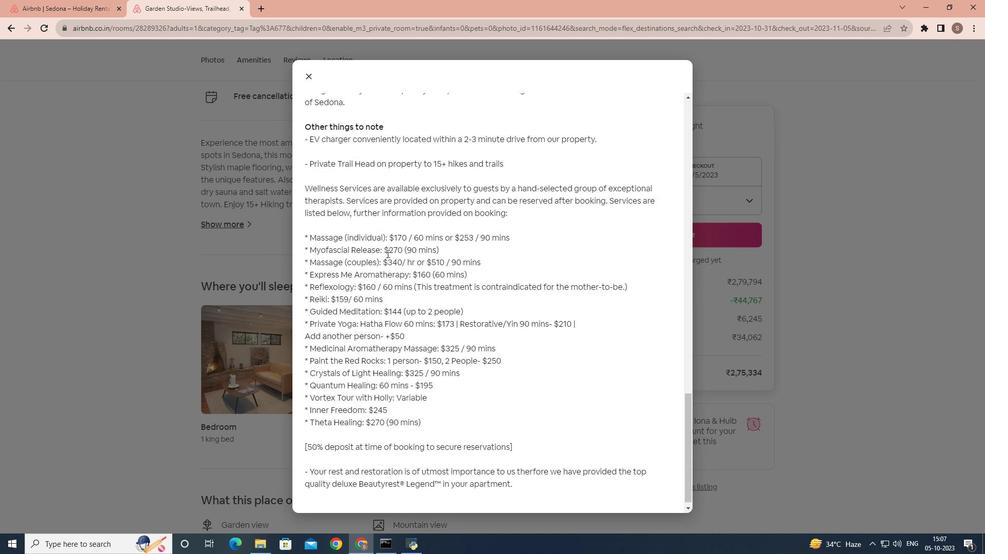
Action: Mouse scrolled (387, 253) with delta (0, 0)
